Task: Plan a trip to Calpulalpan, Mexico from 15th January 2024 to 21st January 2024 for 5 adults. Place can be entire room with 3 bedrooms having 3 beds and 3 bathrooms. Property type can be house.
Action: Mouse moved to (431, 116)
Screenshot: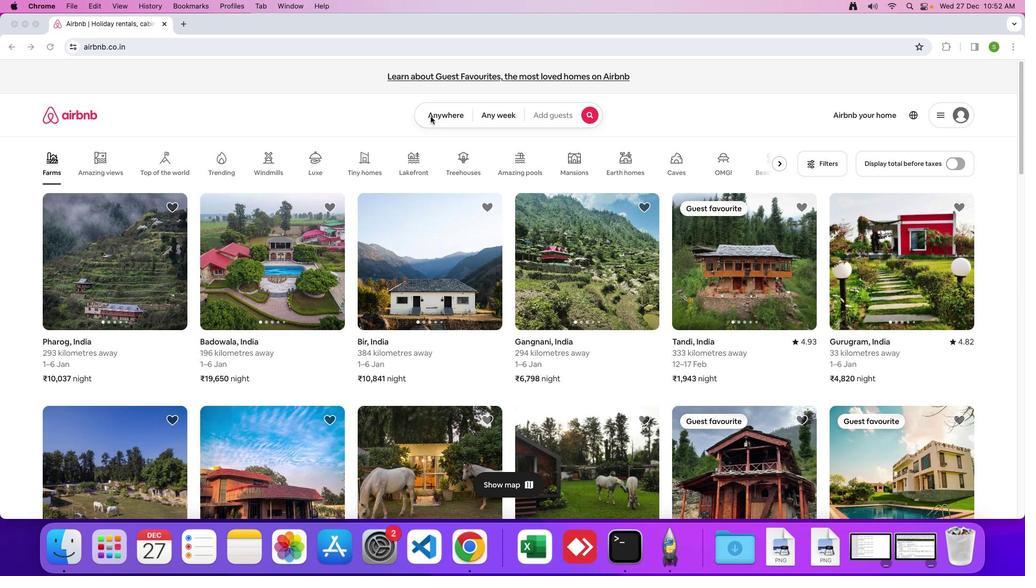 
Action: Mouse pressed left at (431, 116)
Screenshot: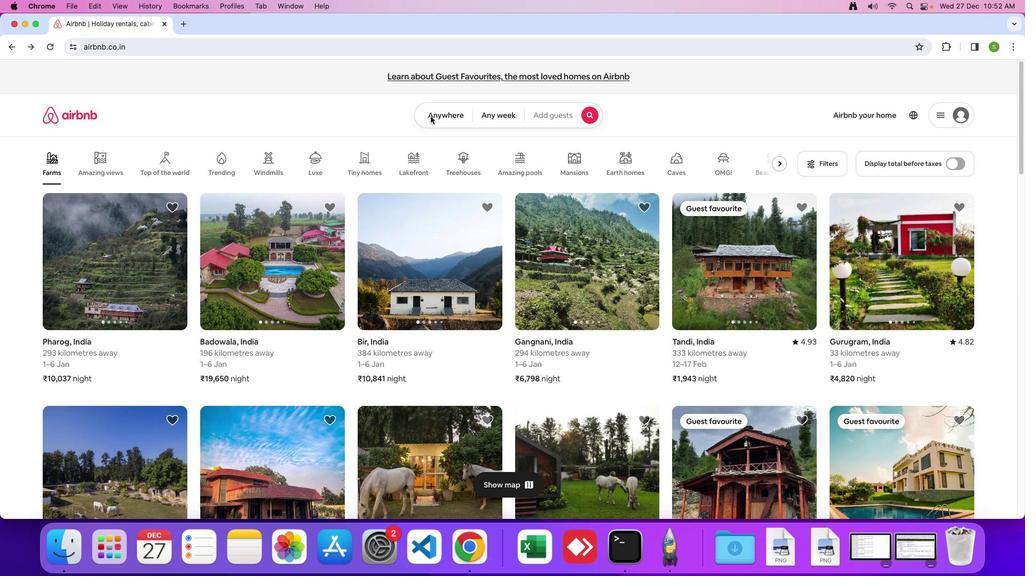 
Action: Mouse moved to (430, 114)
Screenshot: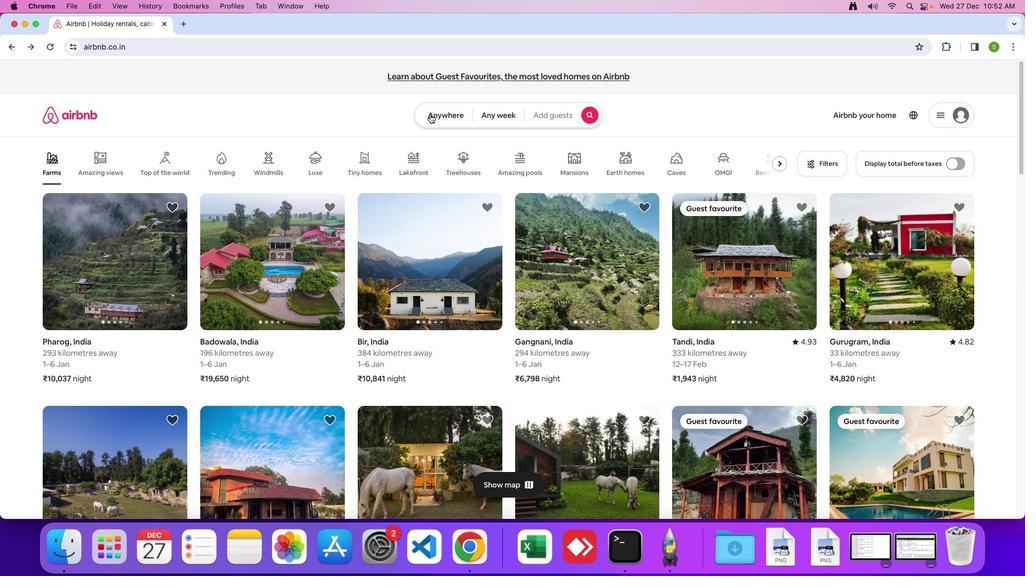 
Action: Mouse pressed left at (430, 114)
Screenshot: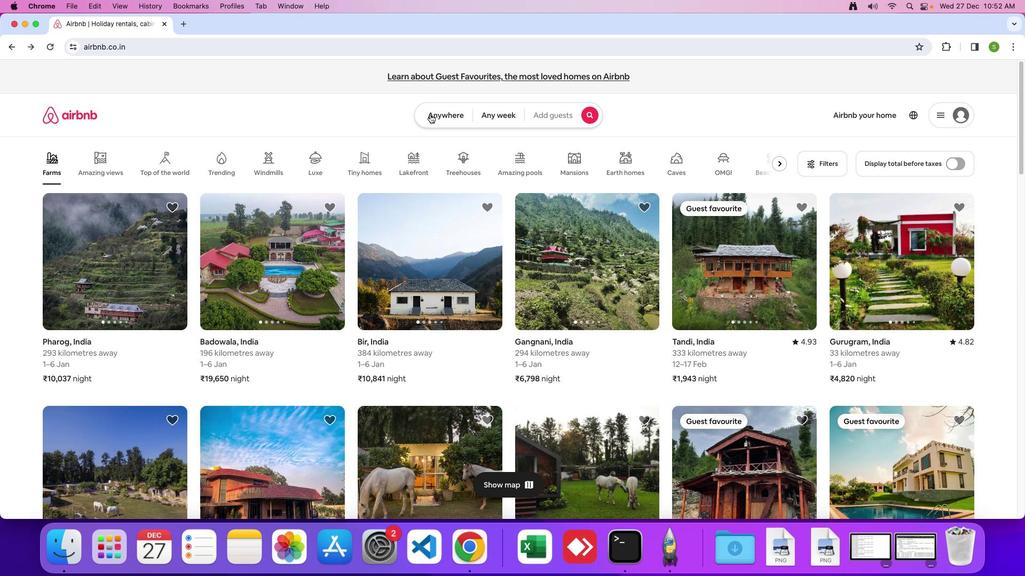 
Action: Mouse moved to (357, 158)
Screenshot: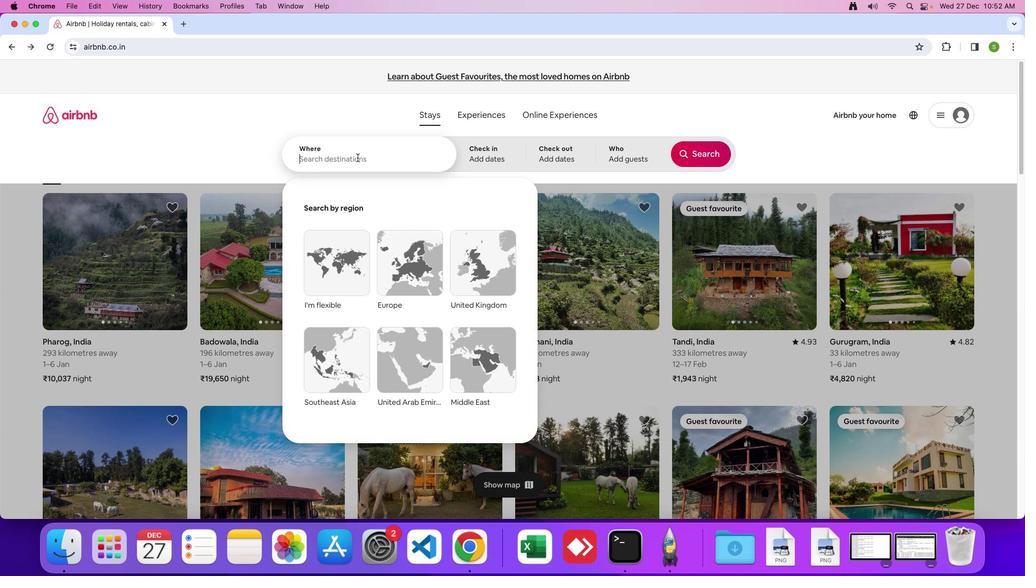 
Action: Mouse pressed left at (357, 158)
Screenshot: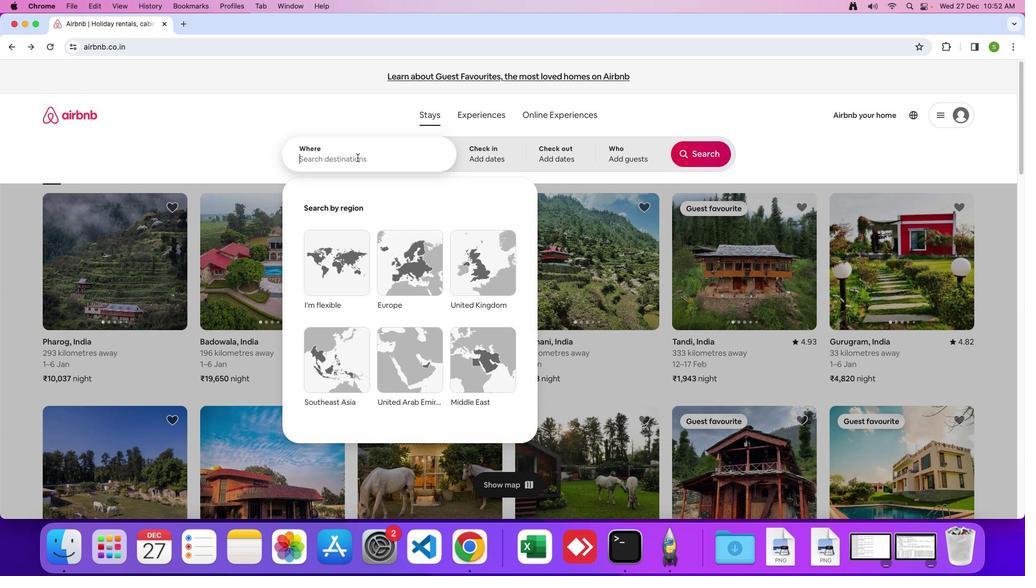 
Action: Key pressed 'C'Key.caps_lock'a''l''p''u''l''a''l''p''a''n'','Key.spaceKey.shift'M''e''x''i''c''o'Key.enter
Screenshot: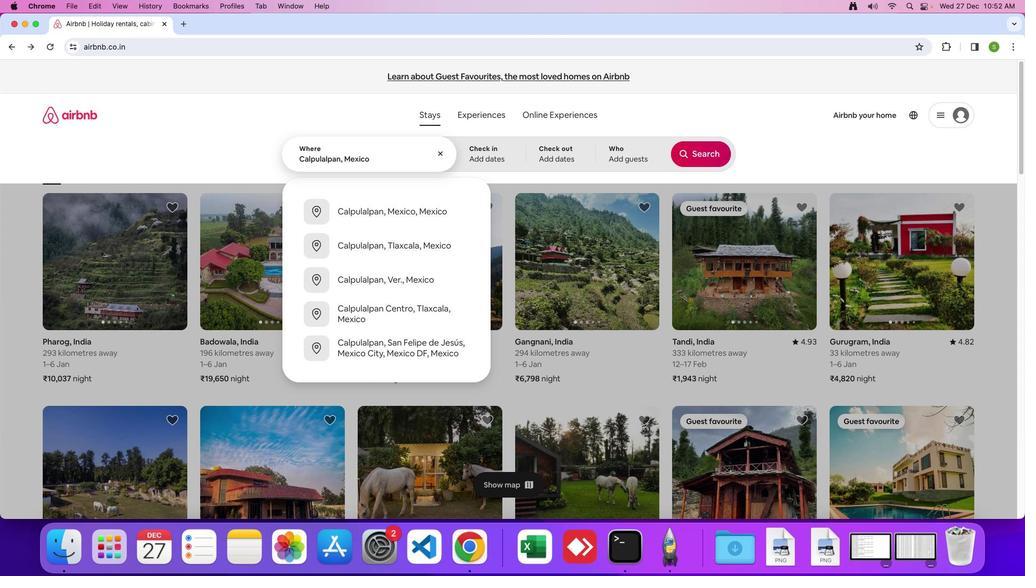 
Action: Mouse moved to (560, 336)
Screenshot: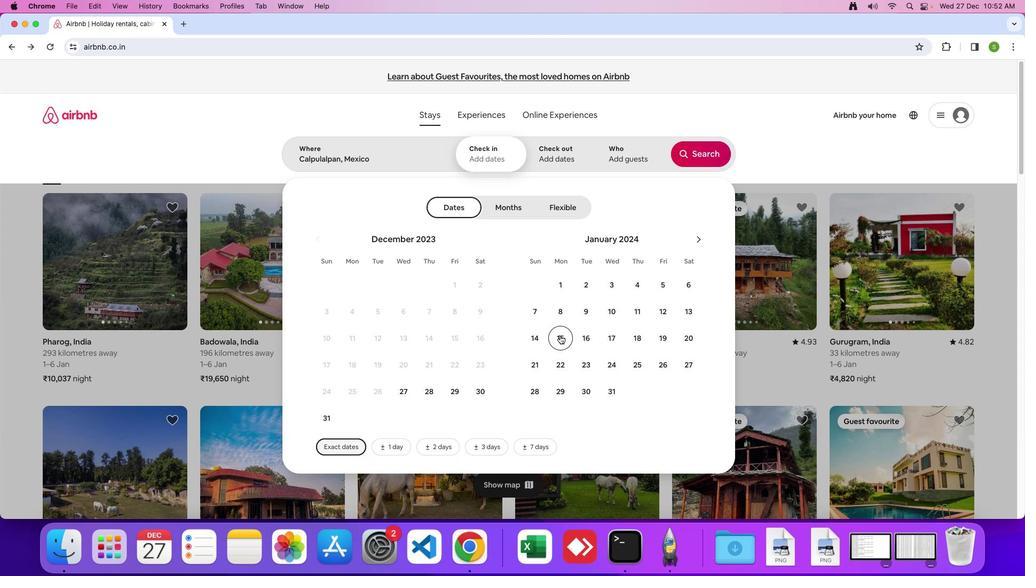 
Action: Mouse pressed left at (560, 336)
Screenshot: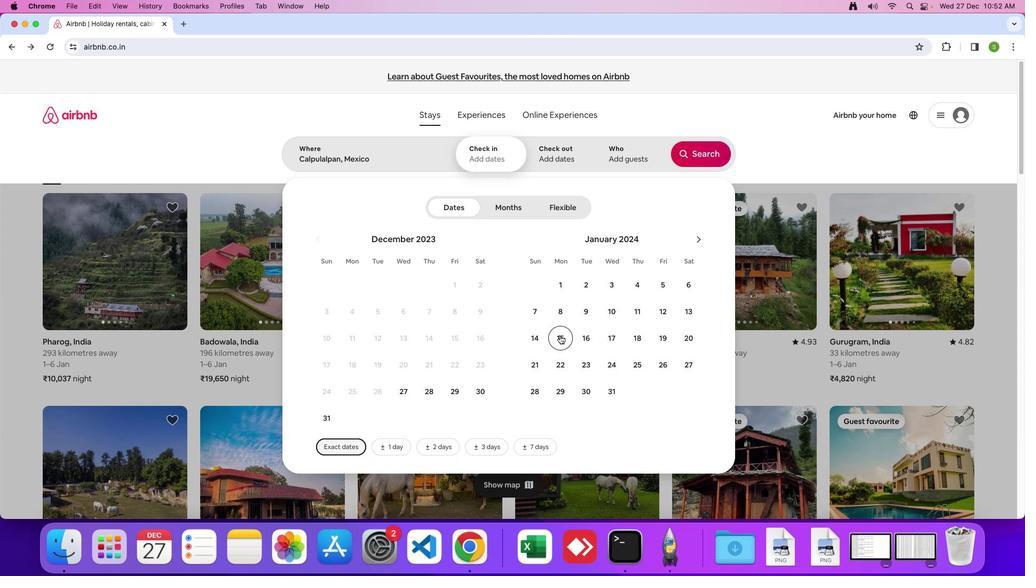 
Action: Mouse moved to (543, 364)
Screenshot: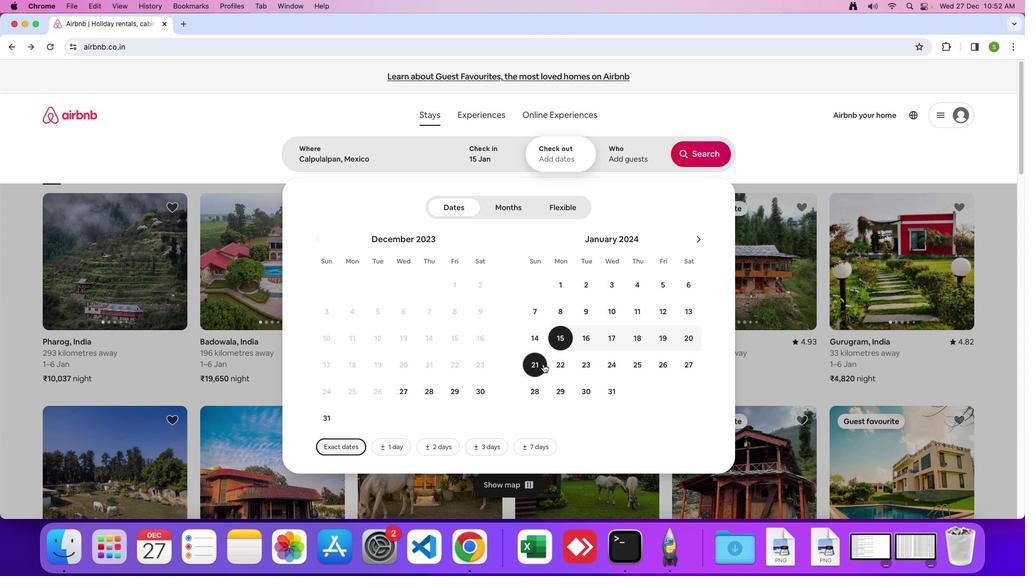 
Action: Mouse pressed left at (543, 364)
Screenshot: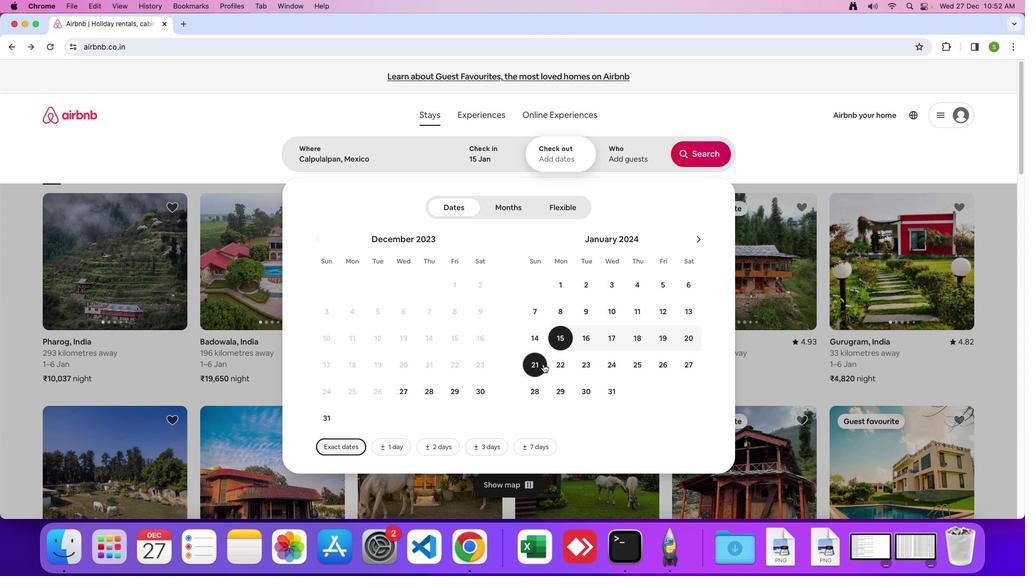 
Action: Mouse moved to (622, 162)
Screenshot: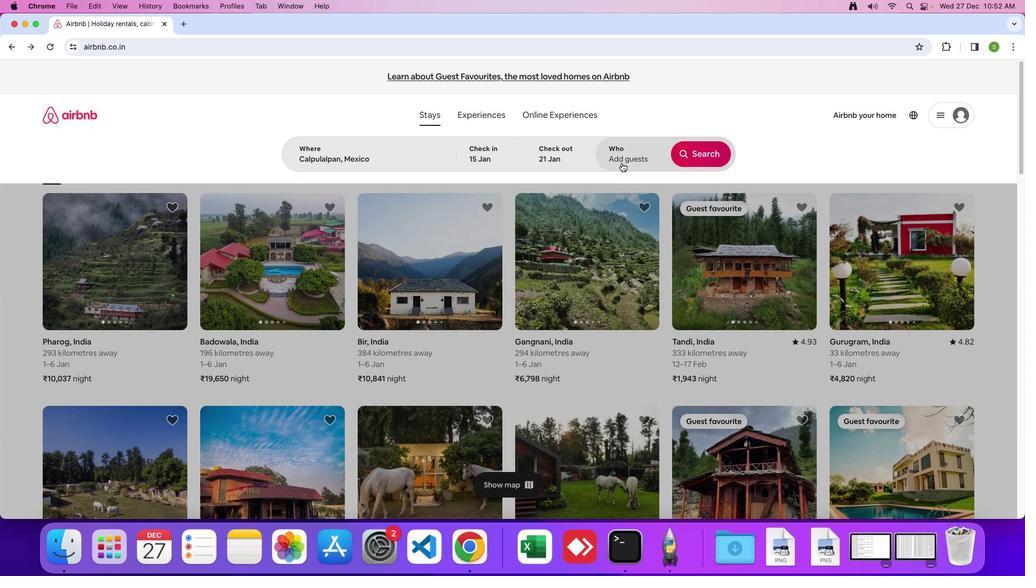 
Action: Mouse pressed left at (622, 162)
Screenshot: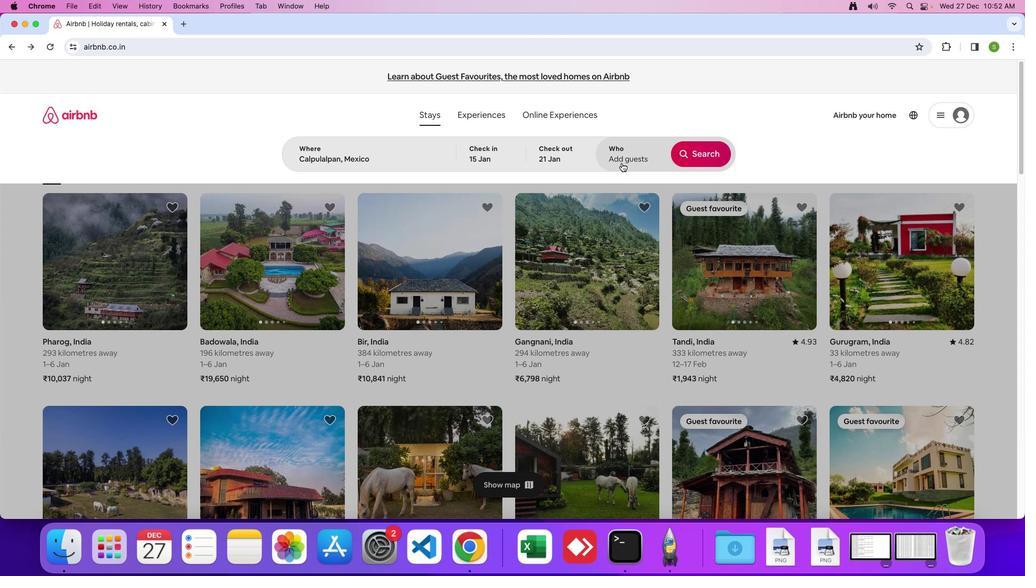 
Action: Mouse moved to (701, 207)
Screenshot: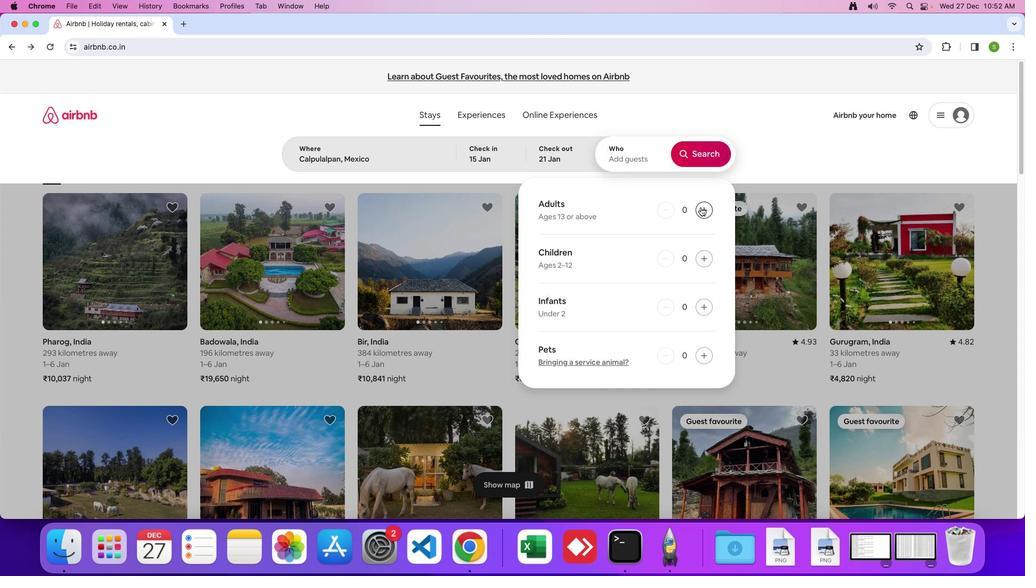 
Action: Mouse pressed left at (701, 207)
Screenshot: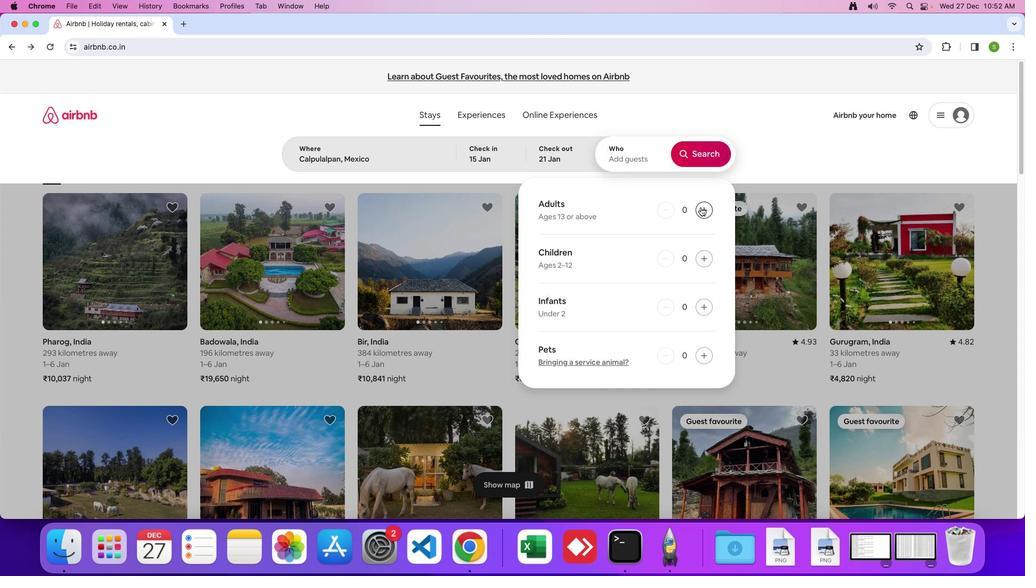 
Action: Mouse pressed left at (701, 207)
Screenshot: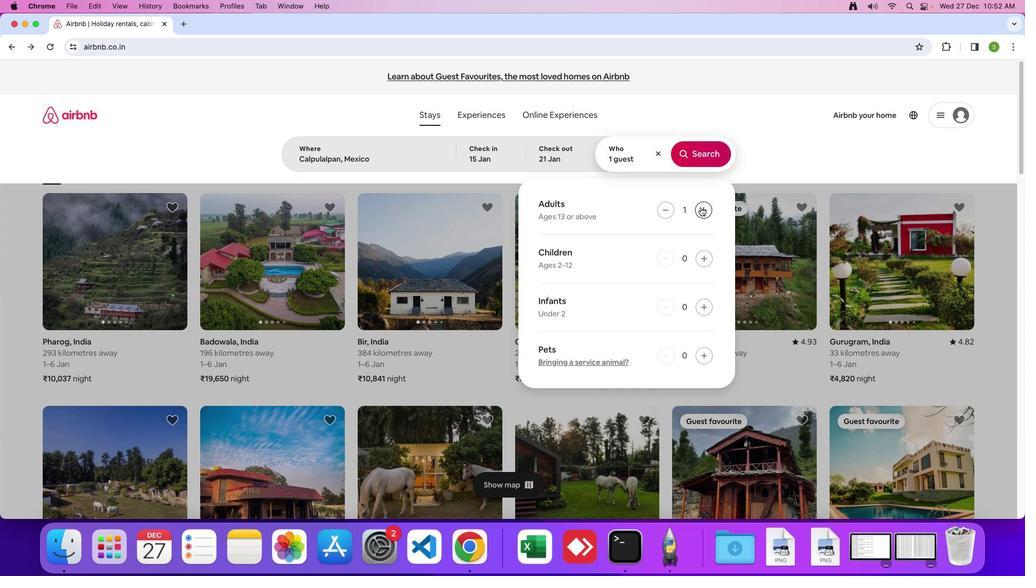 
Action: Mouse moved to (701, 207)
Screenshot: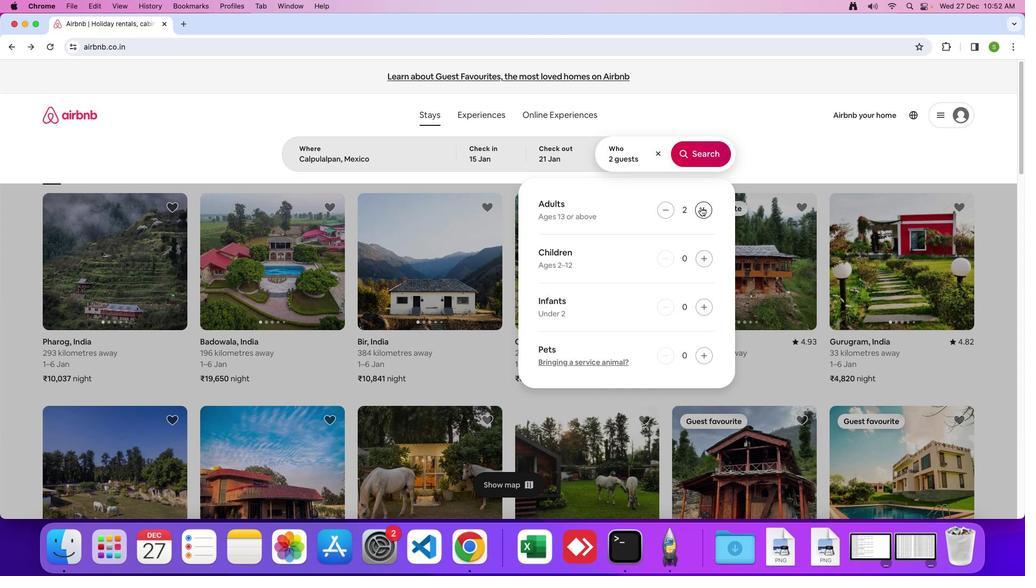 
Action: Mouse pressed left at (701, 207)
Screenshot: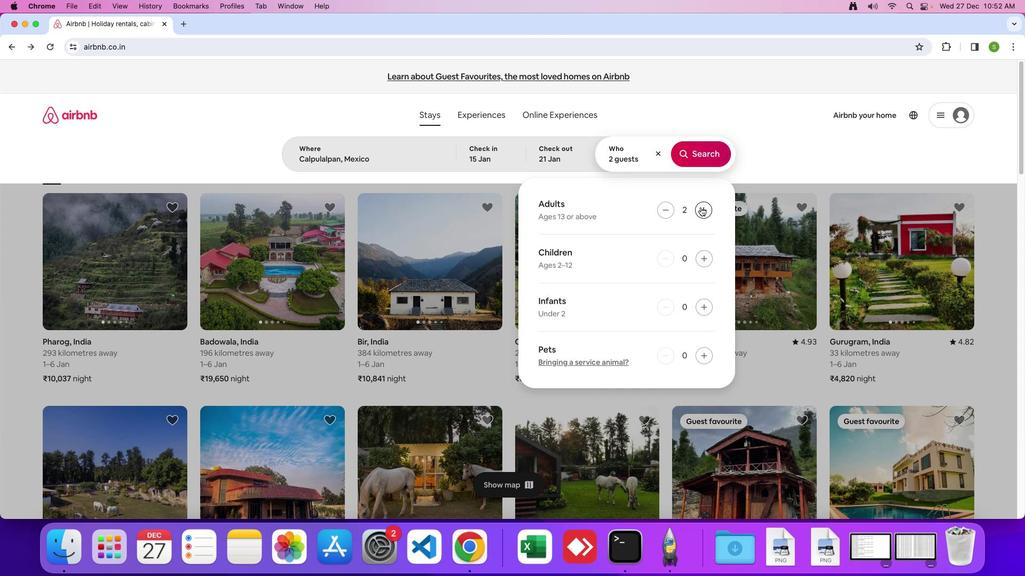 
Action: Mouse pressed left at (701, 207)
Screenshot: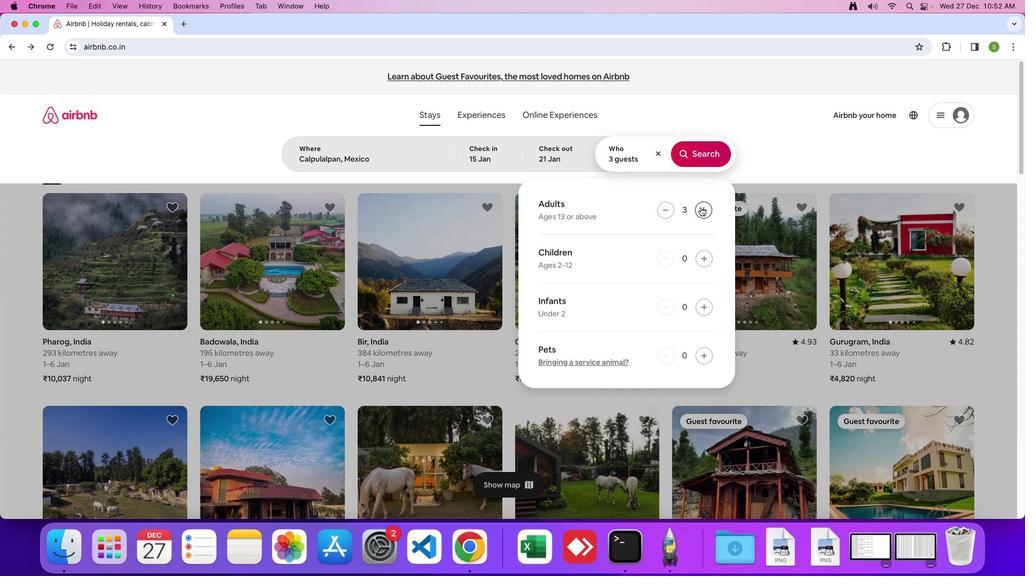 
Action: Mouse pressed left at (701, 207)
Screenshot: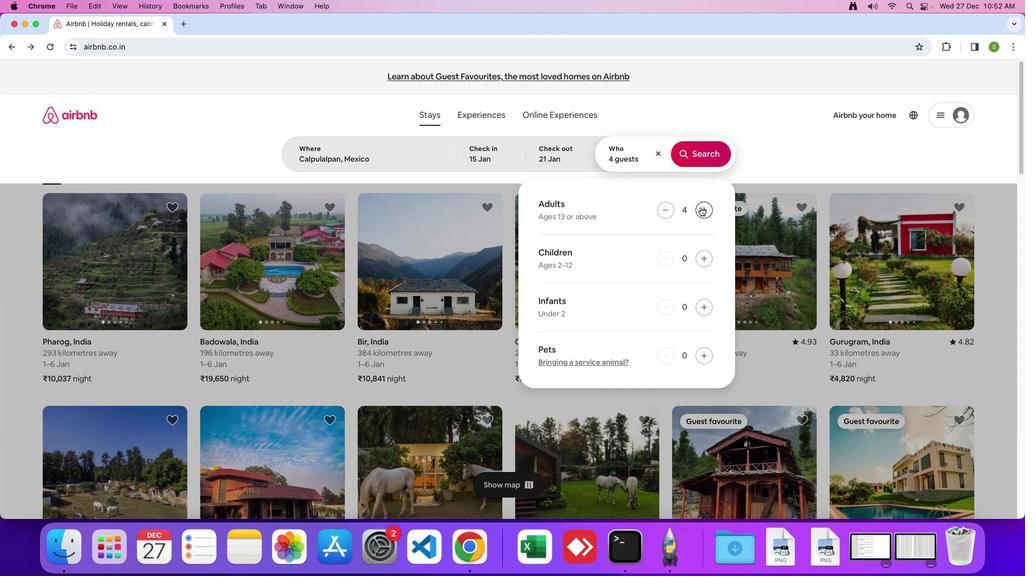 
Action: Mouse moved to (706, 159)
Screenshot: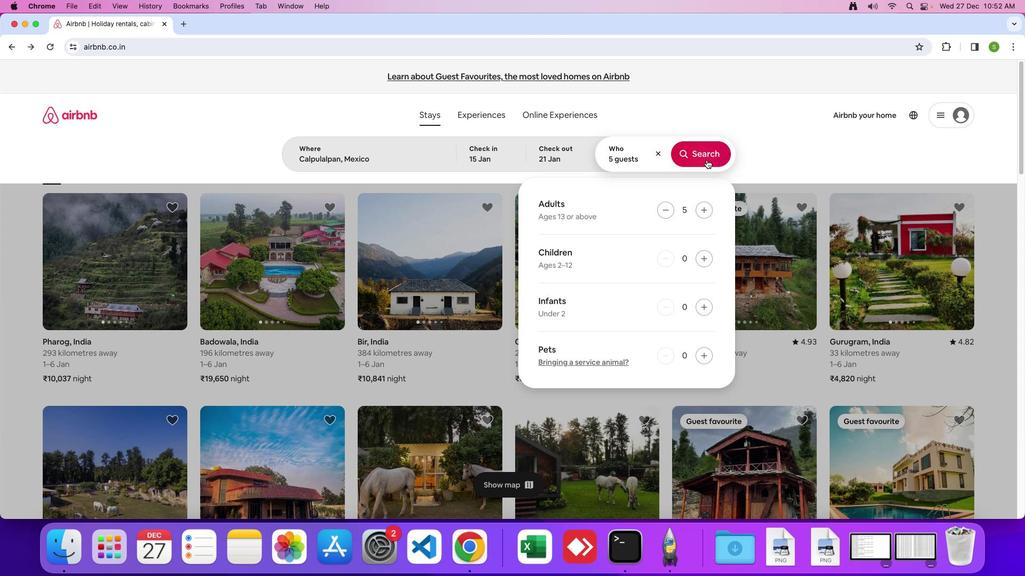 
Action: Mouse pressed left at (706, 159)
Screenshot: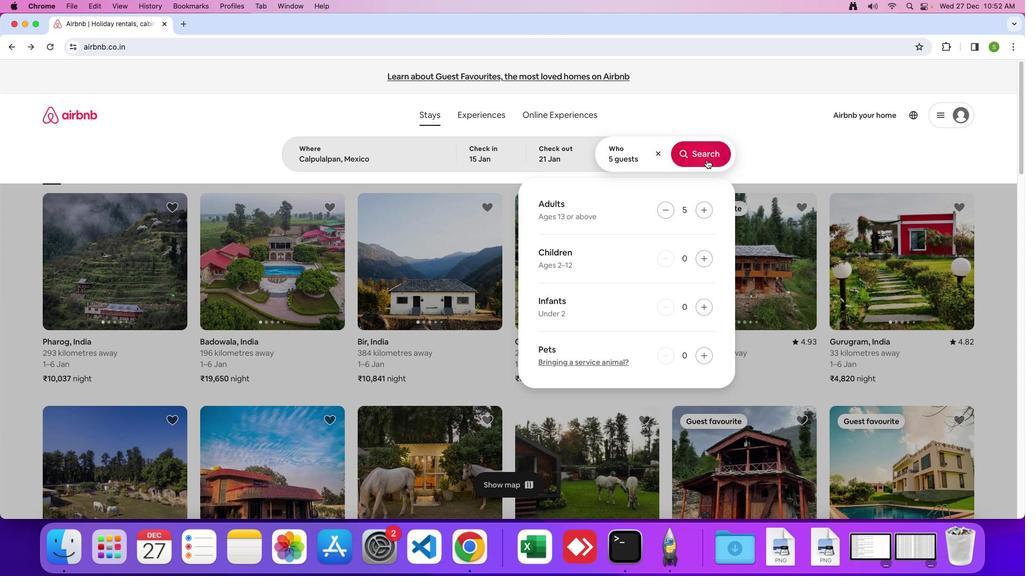 
Action: Mouse moved to (857, 127)
Screenshot: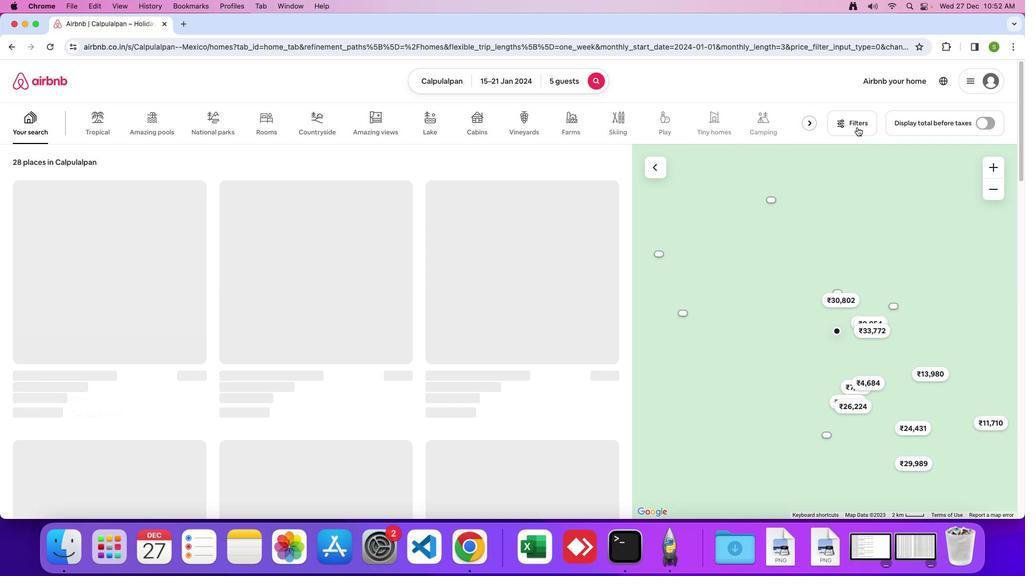 
Action: Mouse pressed left at (857, 127)
Screenshot: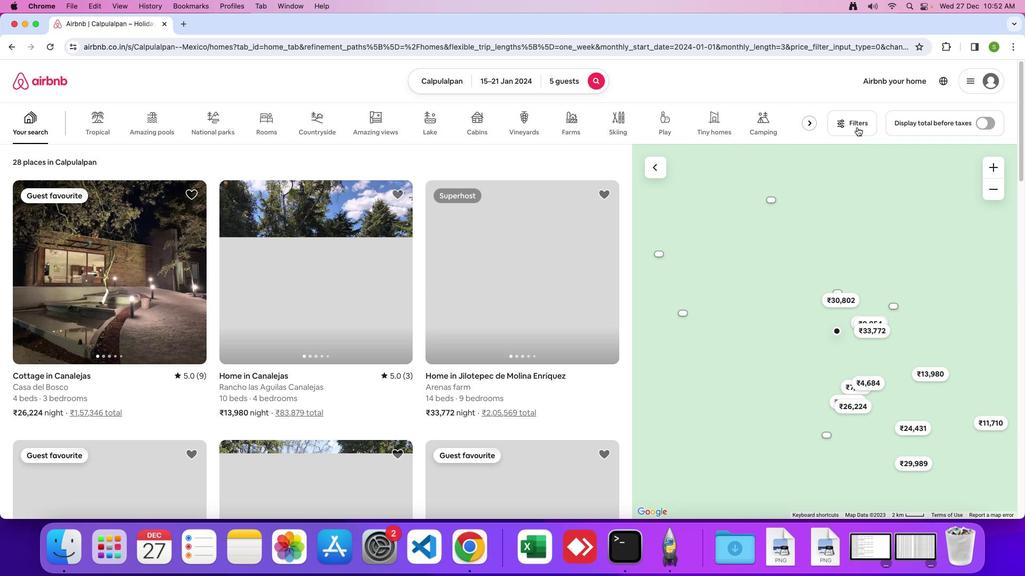 
Action: Mouse moved to (471, 365)
Screenshot: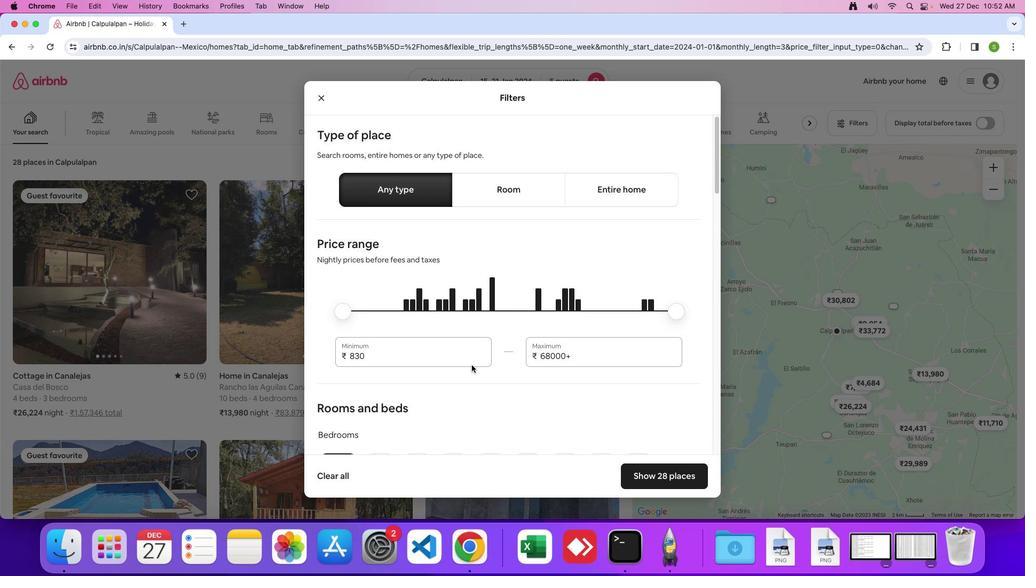 
Action: Mouse scrolled (471, 365) with delta (0, 0)
Screenshot: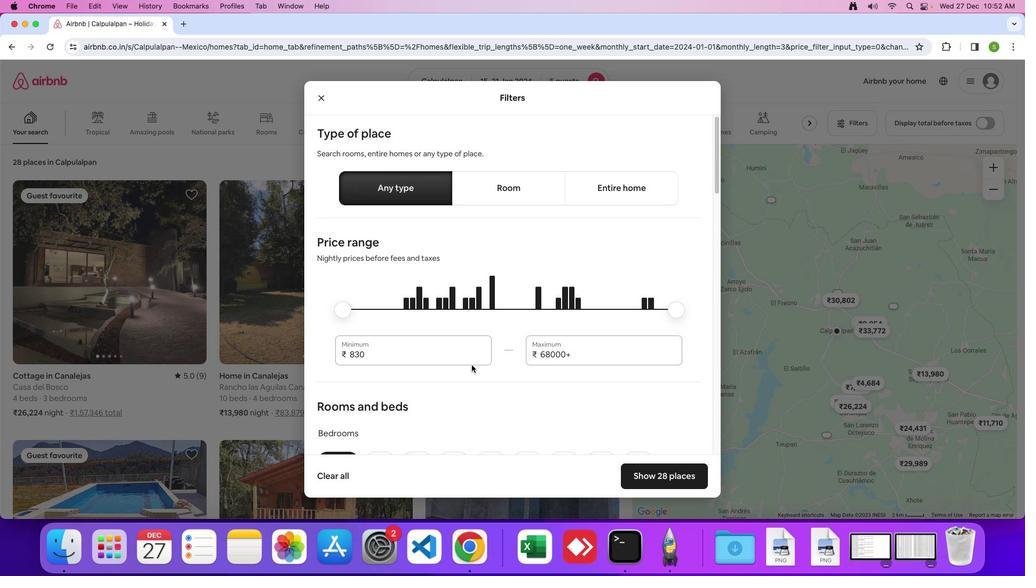 
Action: Mouse scrolled (471, 365) with delta (0, 0)
Screenshot: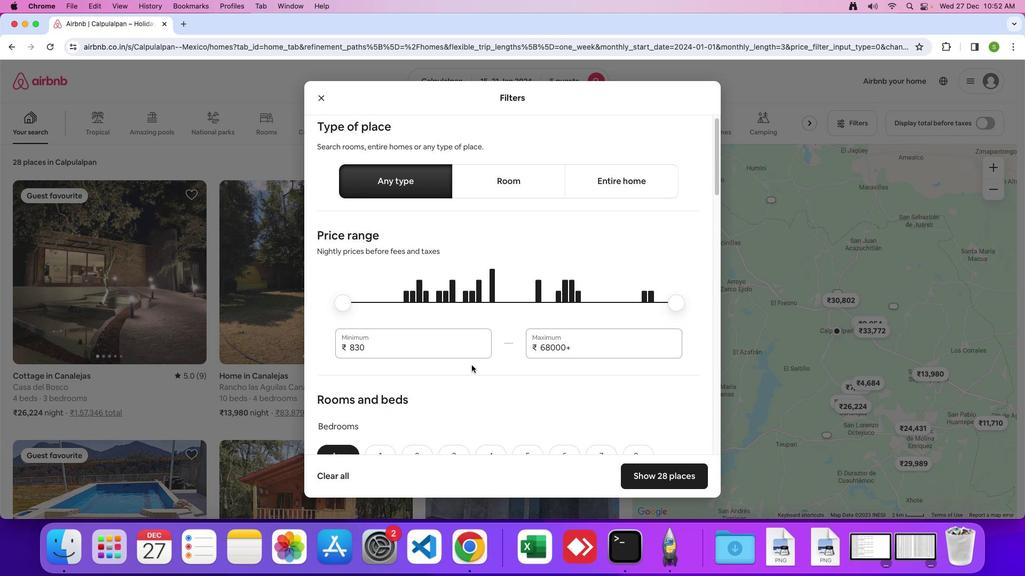 
Action: Mouse scrolled (471, 365) with delta (0, 0)
Screenshot: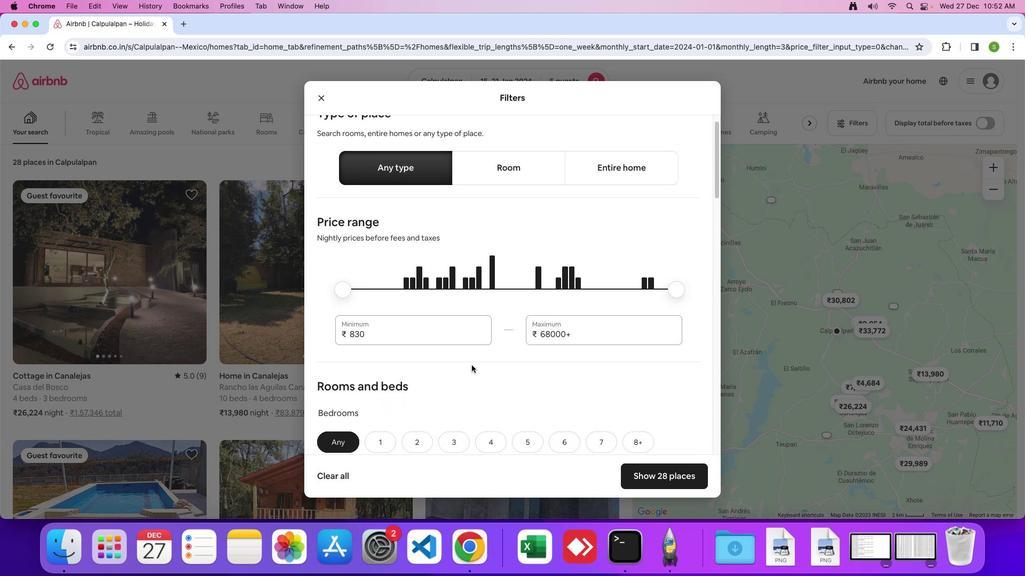
Action: Mouse scrolled (471, 365) with delta (0, 0)
Screenshot: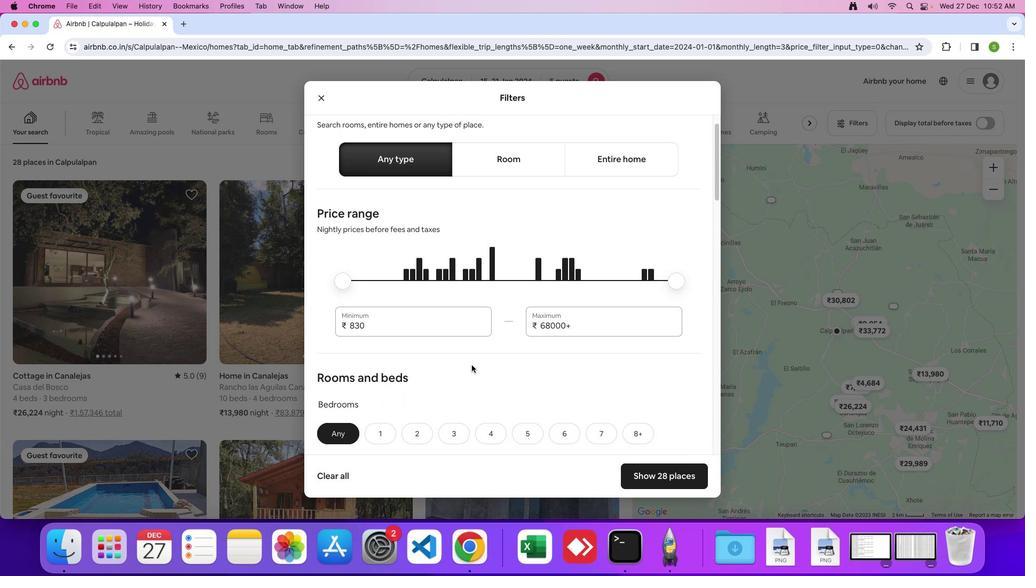 
Action: Mouse scrolled (471, 365) with delta (0, 0)
Screenshot: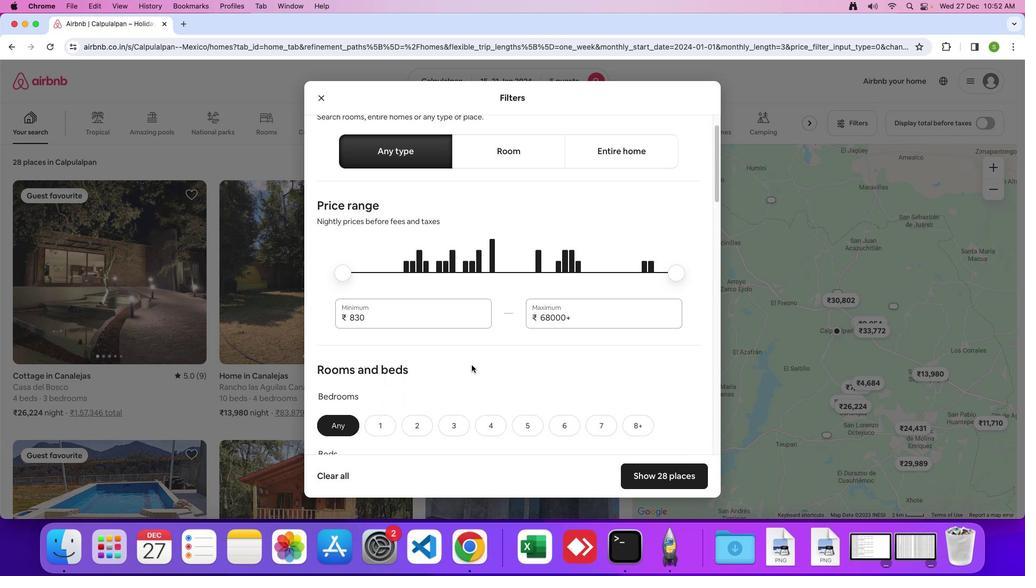 
Action: Mouse scrolled (471, 365) with delta (0, 0)
Screenshot: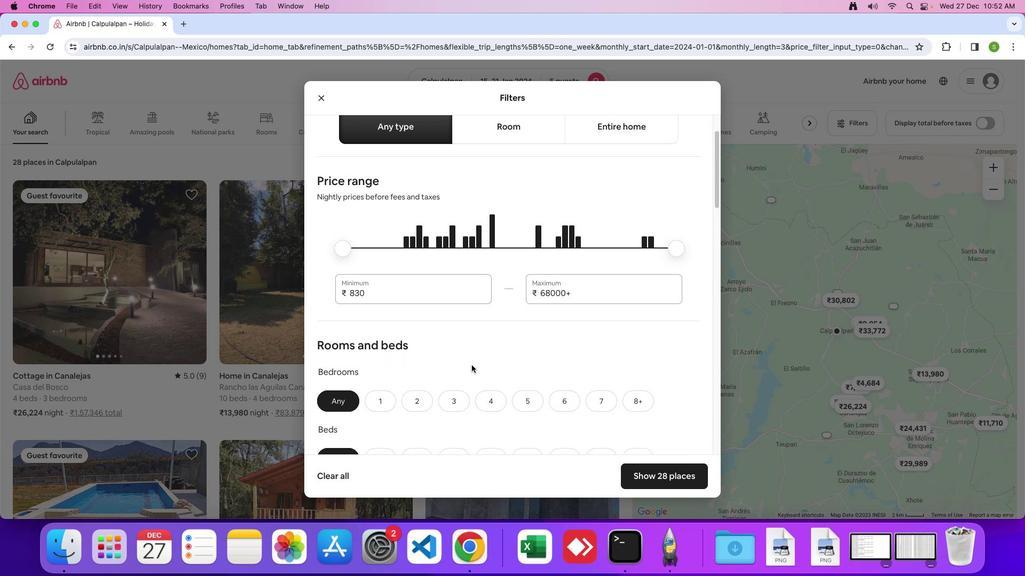 
Action: Mouse moved to (472, 364)
Screenshot: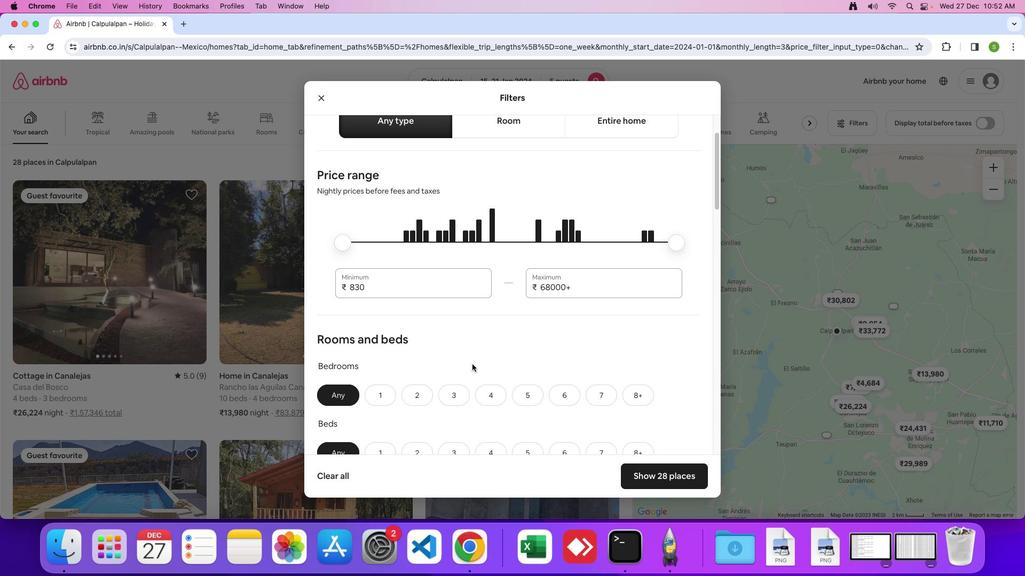 
Action: Mouse scrolled (472, 364) with delta (0, 0)
Screenshot: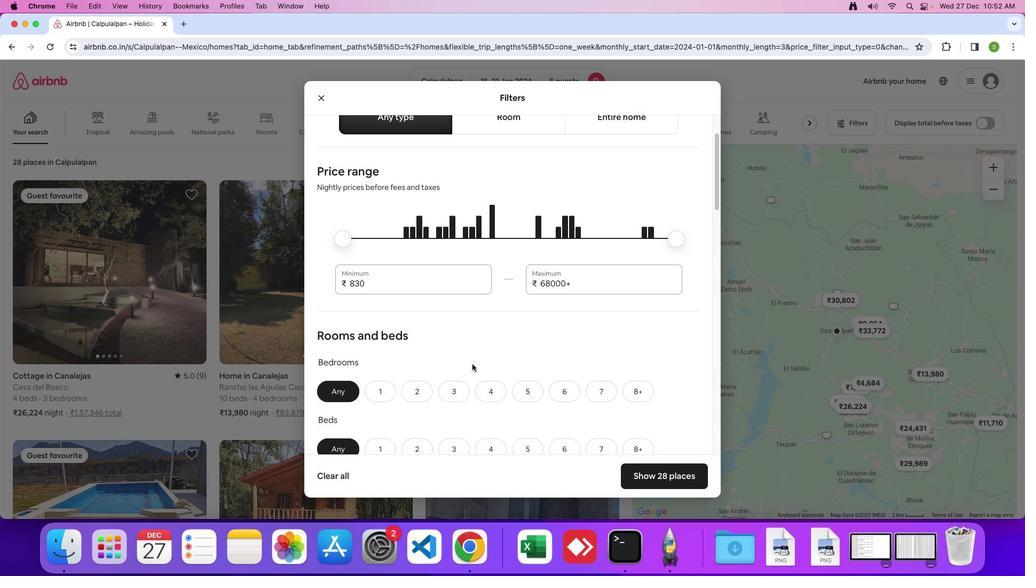 
Action: Mouse scrolled (472, 364) with delta (0, 0)
Screenshot: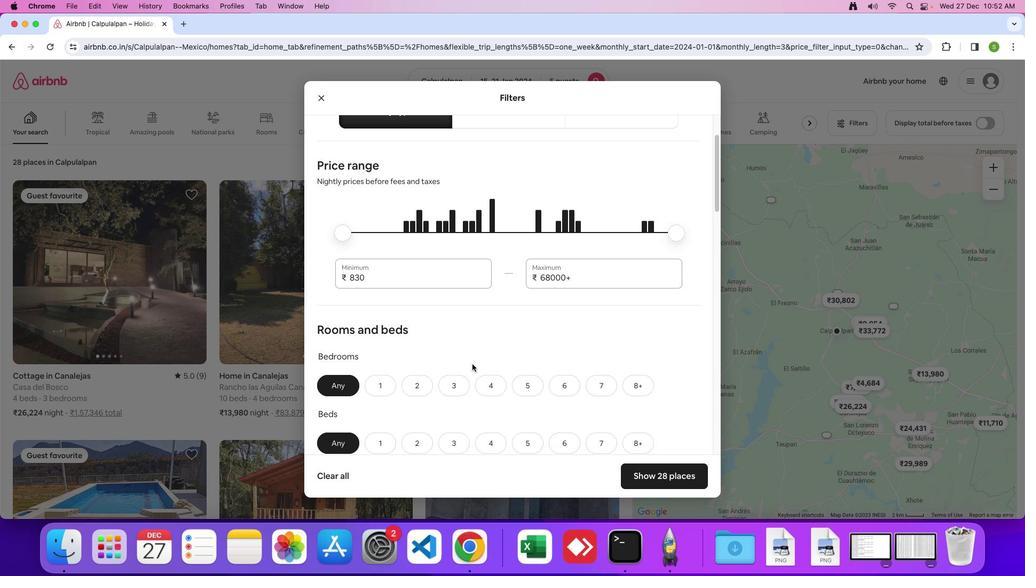 
Action: Mouse scrolled (472, 364) with delta (0, 0)
Screenshot: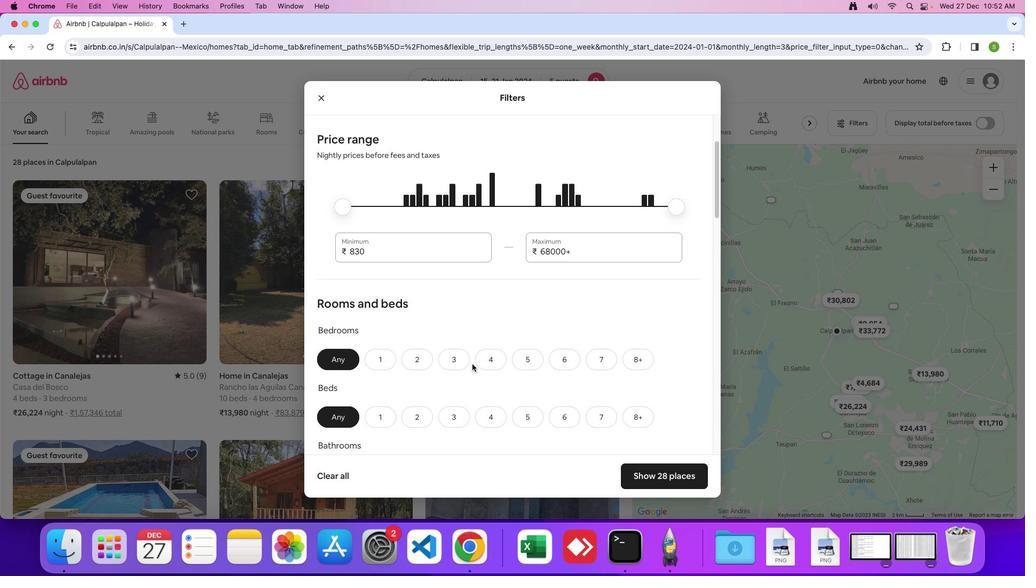 
Action: Mouse moved to (472, 364)
Screenshot: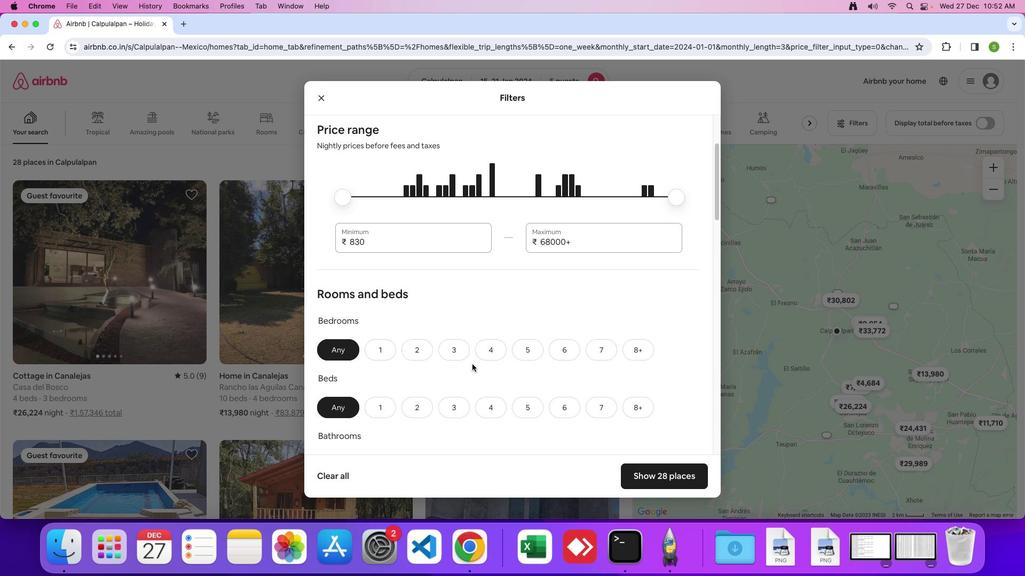 
Action: Mouse scrolled (472, 364) with delta (0, 0)
Screenshot: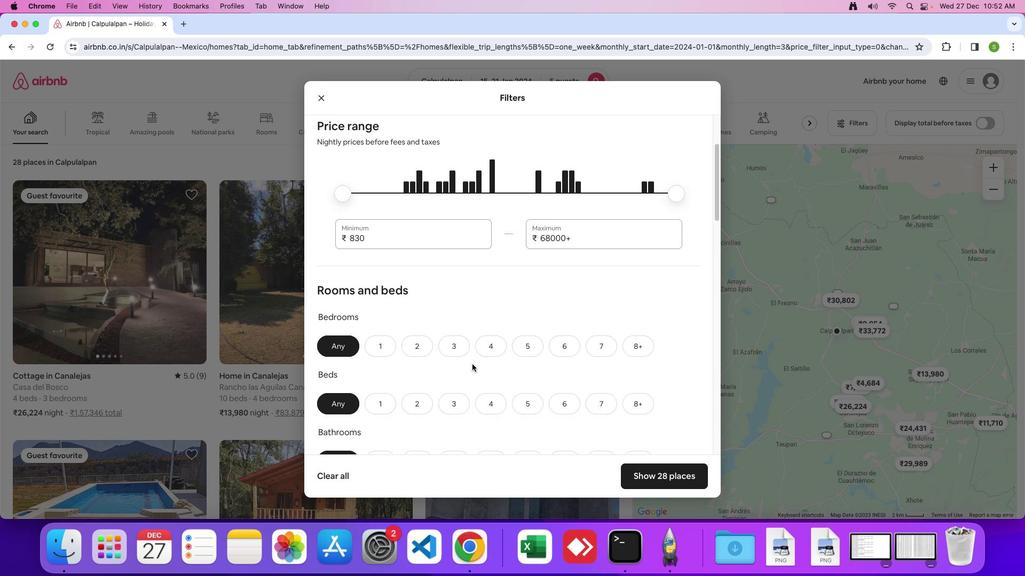 
Action: Mouse scrolled (472, 364) with delta (0, 0)
Screenshot: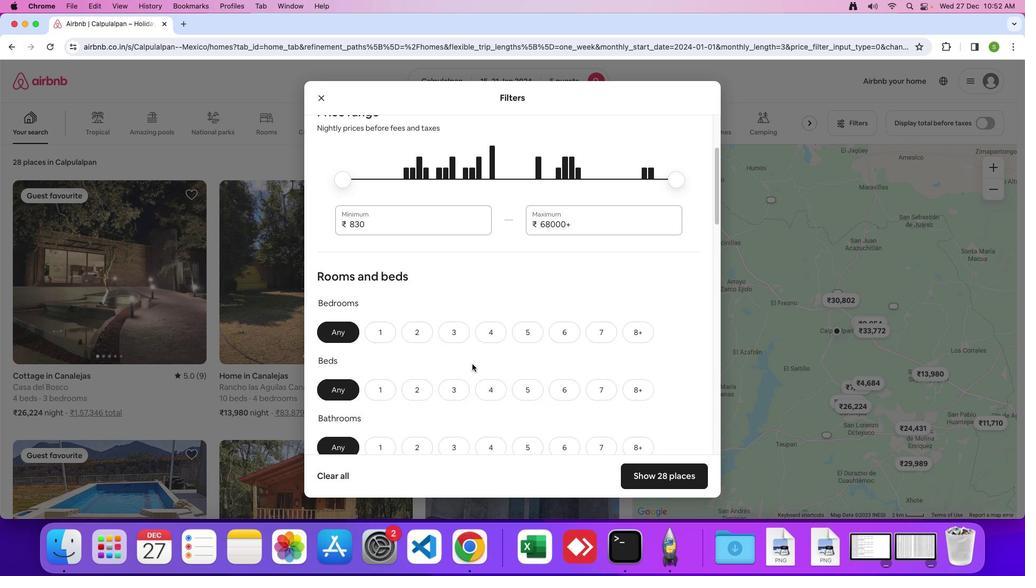 
Action: Mouse scrolled (472, 364) with delta (0, -1)
Screenshot: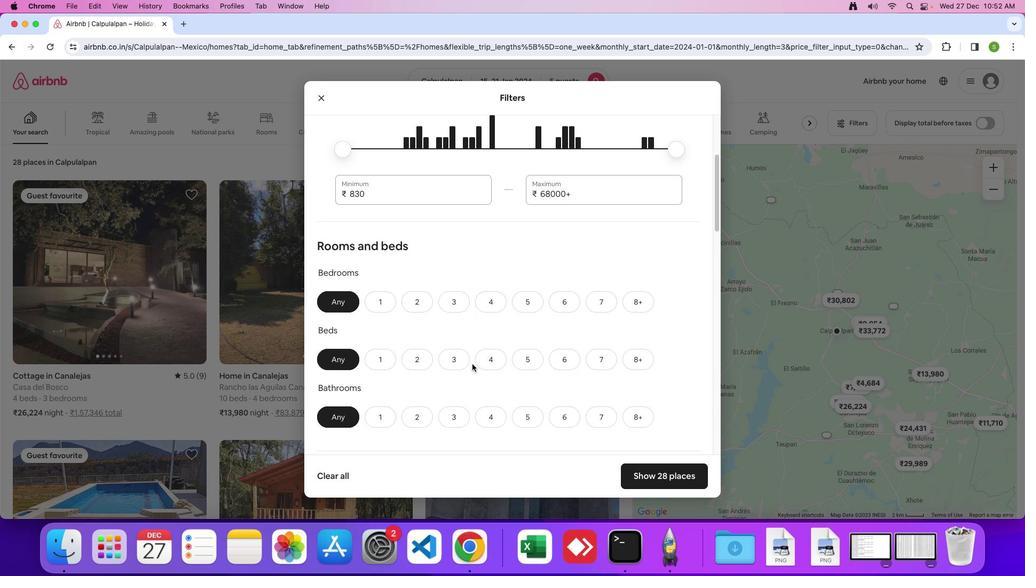 
Action: Mouse scrolled (472, 364) with delta (0, 0)
Screenshot: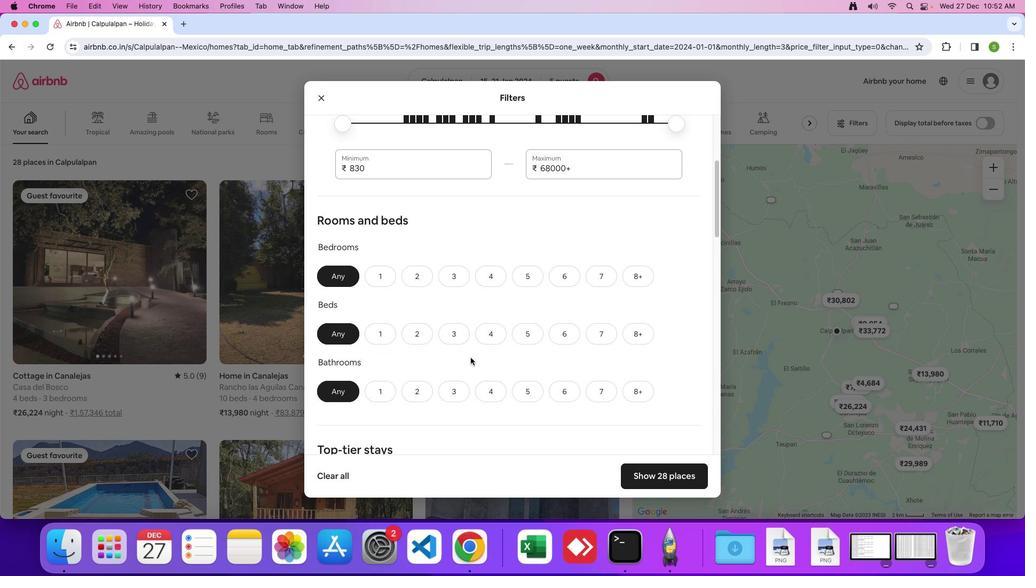 
Action: Mouse moved to (472, 364)
Screenshot: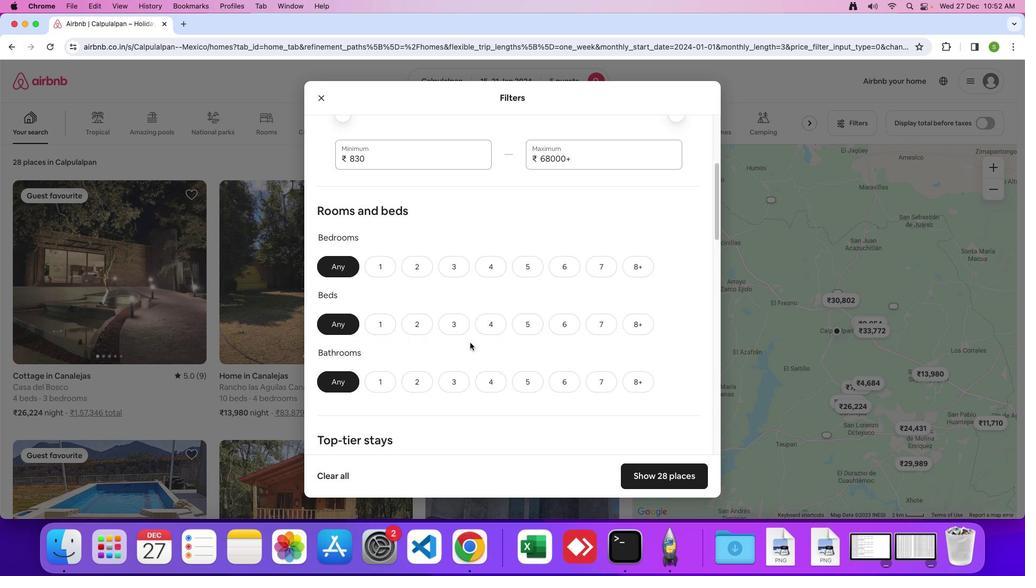
Action: Mouse scrolled (472, 364) with delta (0, 0)
Screenshot: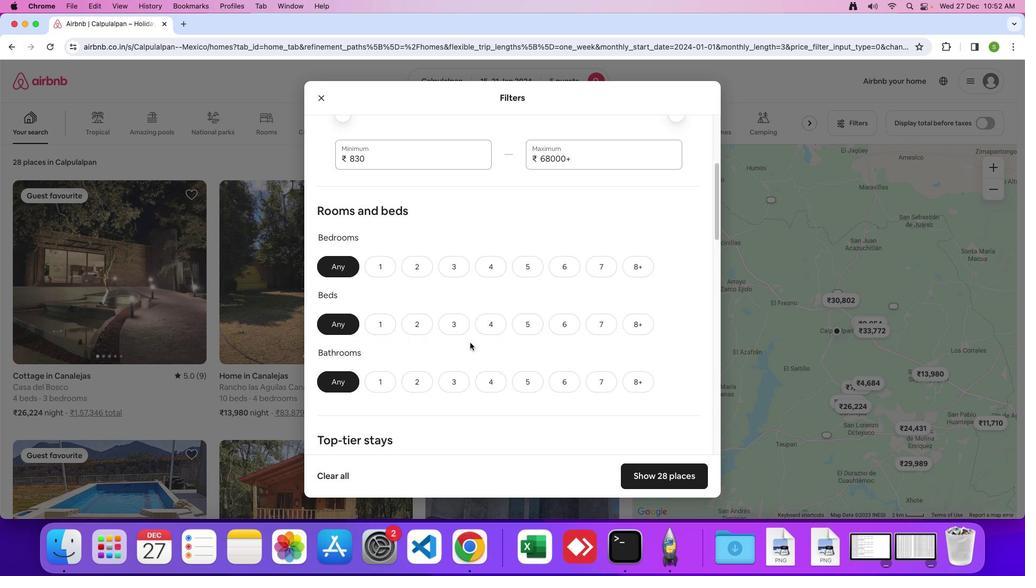 
Action: Mouse moved to (455, 267)
Screenshot: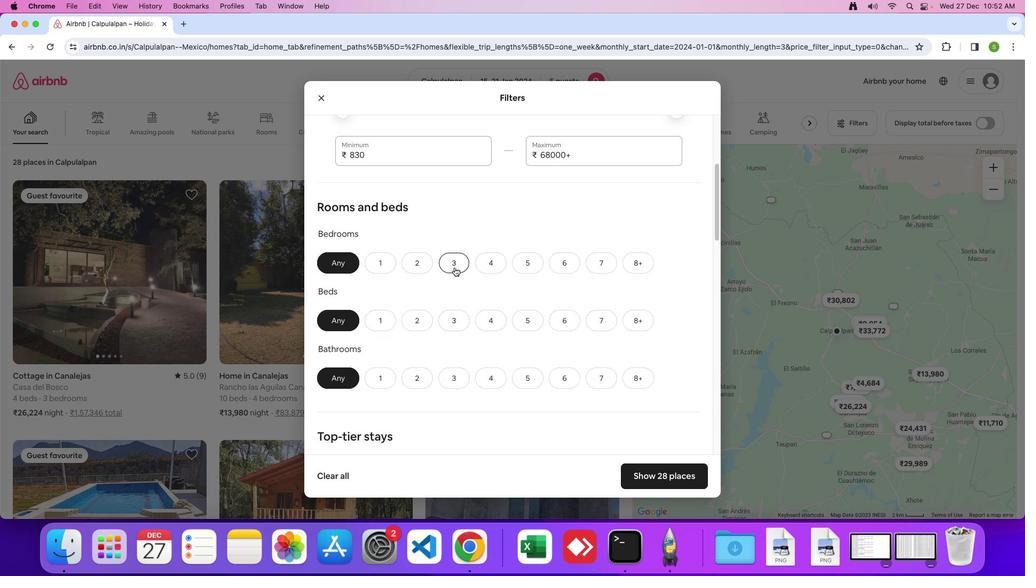 
Action: Mouse pressed left at (455, 267)
Screenshot: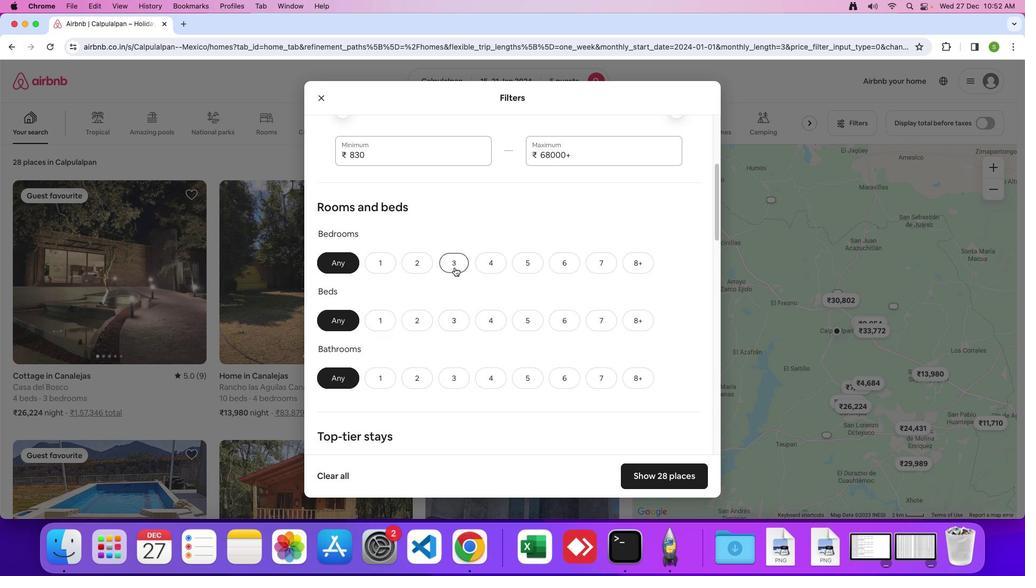 
Action: Mouse moved to (459, 324)
Screenshot: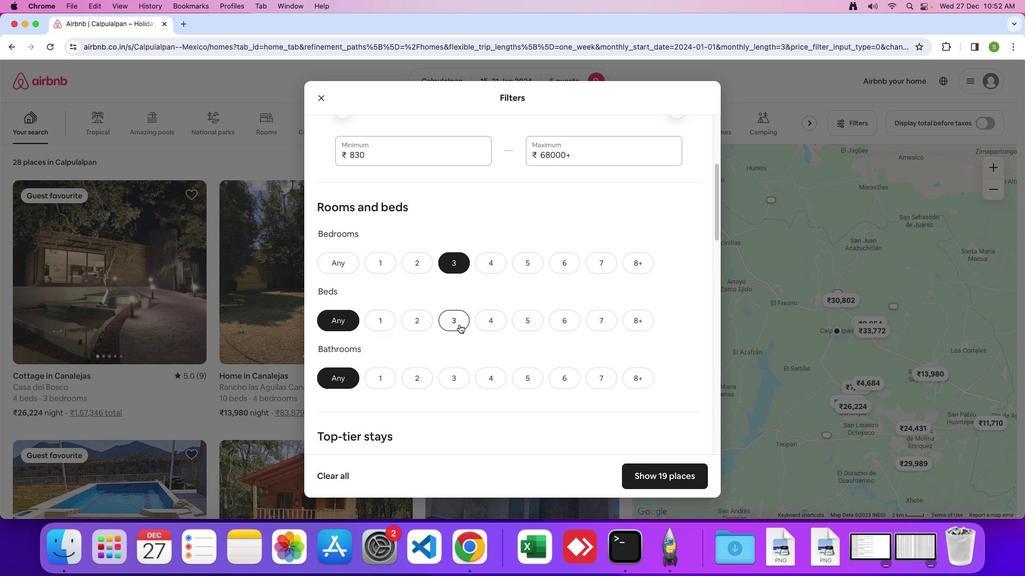 
Action: Mouse pressed left at (459, 324)
Screenshot: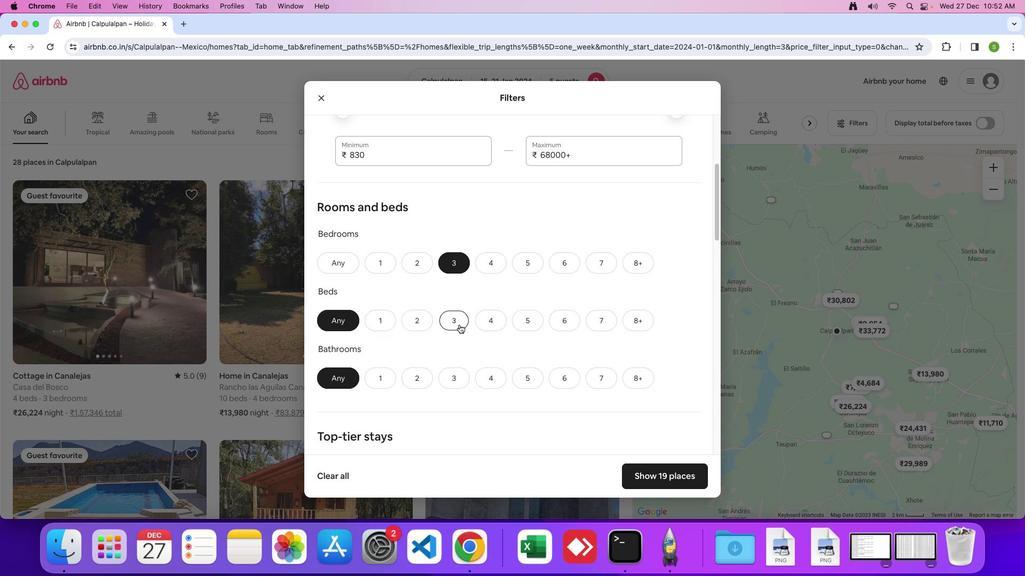 
Action: Mouse moved to (450, 371)
Screenshot: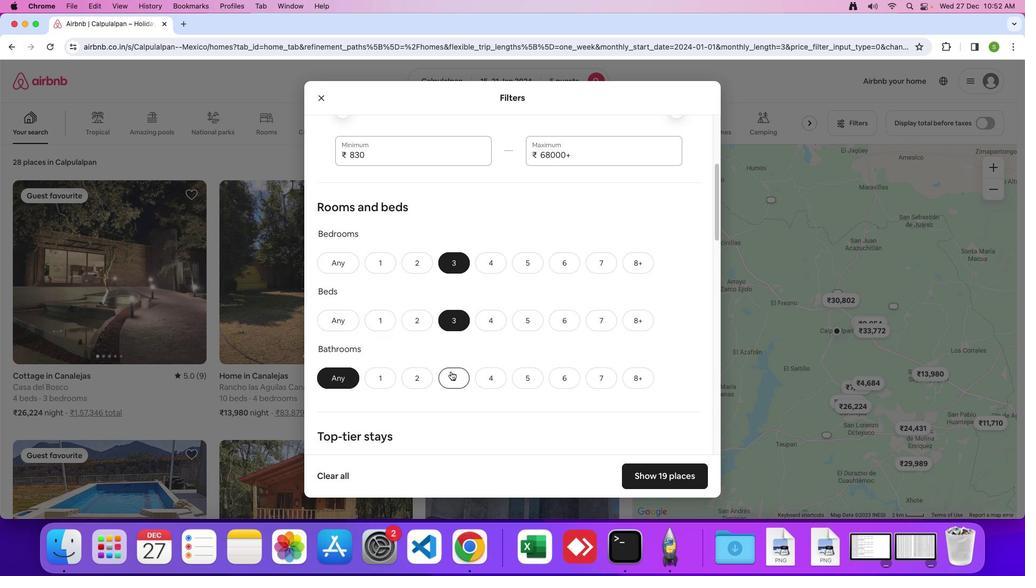 
Action: Mouse pressed left at (450, 371)
Screenshot: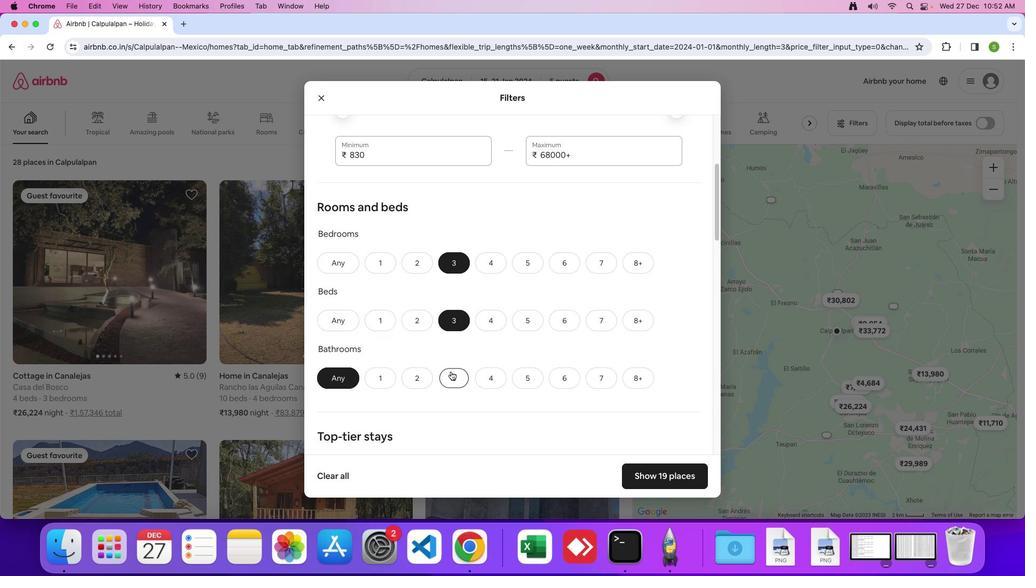 
Action: Mouse moved to (480, 354)
Screenshot: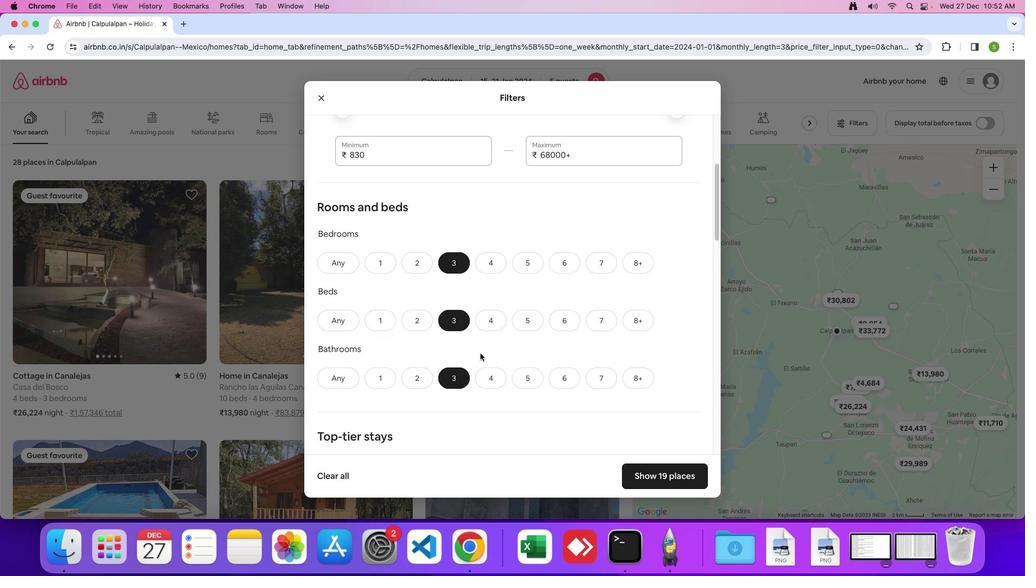 
Action: Mouse scrolled (480, 354) with delta (0, 0)
Screenshot: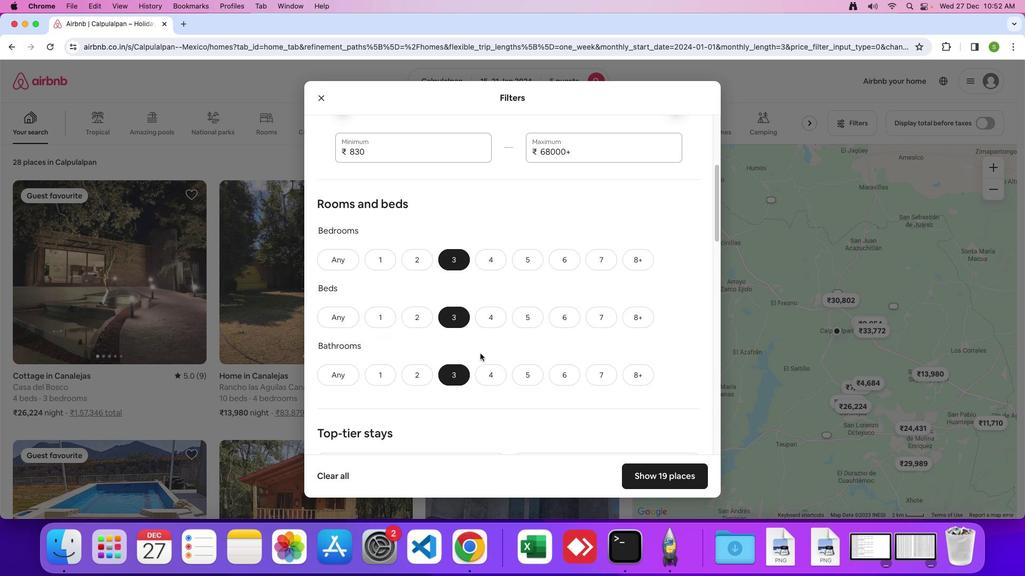 
Action: Mouse scrolled (480, 354) with delta (0, 0)
Screenshot: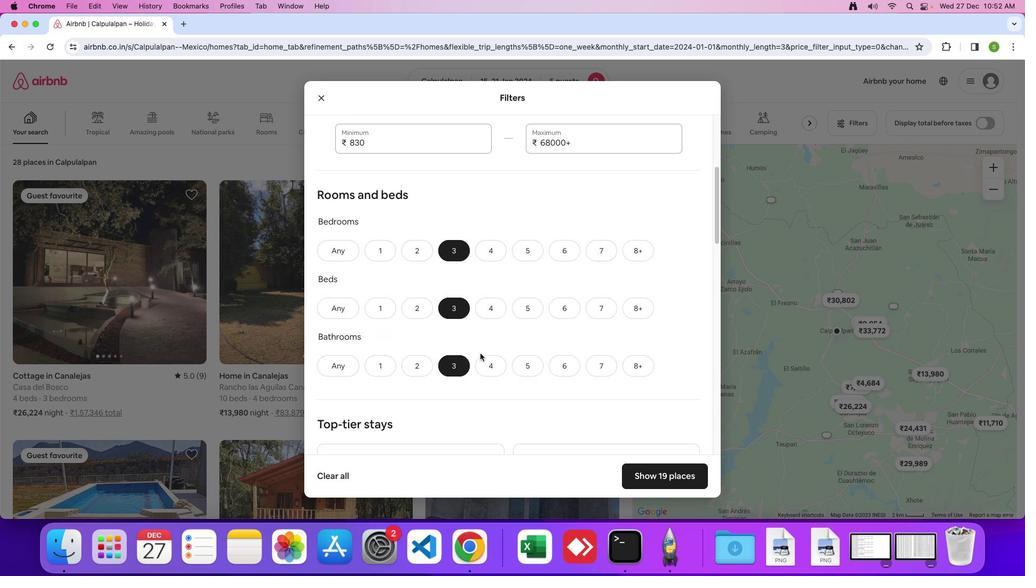 
Action: Mouse scrolled (480, 354) with delta (0, 0)
Screenshot: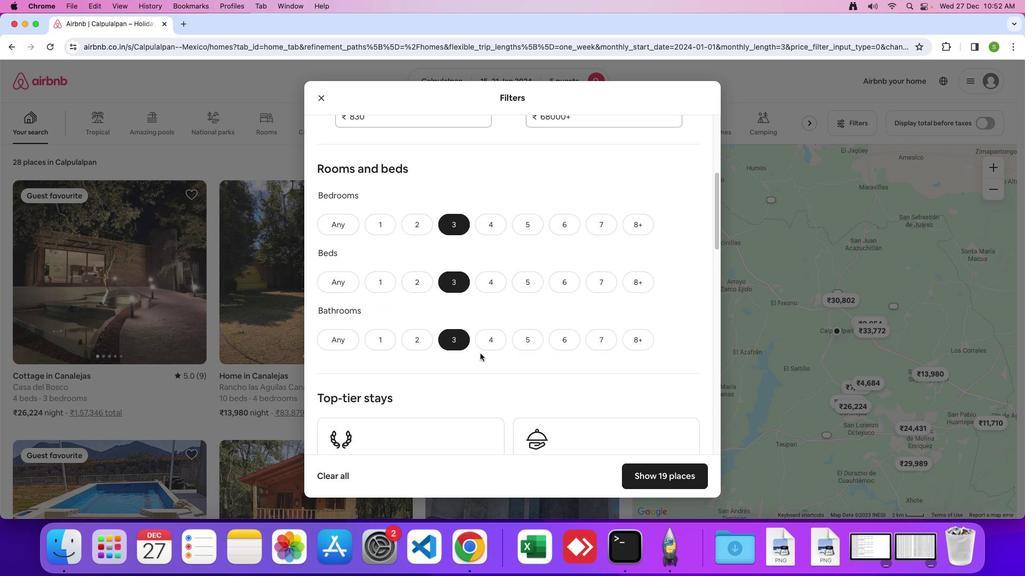 
Action: Mouse moved to (479, 354)
Screenshot: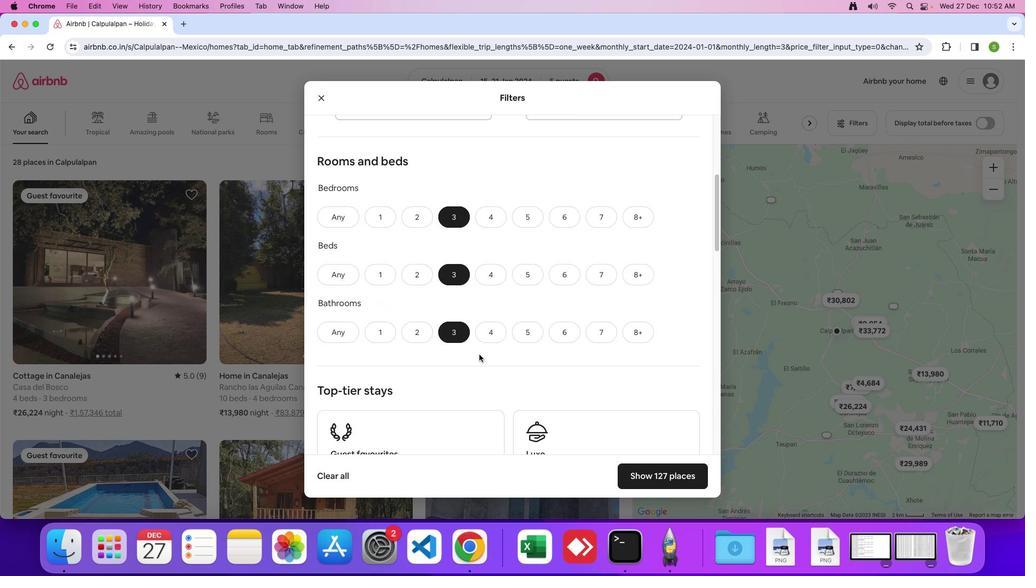 
Action: Mouse scrolled (479, 354) with delta (0, 0)
Screenshot: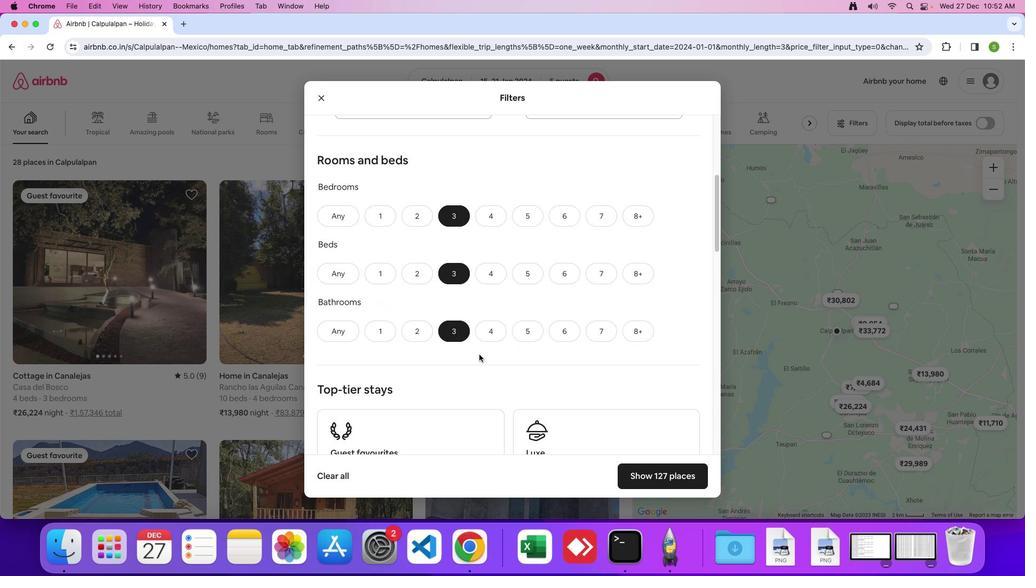 
Action: Mouse scrolled (479, 354) with delta (0, 0)
Screenshot: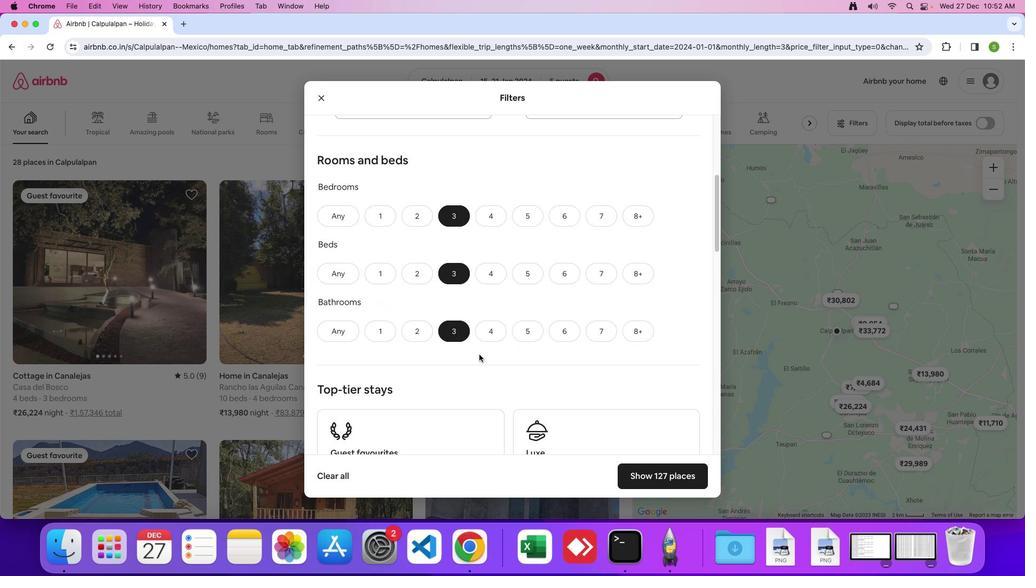 
Action: Mouse scrolled (479, 354) with delta (0, 0)
Screenshot: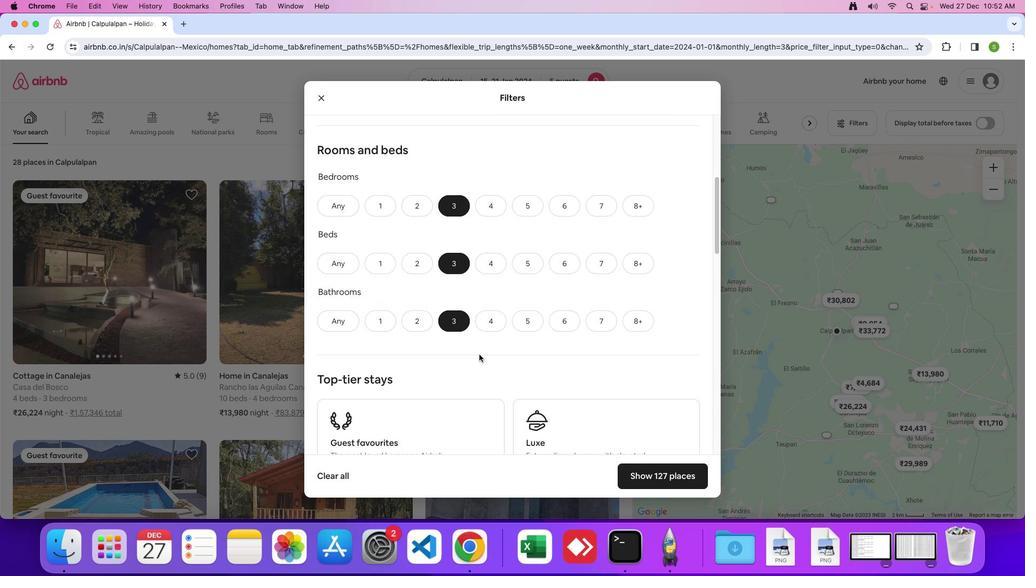 
Action: Mouse scrolled (479, 354) with delta (0, 0)
Screenshot: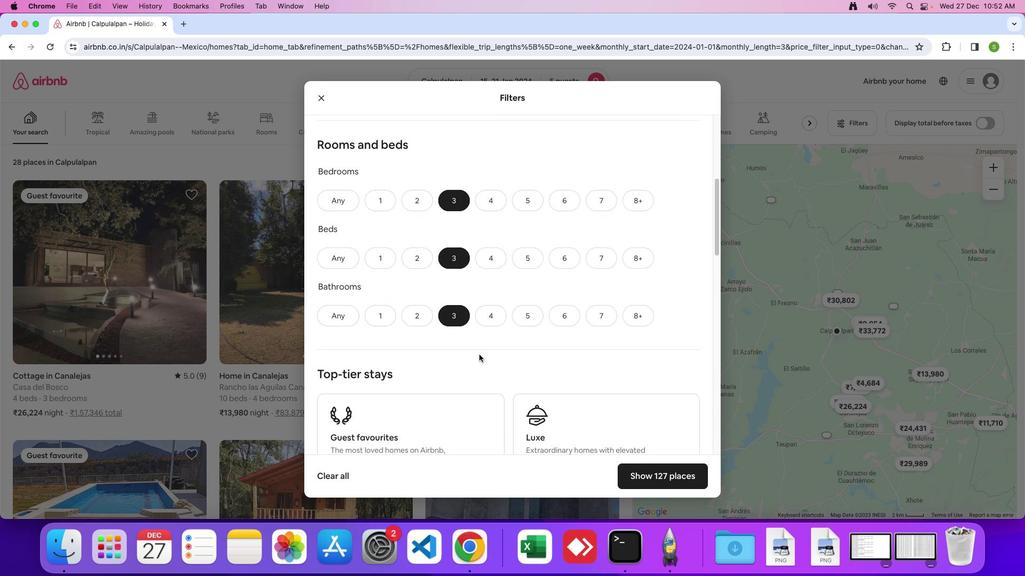
Action: Mouse scrolled (479, 354) with delta (0, 0)
Screenshot: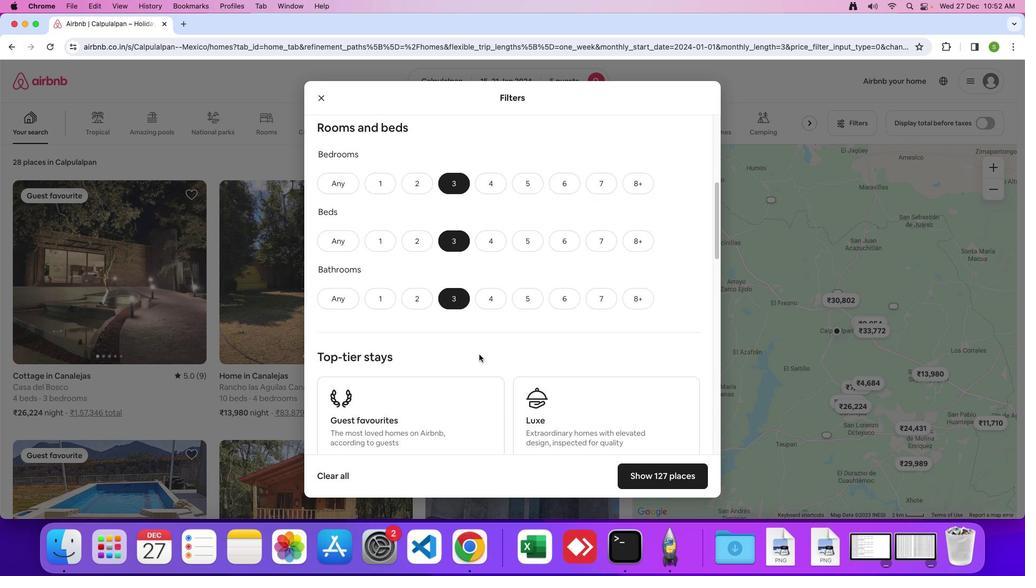 
Action: Mouse scrolled (479, 354) with delta (0, 0)
Screenshot: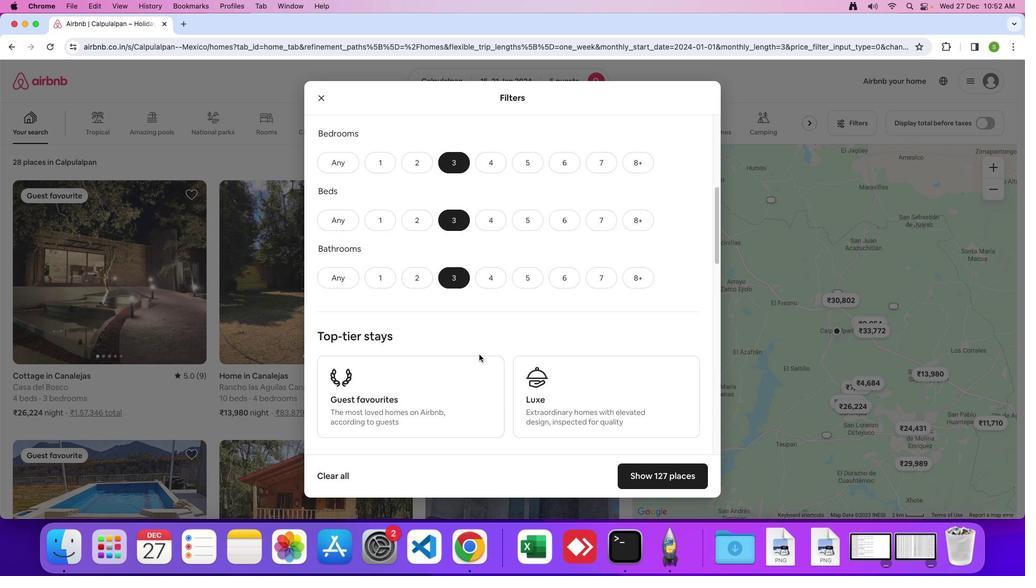 
Action: Mouse scrolled (479, 354) with delta (0, 0)
Screenshot: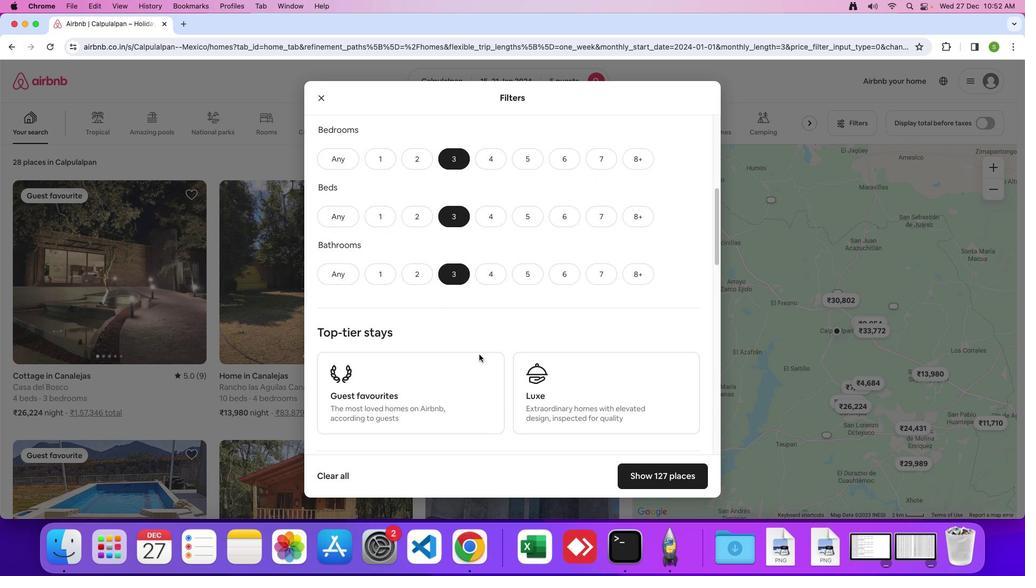 
Action: Mouse scrolled (479, 354) with delta (0, 0)
Screenshot: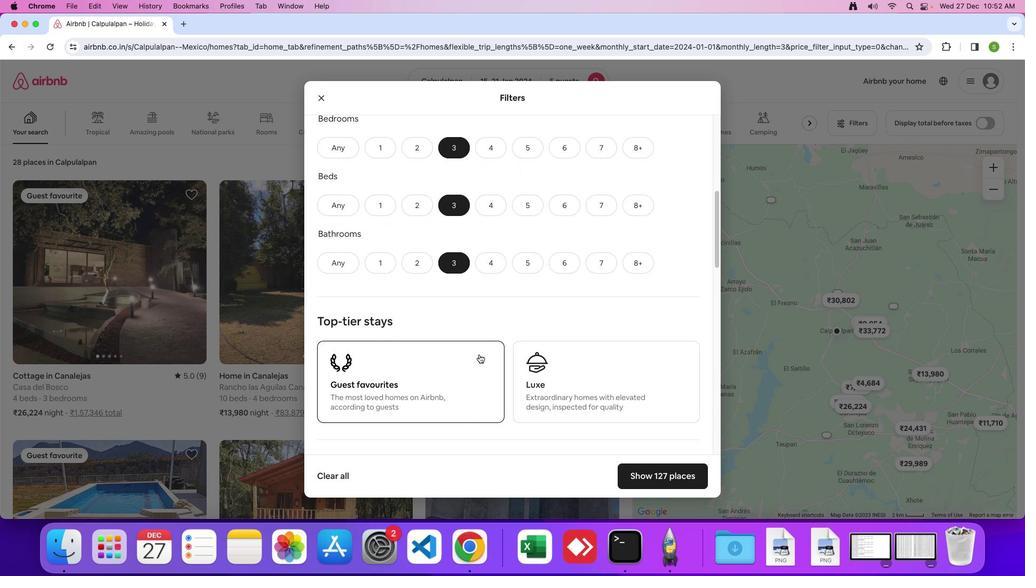 
Action: Mouse scrolled (479, 354) with delta (0, 0)
Screenshot: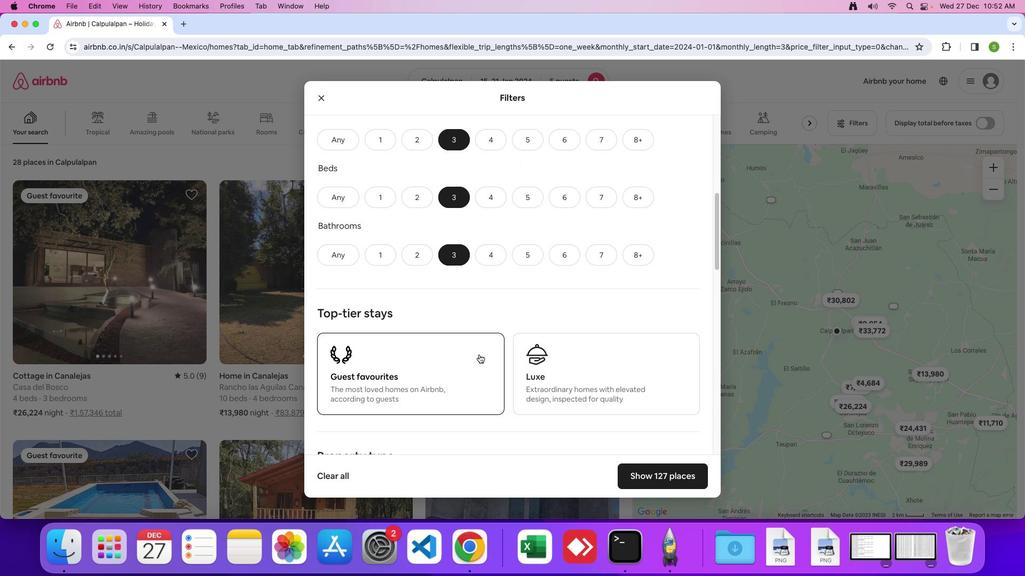 
Action: Mouse scrolled (479, 354) with delta (0, 0)
Screenshot: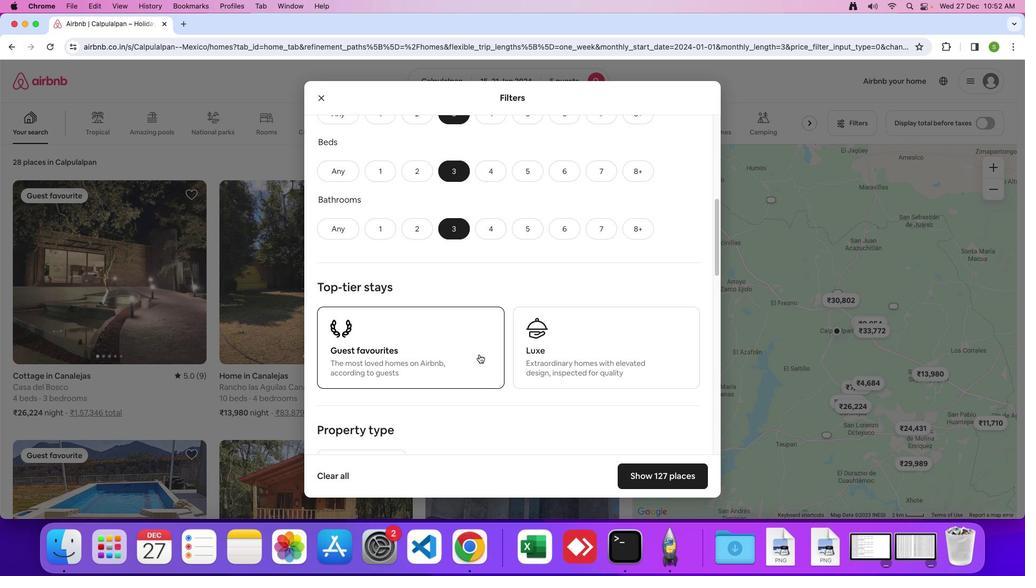 
Action: Mouse scrolled (479, 354) with delta (0, 0)
Screenshot: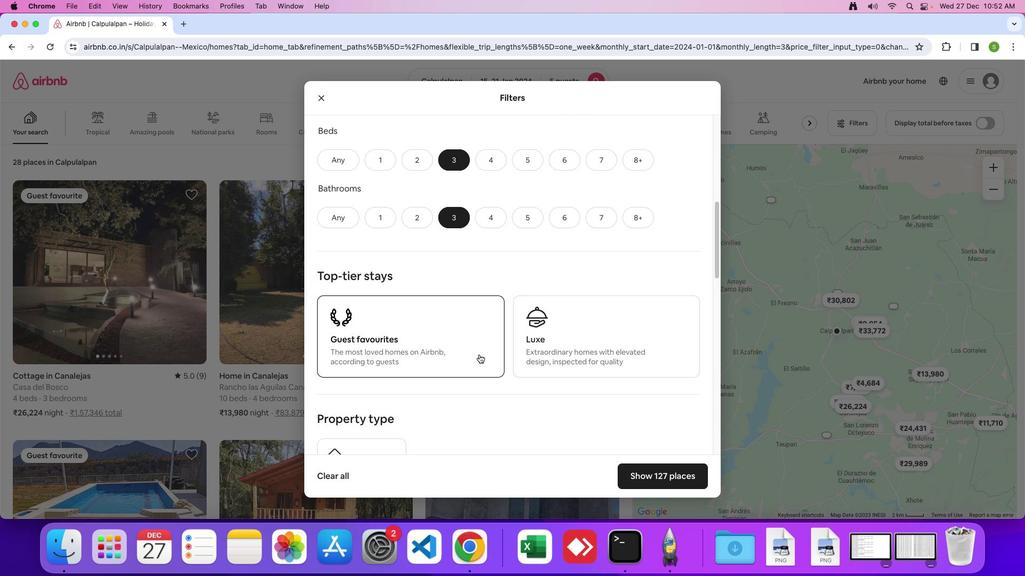 
Action: Mouse scrolled (479, 354) with delta (0, 0)
Screenshot: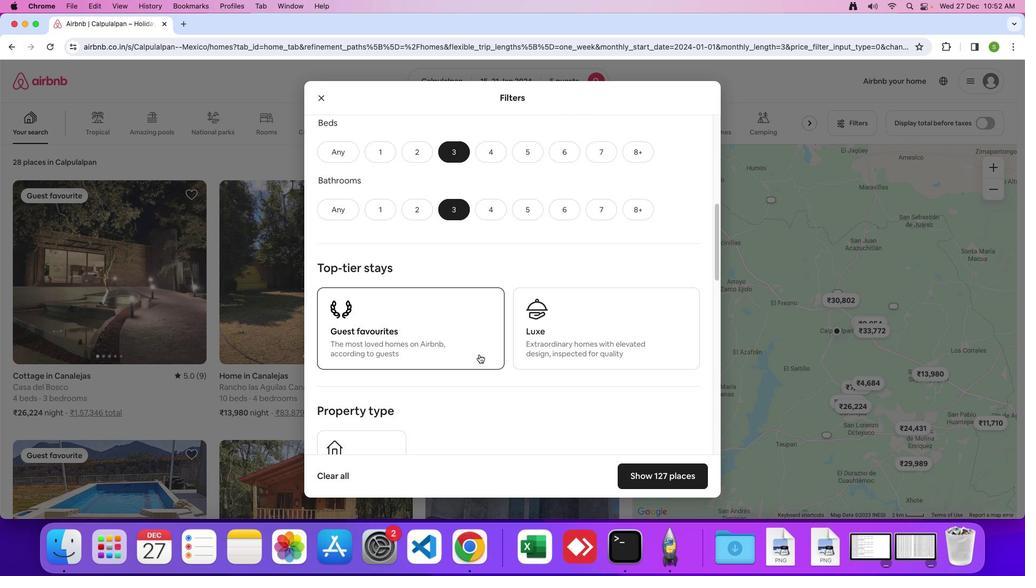 
Action: Mouse scrolled (479, 354) with delta (0, 0)
Screenshot: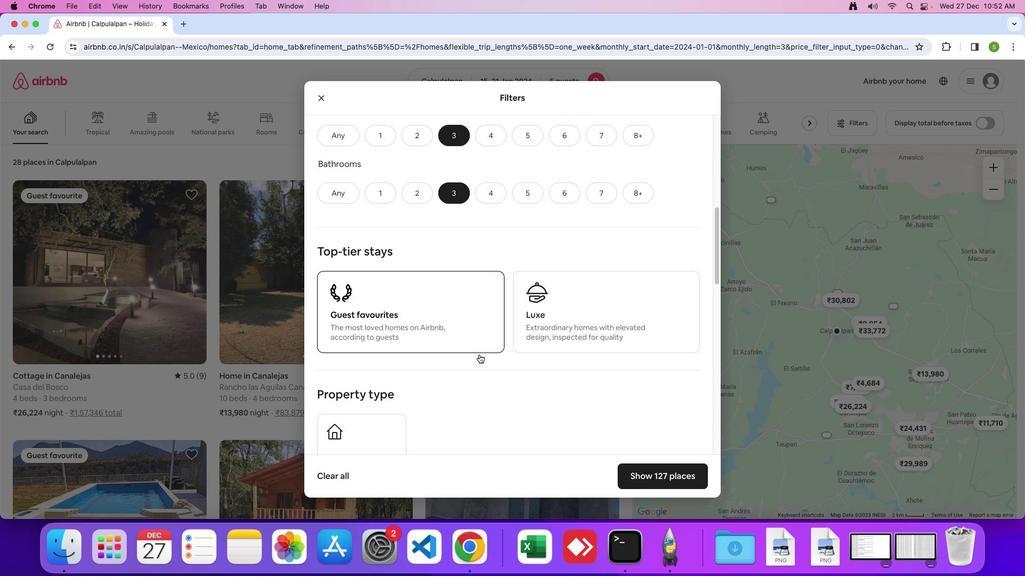 
Action: Mouse scrolled (479, 354) with delta (0, 0)
Screenshot: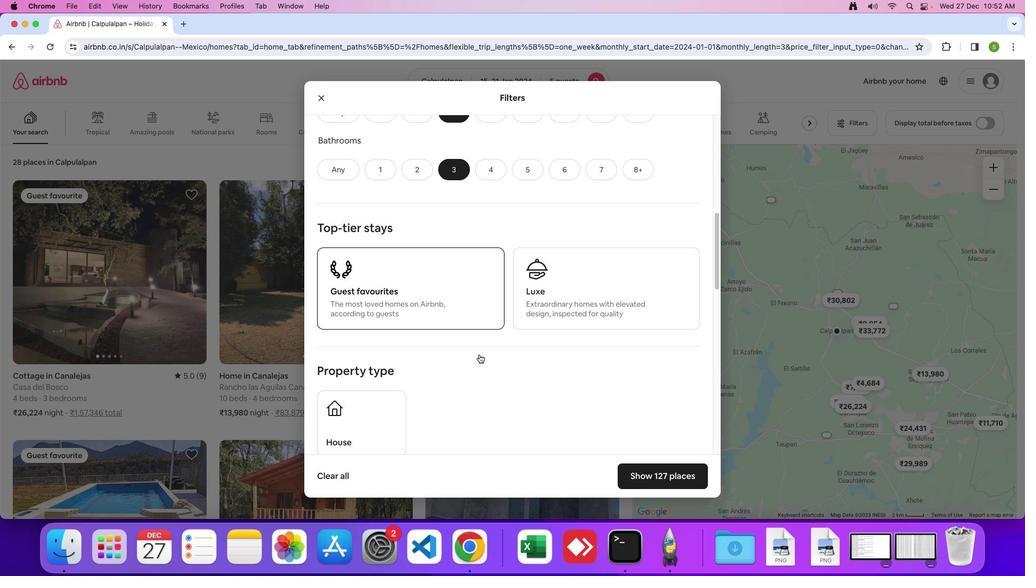 
Action: Mouse scrolled (479, 354) with delta (0, 0)
Screenshot: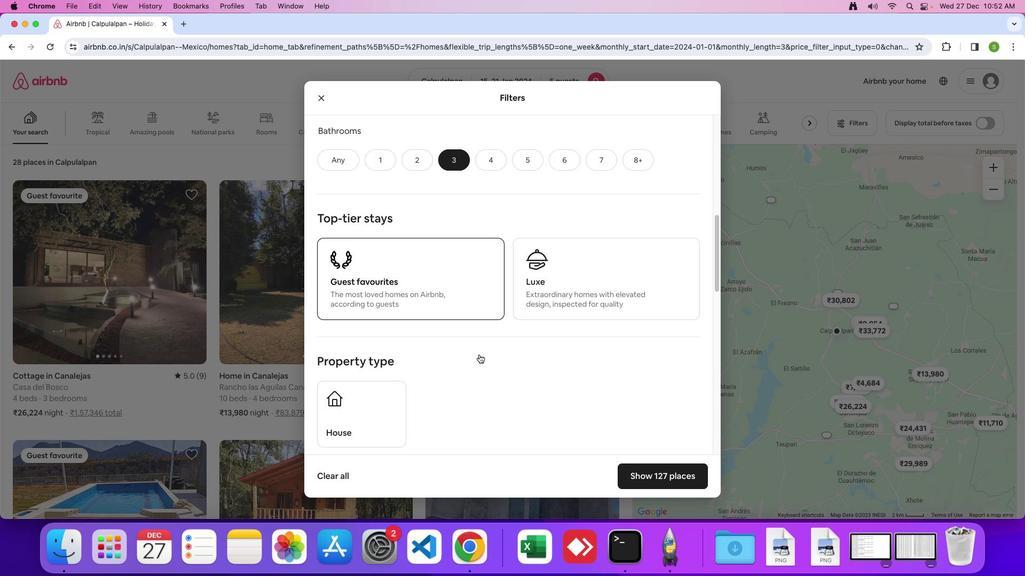 
Action: Mouse scrolled (479, 354) with delta (0, 0)
Screenshot: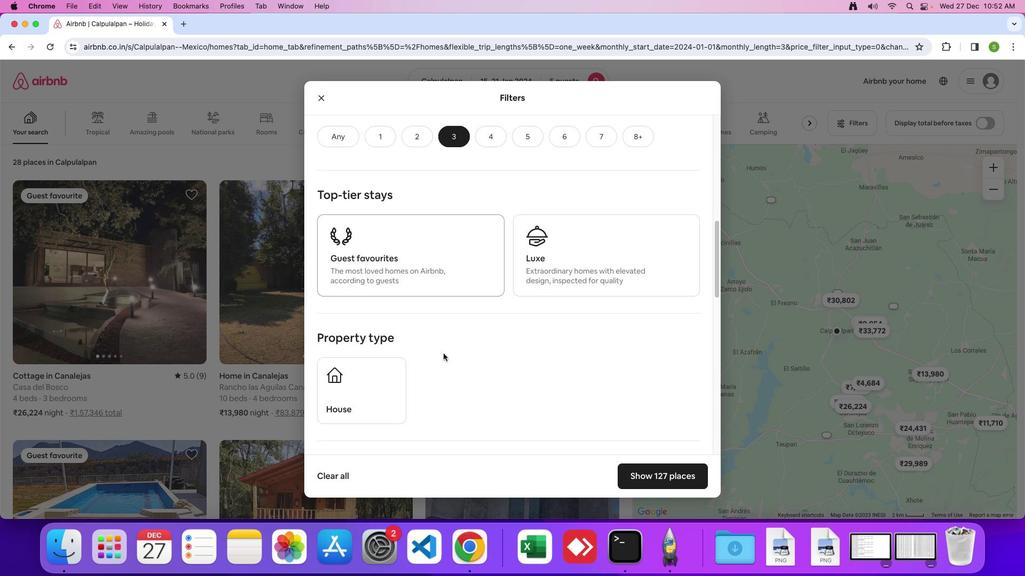 
Action: Mouse moved to (365, 371)
Screenshot: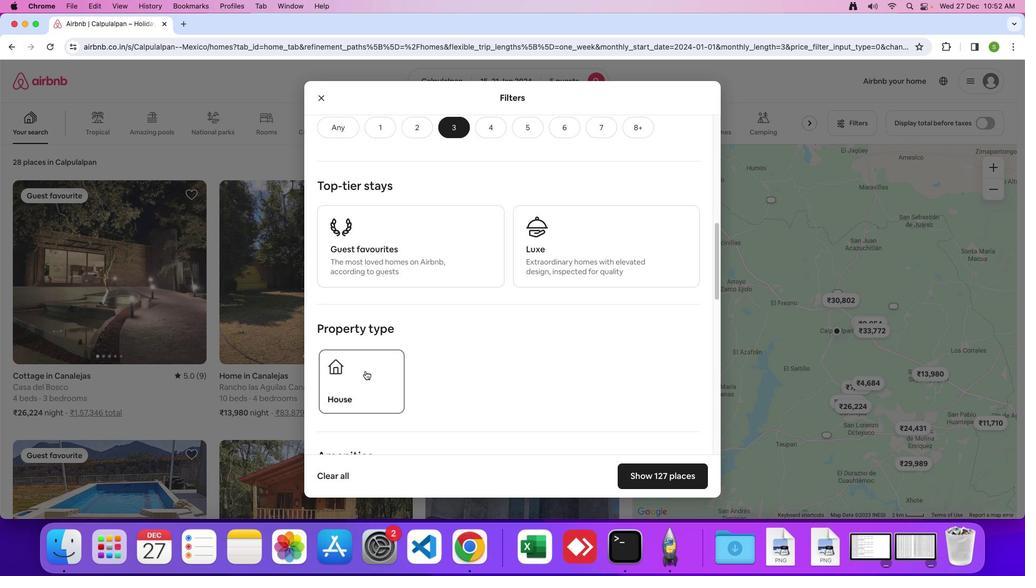 
Action: Mouse pressed left at (365, 371)
Screenshot: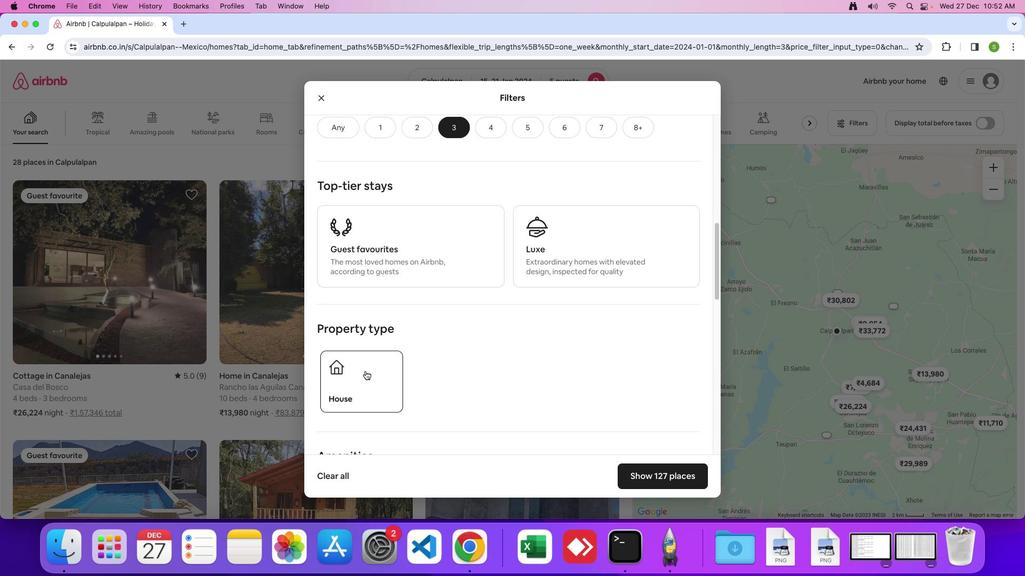 
Action: Mouse moved to (516, 389)
Screenshot: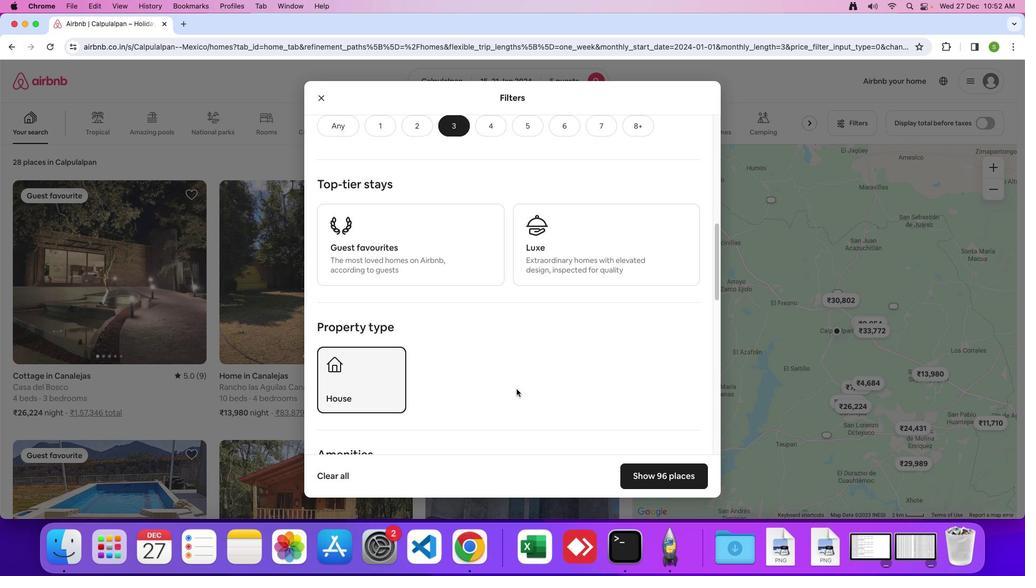 
Action: Mouse scrolled (516, 389) with delta (0, 0)
Screenshot: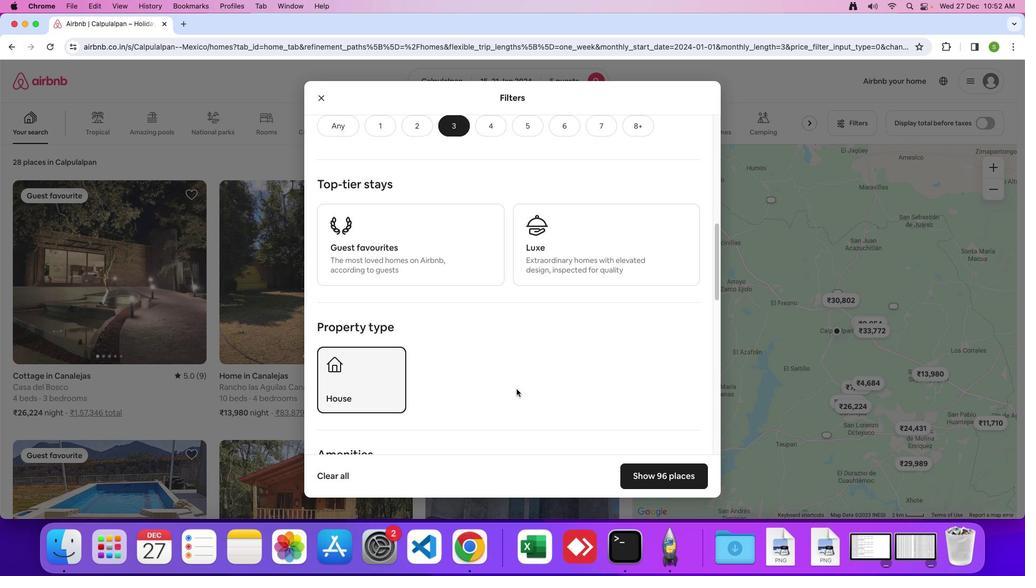 
Action: Mouse scrolled (516, 389) with delta (0, 0)
Screenshot: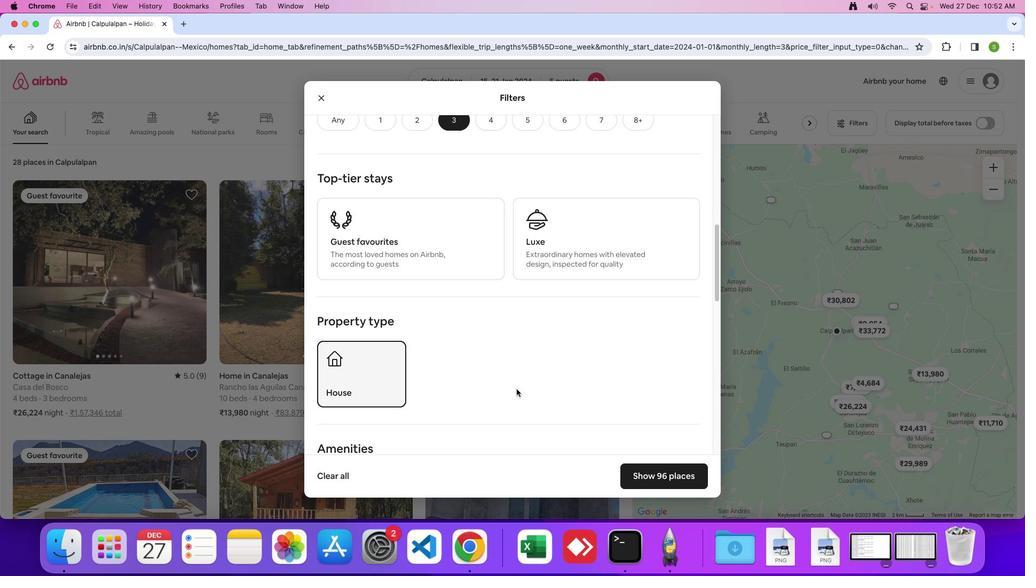 
Action: Mouse moved to (471, 382)
Screenshot: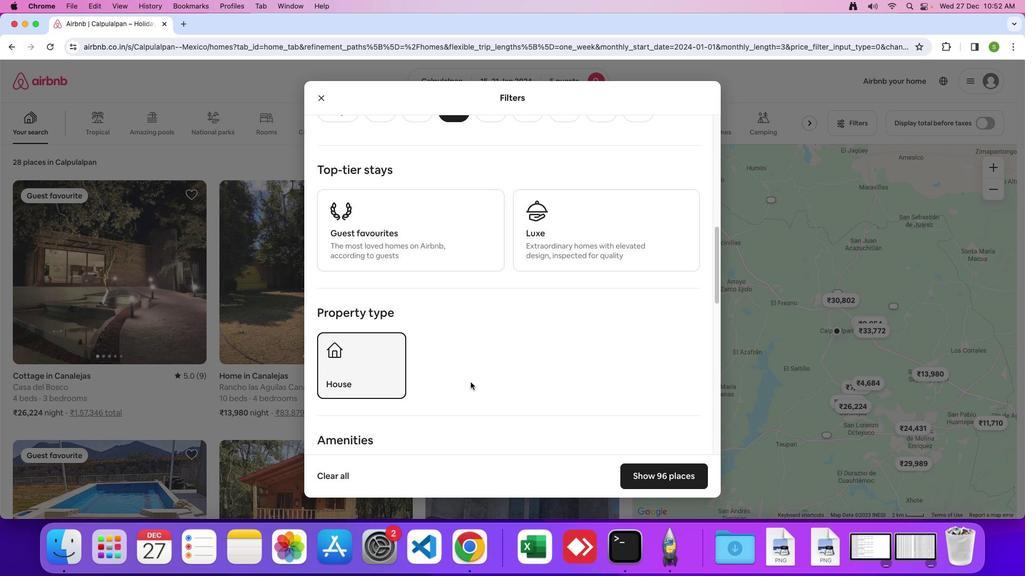 
Action: Mouse scrolled (471, 382) with delta (0, 0)
Screenshot: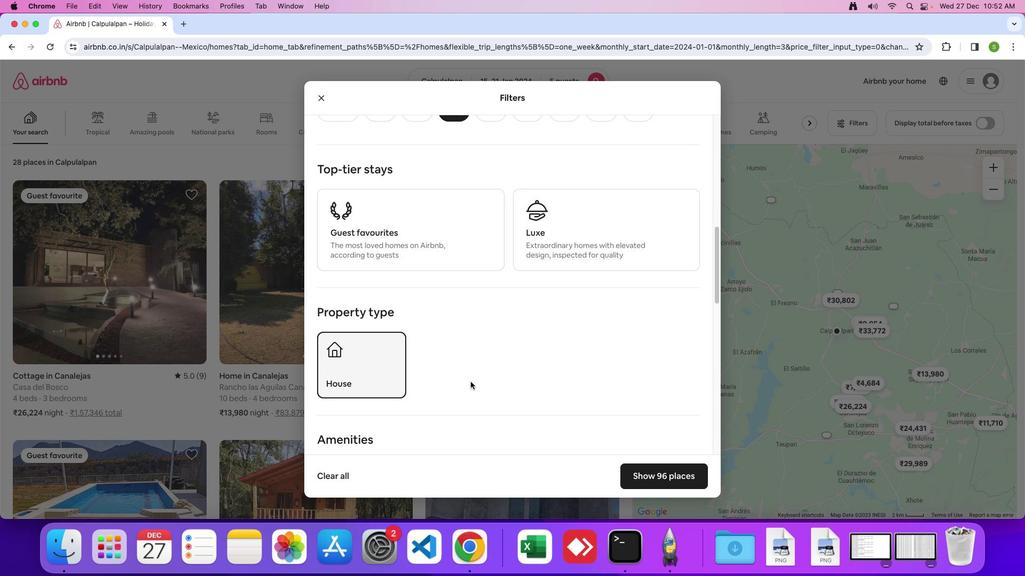 
Action: Mouse scrolled (471, 382) with delta (0, 0)
Screenshot: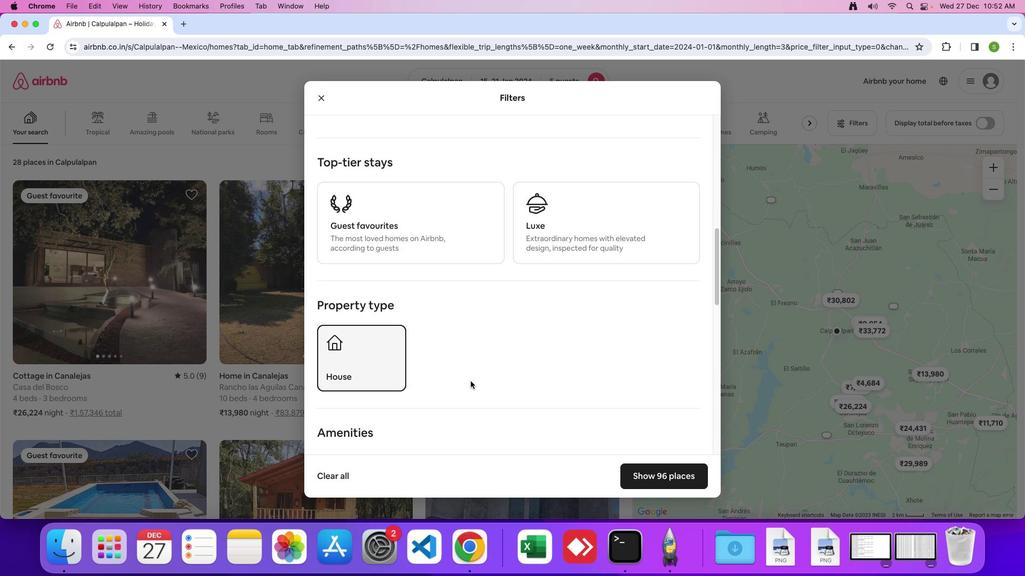 
Action: Mouse moved to (471, 381)
Screenshot: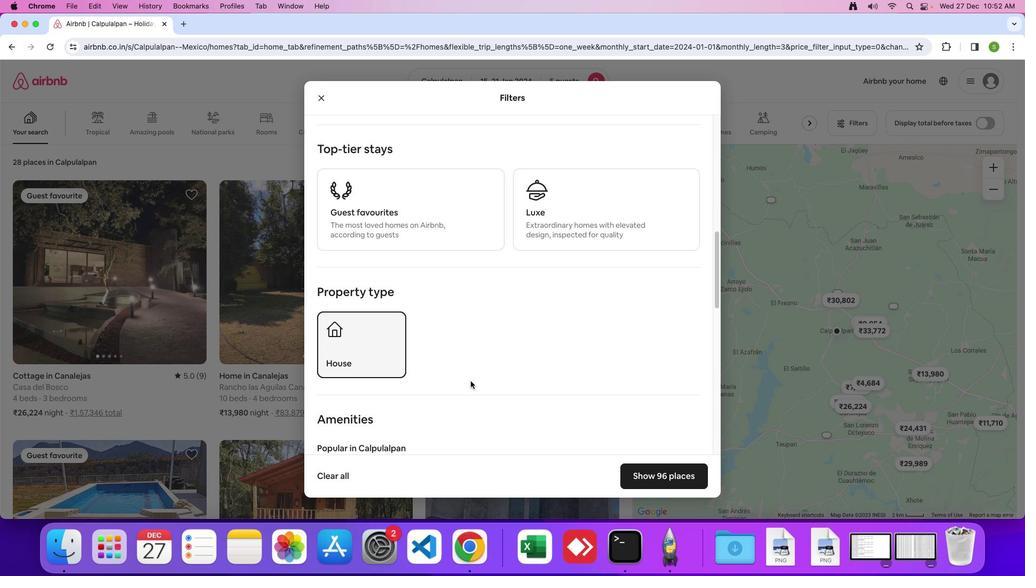 
Action: Mouse scrolled (471, 381) with delta (0, 0)
Screenshot: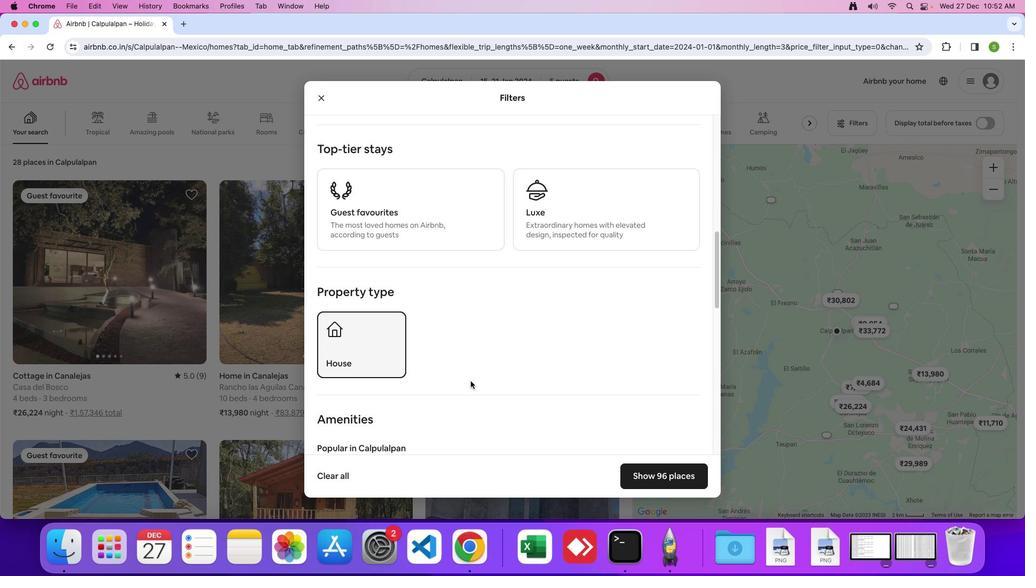
Action: Mouse moved to (471, 381)
Screenshot: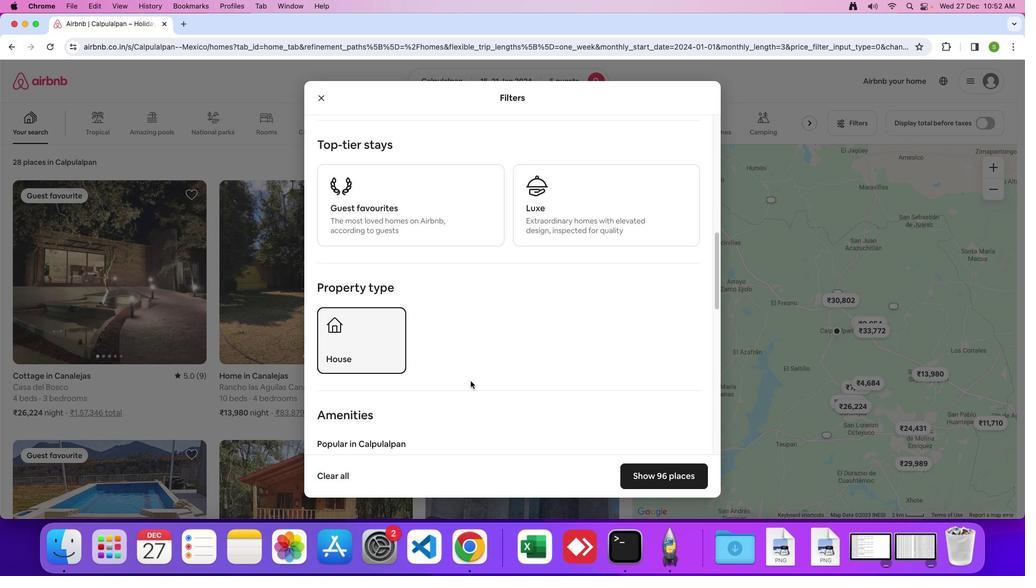 
Action: Mouse scrolled (471, 381) with delta (0, 0)
Screenshot: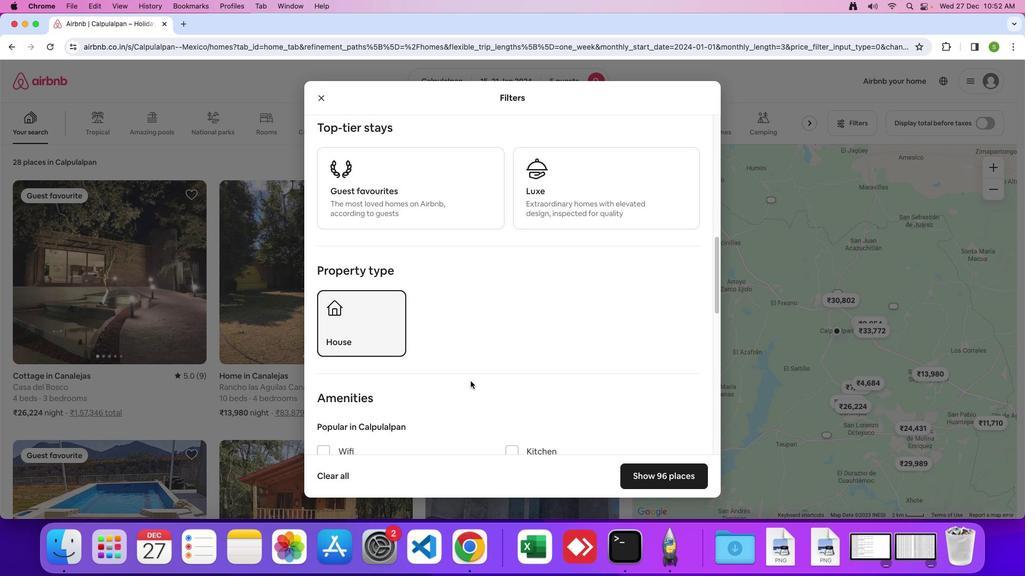 
Action: Mouse scrolled (471, 381) with delta (0, 0)
Screenshot: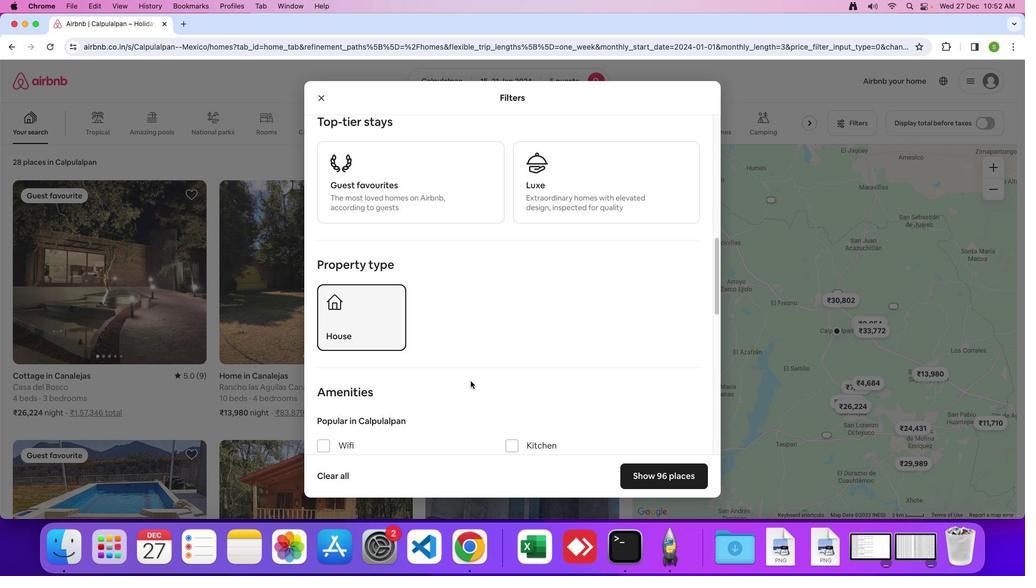 
Action: Mouse scrolled (471, 381) with delta (0, 0)
Screenshot: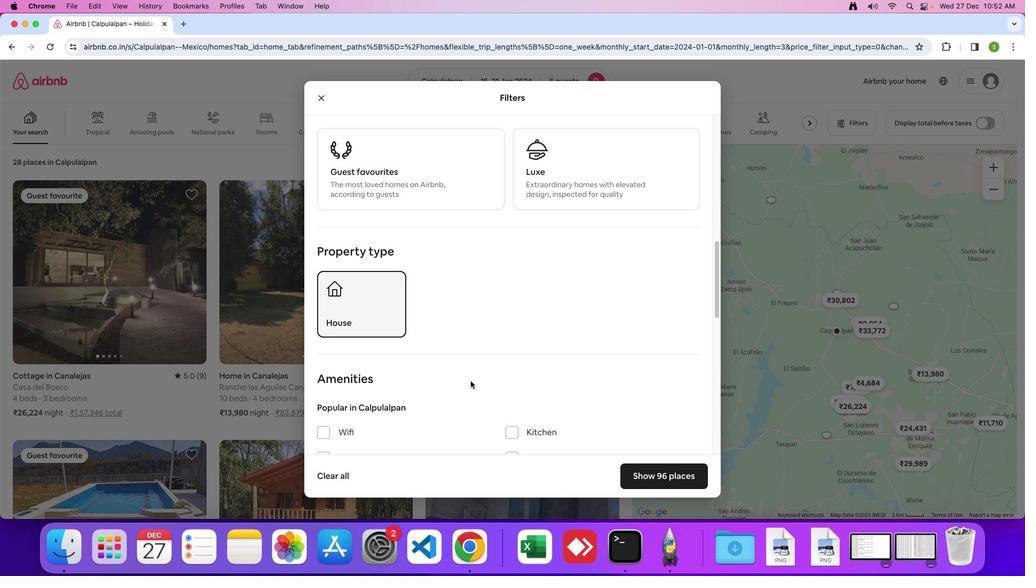
Action: Mouse scrolled (471, 381) with delta (0, 0)
Screenshot: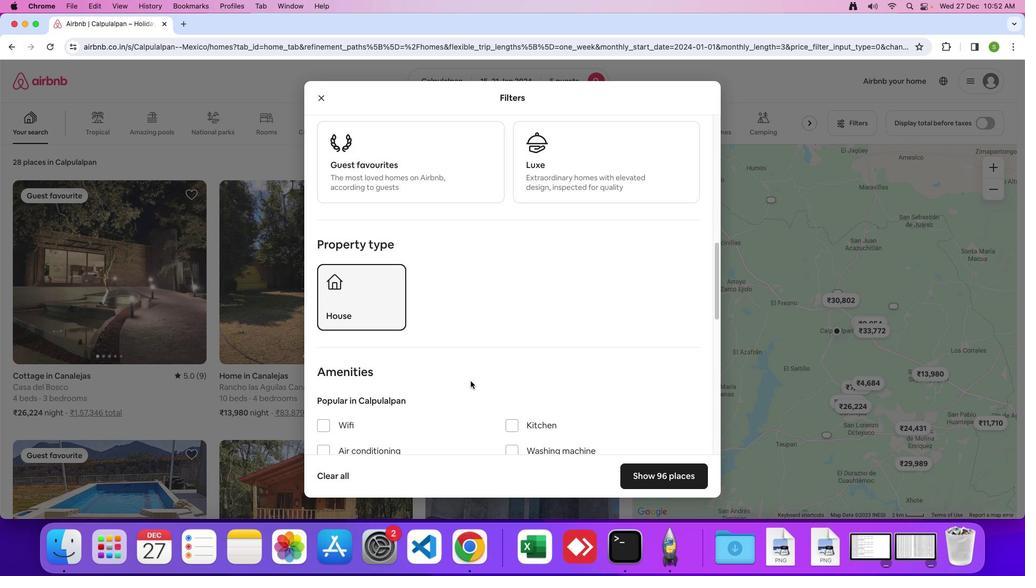 
Action: Mouse scrolled (471, 381) with delta (0, 0)
Screenshot: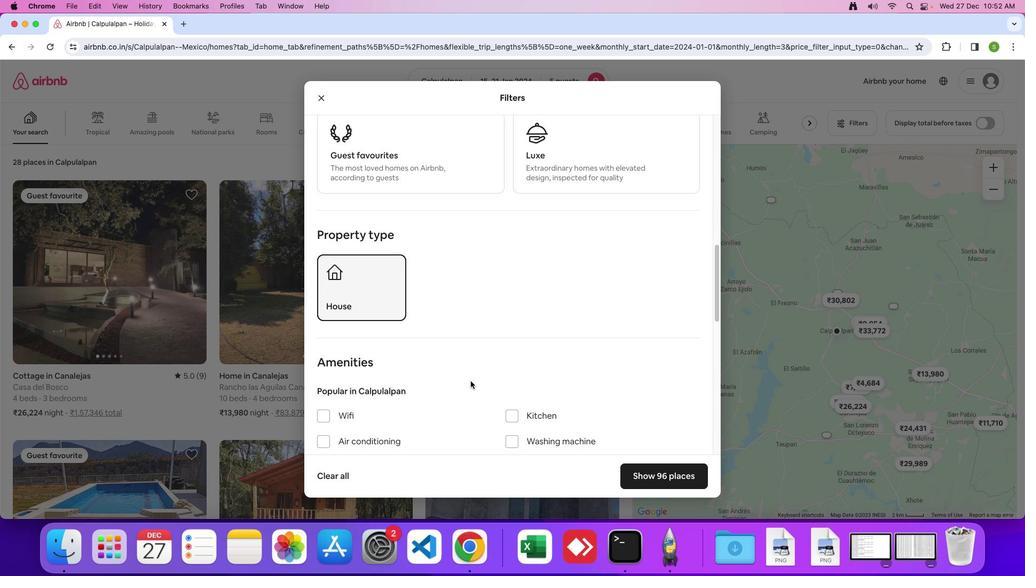 
Action: Mouse scrolled (471, 381) with delta (0, 0)
Screenshot: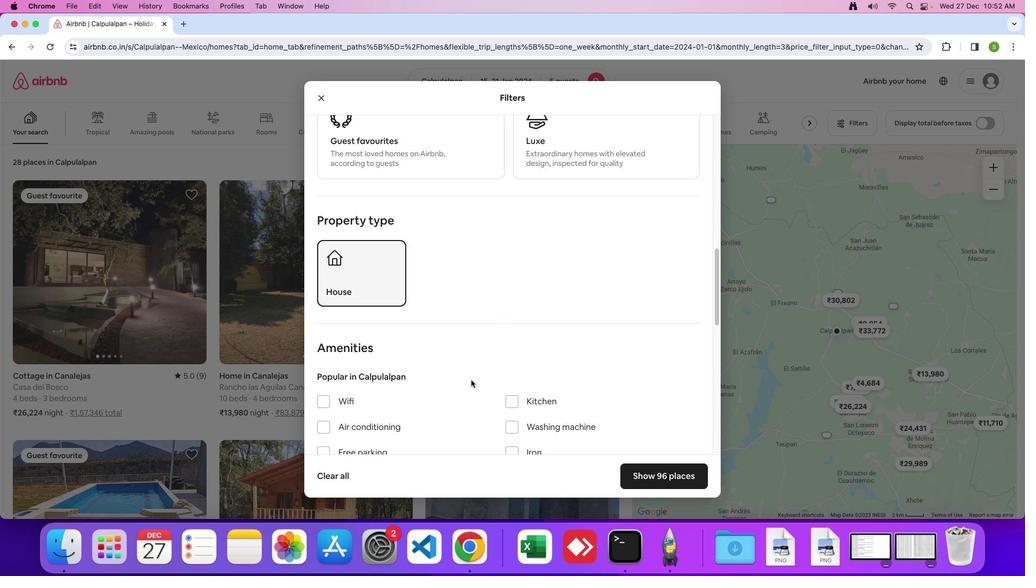 
Action: Mouse moved to (471, 381)
Screenshot: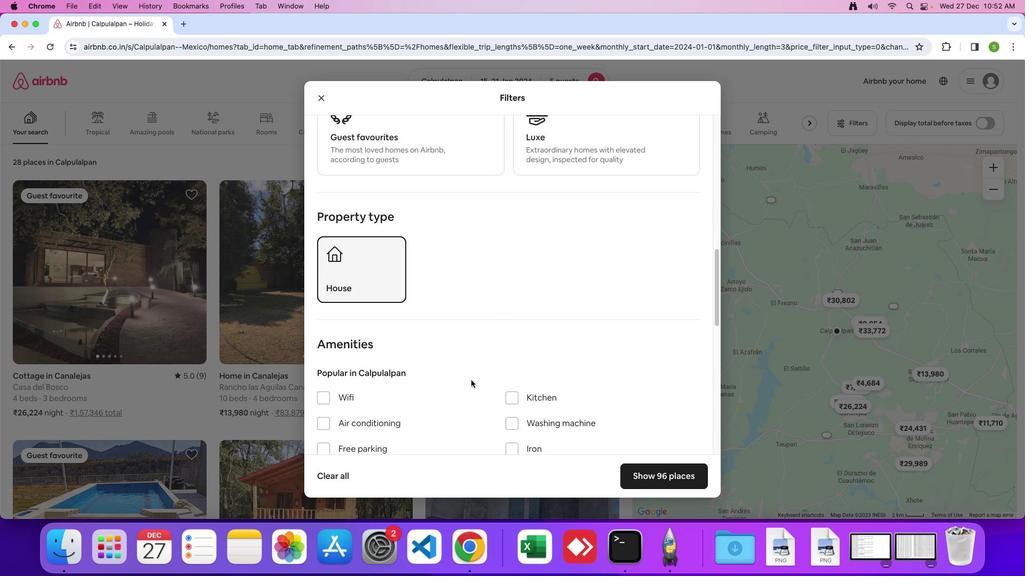 
Action: Mouse scrolled (471, 381) with delta (0, 0)
Screenshot: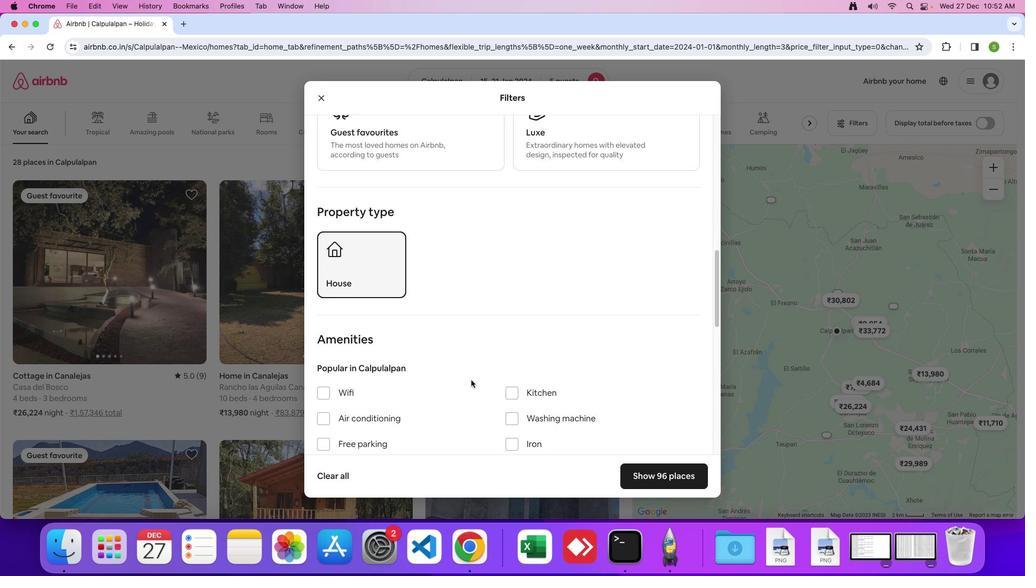 
Action: Mouse moved to (471, 380)
Screenshot: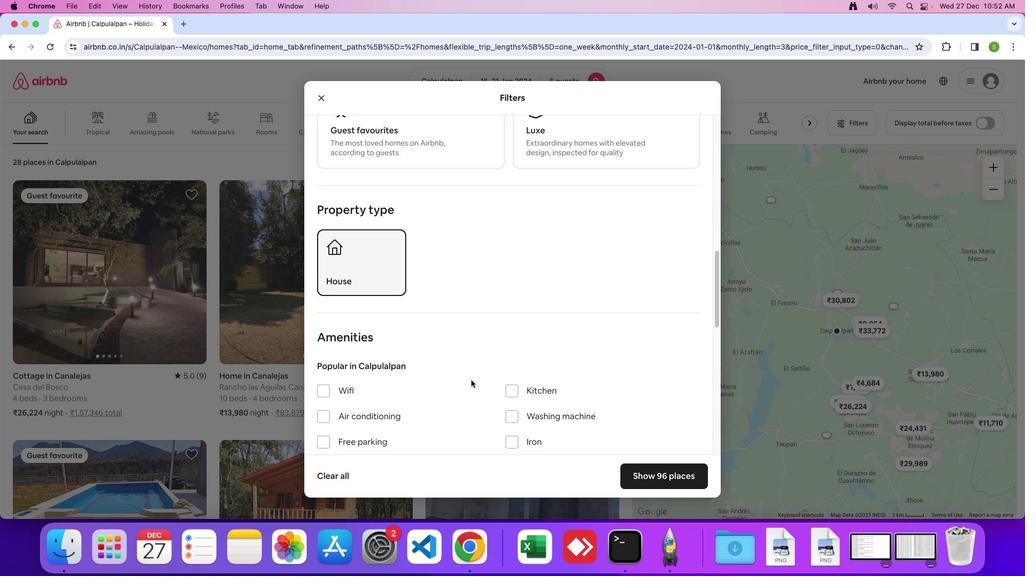
Action: Mouse scrolled (471, 380) with delta (0, 0)
Screenshot: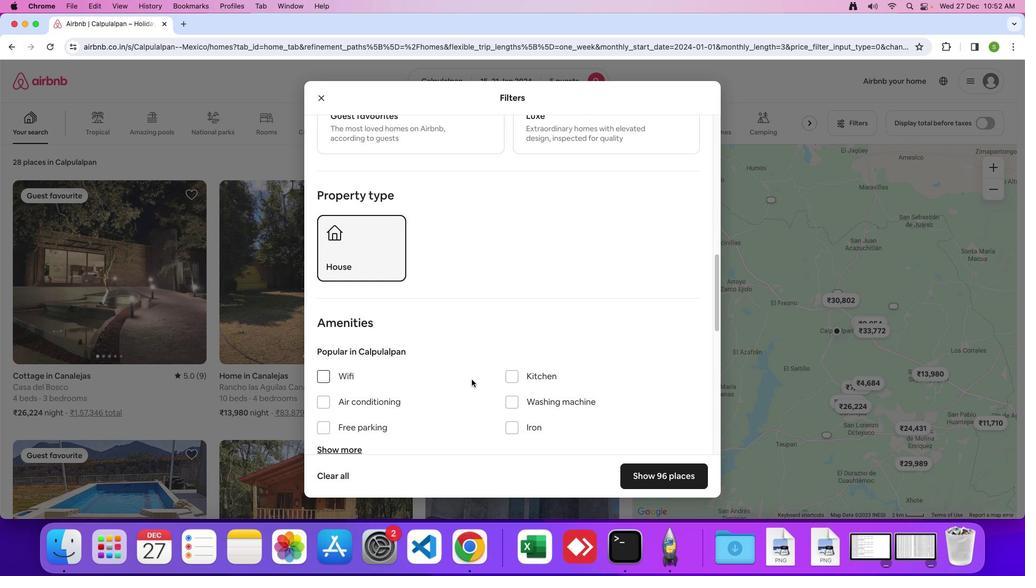
Action: Mouse moved to (471, 379)
Screenshot: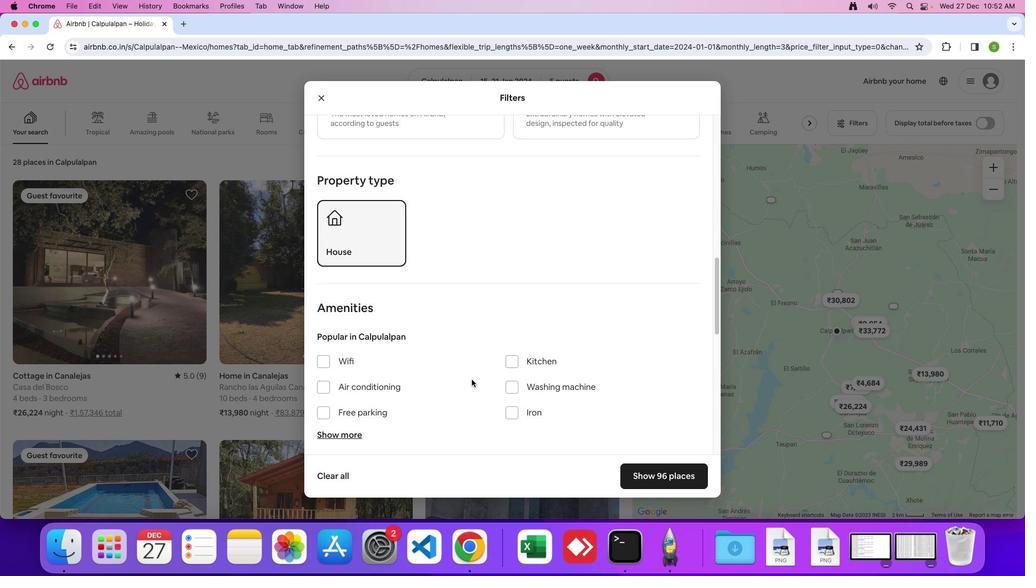 
Action: Mouse scrolled (471, 379) with delta (0, 0)
Screenshot: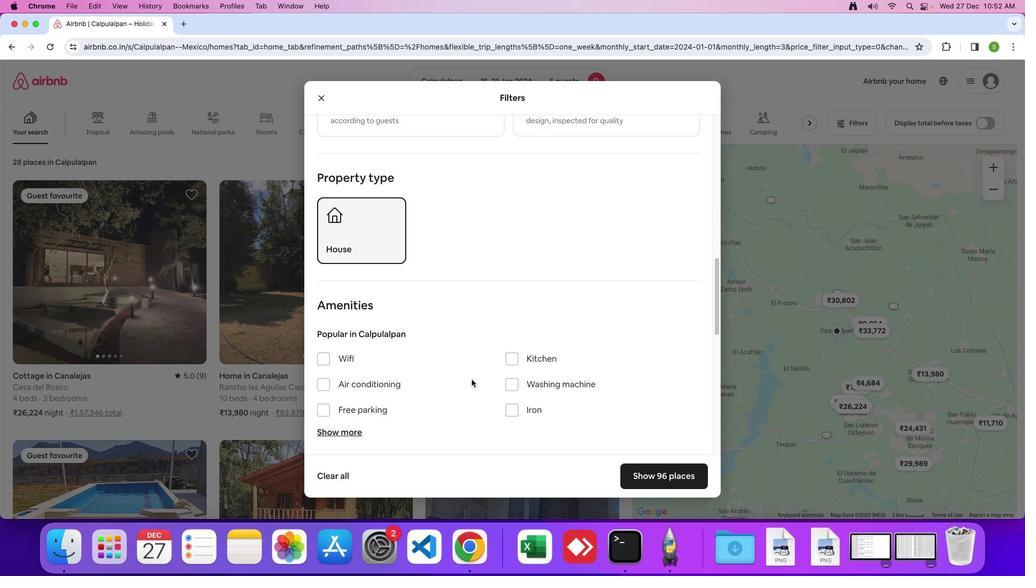 
Action: Mouse scrolled (471, 379) with delta (0, 0)
Screenshot: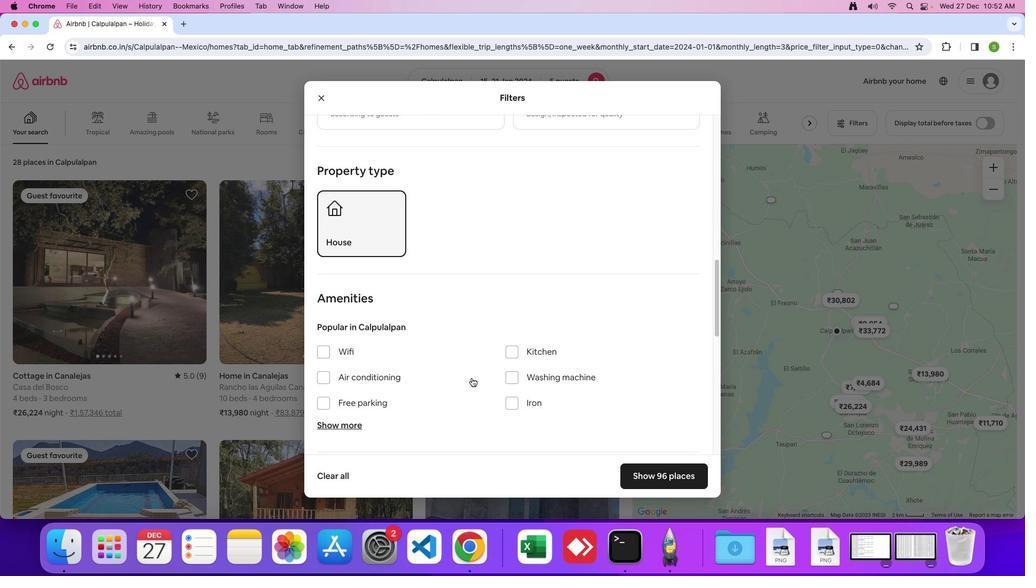 
Action: Mouse moved to (472, 378)
Screenshot: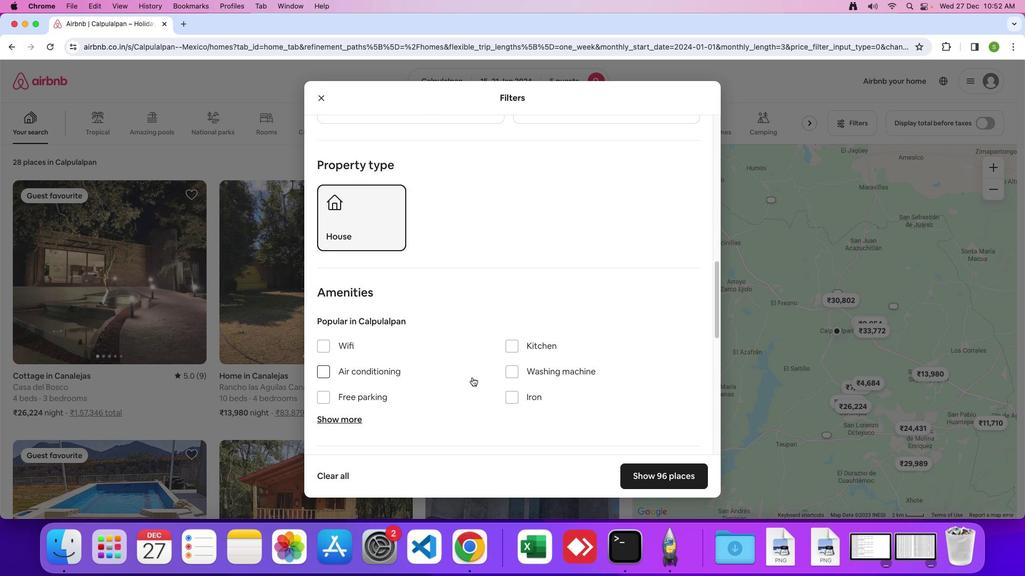 
Action: Mouse scrolled (472, 378) with delta (0, 0)
Screenshot: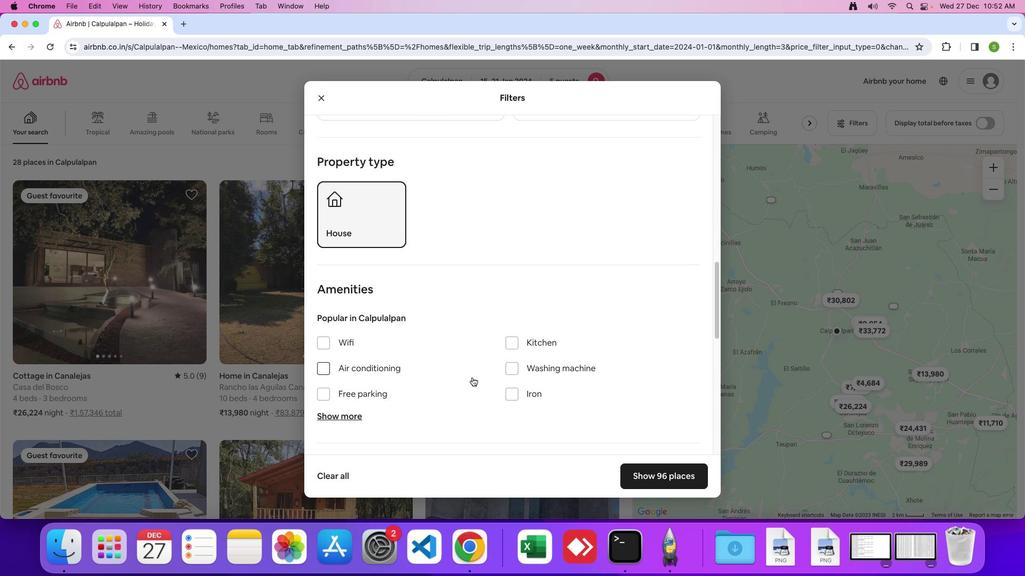 
Action: Mouse scrolled (472, 378) with delta (0, 0)
Screenshot: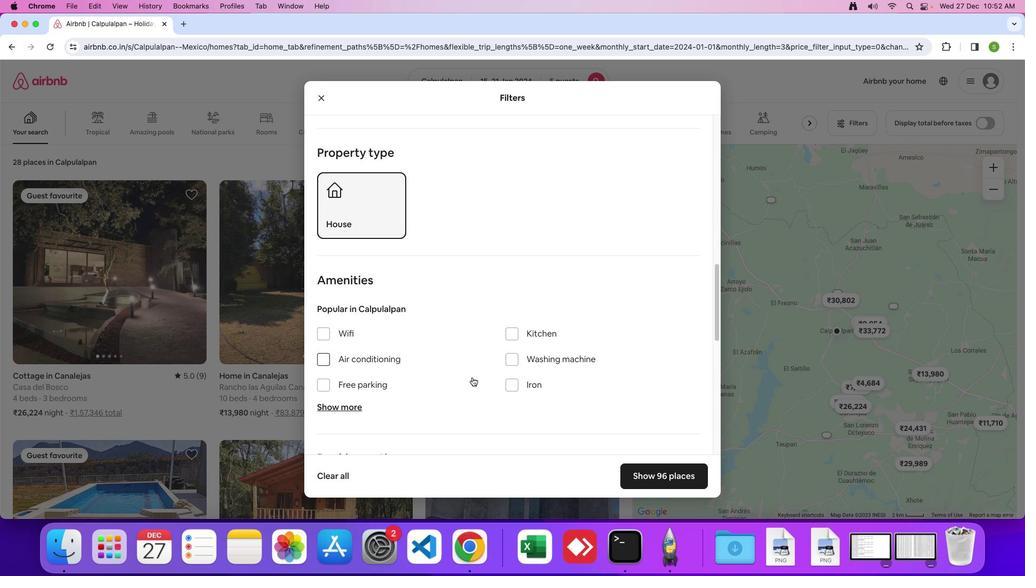 
Action: Mouse scrolled (472, 378) with delta (0, 0)
Screenshot: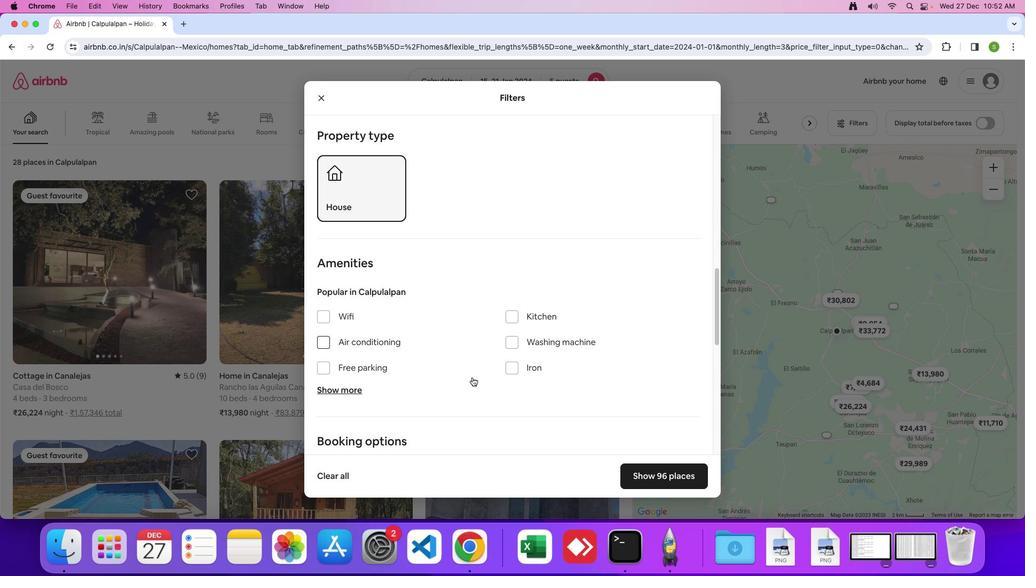 
Action: Mouse moved to (472, 378)
Screenshot: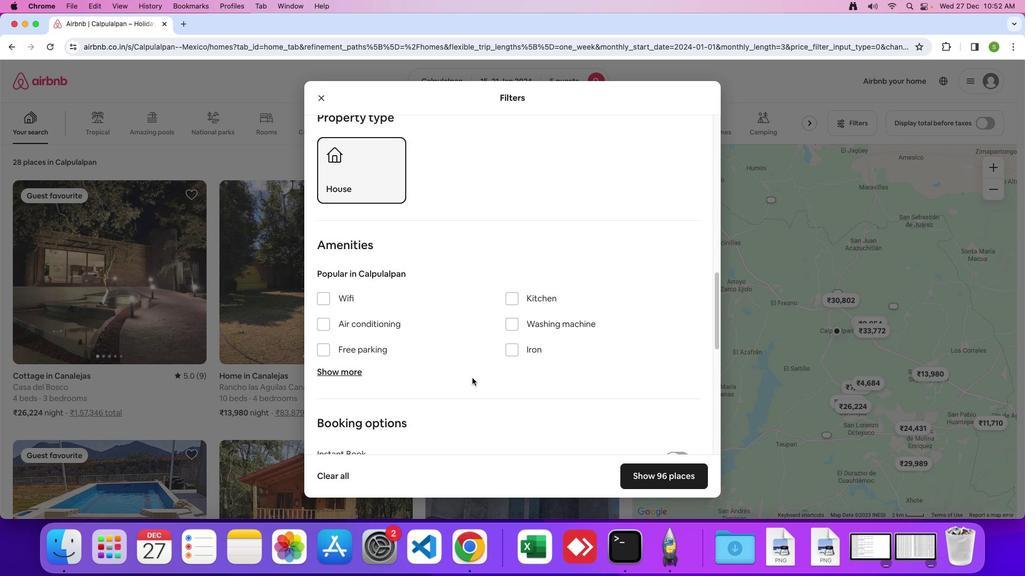 
Action: Mouse scrolled (472, 378) with delta (0, 0)
Screenshot: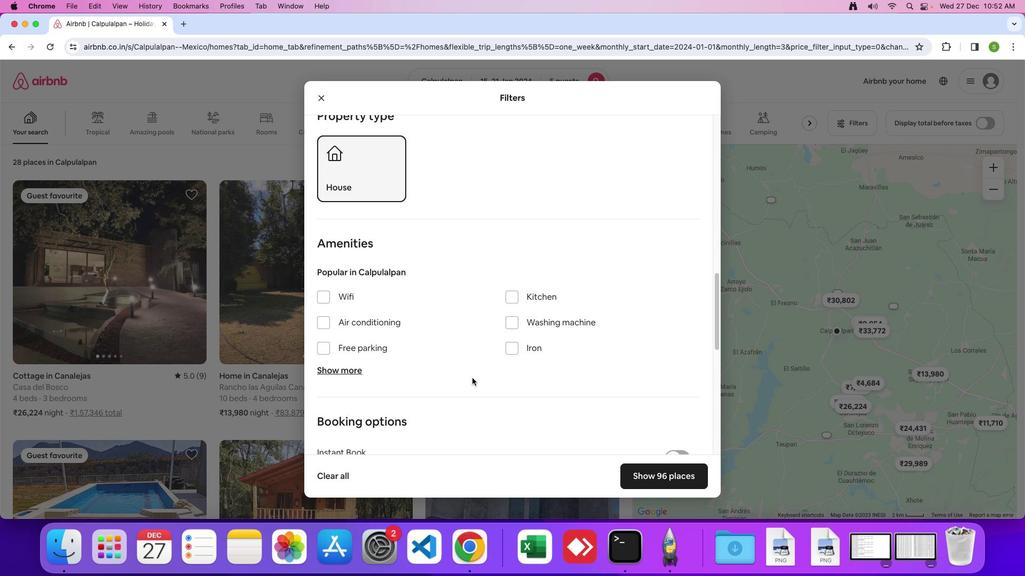 
Action: Mouse moved to (472, 378)
Screenshot: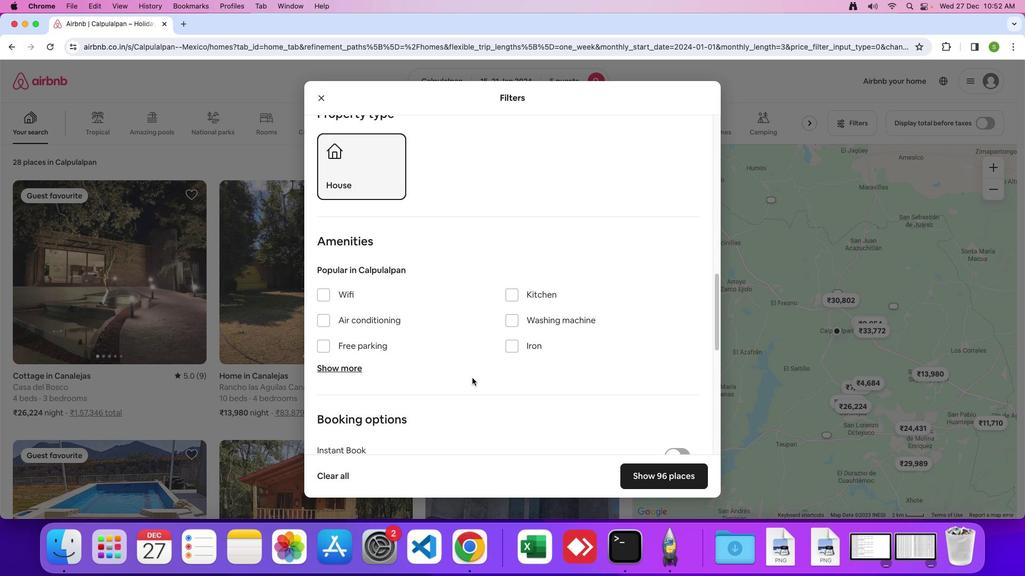 
Action: Mouse scrolled (472, 378) with delta (0, 0)
Screenshot: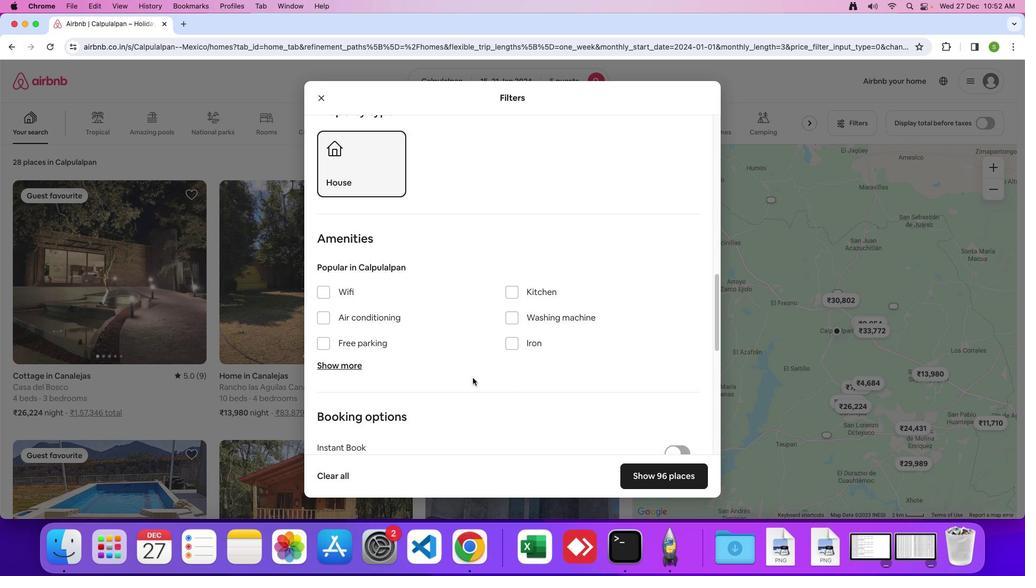 
Action: Mouse moved to (472, 378)
Screenshot: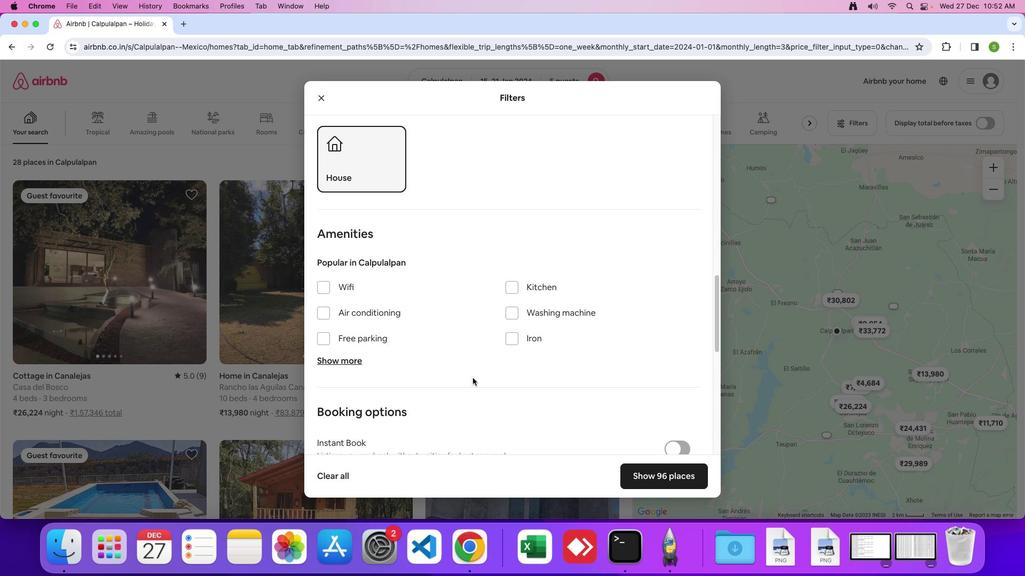 
Action: Mouse scrolled (472, 378) with delta (0, 0)
Screenshot: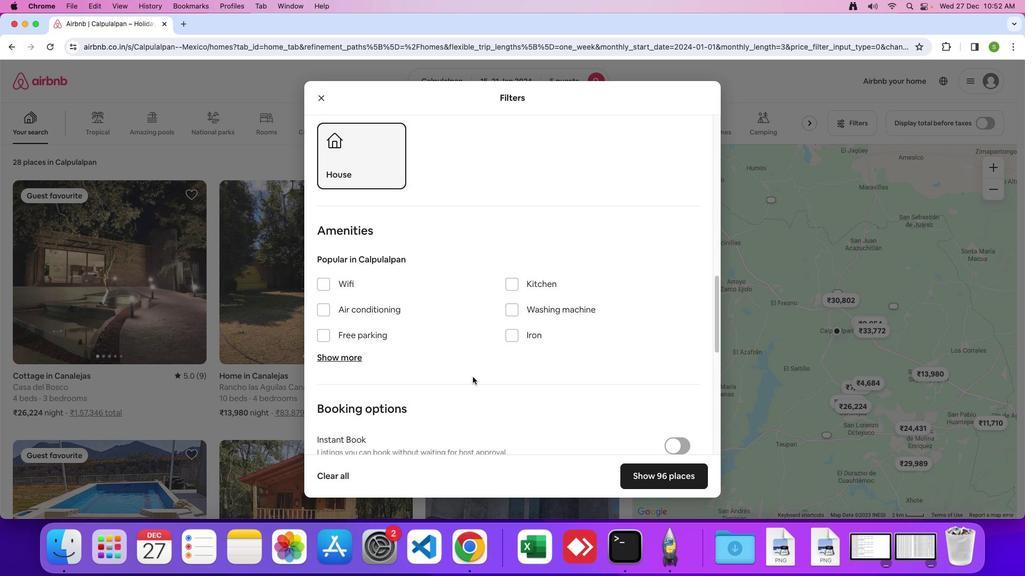 
Action: Mouse scrolled (472, 378) with delta (0, 0)
Screenshot: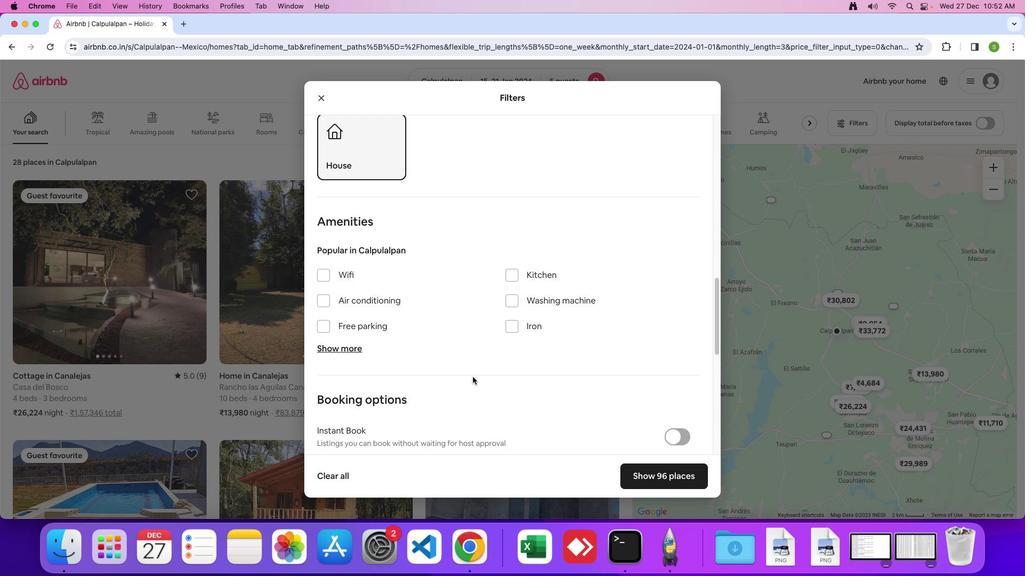 
Action: Mouse moved to (473, 377)
Screenshot: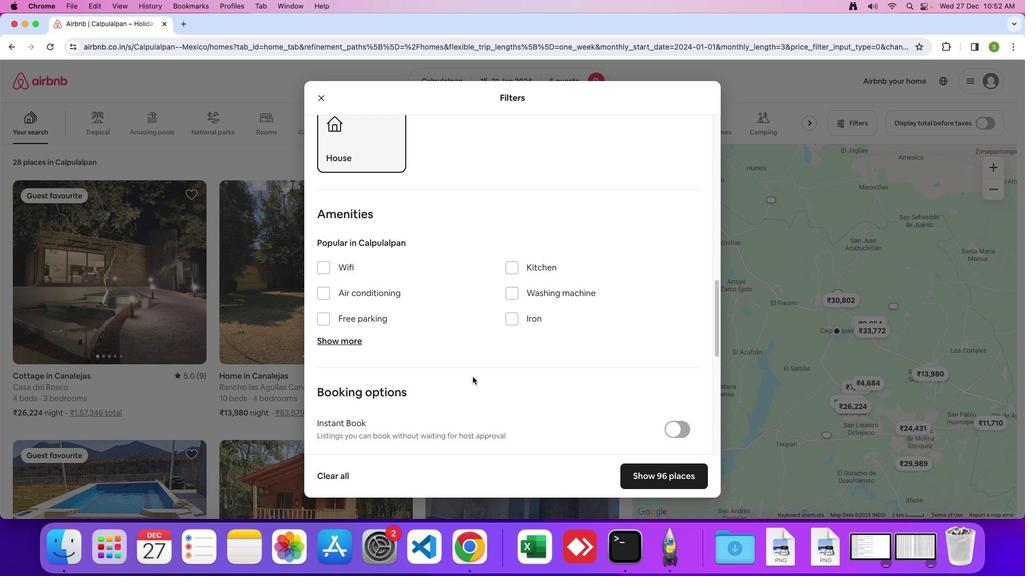 
Action: Mouse scrolled (473, 377) with delta (0, 0)
Screenshot: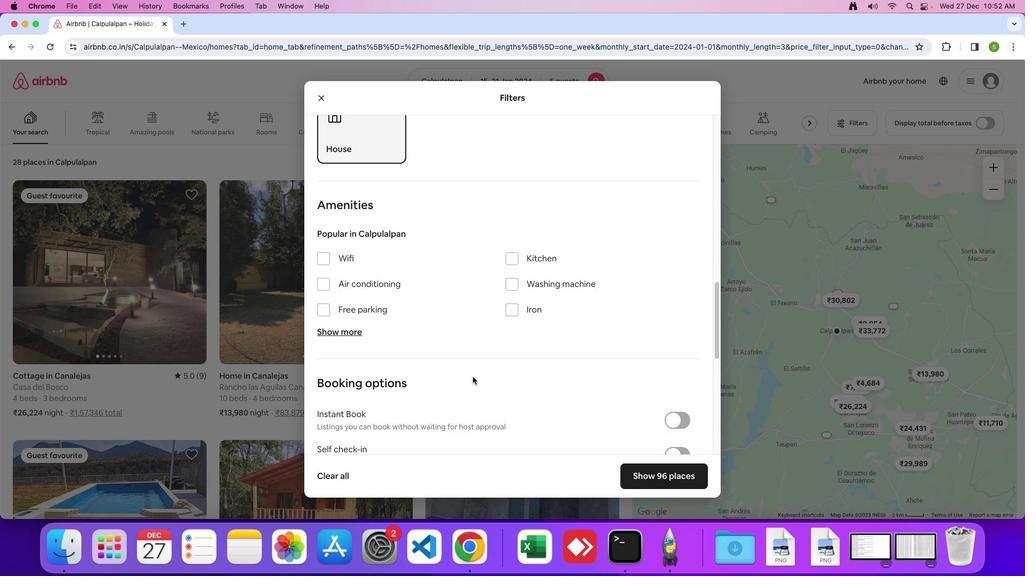 
Action: Mouse scrolled (473, 377) with delta (0, 0)
Screenshot: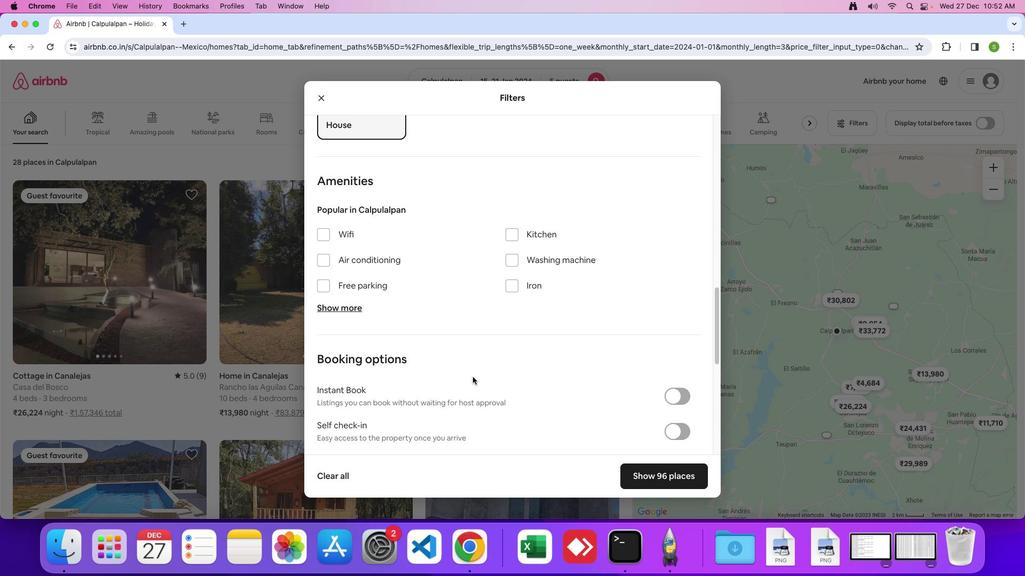 
Action: Mouse scrolled (473, 377) with delta (0, 0)
Screenshot: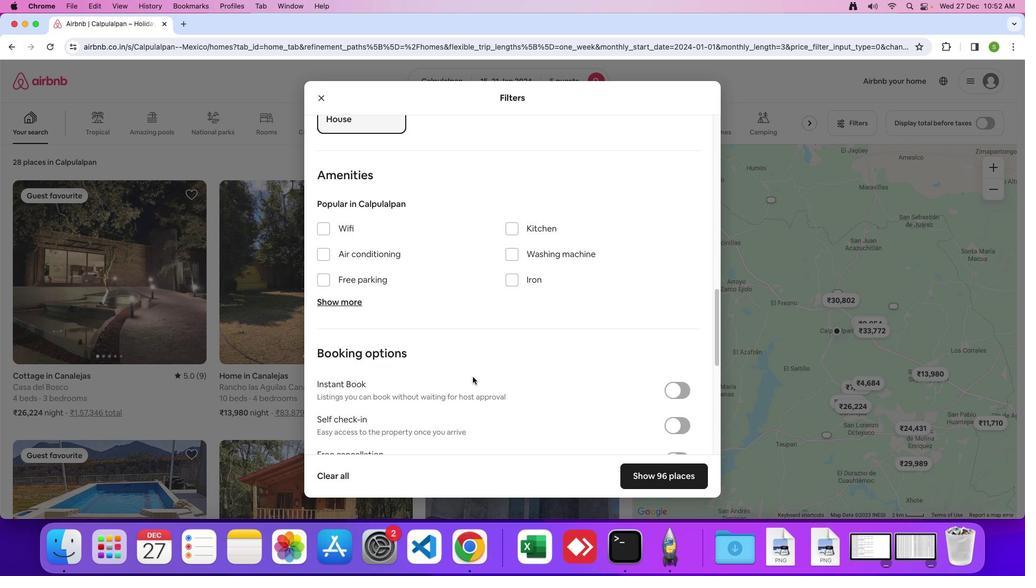 
Action: Mouse scrolled (473, 377) with delta (0, 0)
Screenshot: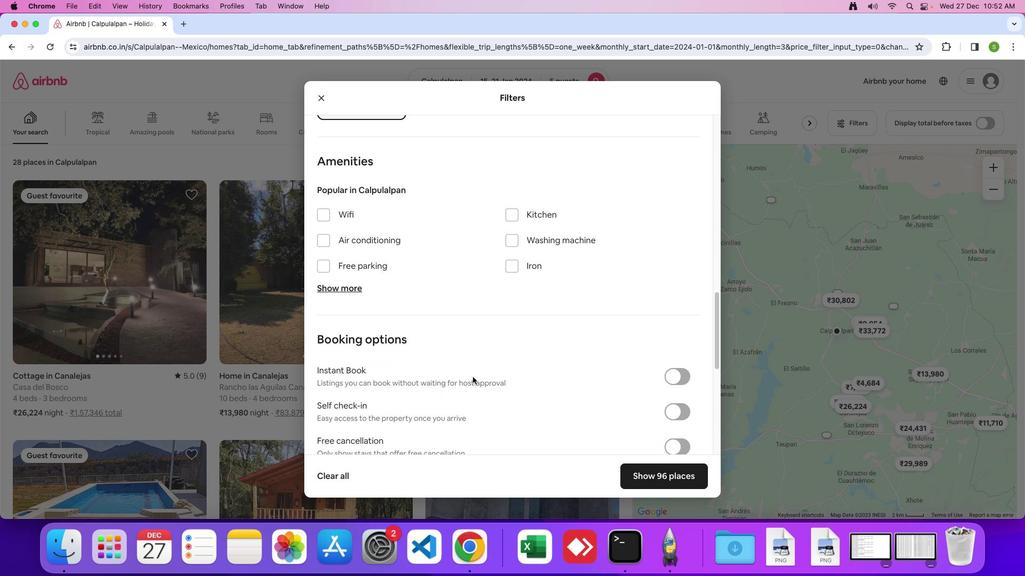 
Action: Mouse scrolled (473, 377) with delta (0, 0)
Screenshot: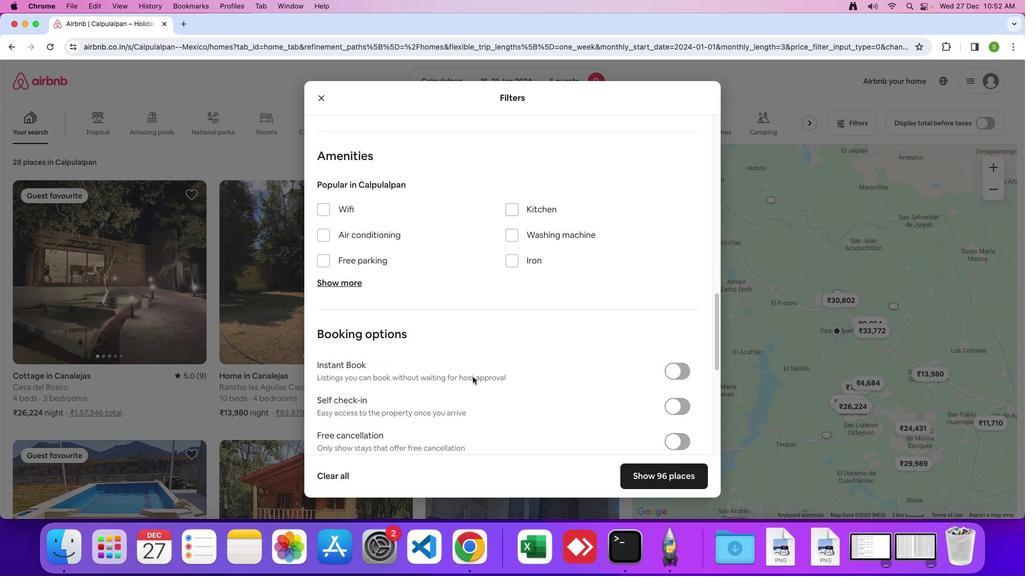 
Action: Mouse scrolled (473, 377) with delta (0, -1)
Screenshot: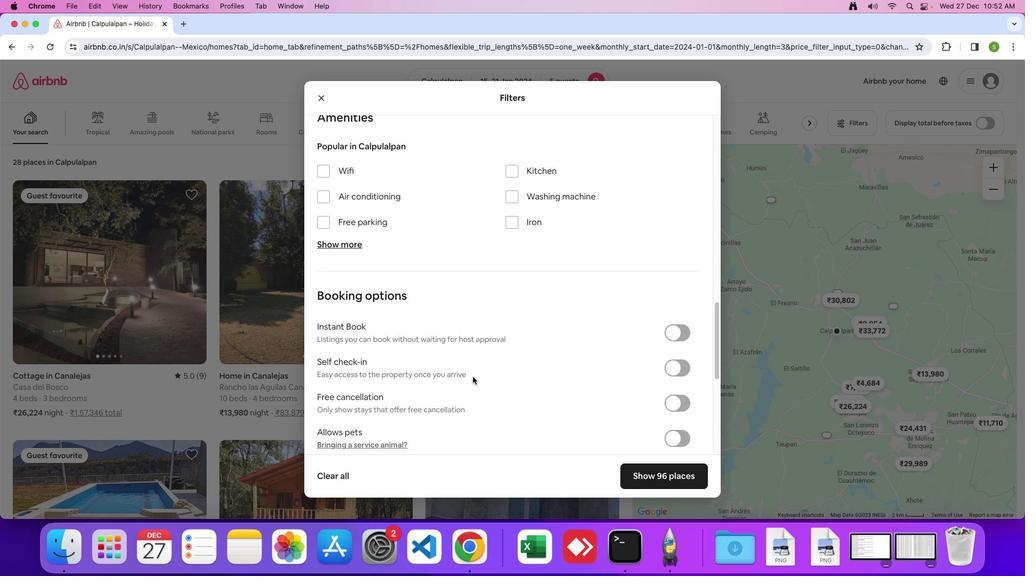 
Action: Mouse scrolled (473, 377) with delta (0, 0)
Screenshot: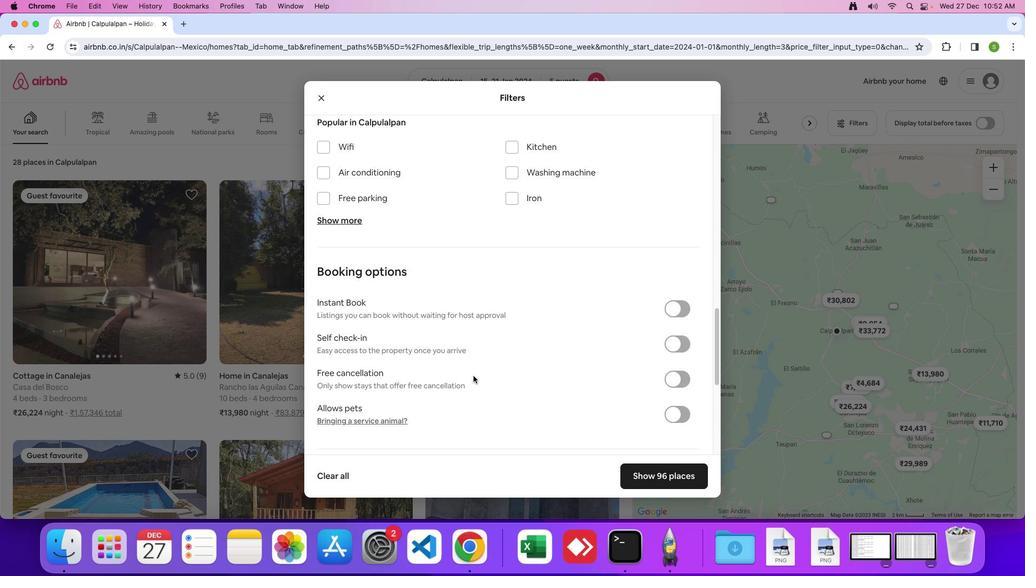 
Action: Mouse moved to (473, 376)
Screenshot: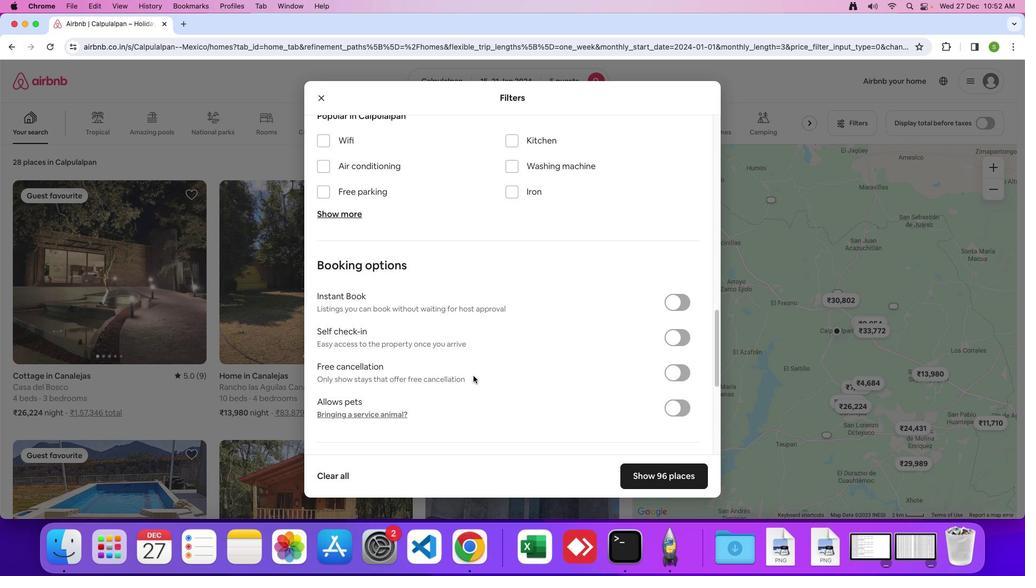 
Action: Mouse scrolled (473, 376) with delta (0, 0)
Screenshot: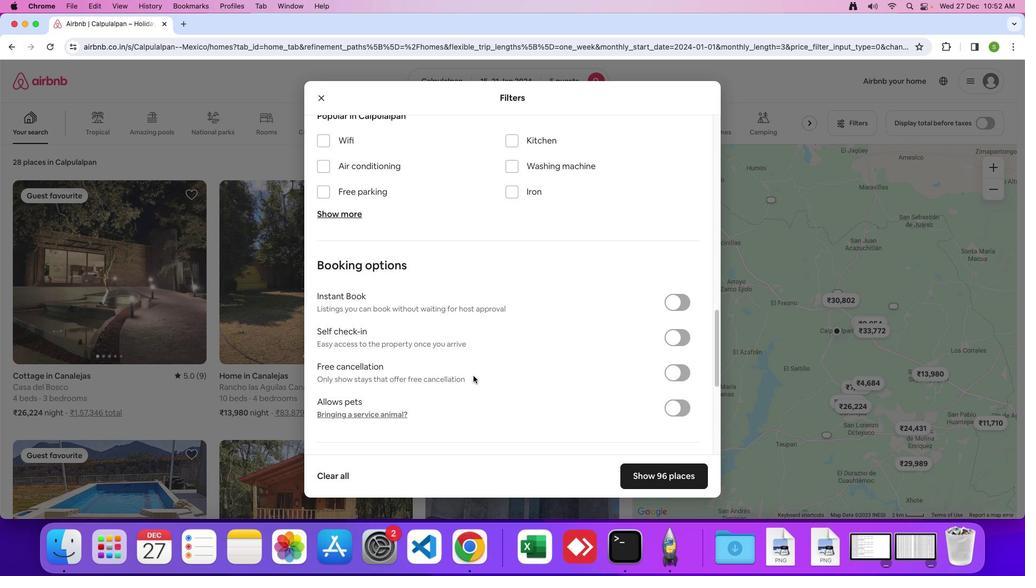 
Action: Mouse scrolled (473, 376) with delta (0, 0)
Screenshot: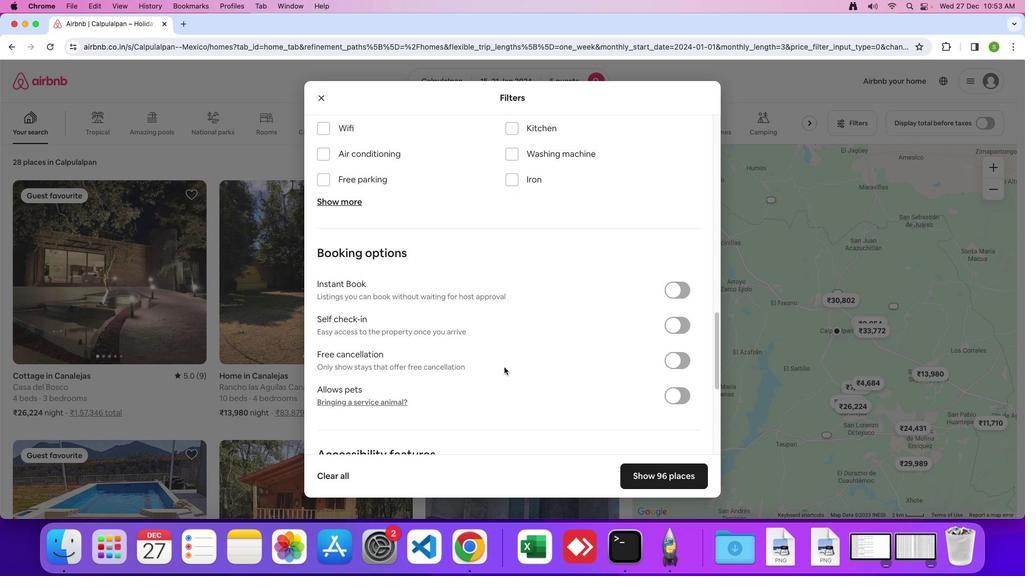 
Action: Mouse moved to (486, 372)
Screenshot: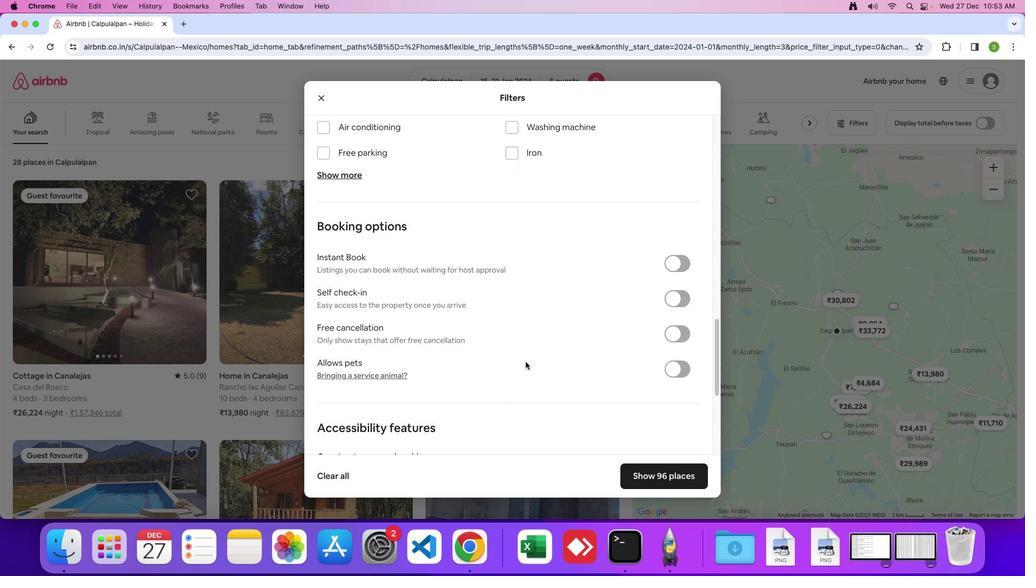 
Action: Mouse scrolled (486, 372) with delta (0, 0)
Screenshot: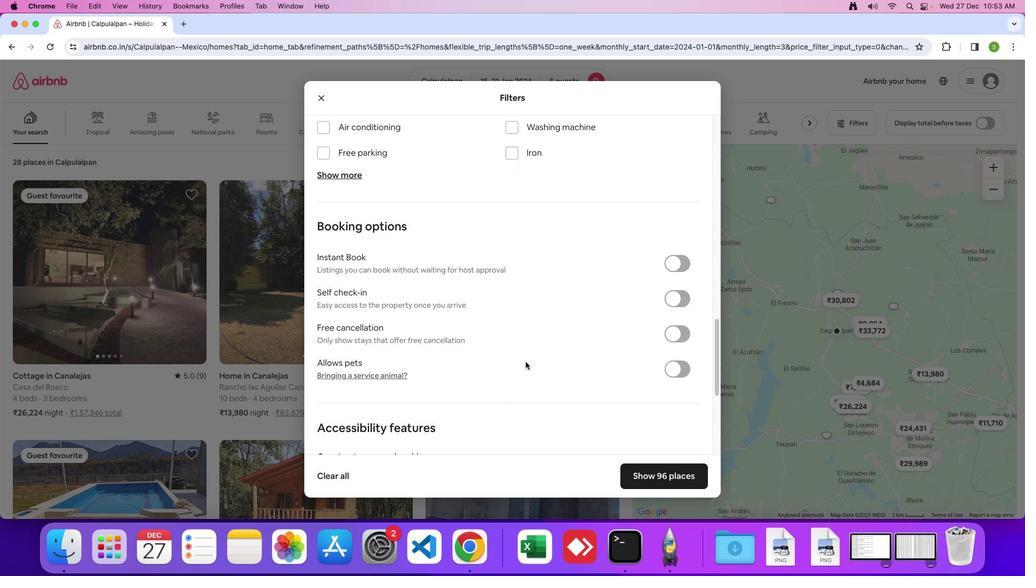 
Action: Mouse moved to (501, 369)
Screenshot: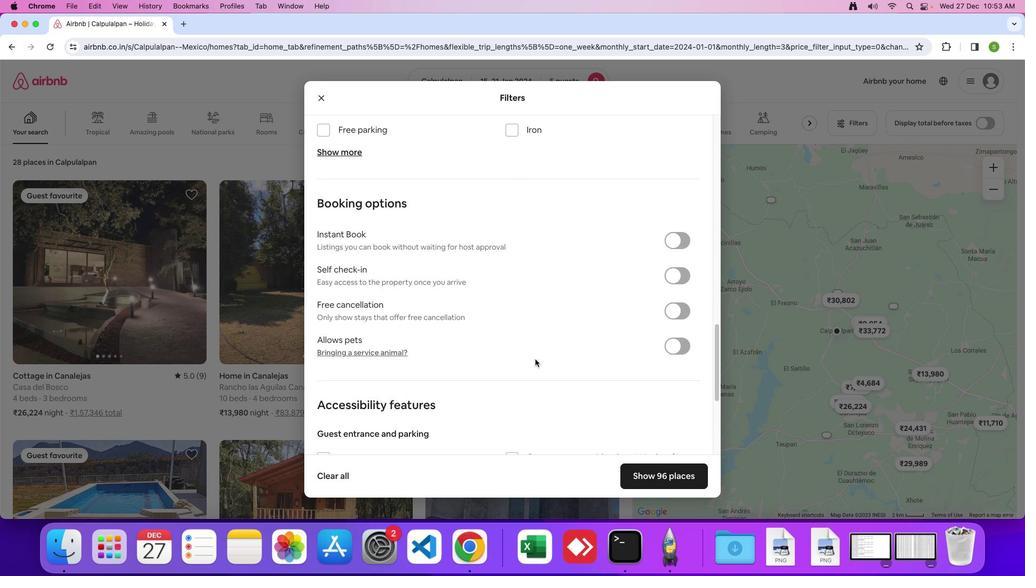 
Action: Mouse scrolled (501, 369) with delta (0, -1)
Screenshot: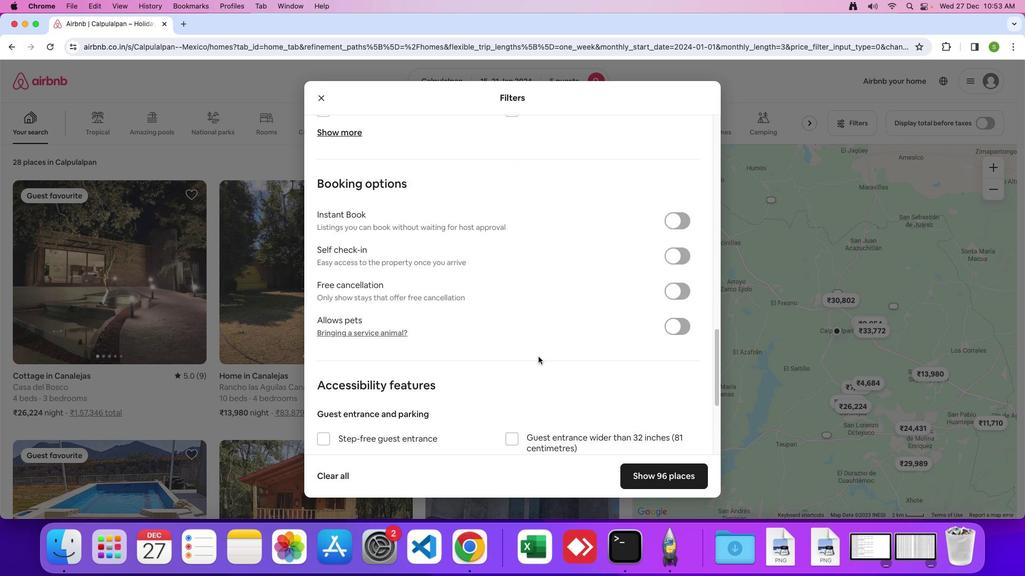 
Action: Mouse moved to (498, 337)
Screenshot: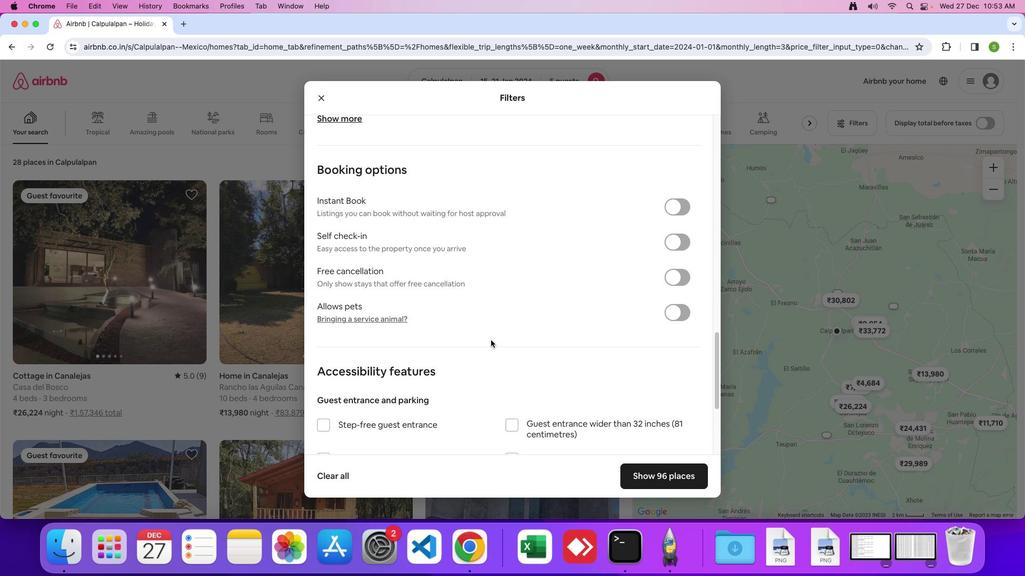 
Action: Mouse scrolled (498, 337) with delta (0, 0)
Screenshot: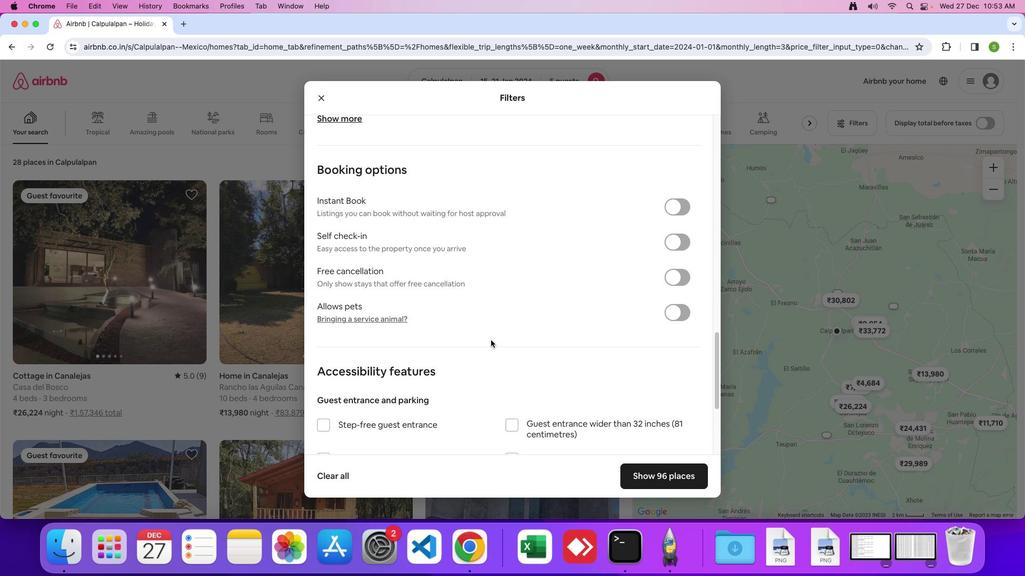 
Action: Mouse moved to (494, 339)
Screenshot: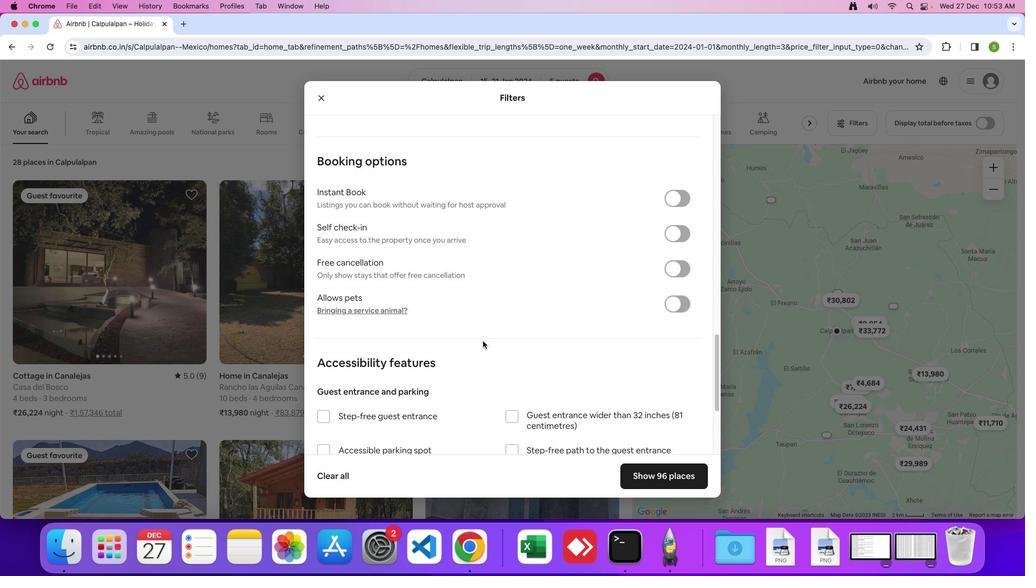 
Action: Mouse scrolled (494, 339) with delta (0, 0)
Screenshot: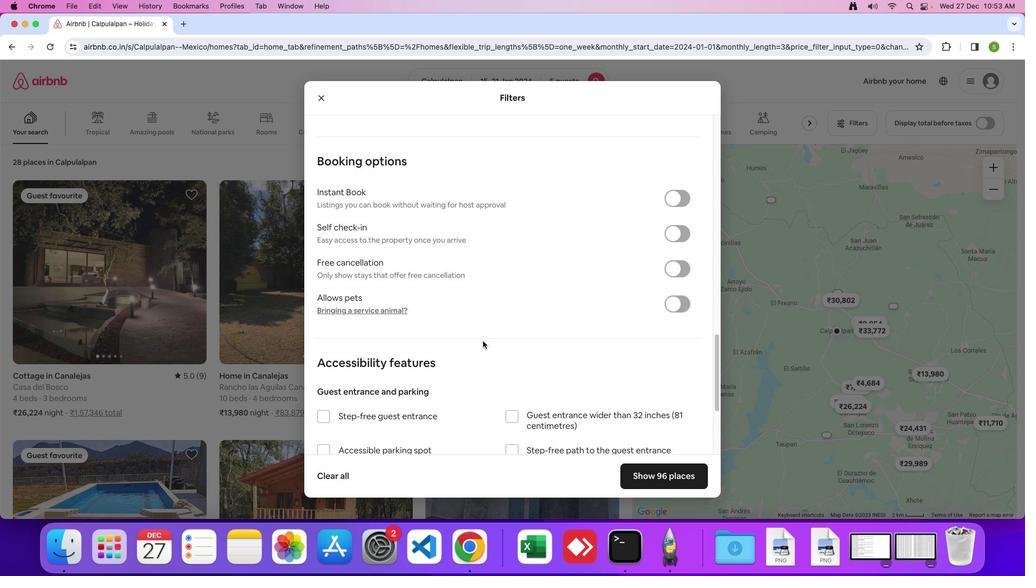 
Action: Mouse moved to (488, 341)
Screenshot: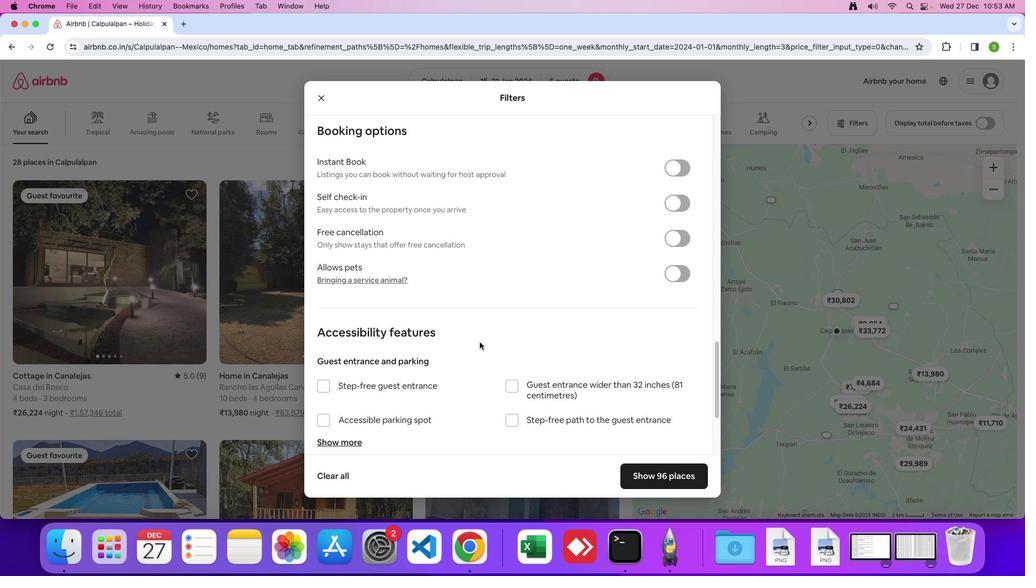 
Action: Mouse scrolled (488, 341) with delta (0, 0)
Screenshot: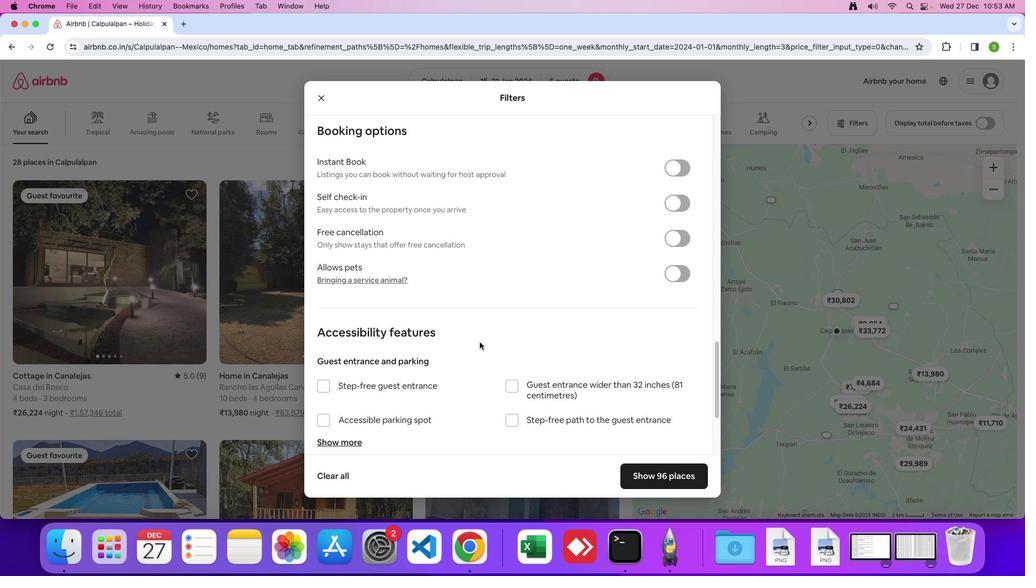 
Action: Mouse moved to (478, 342)
Screenshot: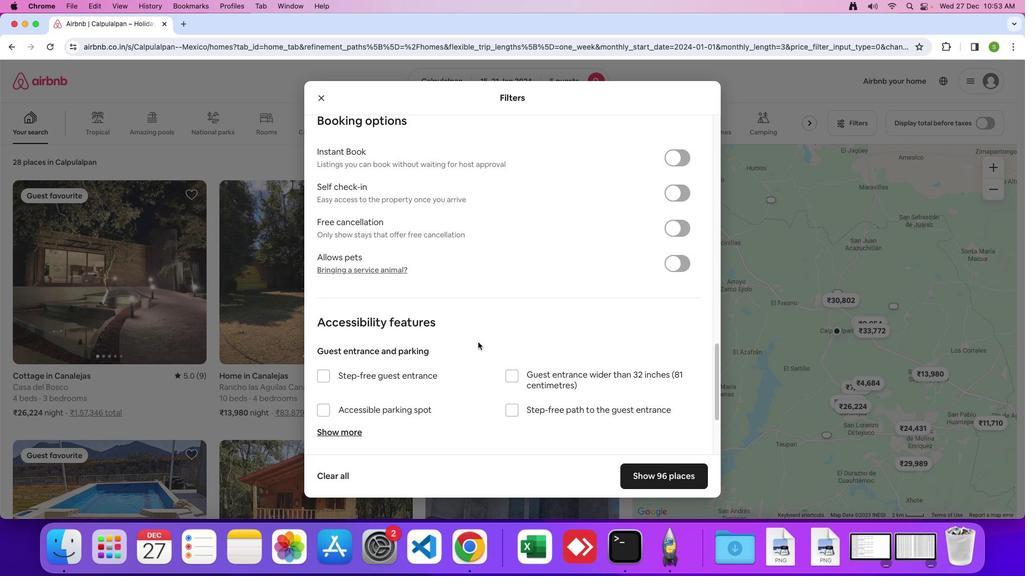 
Action: Mouse scrolled (478, 342) with delta (0, 0)
Screenshot: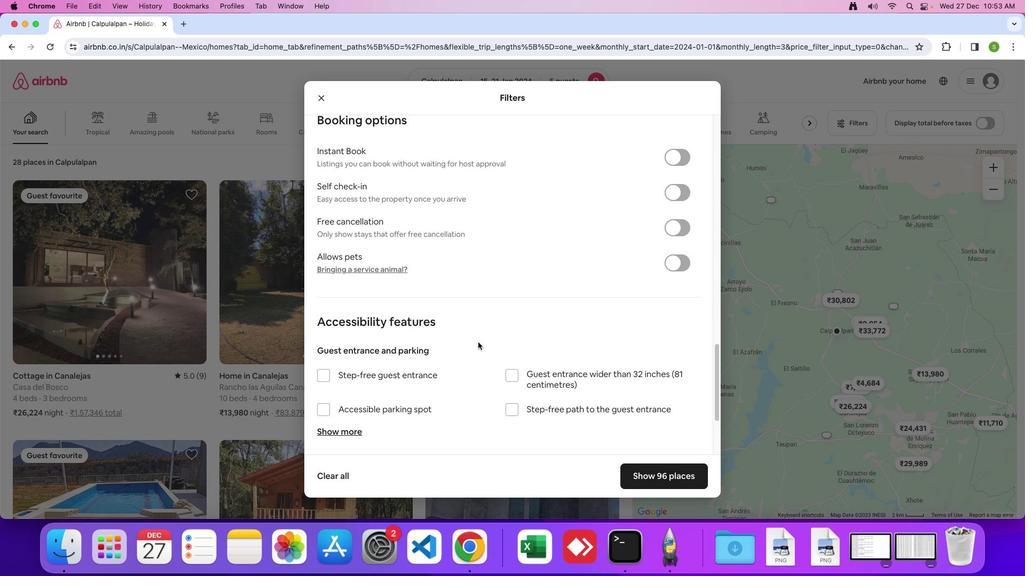 
Action: Mouse scrolled (478, 342) with delta (0, 0)
Screenshot: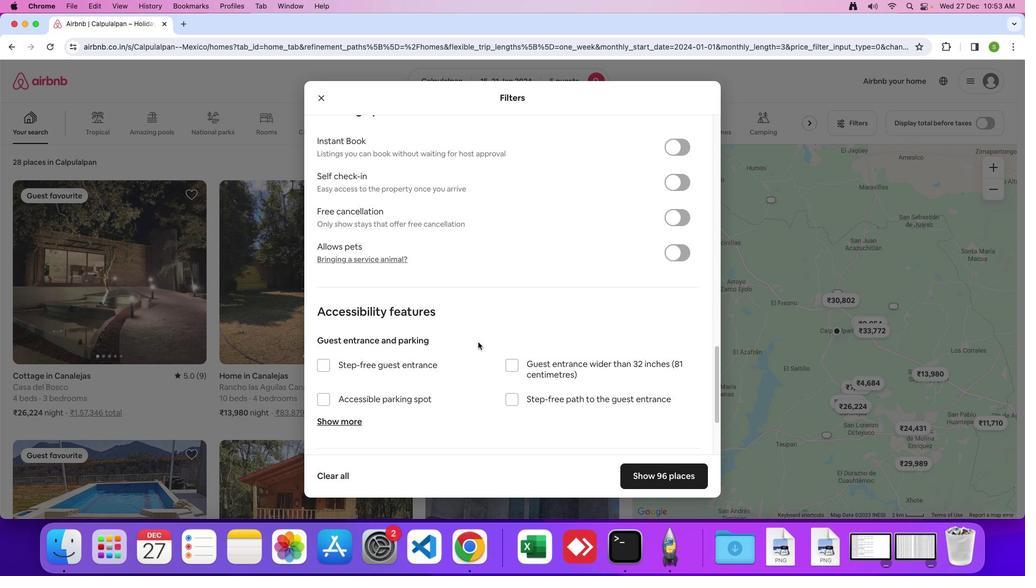 
Action: Mouse scrolled (478, 342) with delta (0, 0)
Screenshot: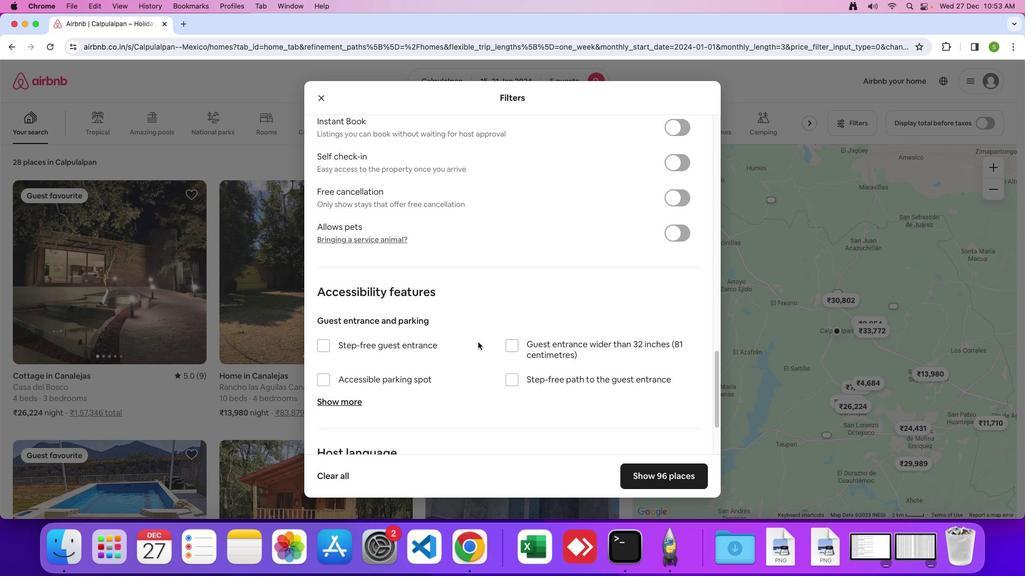 
Action: Mouse moved to (478, 342)
Screenshot: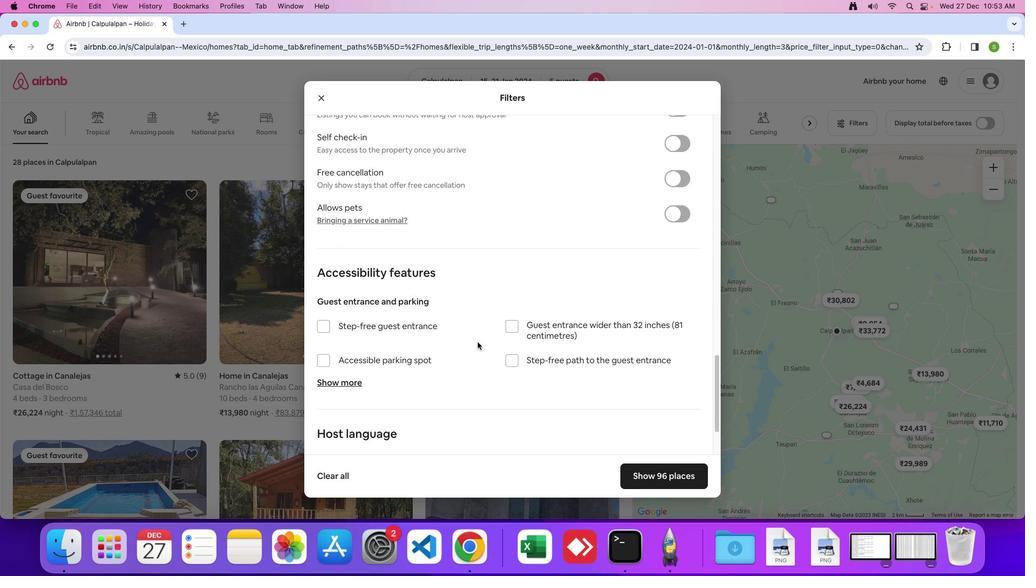 
Action: Mouse scrolled (478, 342) with delta (0, 0)
Screenshot: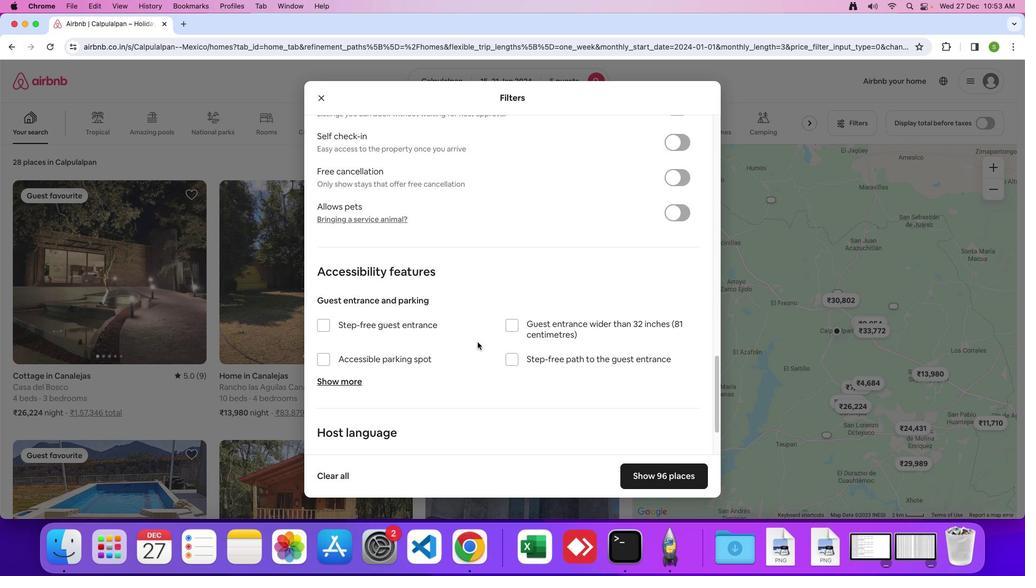 
Action: Mouse scrolled (478, 342) with delta (0, 0)
Screenshot: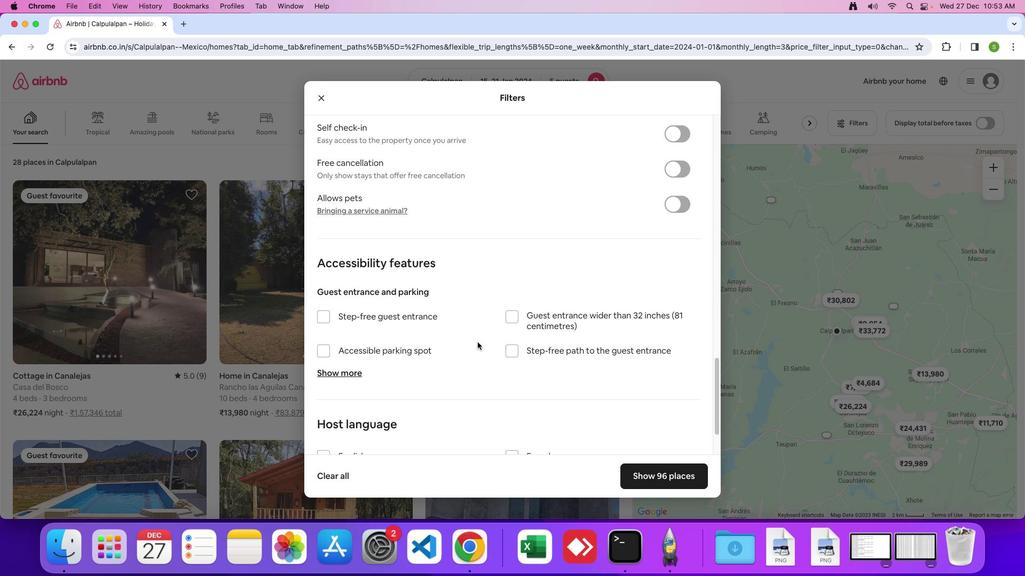
Action: Mouse scrolled (478, 342) with delta (0, 0)
Screenshot: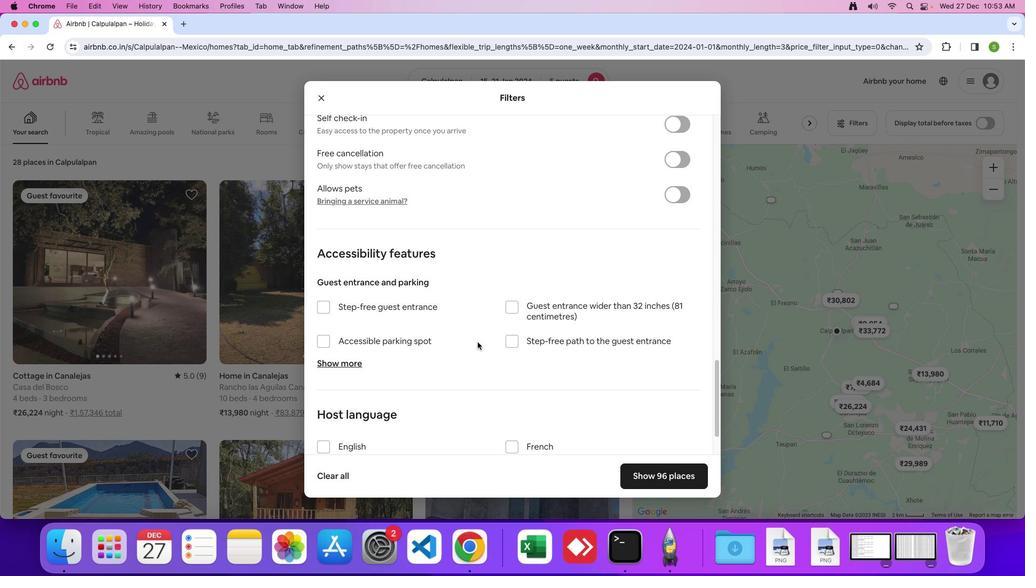 
Action: Mouse scrolled (478, 342) with delta (0, 0)
Screenshot: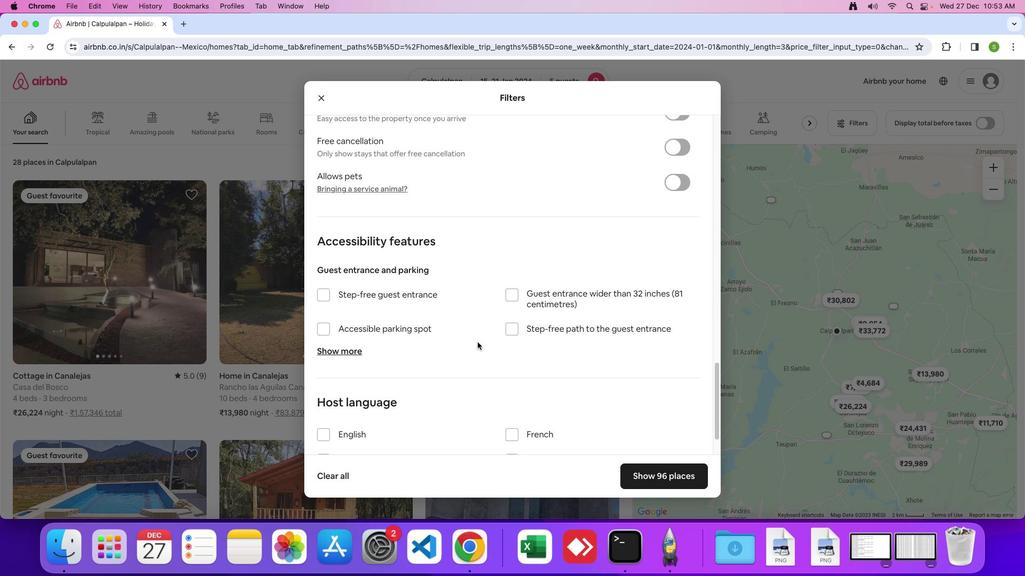 
Action: Mouse scrolled (478, 342) with delta (0, -1)
Screenshot: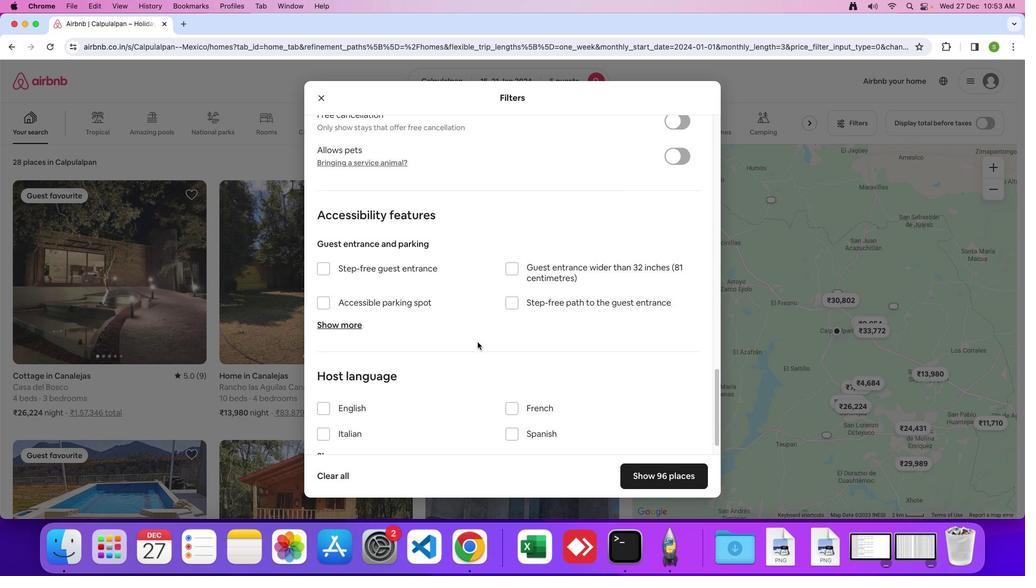 
Action: Mouse scrolled (478, 342) with delta (0, -1)
Screenshot: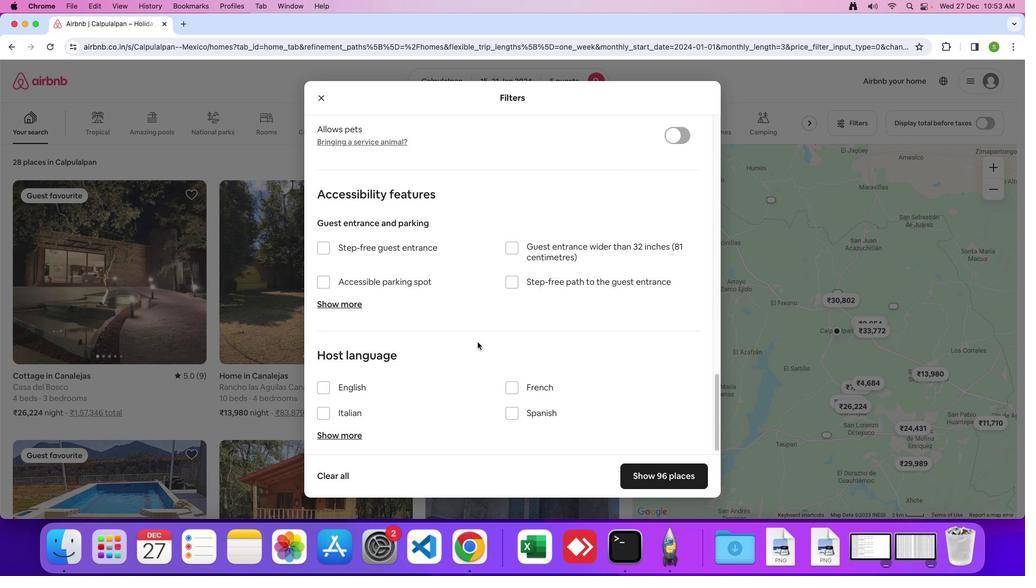 
Action: Mouse scrolled (478, 342) with delta (0, 0)
Screenshot: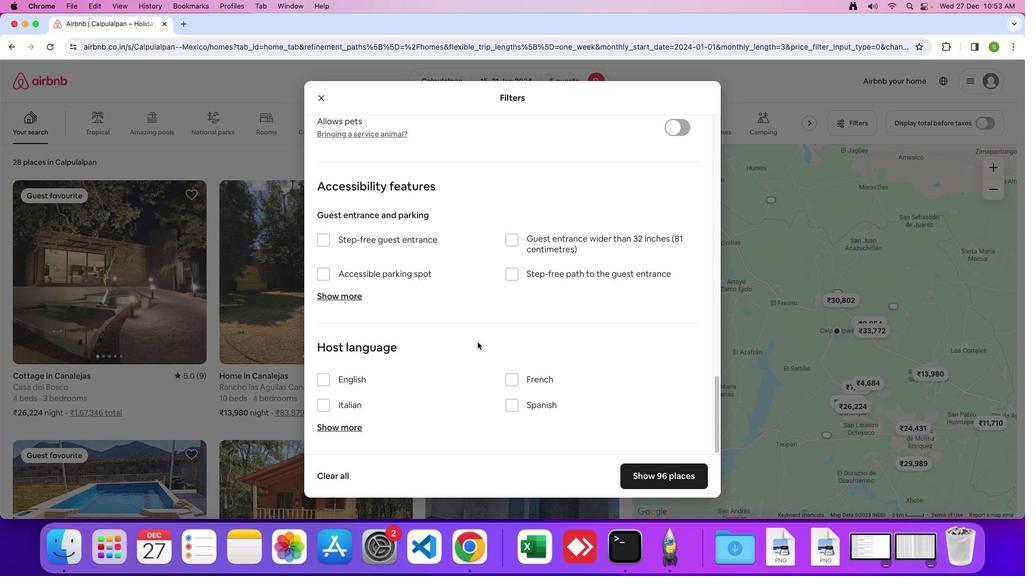 
Action: Mouse scrolled (478, 342) with delta (0, 0)
Screenshot: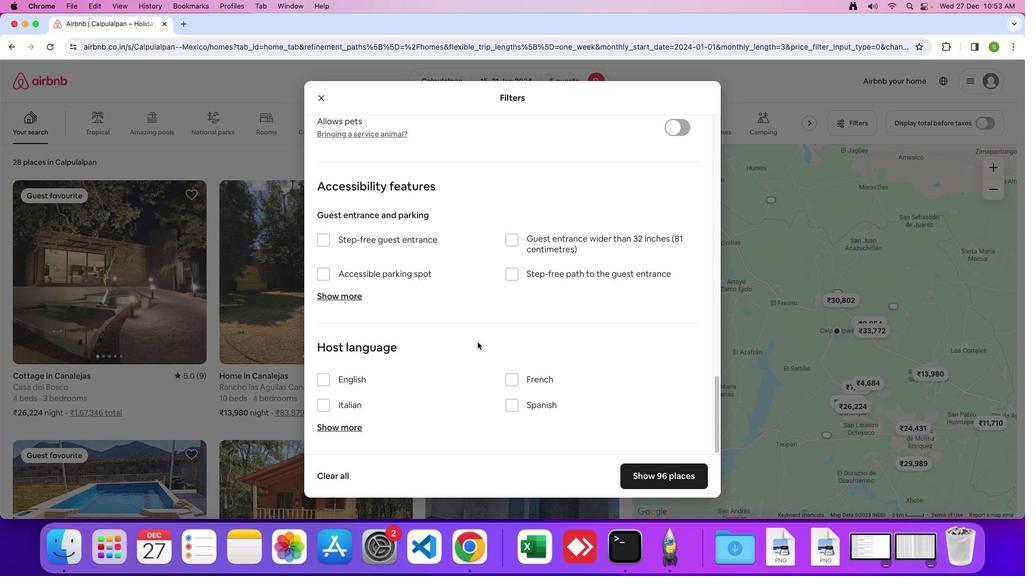 
Action: Mouse scrolled (478, 342) with delta (0, -1)
Screenshot: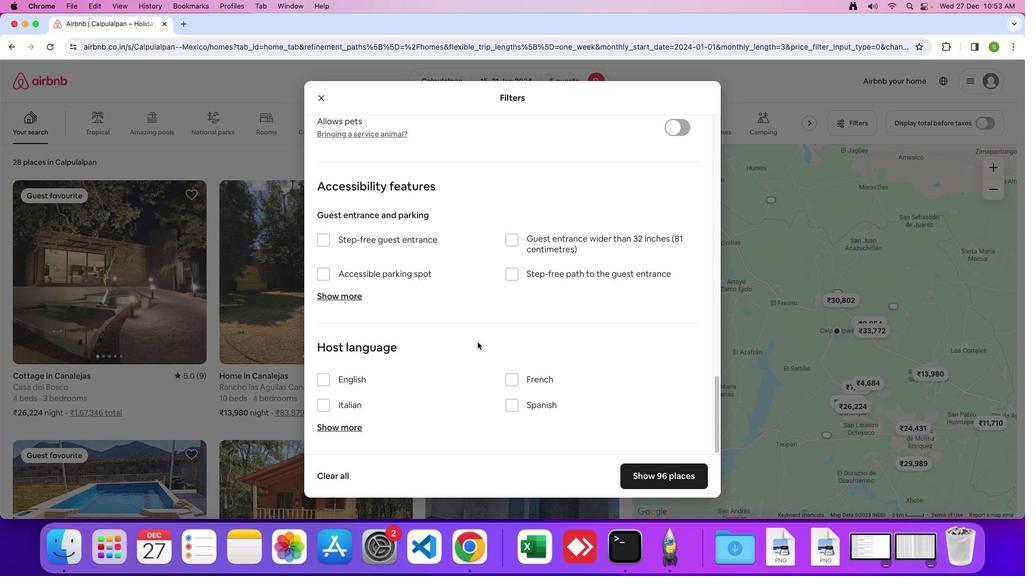 
Action: Mouse moved to (666, 472)
Screenshot: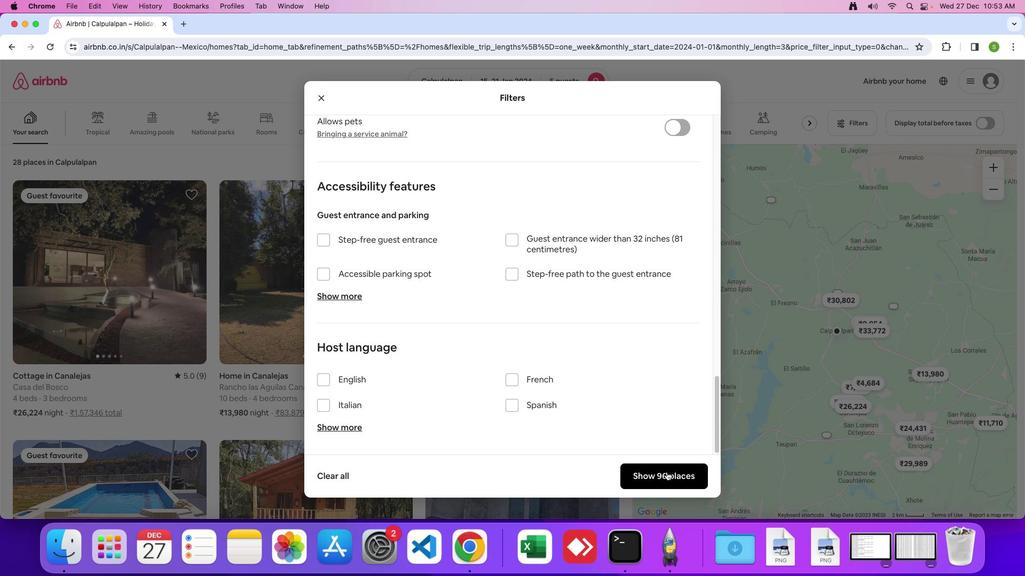 
Action: Mouse pressed left at (666, 472)
Screenshot: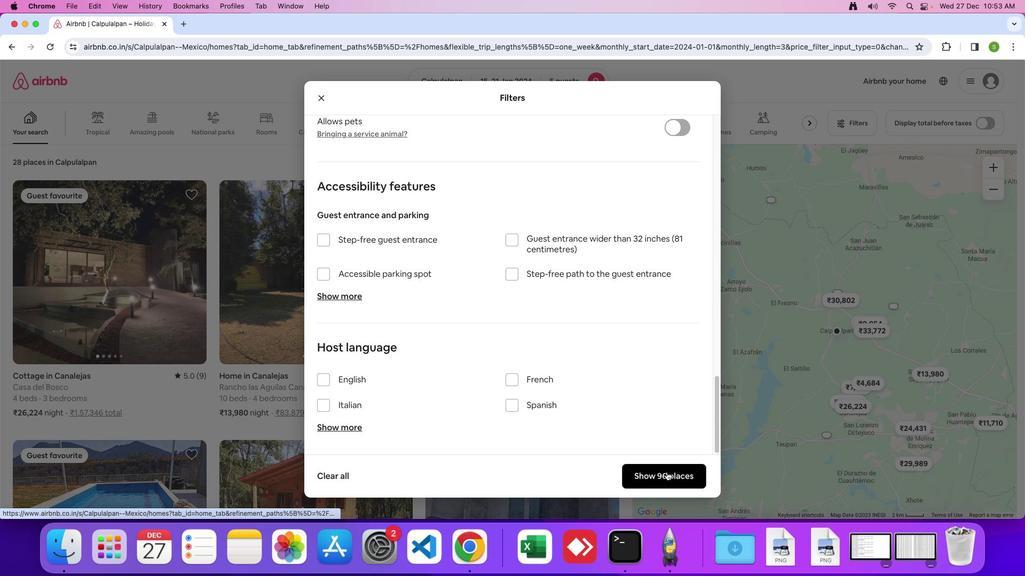 
Action: Mouse moved to (127, 280)
Screenshot: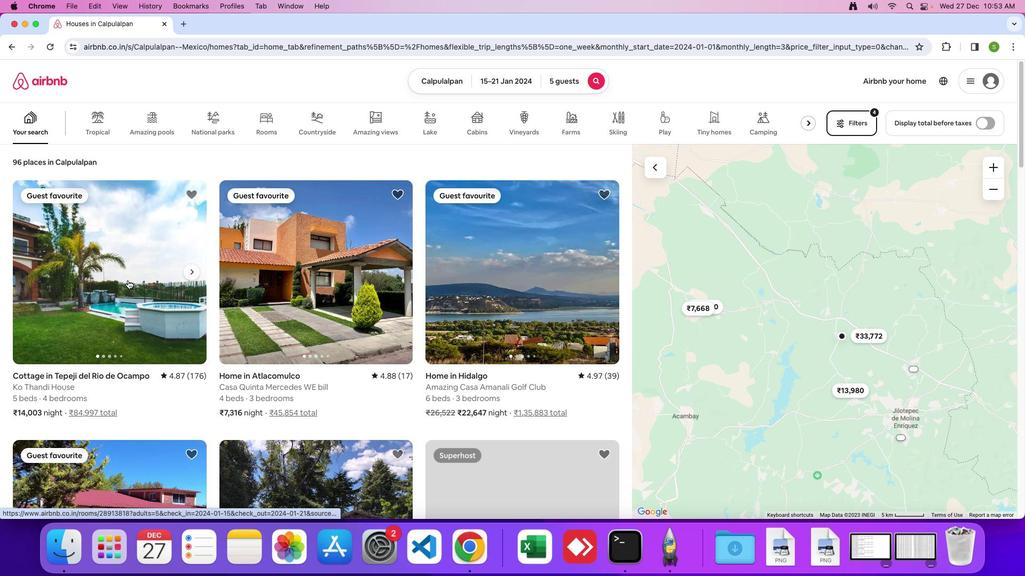 
Action: Mouse pressed left at (127, 280)
Screenshot: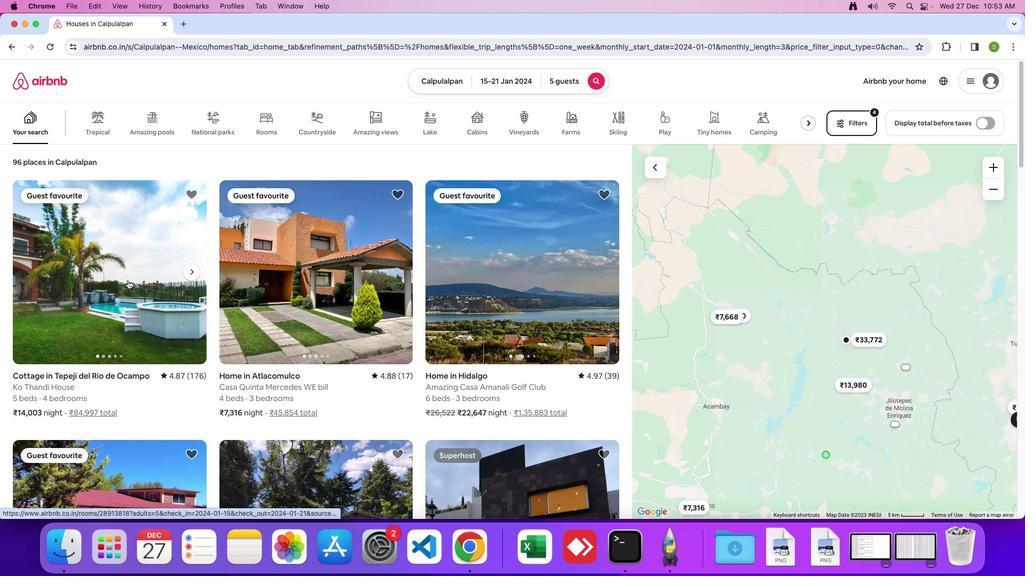 
Action: Mouse moved to (375, 299)
Screenshot: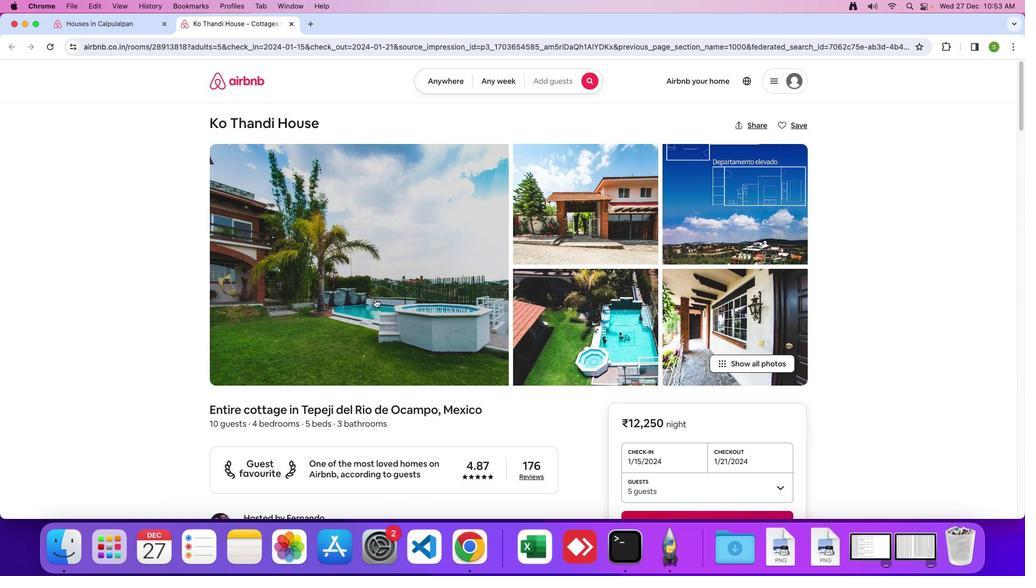 
Action: Mouse pressed left at (375, 299)
Screenshot: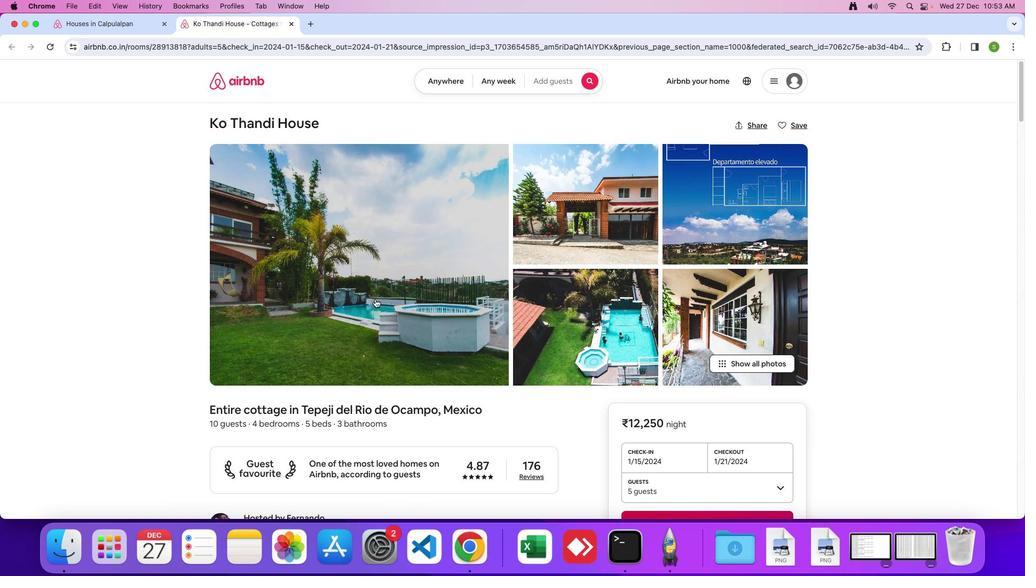
Action: Mouse moved to (489, 347)
Screenshot: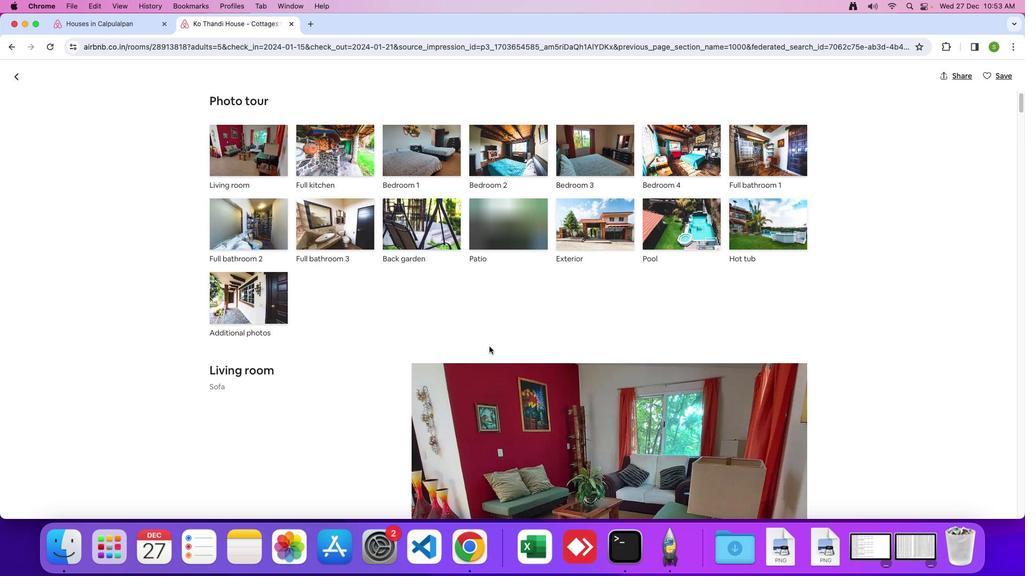 
Action: Mouse scrolled (489, 347) with delta (0, 0)
Screenshot: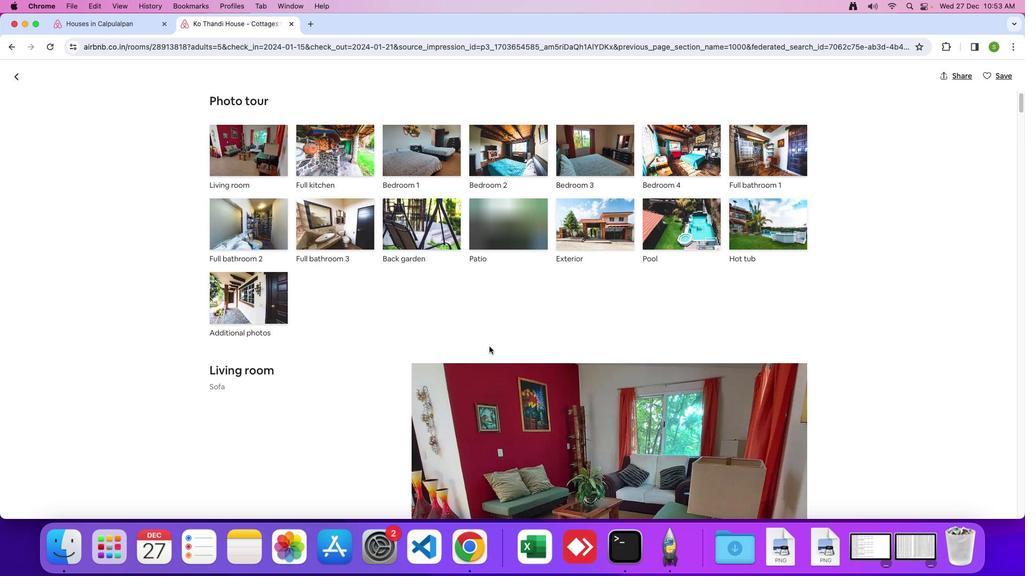 
Action: Mouse moved to (489, 347)
Screenshot: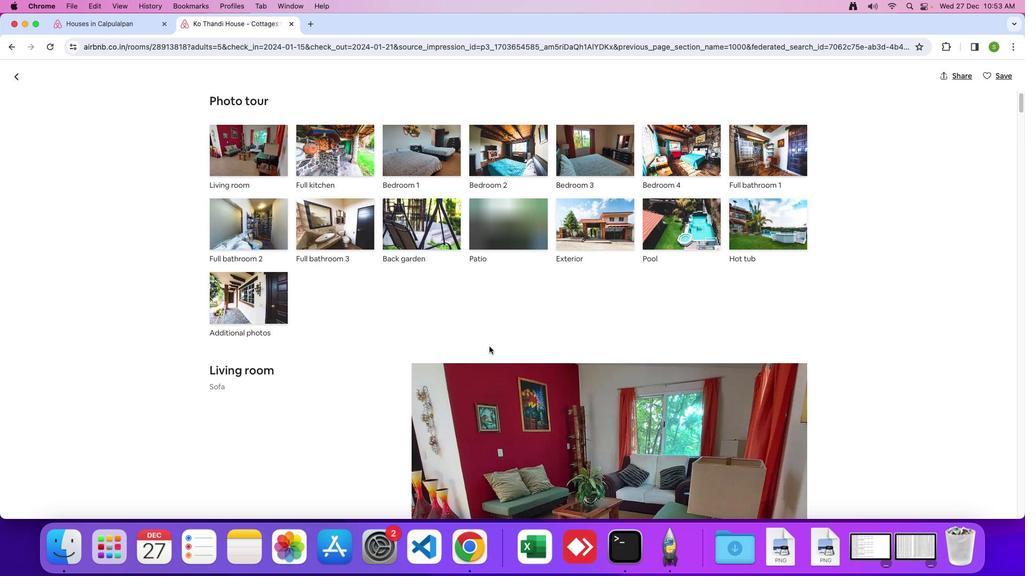 
Action: Mouse scrolled (489, 347) with delta (0, 0)
Screenshot: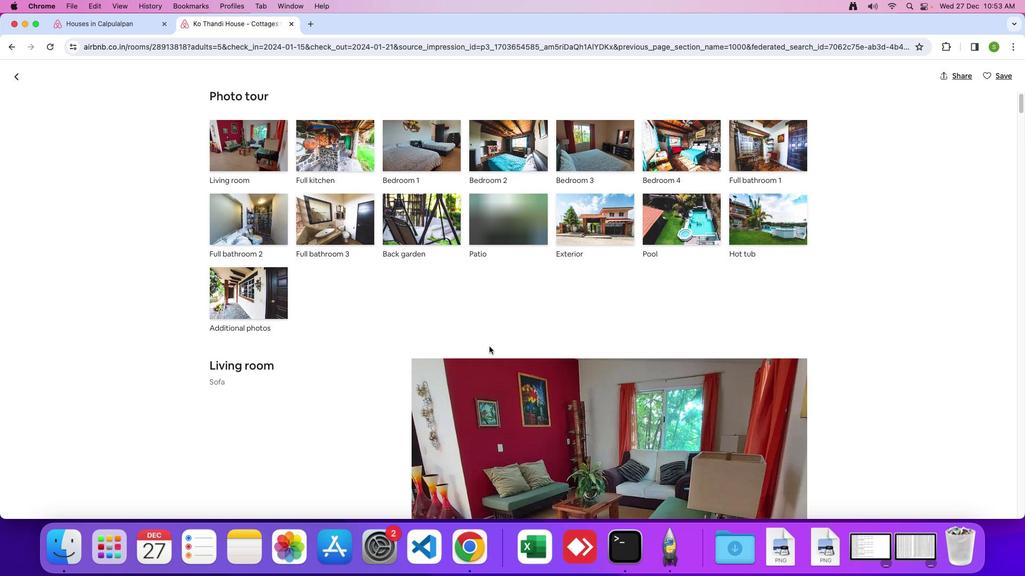 
Action: Mouse scrolled (489, 347) with delta (0, 0)
Screenshot: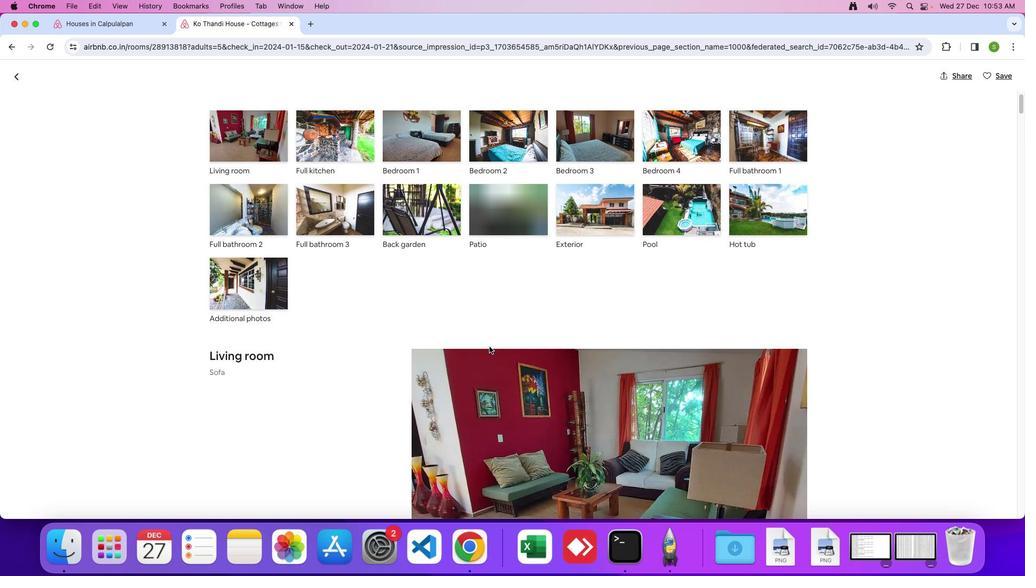 
Action: Mouse scrolled (489, 347) with delta (0, 0)
Screenshot: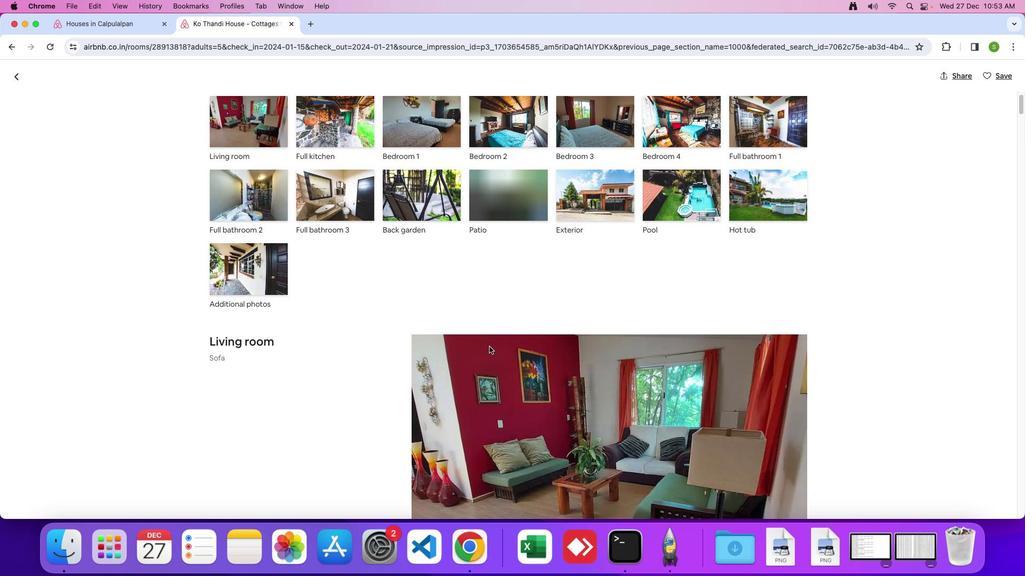 
Action: Mouse scrolled (489, 347) with delta (0, 0)
Screenshot: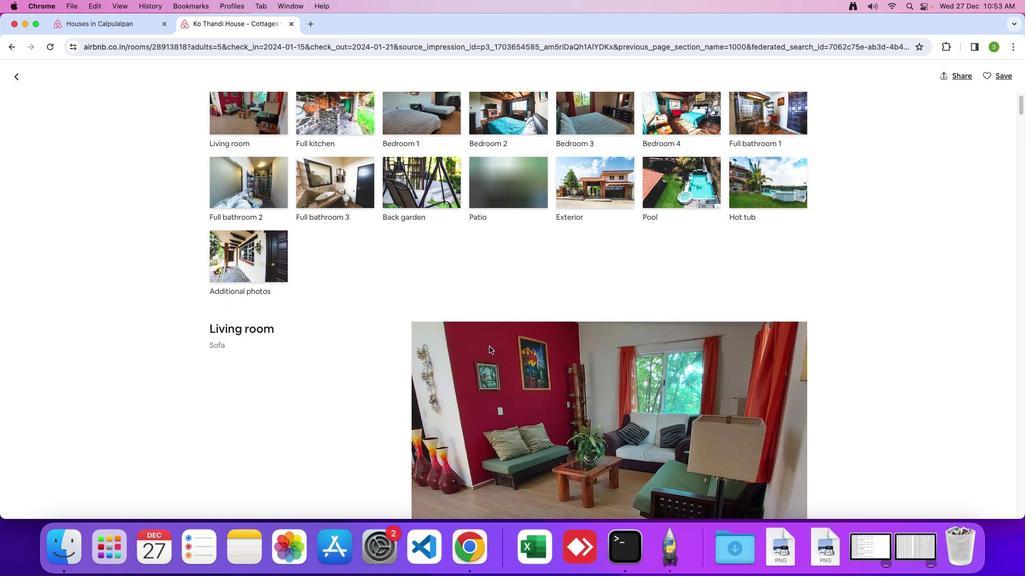 
Action: Mouse scrolled (489, 347) with delta (0, 0)
Screenshot: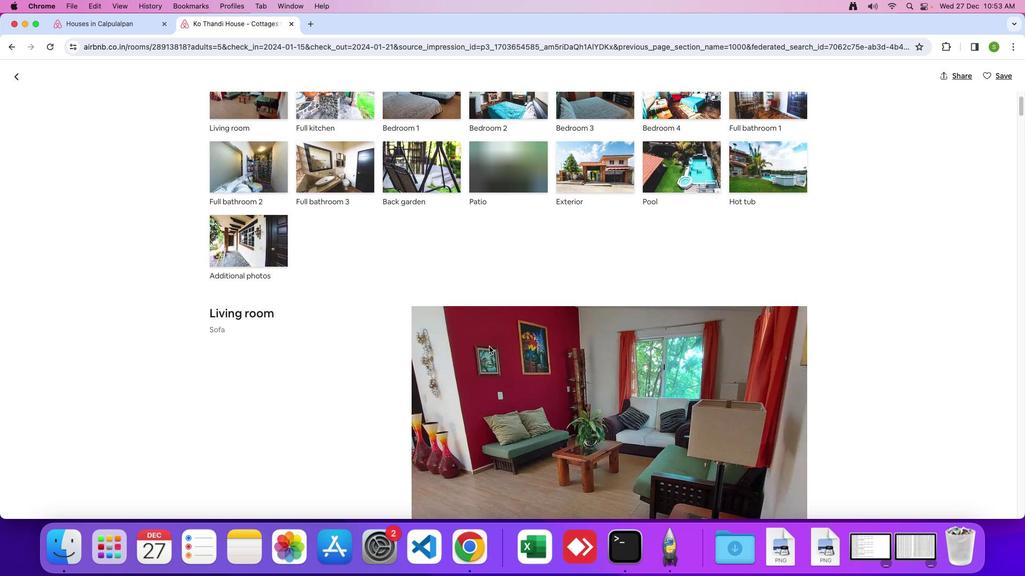 
Action: Mouse scrolled (489, 347) with delta (0, 0)
Screenshot: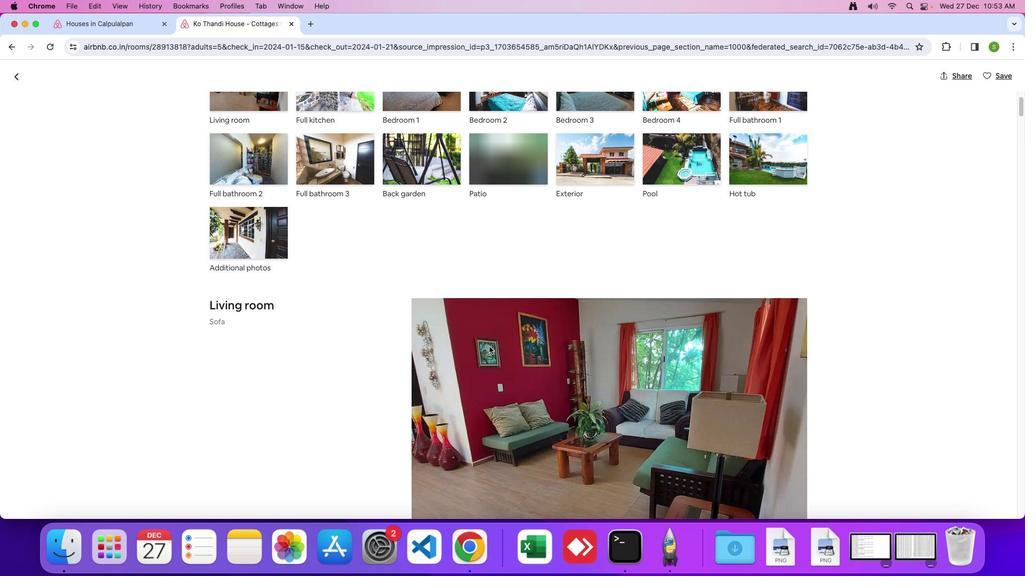 
Action: Mouse scrolled (489, 347) with delta (0, 0)
Screenshot: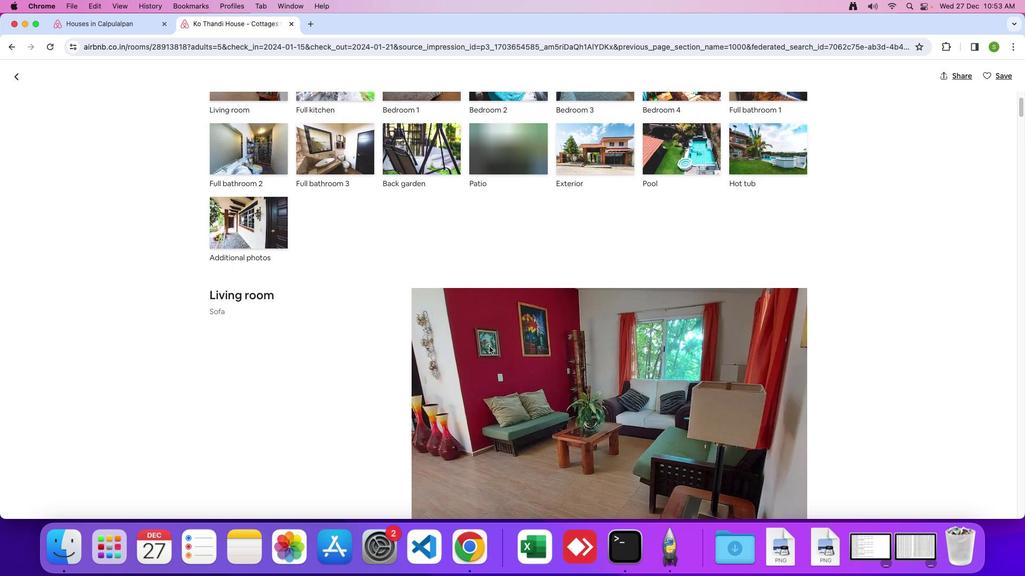 
Action: Mouse scrolled (489, 347) with delta (0, 0)
Screenshot: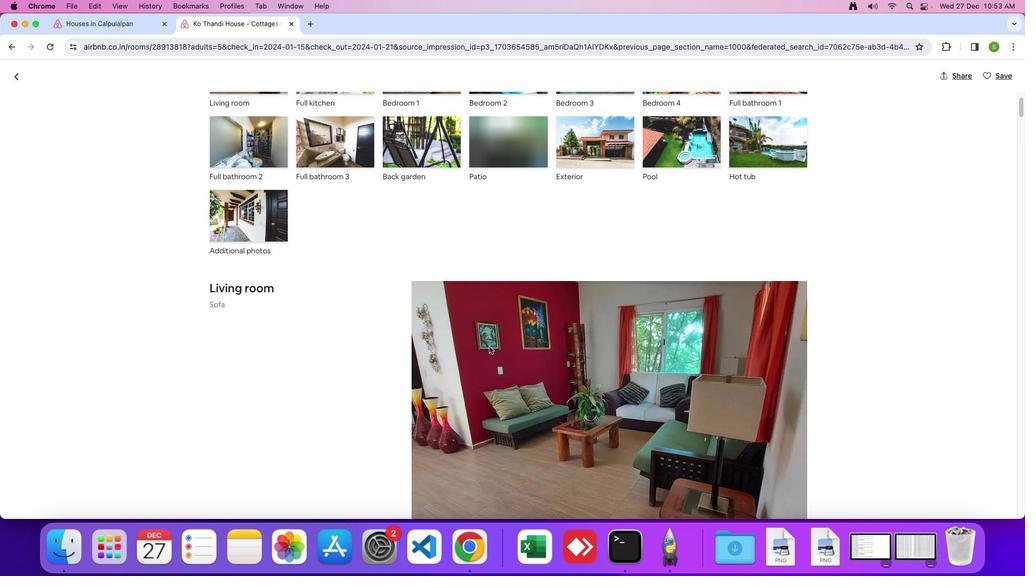 
Action: Mouse scrolled (489, 347) with delta (0, 0)
Screenshot: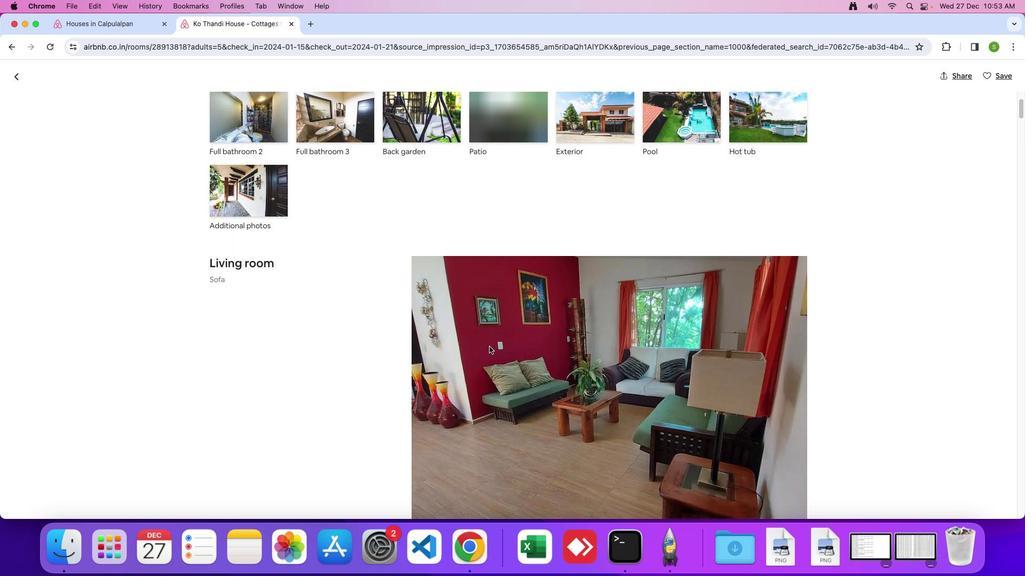 
Action: Mouse scrolled (489, 347) with delta (0, 0)
Screenshot: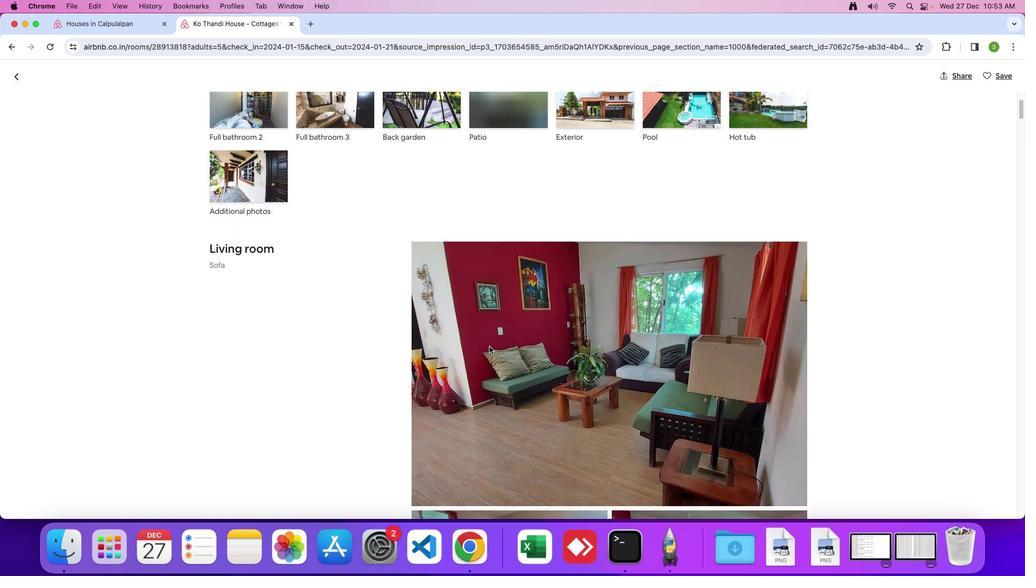 
Action: Mouse scrolled (489, 347) with delta (0, 0)
Screenshot: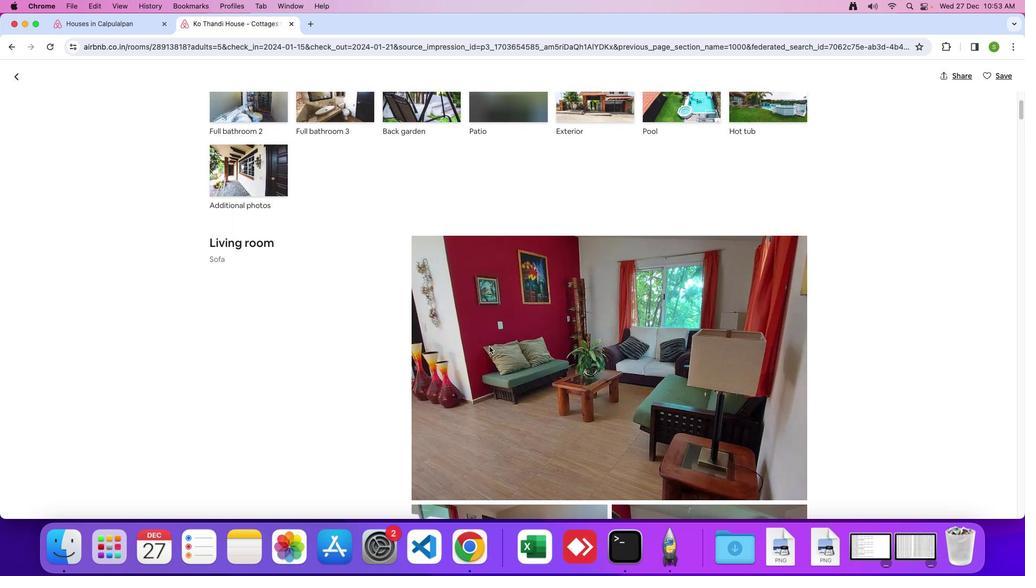 
Action: Mouse moved to (489, 347)
Screenshot: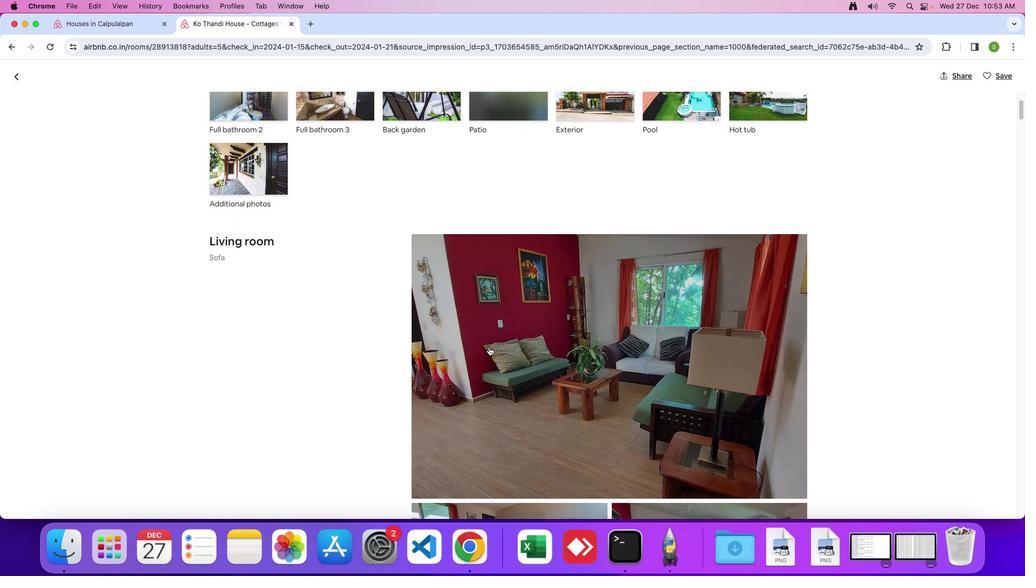 
Action: Mouse scrolled (489, 347) with delta (0, 0)
Screenshot: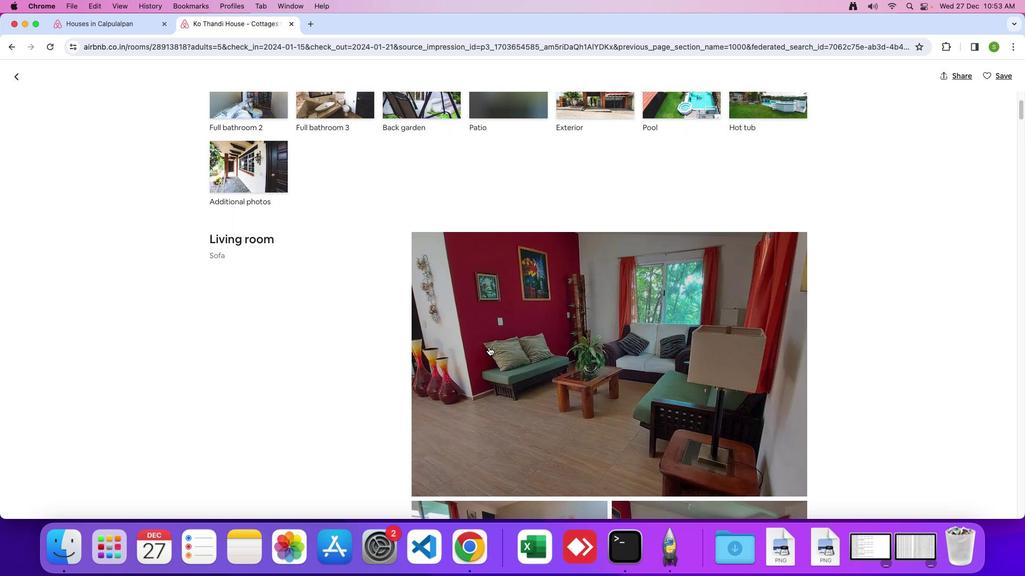 
Action: Mouse scrolled (489, 347) with delta (0, 0)
Screenshot: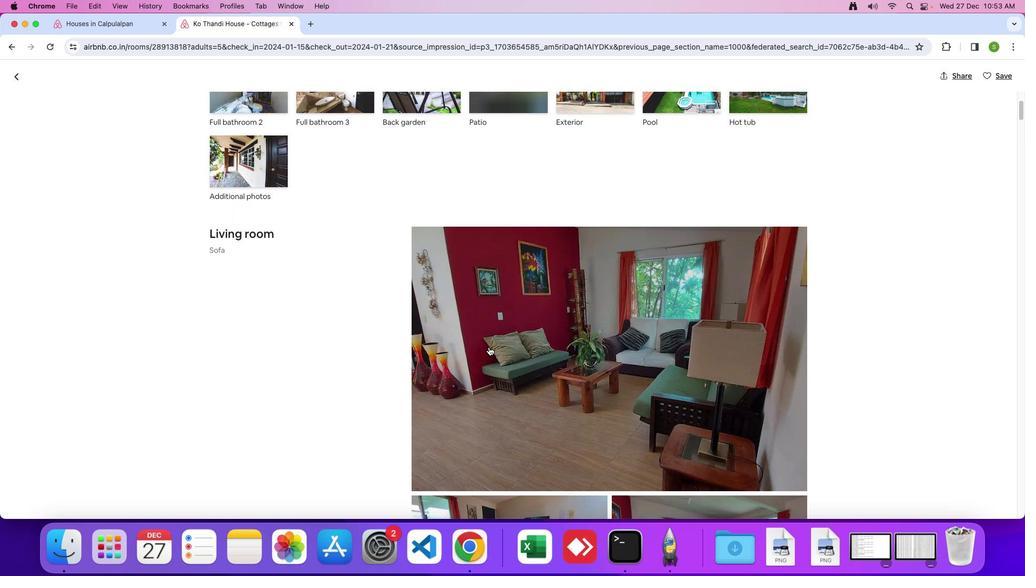 
Action: Mouse scrolled (489, 347) with delta (0, 0)
Screenshot: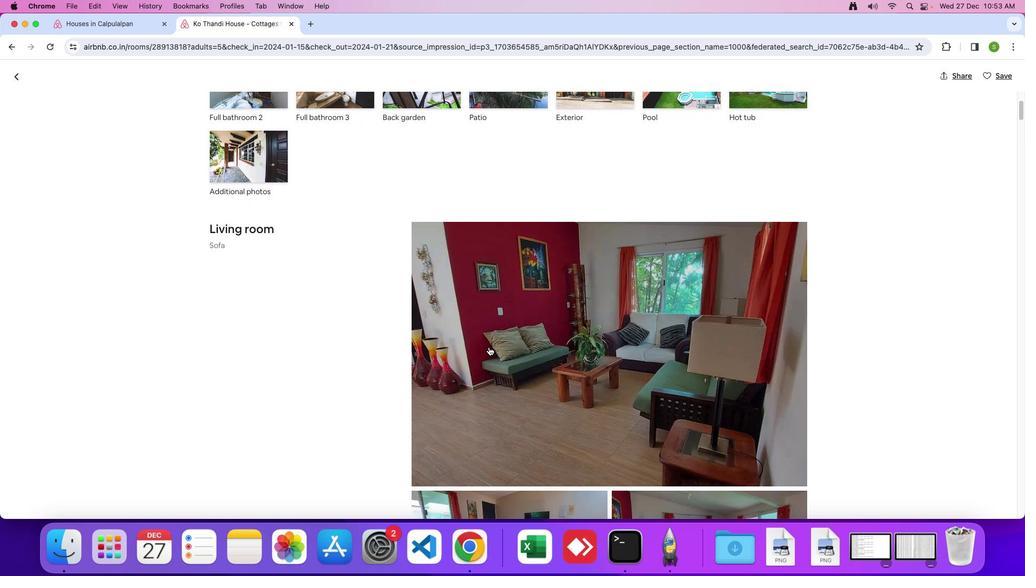 
Action: Mouse scrolled (489, 347) with delta (0, 0)
Screenshot: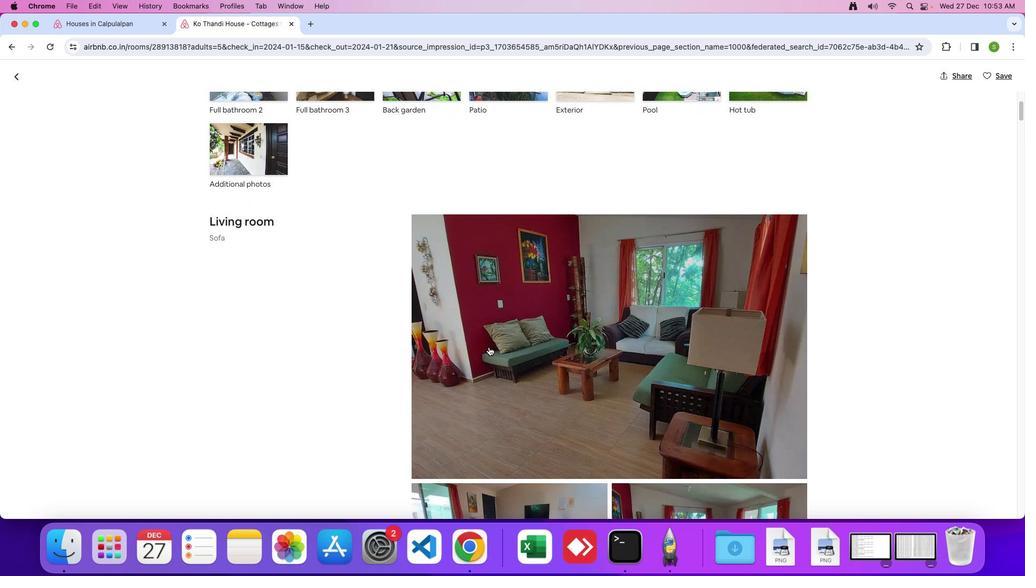 
Action: Mouse scrolled (489, 347) with delta (0, 0)
Screenshot: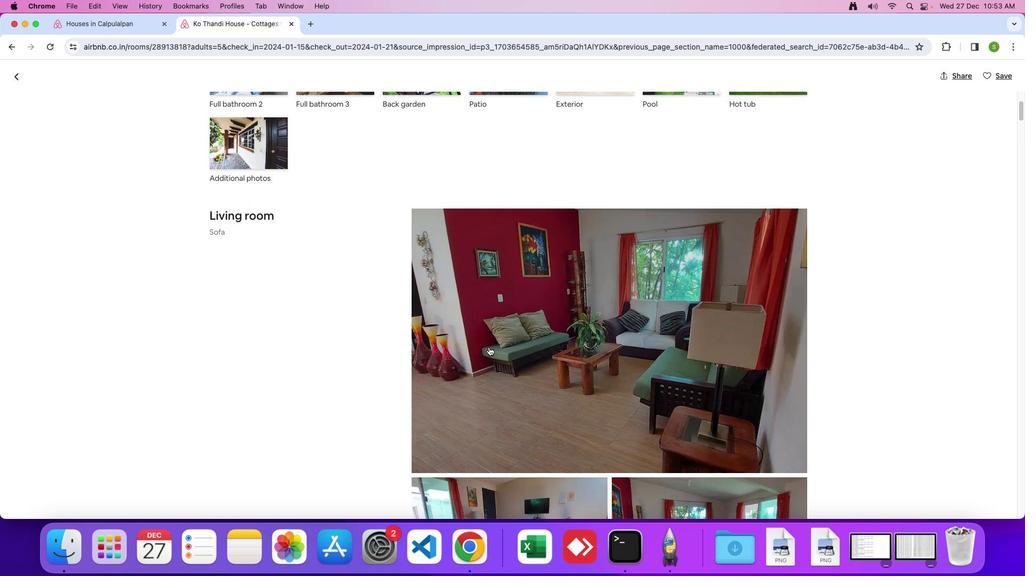 
Action: Mouse scrolled (489, 347) with delta (0, 0)
Screenshot: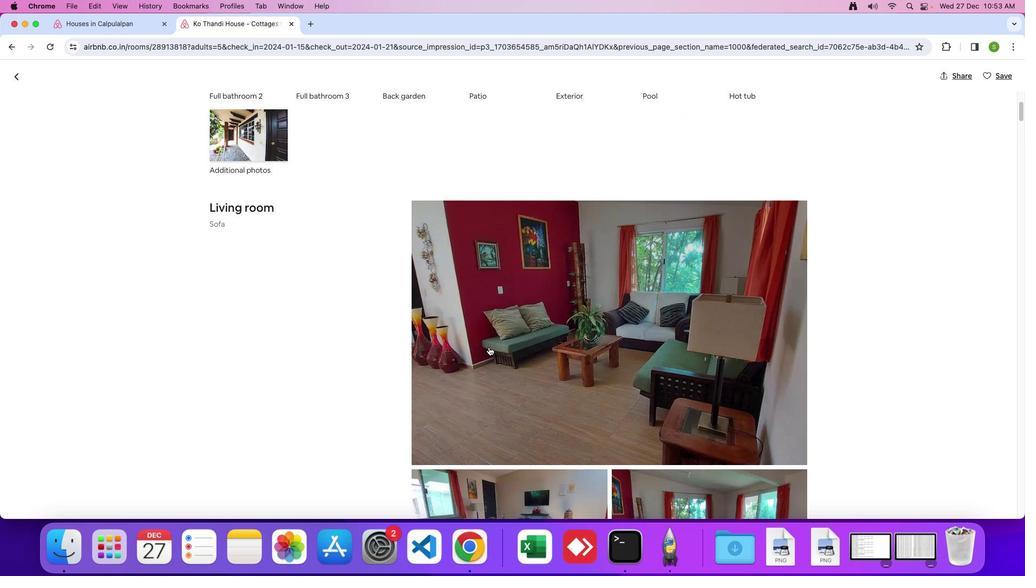 
Action: Mouse scrolled (489, 347) with delta (0, 0)
Screenshot: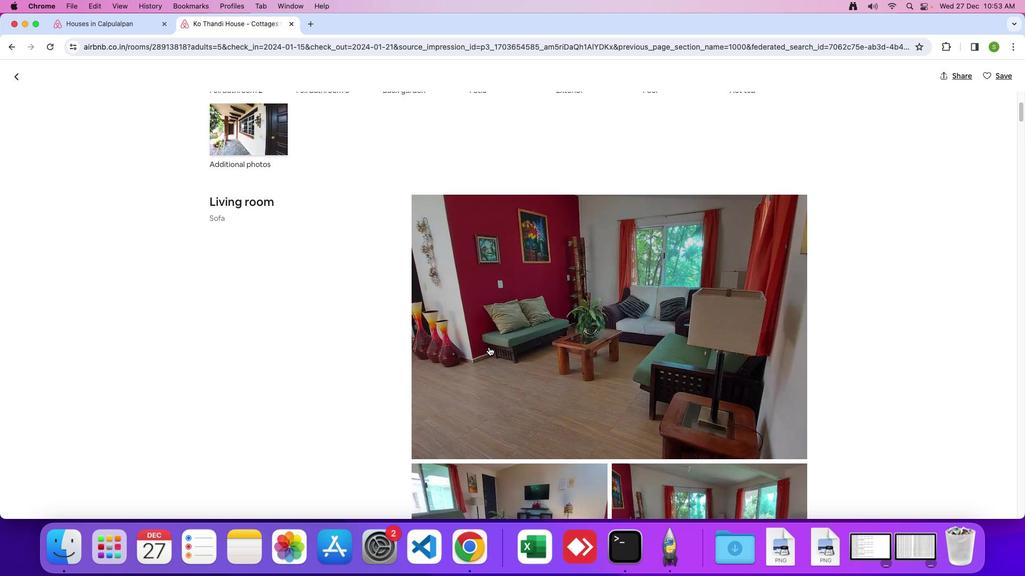 
Action: Mouse scrolled (489, 347) with delta (0, 0)
Screenshot: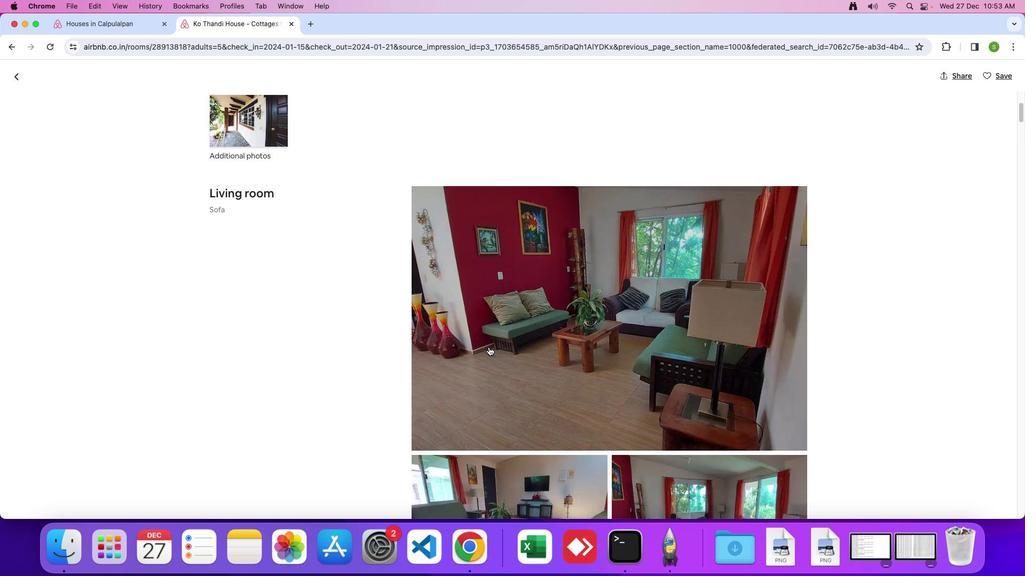 
Action: Mouse scrolled (489, 347) with delta (0, 0)
Screenshot: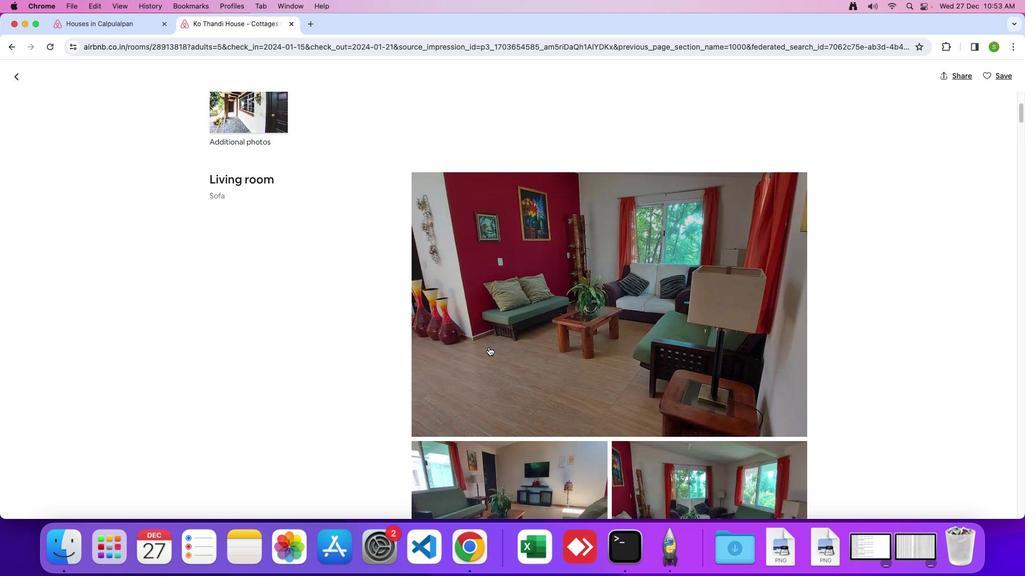 
Action: Mouse scrolled (489, 347) with delta (0, 0)
Screenshot: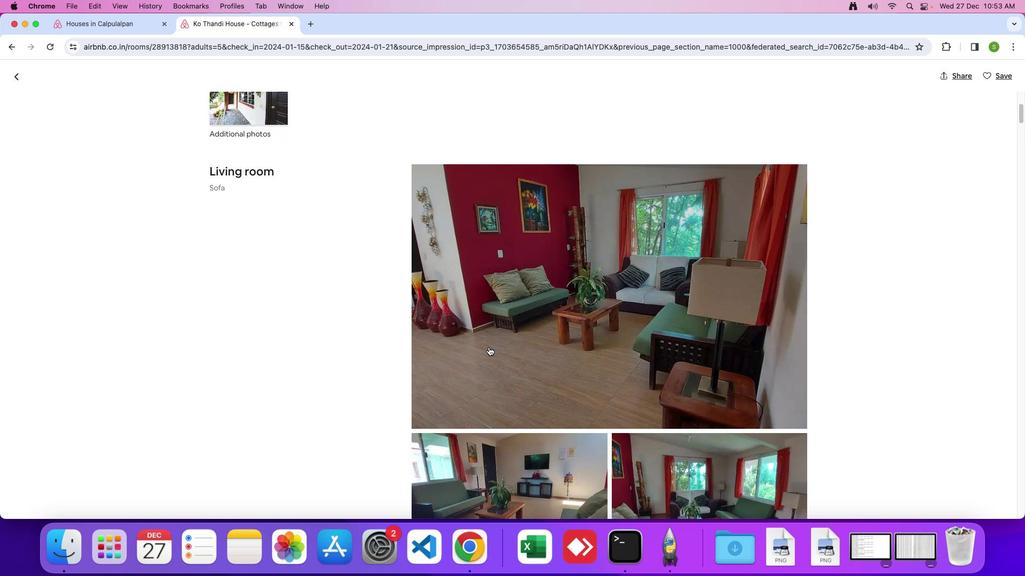 
Action: Mouse scrolled (489, 347) with delta (0, -1)
Screenshot: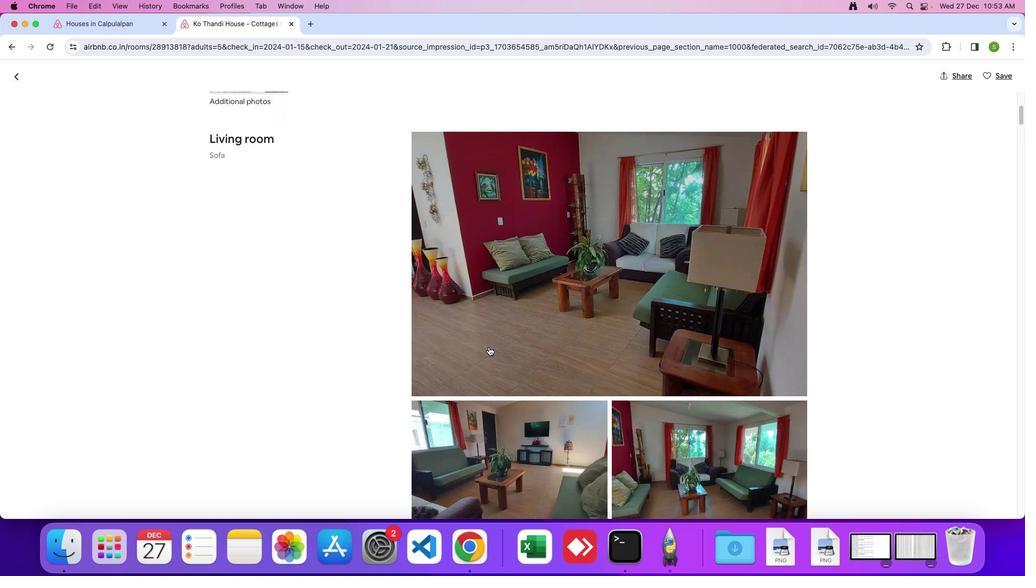 
Action: Mouse moved to (599, 370)
Screenshot: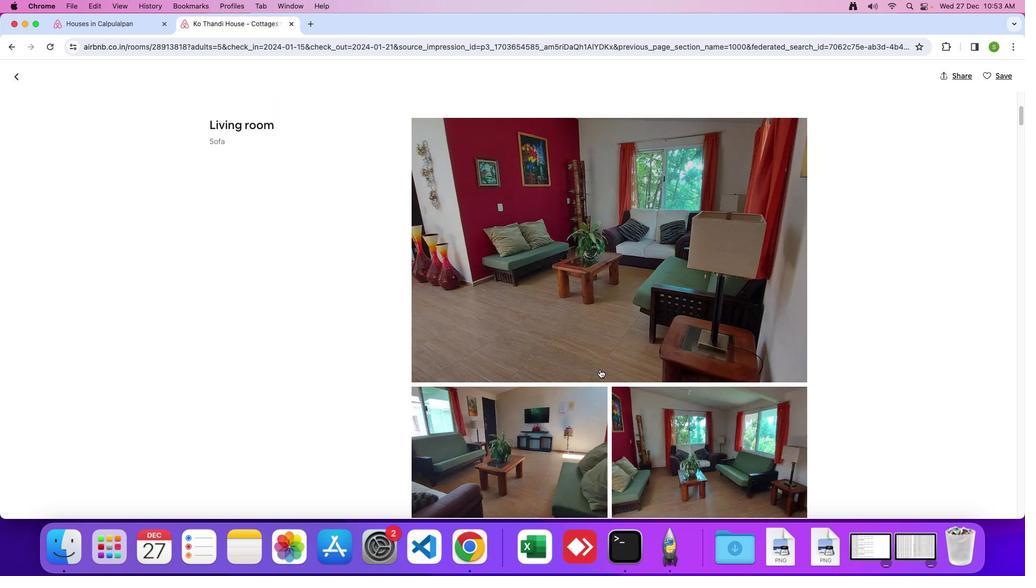 
Action: Mouse scrolled (599, 370) with delta (0, 0)
Screenshot: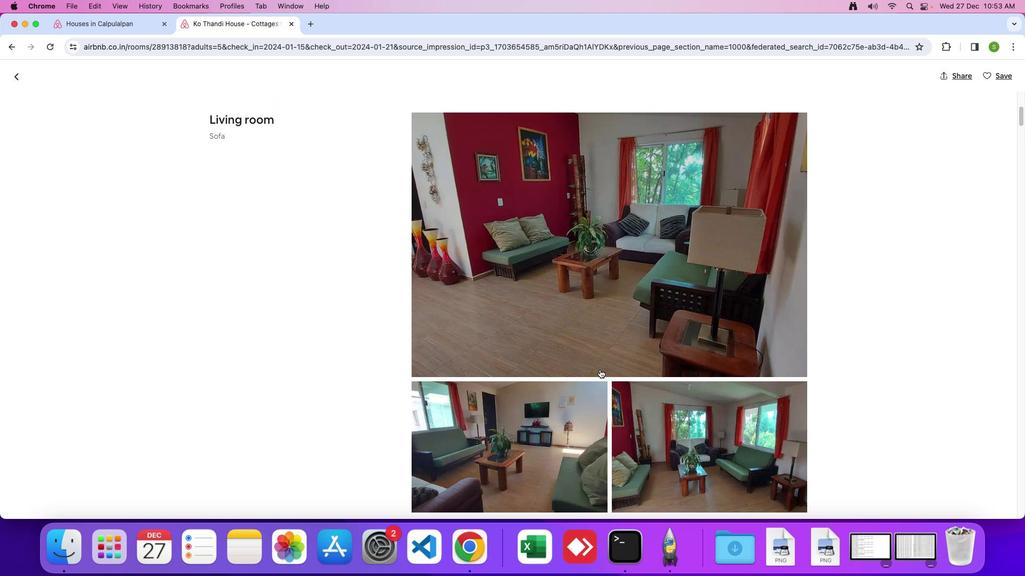 
Action: Mouse scrolled (599, 370) with delta (0, 0)
Screenshot: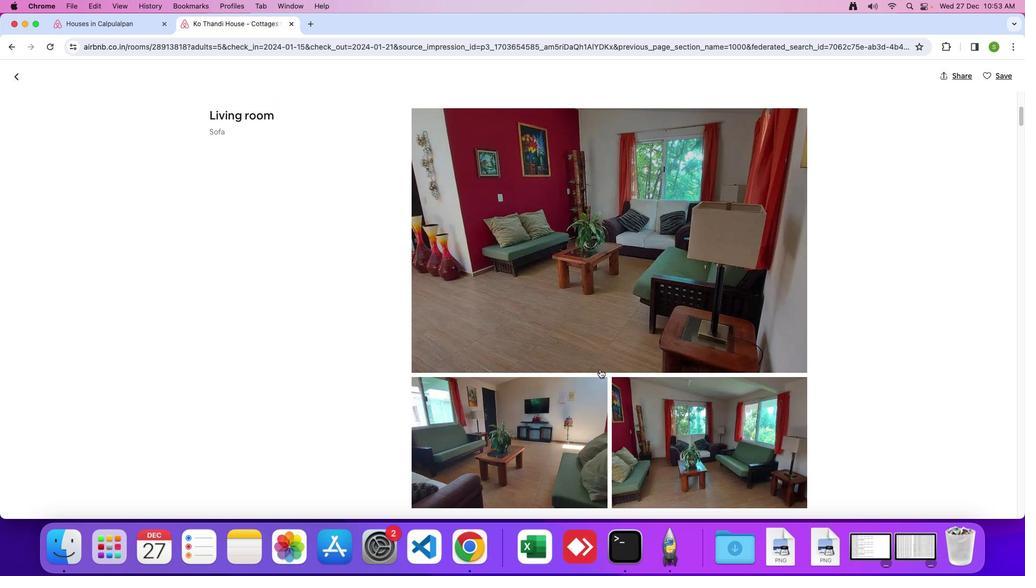 
Action: Mouse moved to (599, 370)
Screenshot: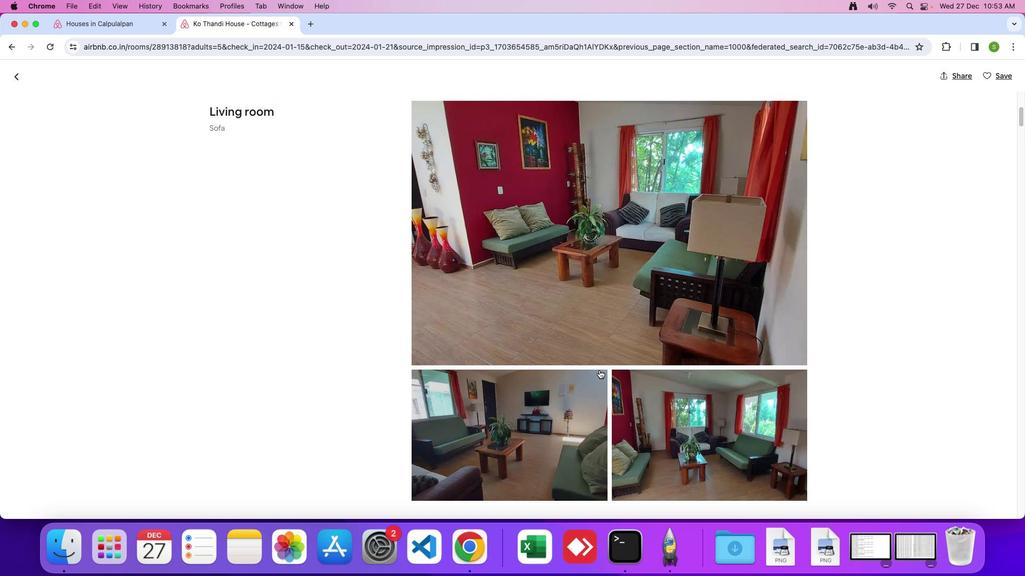 
Action: Mouse scrolled (599, 370) with delta (0, 0)
Screenshot: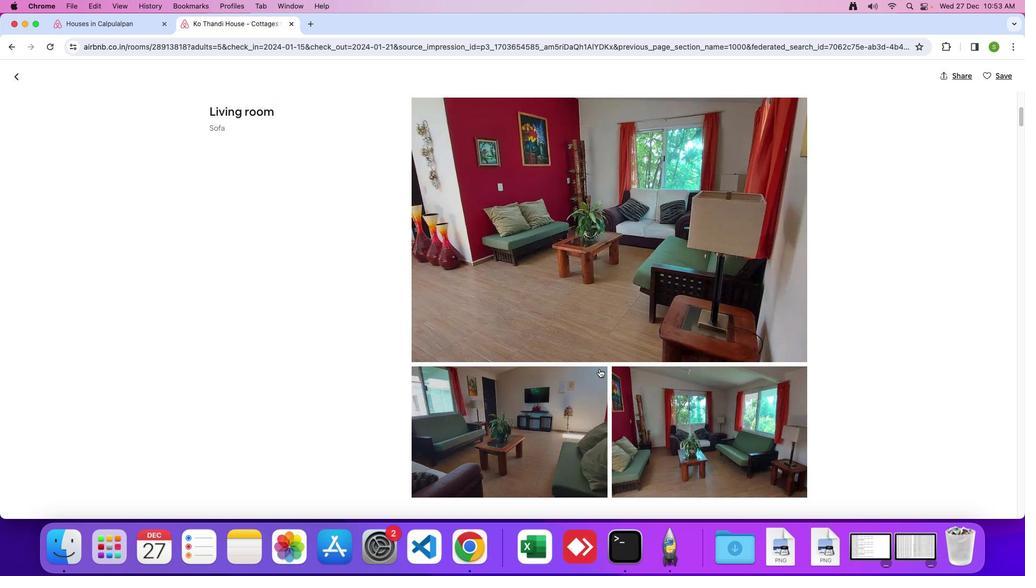 
Action: Mouse moved to (599, 369)
Screenshot: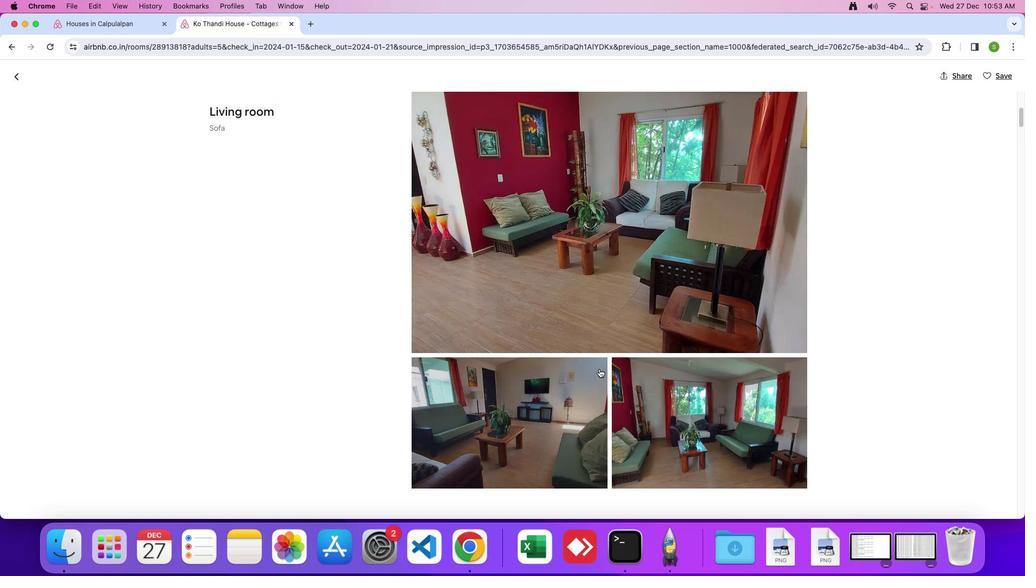
Action: Mouse scrolled (599, 369) with delta (0, 0)
Screenshot: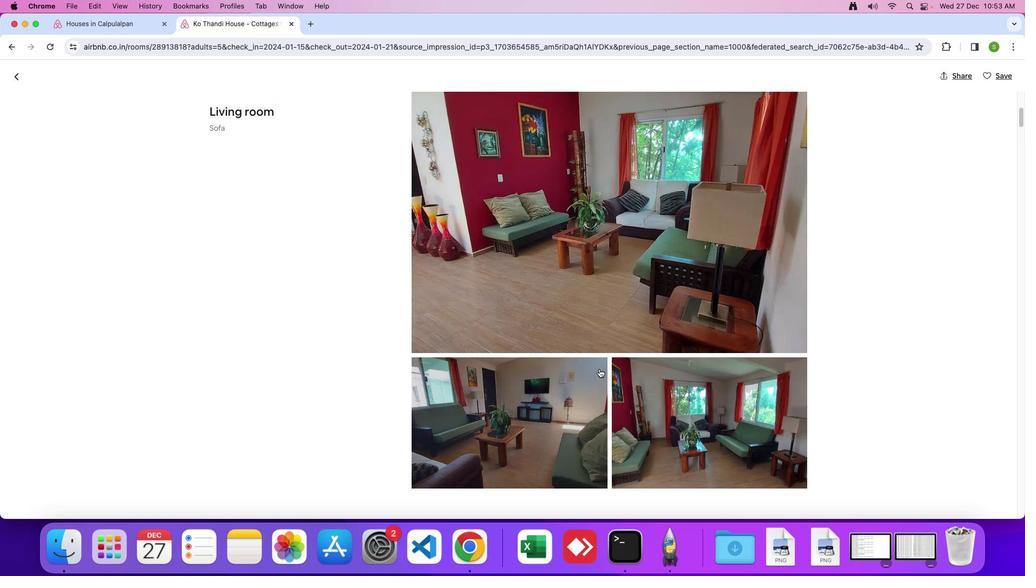 
Action: Mouse moved to (599, 369)
Screenshot: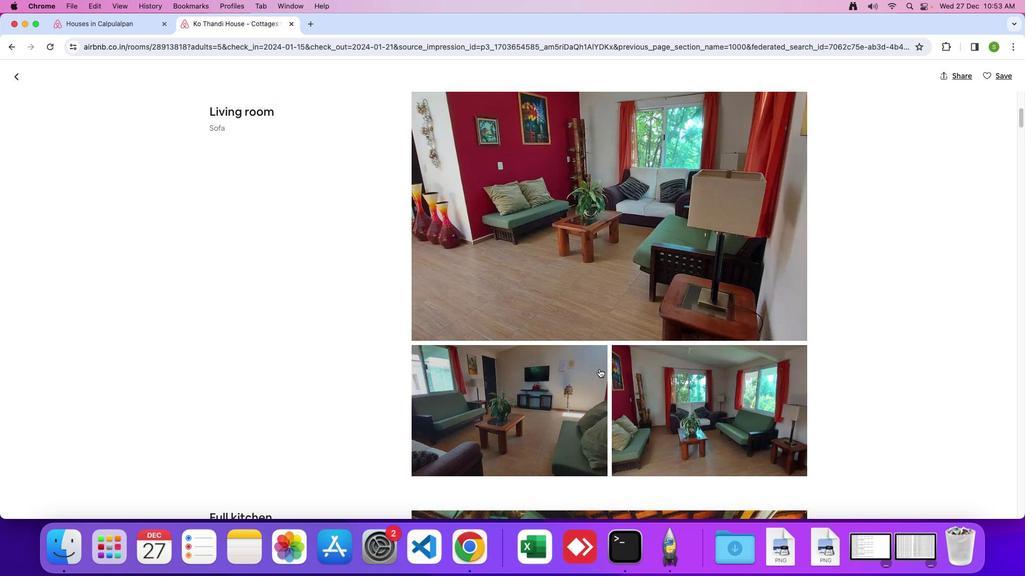 
Action: Mouse scrolled (599, 369) with delta (0, 0)
Screenshot: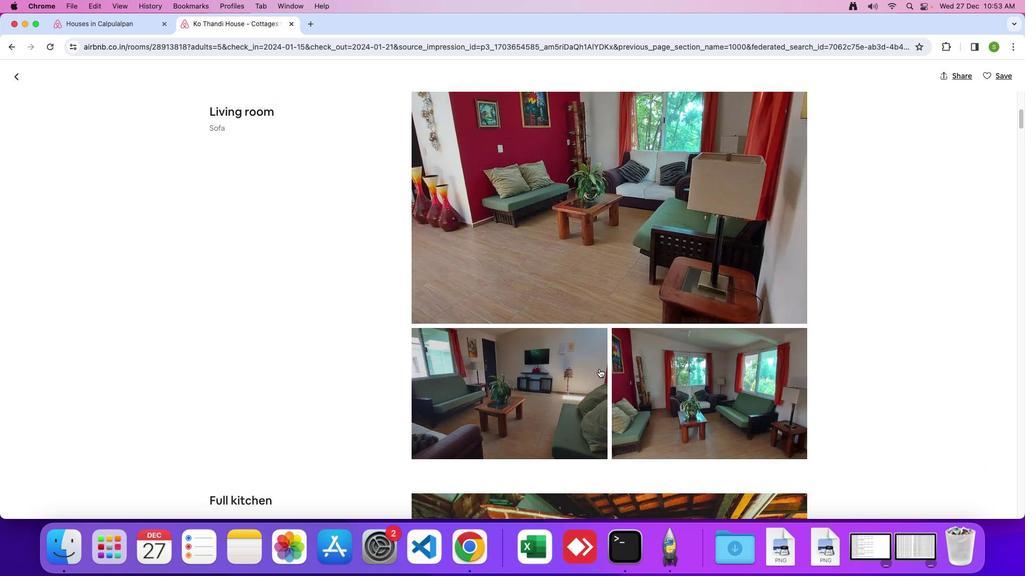 
Action: Mouse moved to (599, 369)
Screenshot: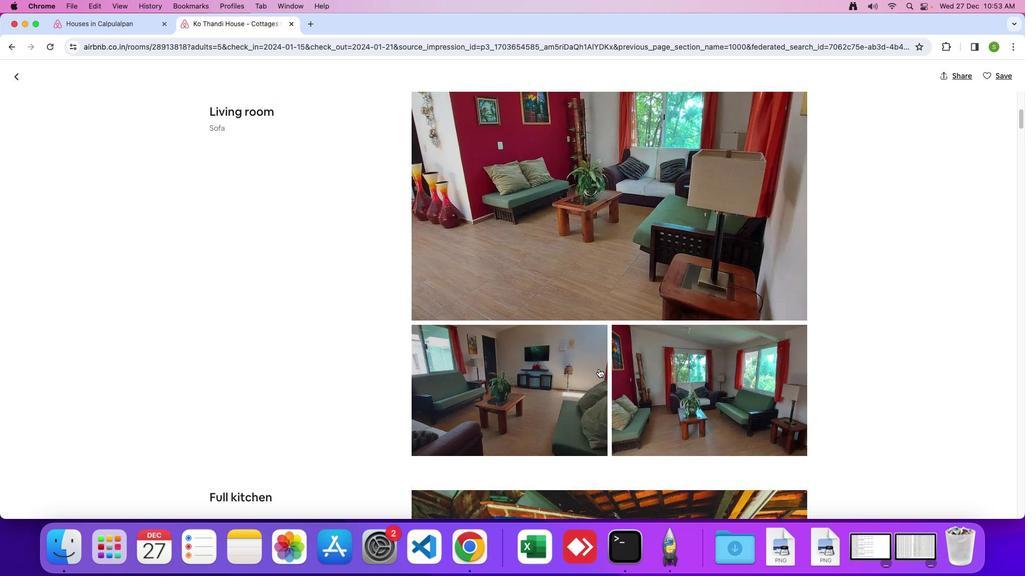 
Action: Mouse scrolled (599, 369) with delta (0, 0)
Screenshot: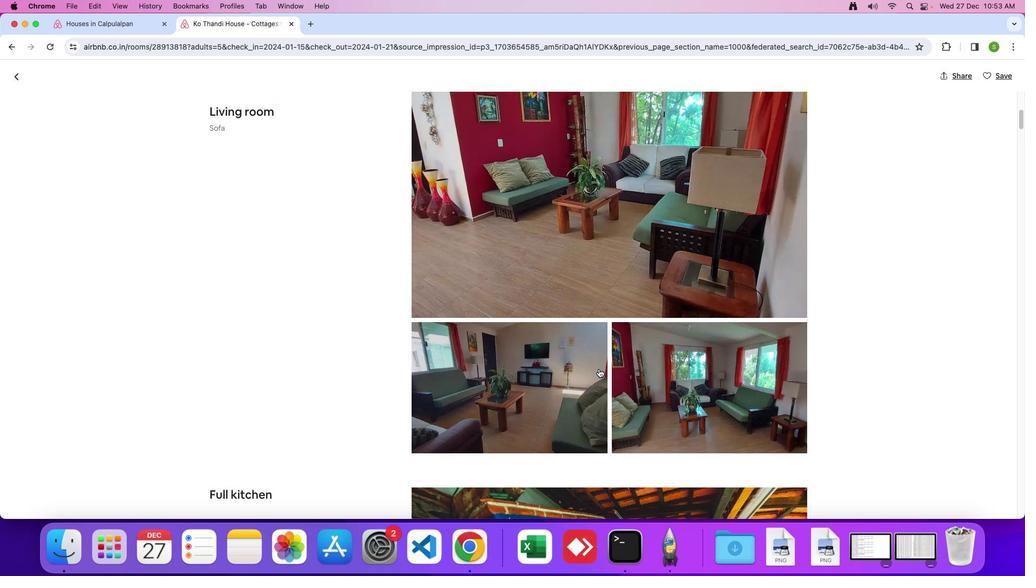 
Action: Mouse scrolled (599, 369) with delta (0, 0)
Screenshot: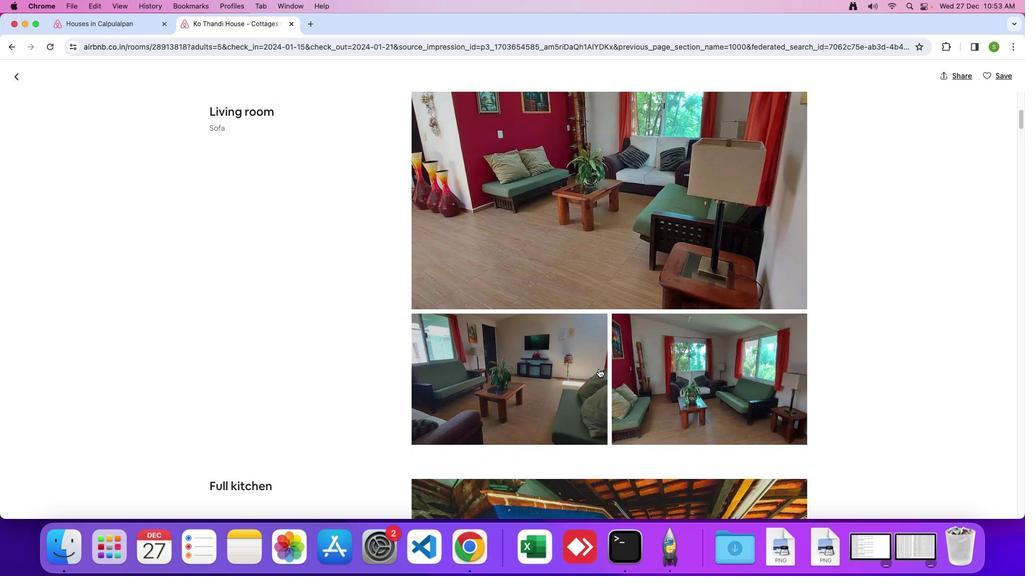 
Action: Mouse moved to (598, 369)
Screenshot: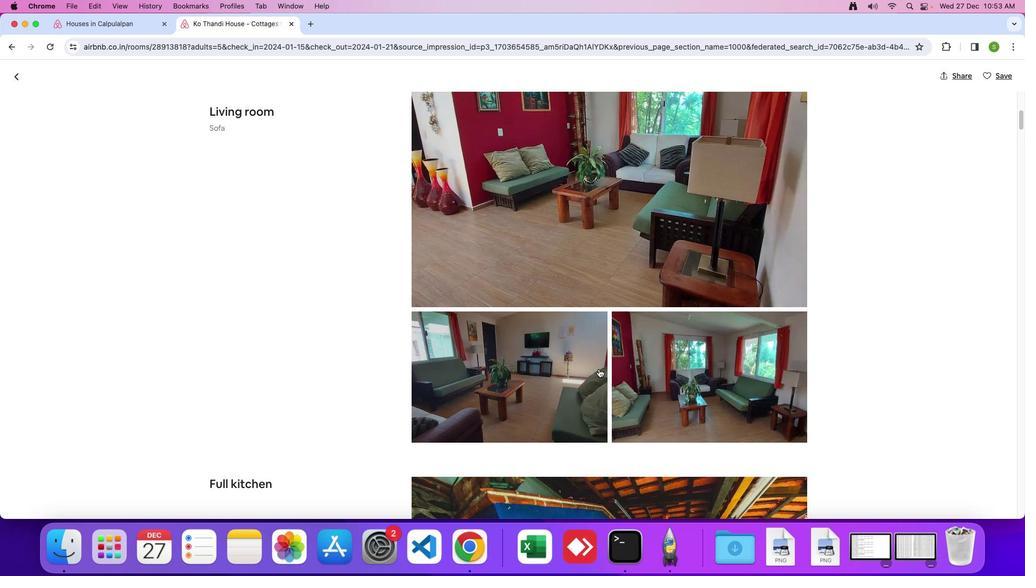 
Action: Mouse scrolled (598, 369) with delta (0, 0)
Screenshot: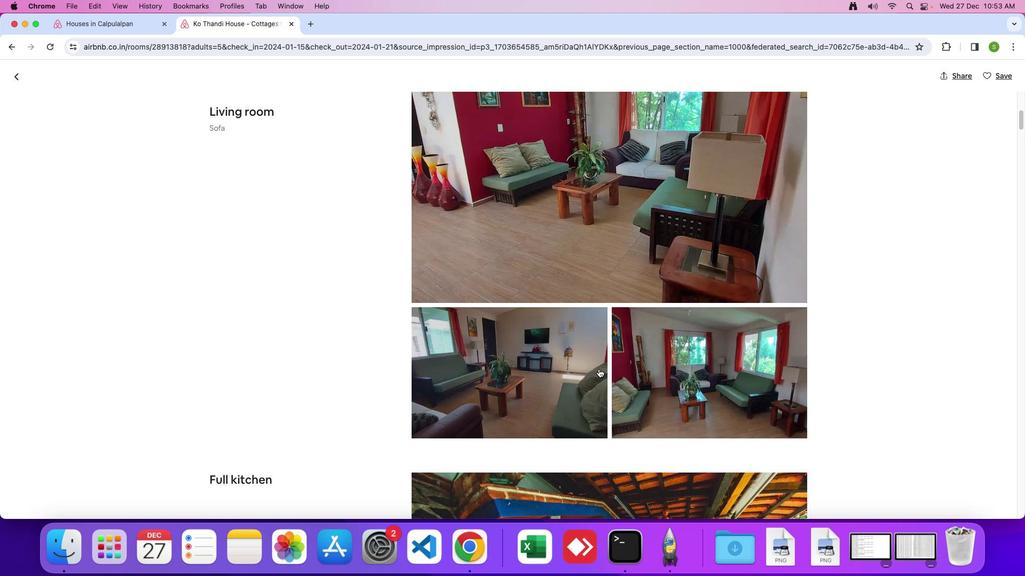 
Action: Mouse scrolled (598, 369) with delta (0, 0)
Screenshot: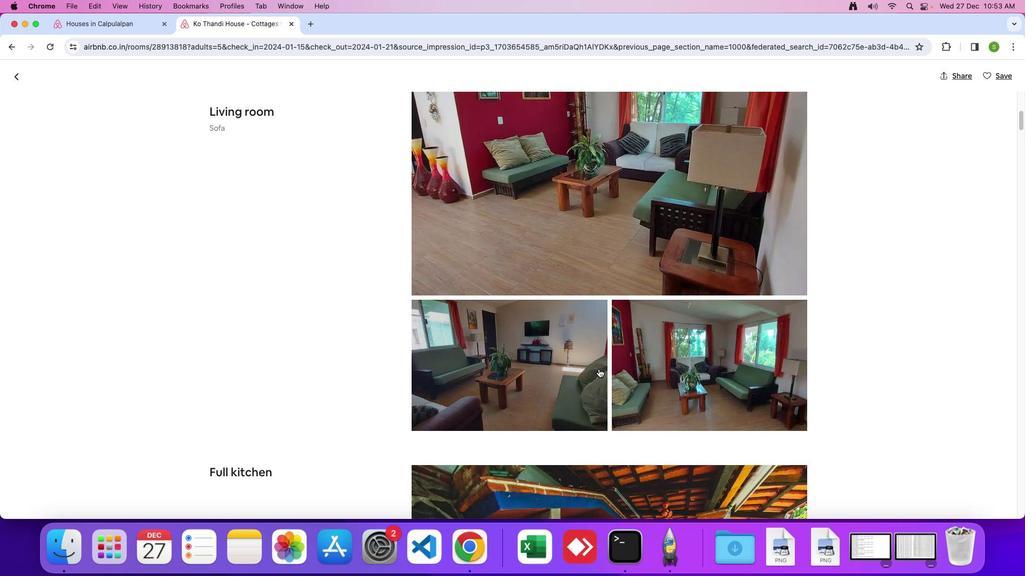 
Action: Mouse scrolled (598, 369) with delta (0, 0)
Screenshot: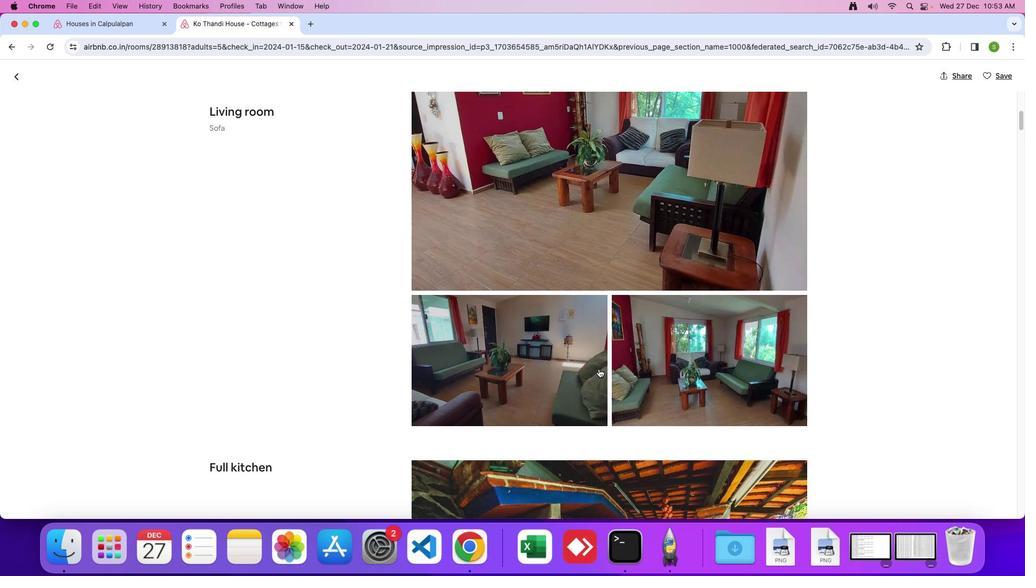 
Action: Mouse scrolled (598, 369) with delta (0, 0)
Screenshot: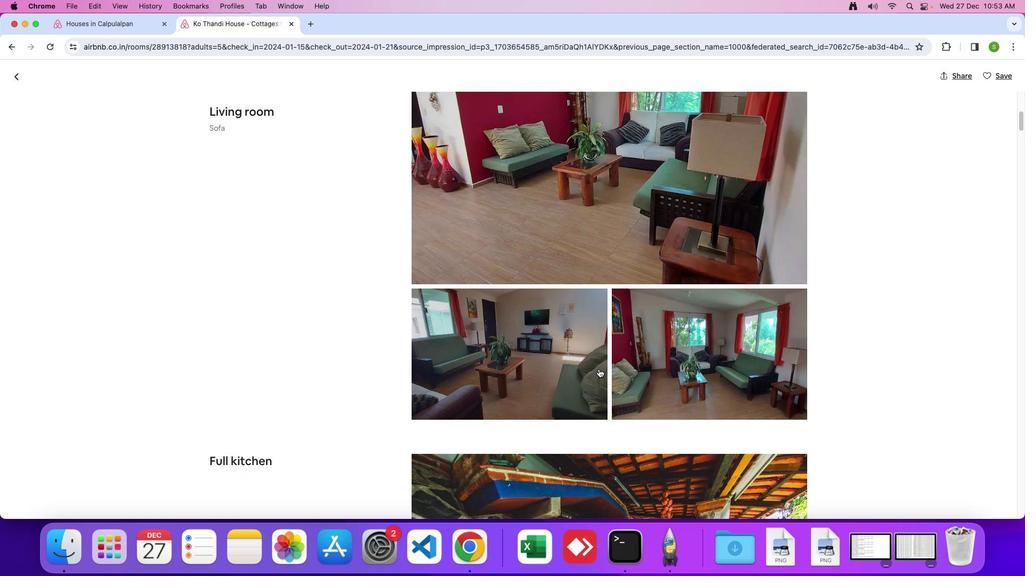 
Action: Mouse scrolled (598, 369) with delta (0, 0)
Screenshot: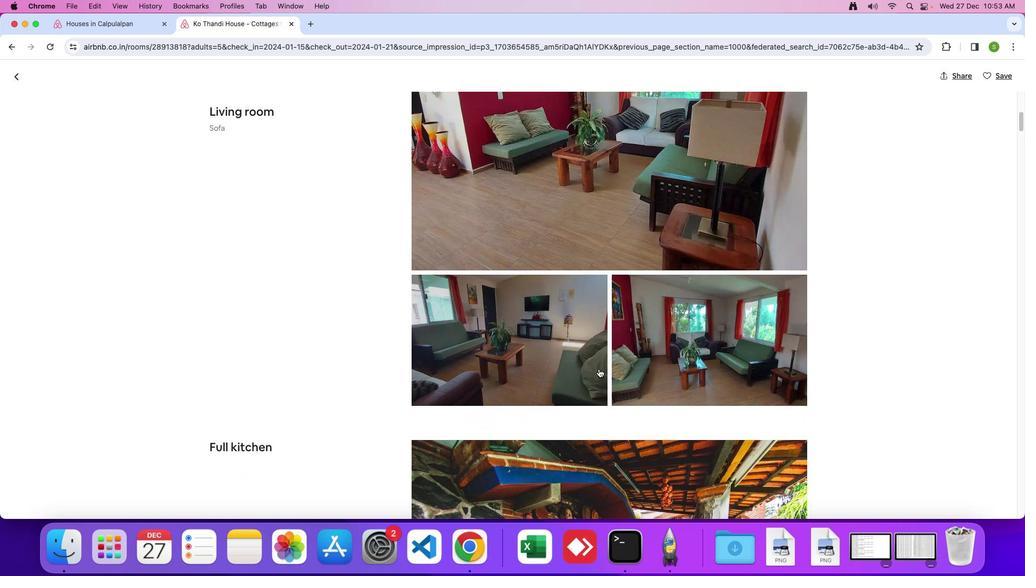 
Action: Mouse scrolled (598, 369) with delta (0, 0)
Screenshot: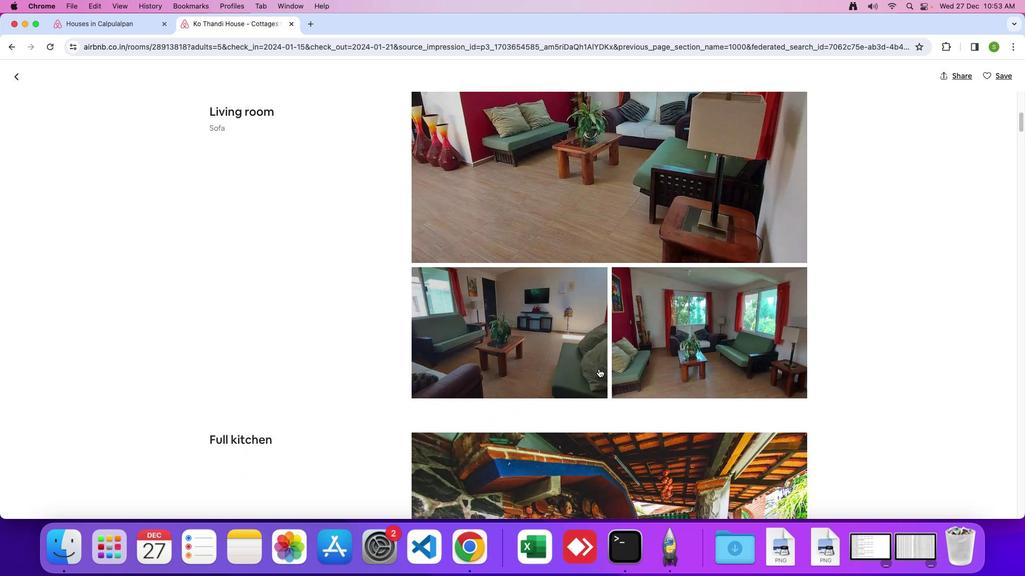 
Action: Mouse scrolled (598, 369) with delta (0, 0)
Screenshot: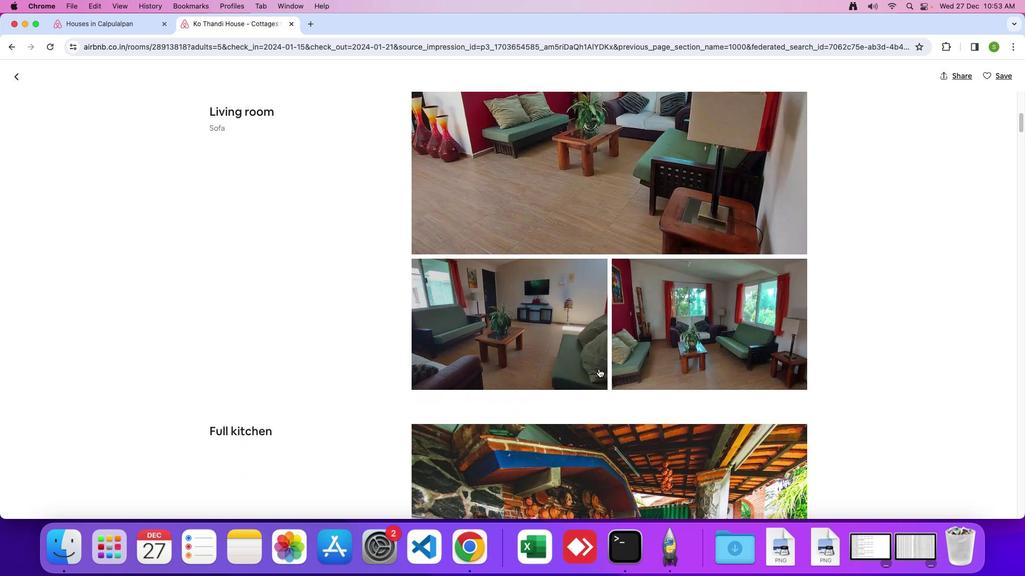
Action: Mouse scrolled (598, 369) with delta (0, 0)
Screenshot: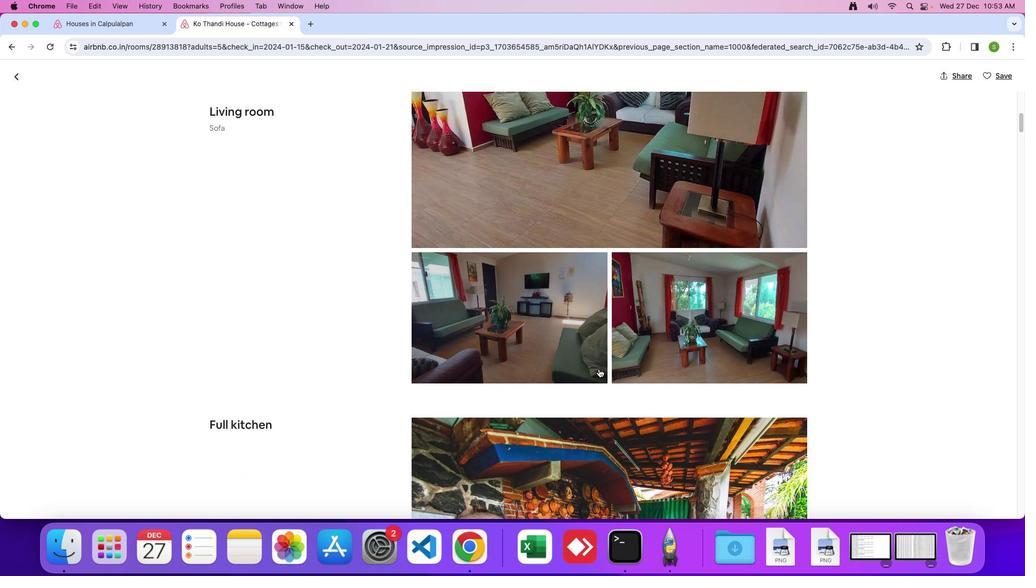 
Action: Mouse scrolled (598, 369) with delta (0, 0)
Screenshot: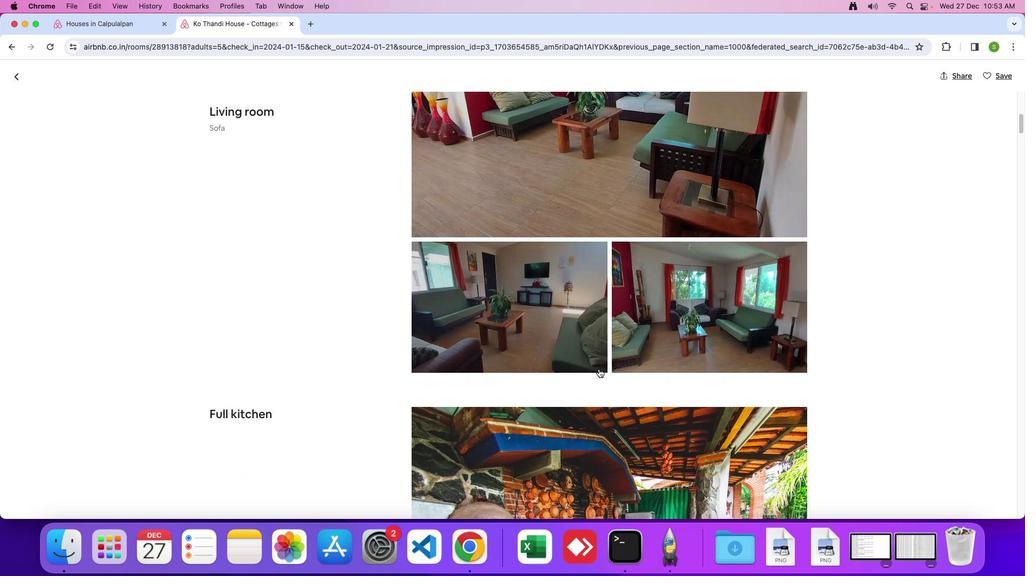 
Action: Mouse scrolled (598, 369) with delta (0, 0)
Screenshot: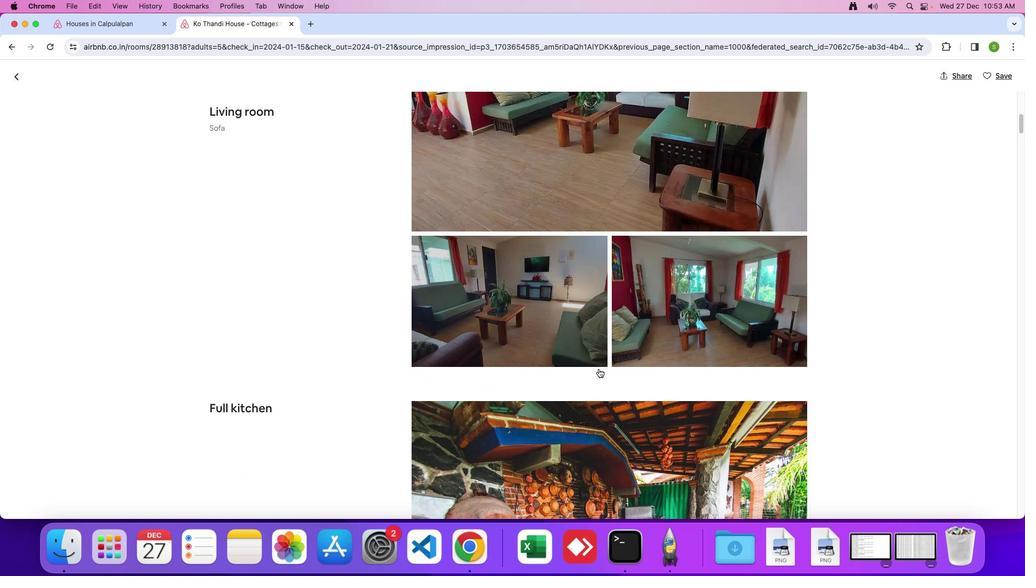 
Action: Mouse scrolled (598, 369) with delta (0, 0)
Screenshot: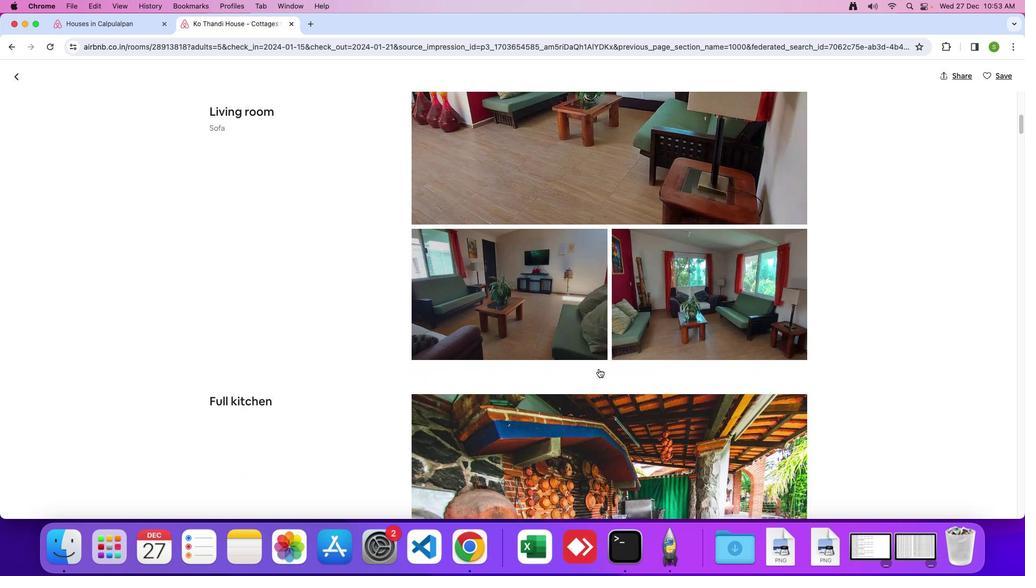 
Action: Mouse scrolled (598, 369) with delta (0, 0)
Screenshot: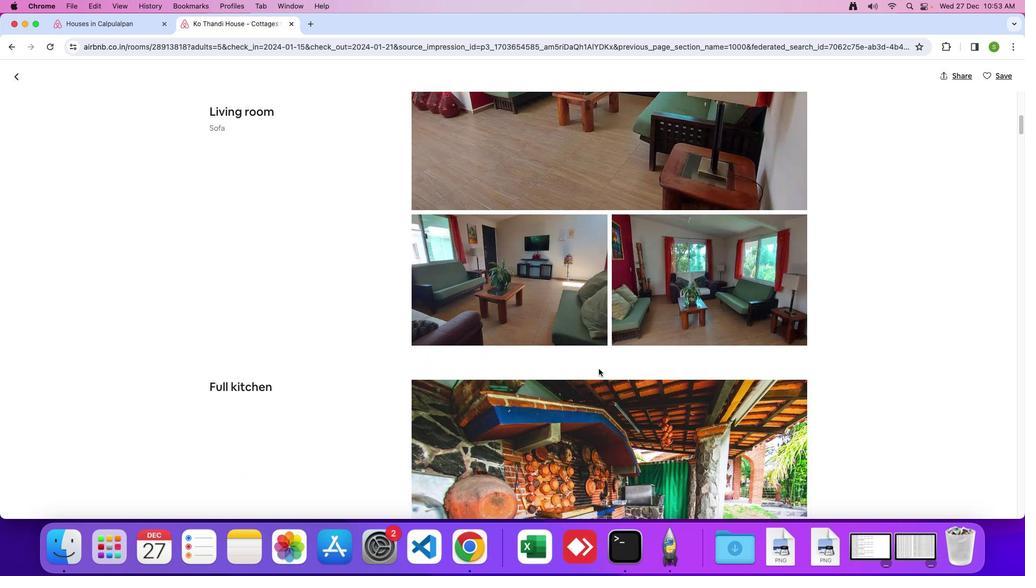 
Action: Mouse scrolled (598, 369) with delta (0, 0)
Screenshot: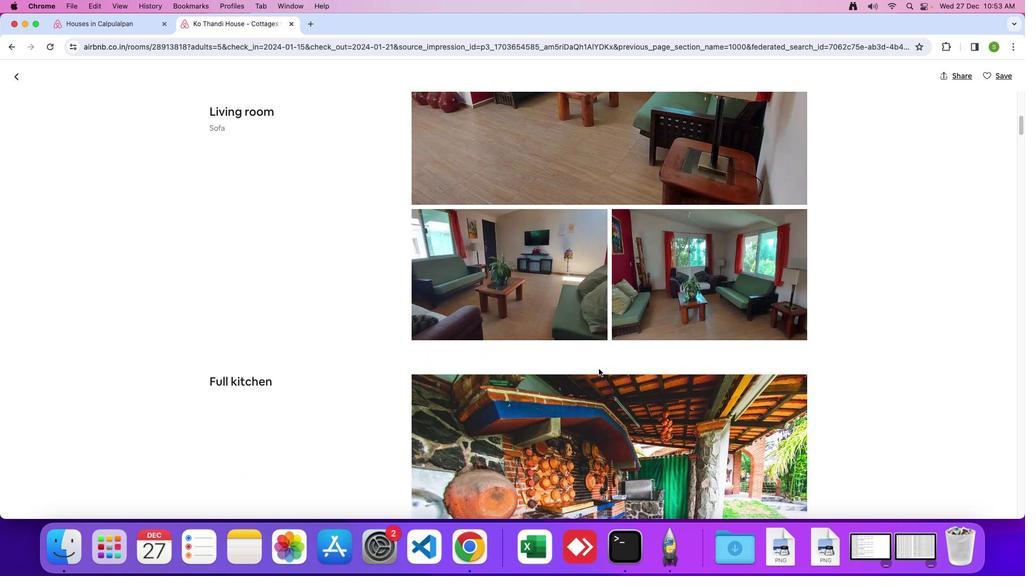
Action: Mouse scrolled (598, 369) with delta (0, 0)
Screenshot: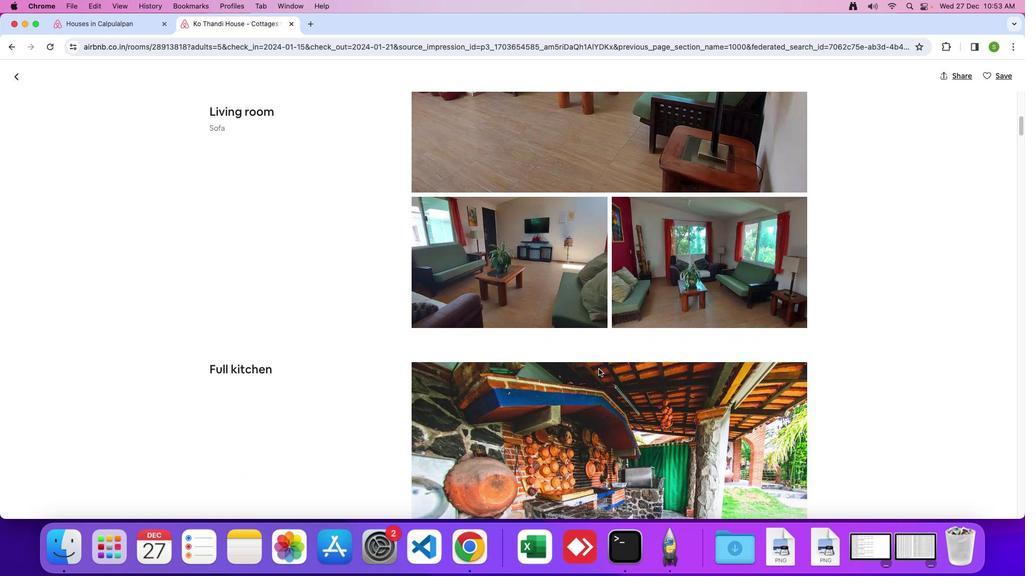 
Action: Mouse scrolled (598, 369) with delta (0, 0)
Screenshot: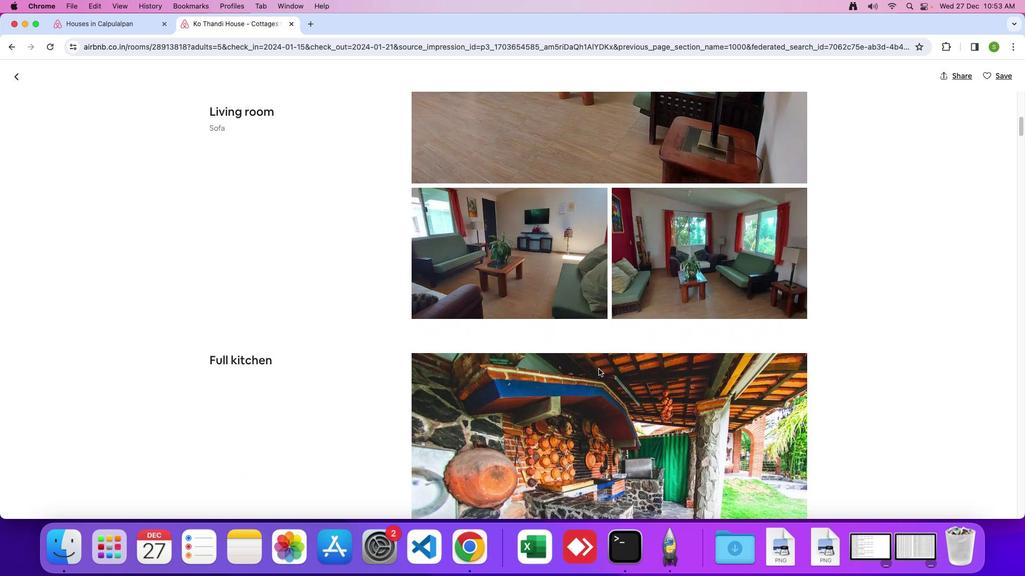 
Action: Mouse scrolled (598, 369) with delta (0, 0)
Screenshot: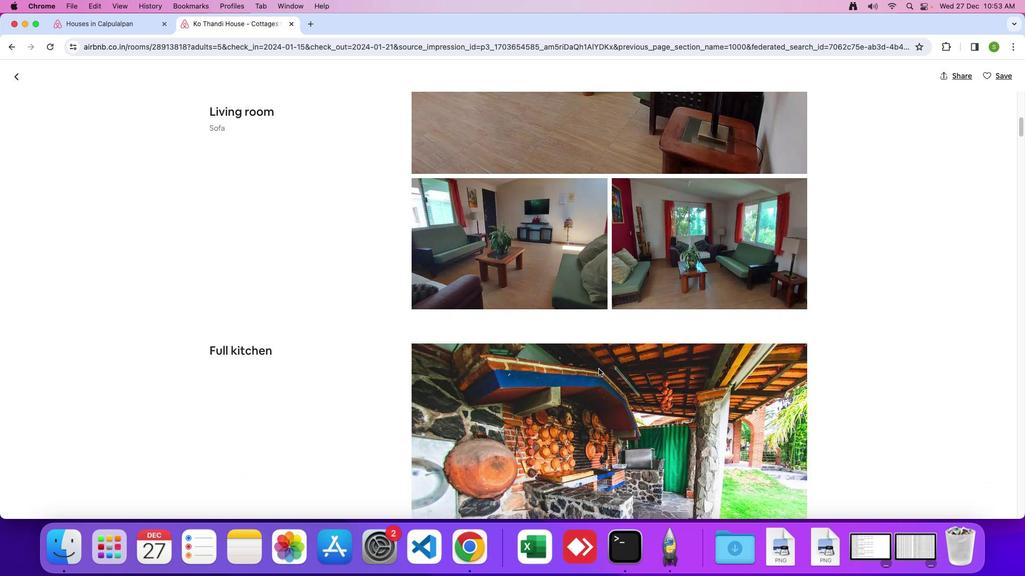 
Action: Mouse scrolled (598, 369) with delta (0, 0)
Screenshot: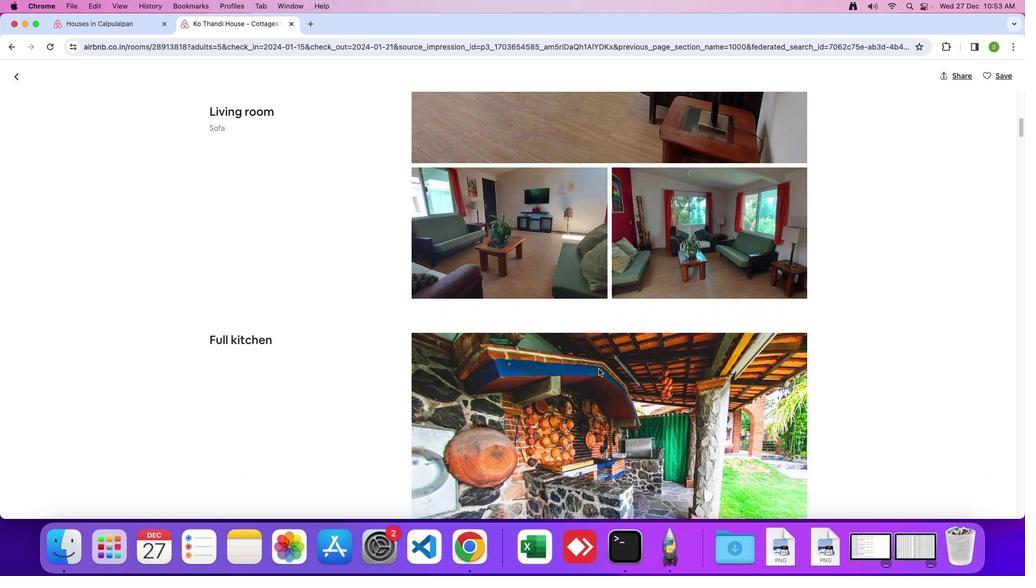 
Action: Mouse scrolled (598, 369) with delta (0, 0)
Screenshot: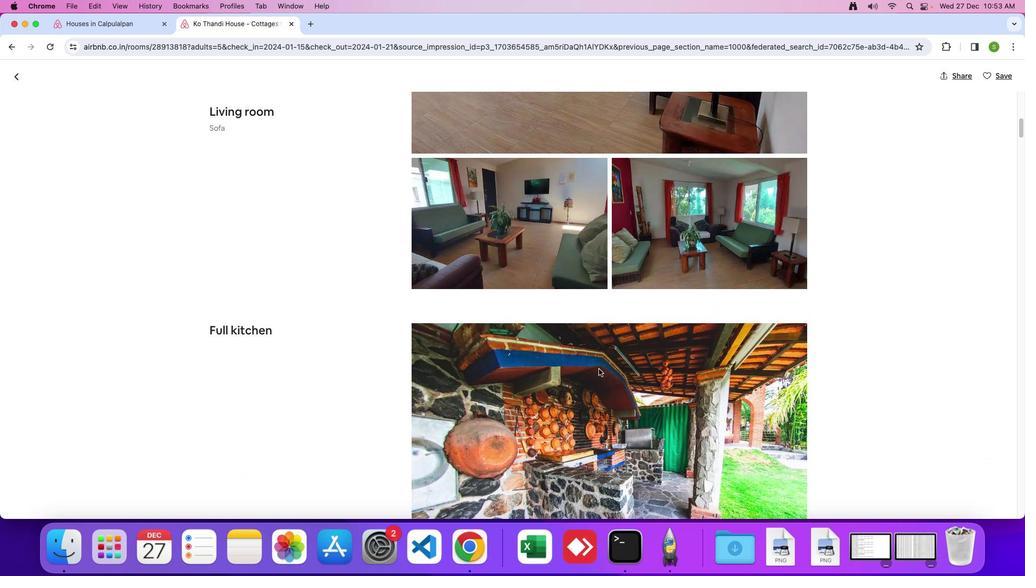 
Action: Mouse scrolled (598, 369) with delta (0, 0)
Screenshot: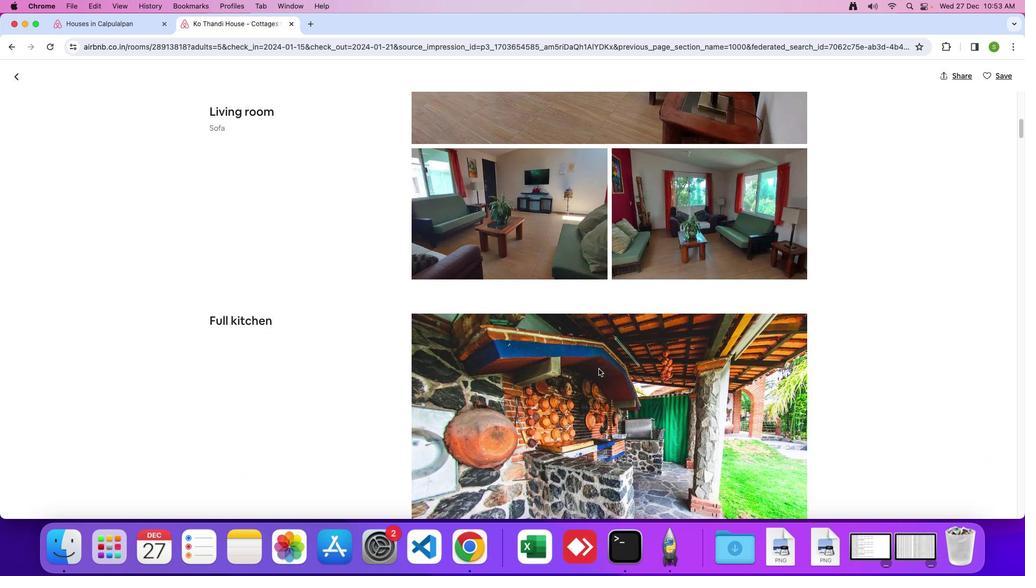
Action: Mouse scrolled (598, 369) with delta (0, 0)
Screenshot: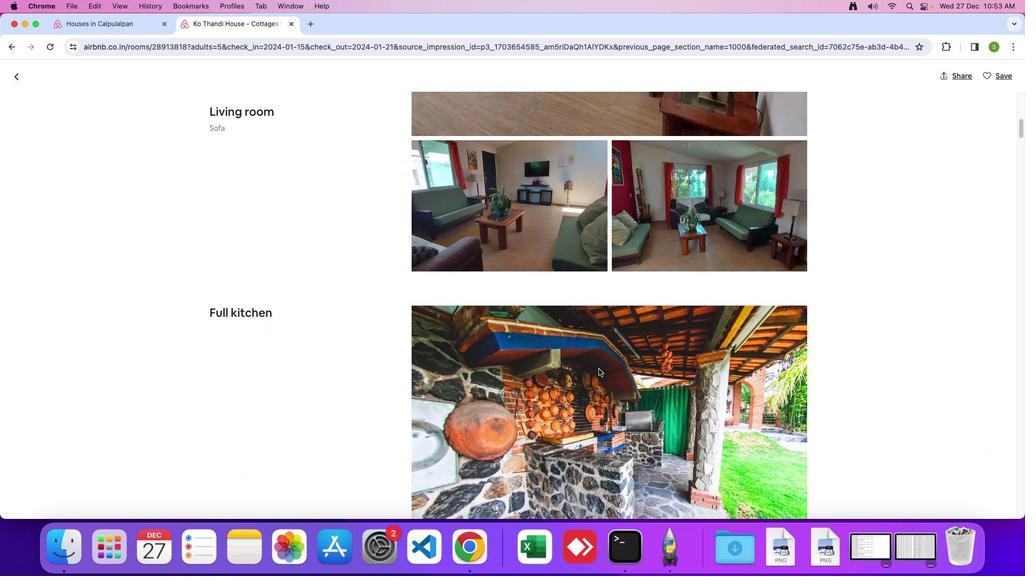 
Action: Mouse scrolled (598, 369) with delta (0, 0)
Screenshot: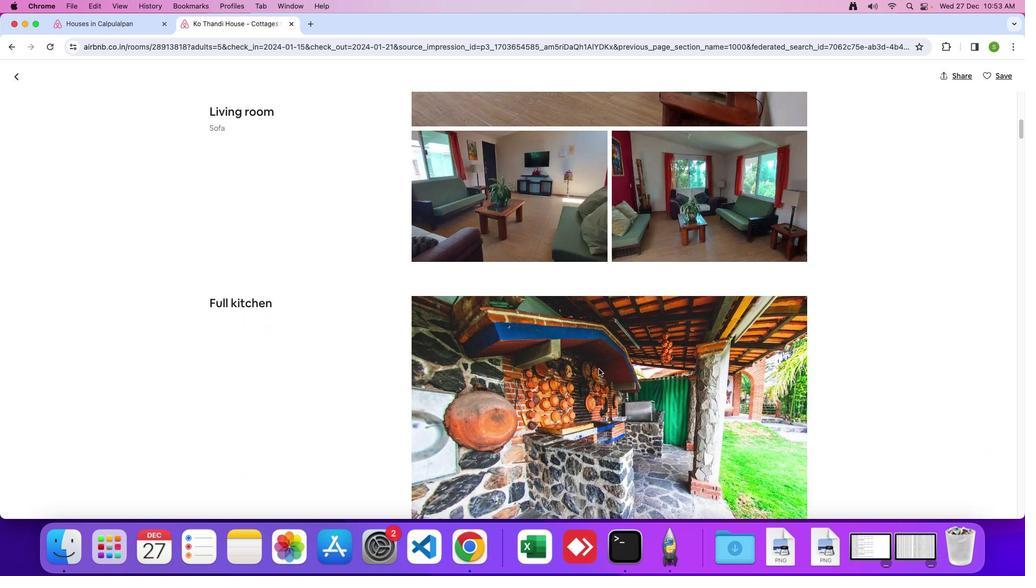 
Action: Mouse scrolled (598, 369) with delta (0, 0)
Screenshot: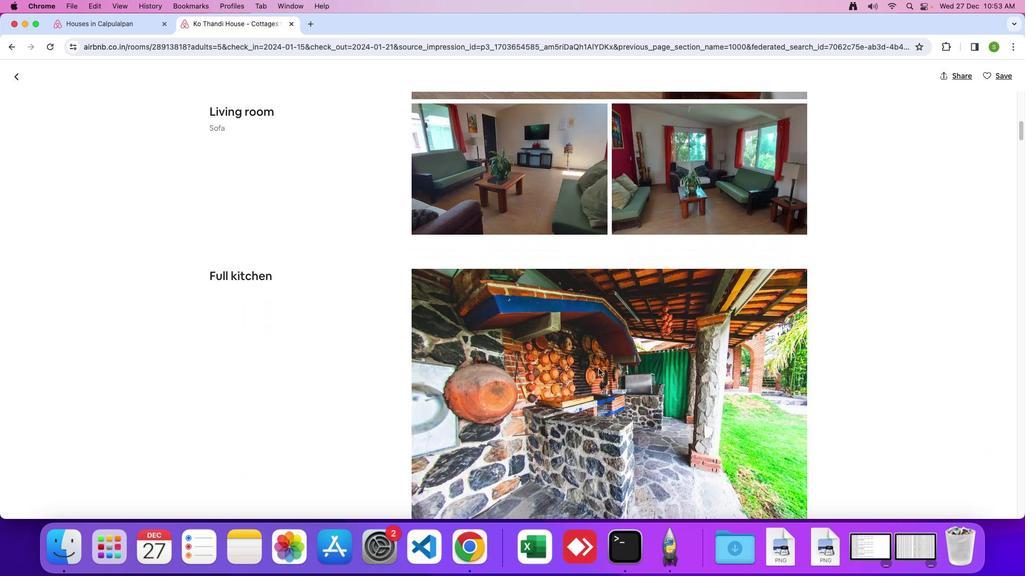 
Action: Mouse scrolled (598, 369) with delta (0, 0)
Screenshot: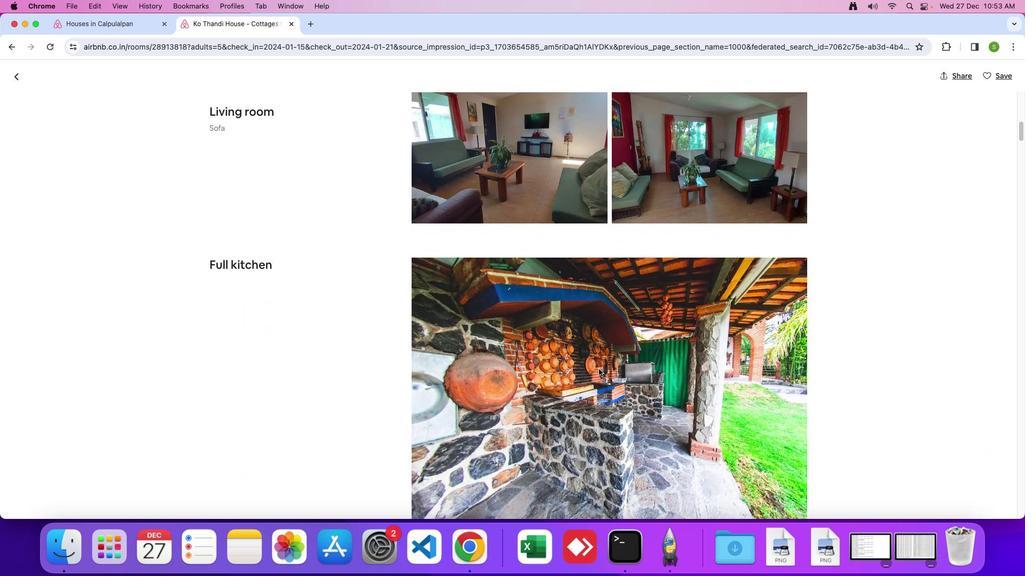 
Action: Mouse scrolled (598, 369) with delta (0, 0)
Screenshot: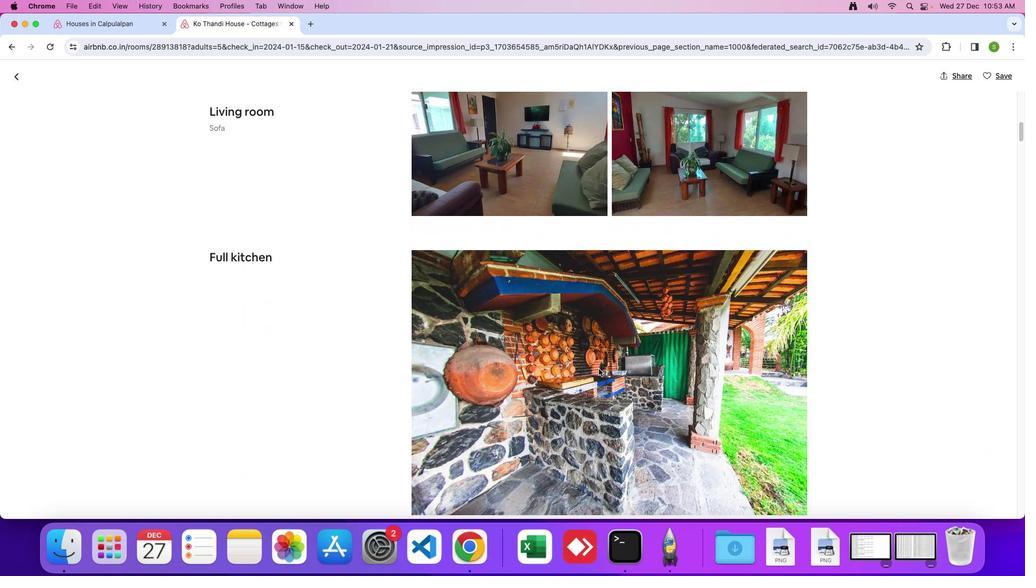 
Action: Mouse scrolled (598, 369) with delta (0, 0)
Screenshot: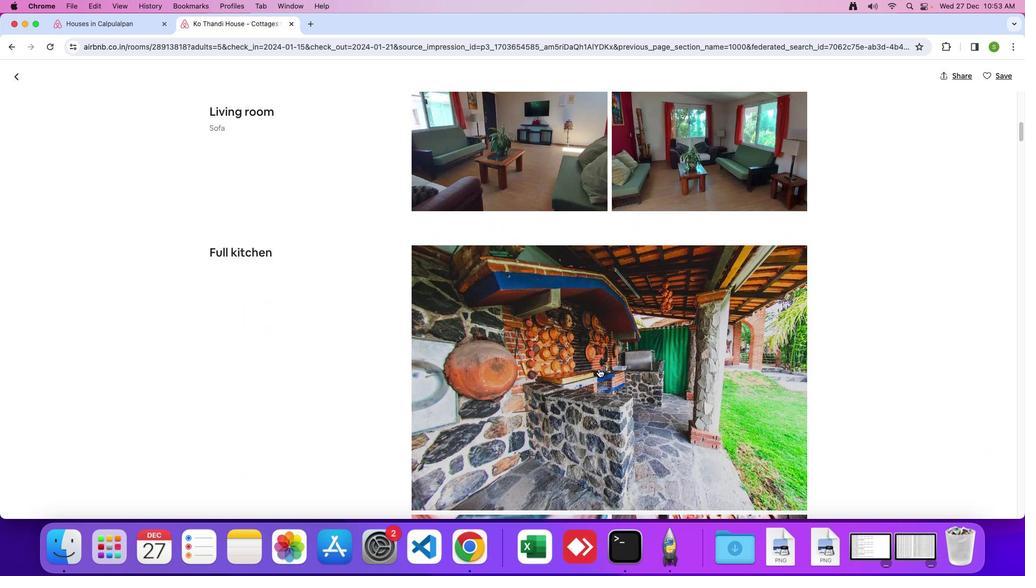 
Action: Mouse scrolled (598, 369) with delta (0, 0)
Screenshot: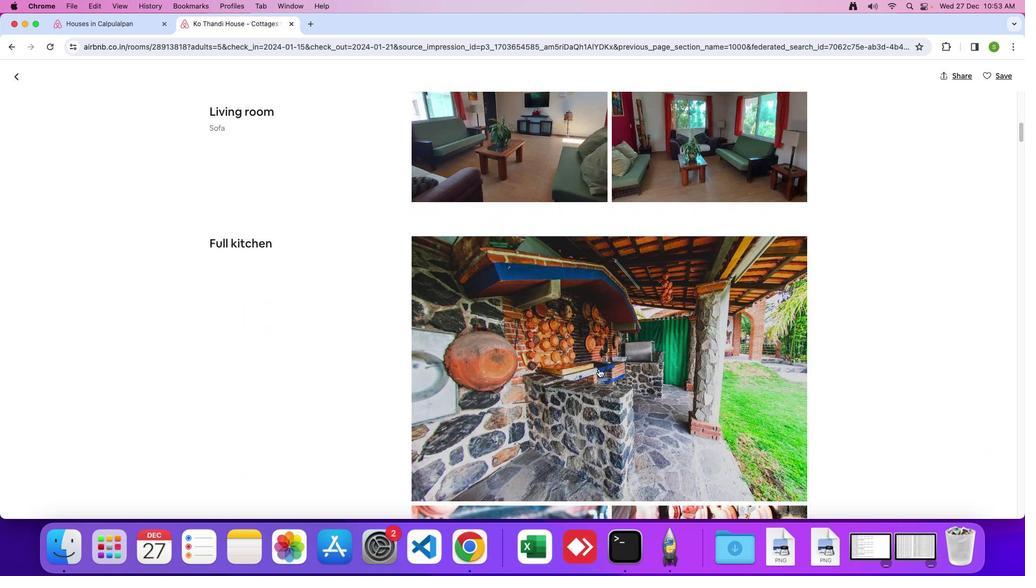 
Action: Mouse scrolled (598, 369) with delta (0, 0)
Screenshot: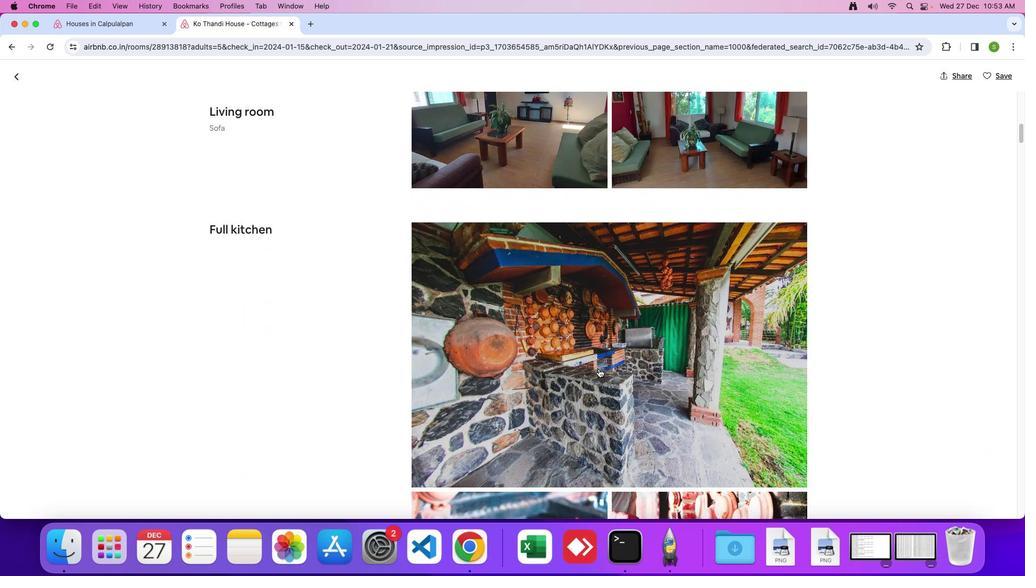 
Action: Mouse scrolled (598, 369) with delta (0, 0)
Screenshot: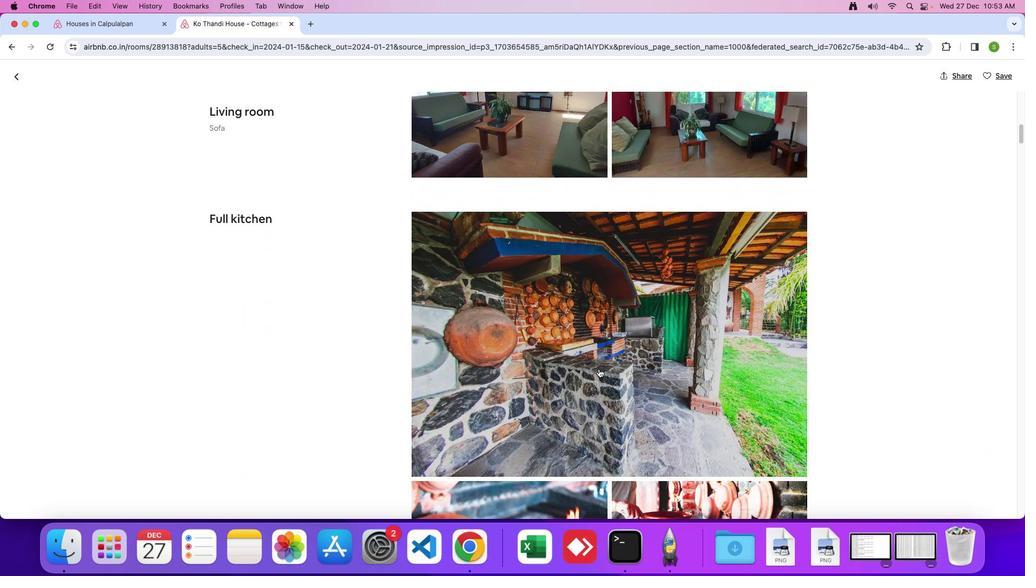 
Action: Mouse scrolled (598, 369) with delta (0, -1)
Screenshot: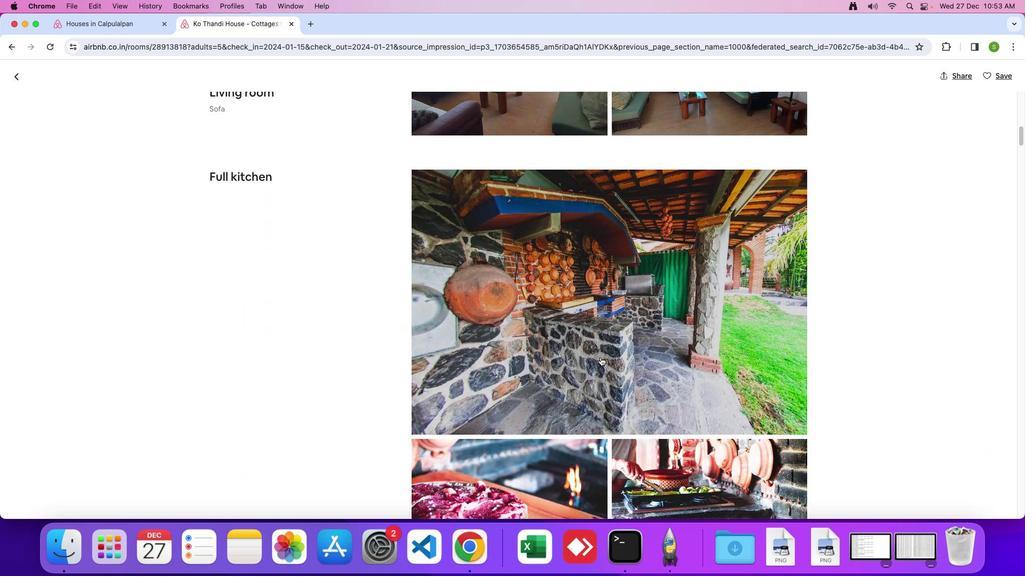 
Action: Mouse moved to (604, 341)
Screenshot: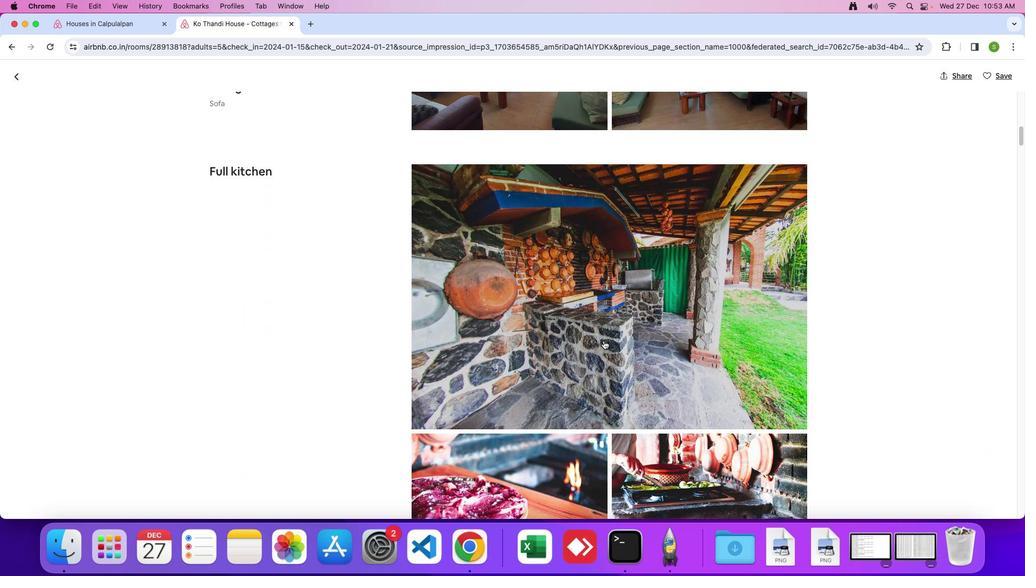 
Action: Mouse scrolled (604, 341) with delta (0, 0)
Screenshot: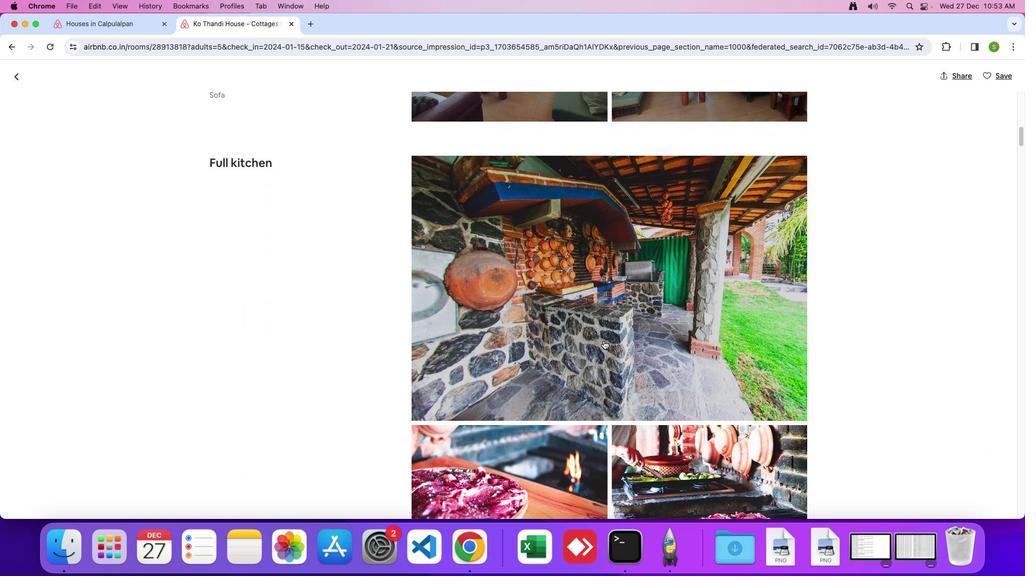 
Action: Mouse scrolled (604, 341) with delta (0, 0)
Screenshot: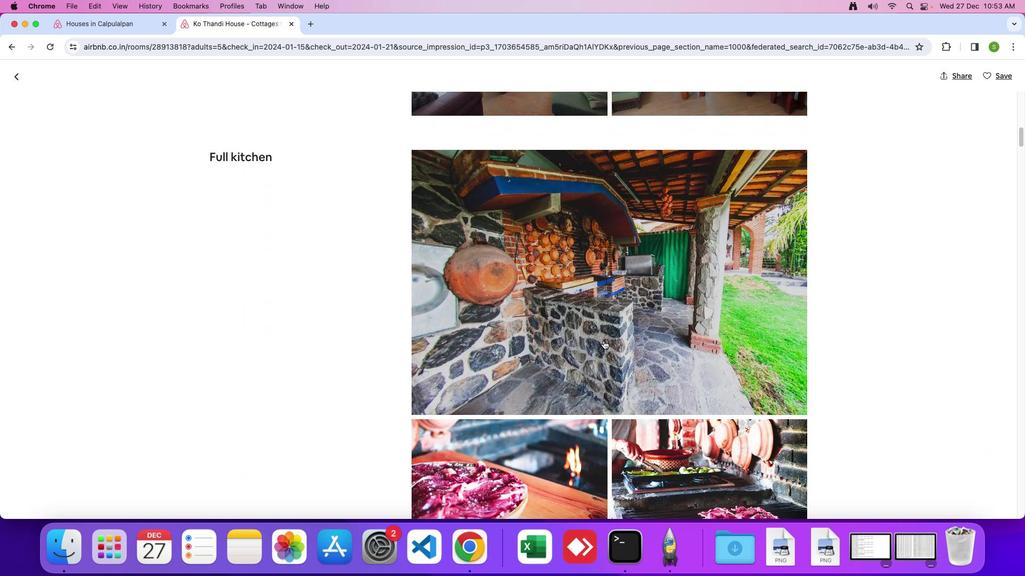 
Action: Mouse moved to (590, 348)
Screenshot: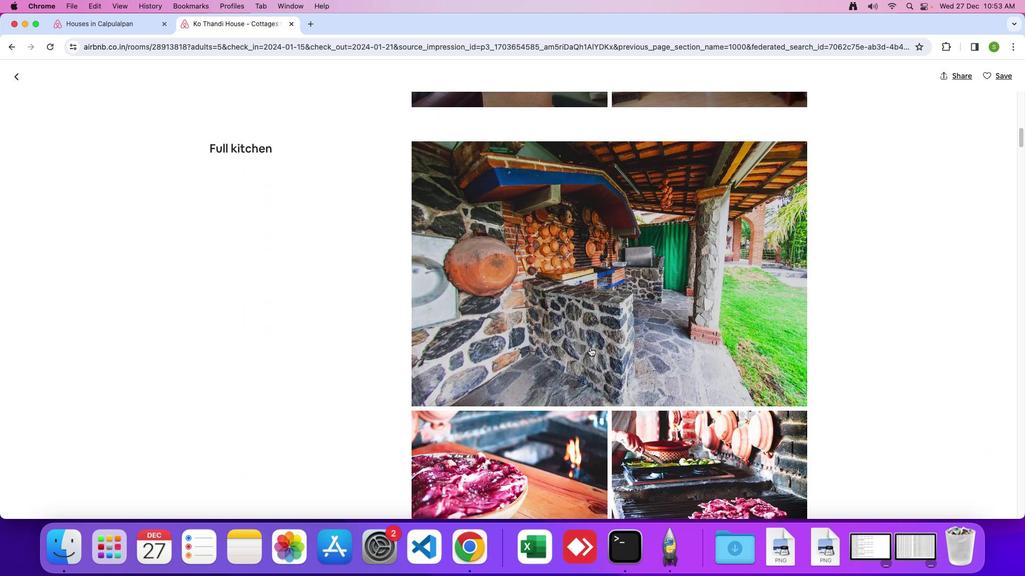 
Action: Mouse scrolled (590, 348) with delta (0, 0)
Screenshot: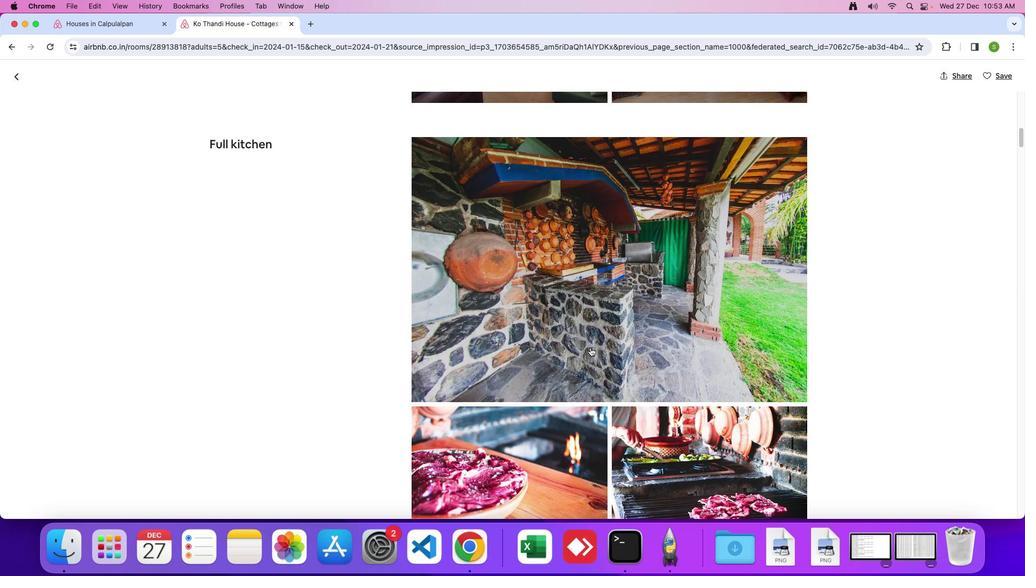 
Action: Mouse moved to (590, 348)
Screenshot: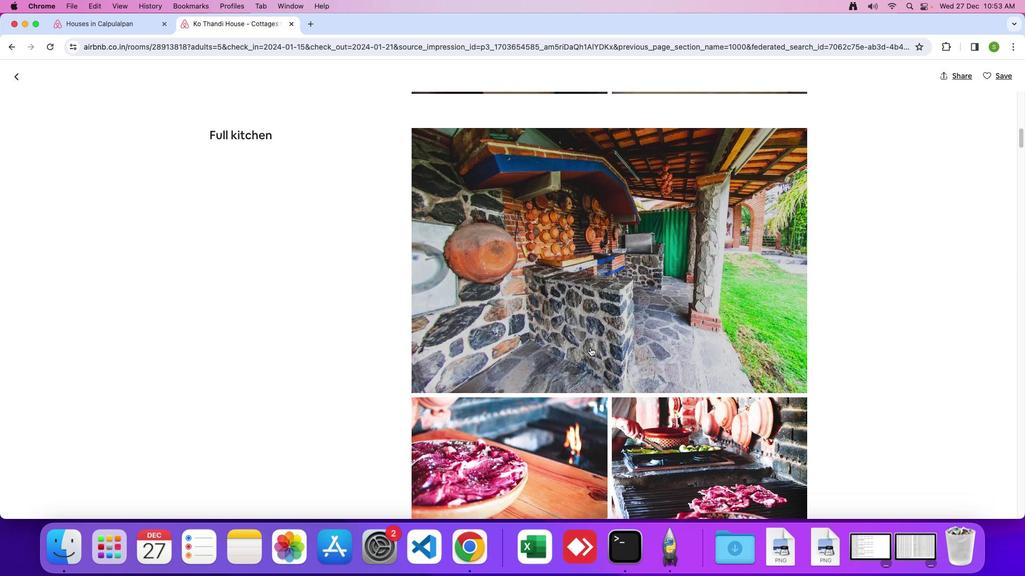 
Action: Mouse scrolled (590, 348) with delta (0, 0)
Screenshot: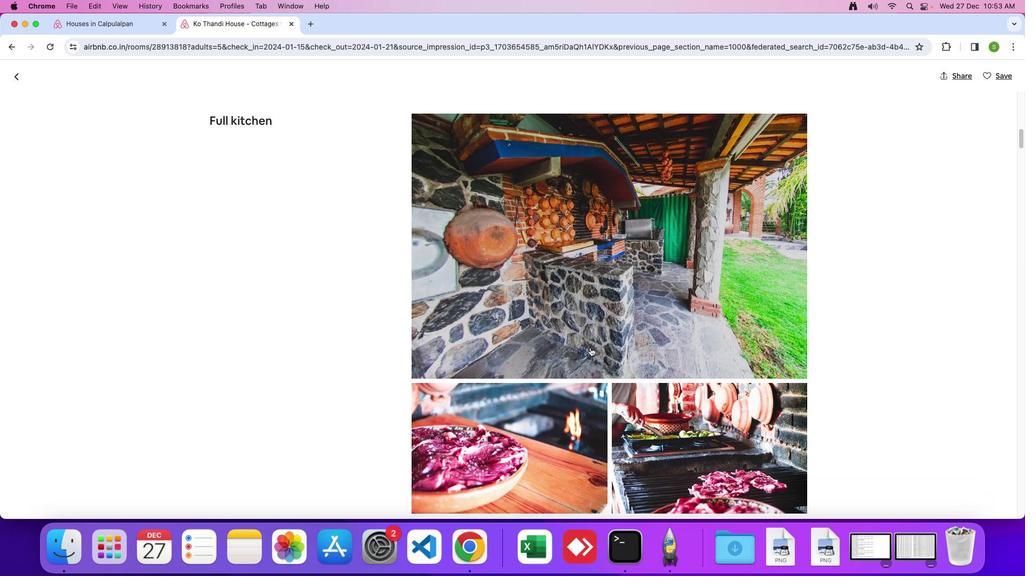 
Action: Mouse scrolled (590, 348) with delta (0, -1)
Screenshot: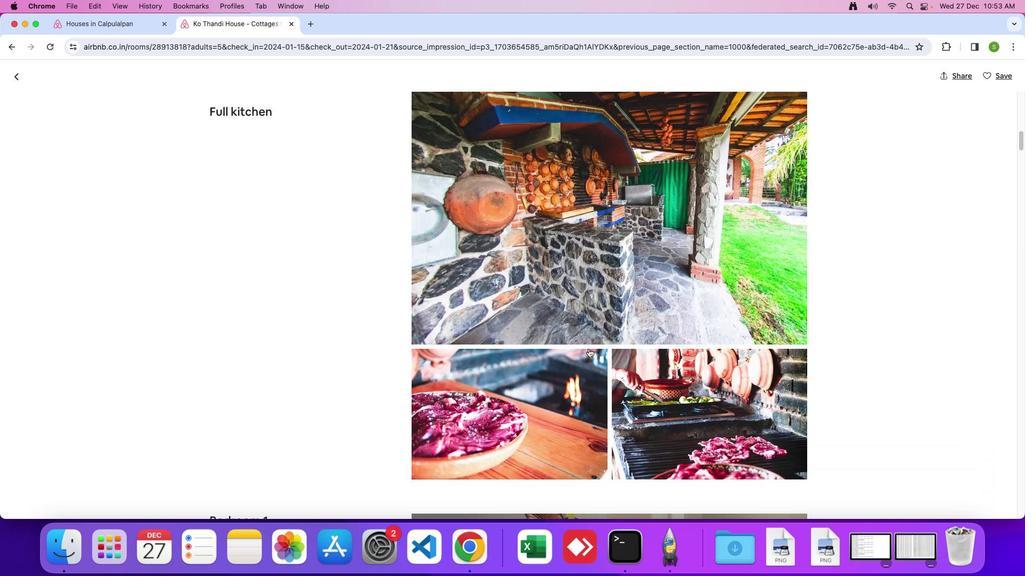 
Action: Mouse moved to (582, 356)
Screenshot: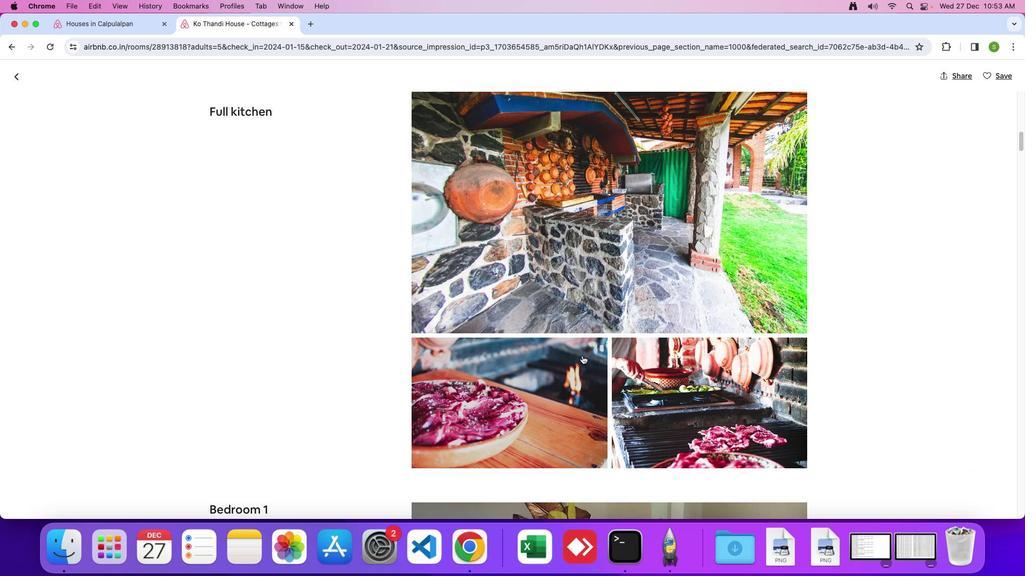 
Action: Mouse scrolled (582, 356) with delta (0, 0)
Screenshot: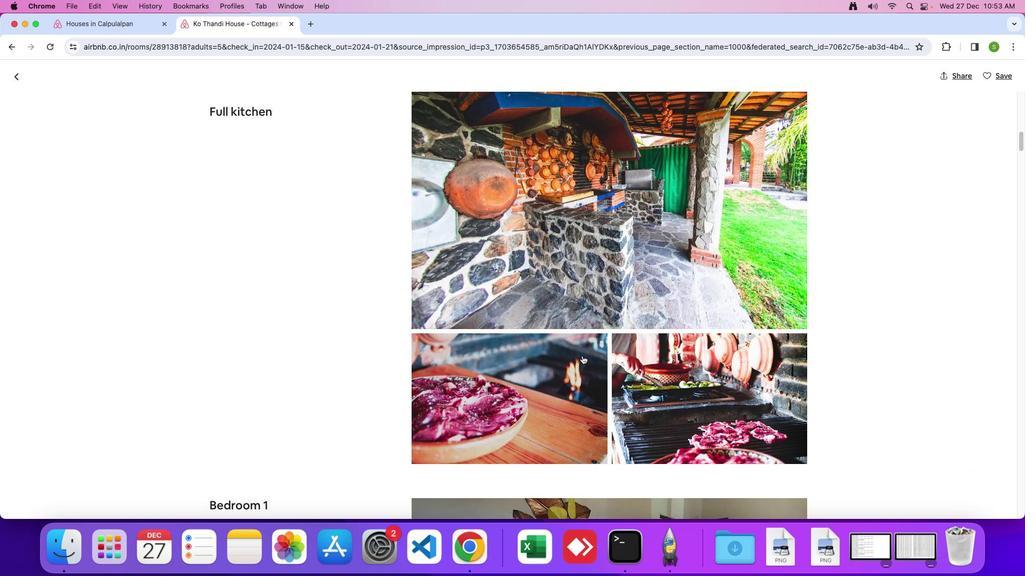 
Action: Mouse scrolled (582, 356) with delta (0, 0)
Screenshot: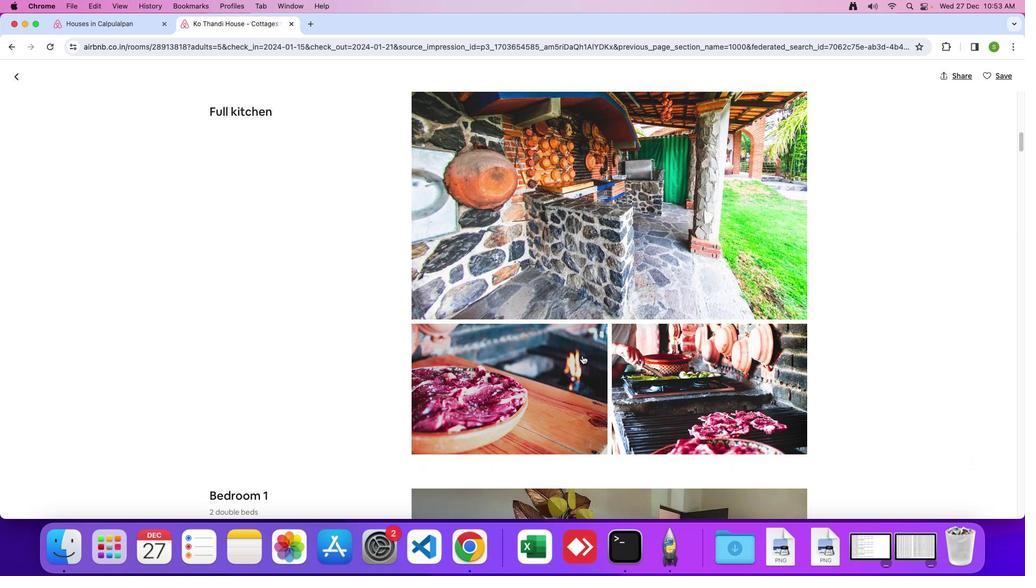 
Action: Mouse scrolled (582, 356) with delta (0, 0)
Screenshot: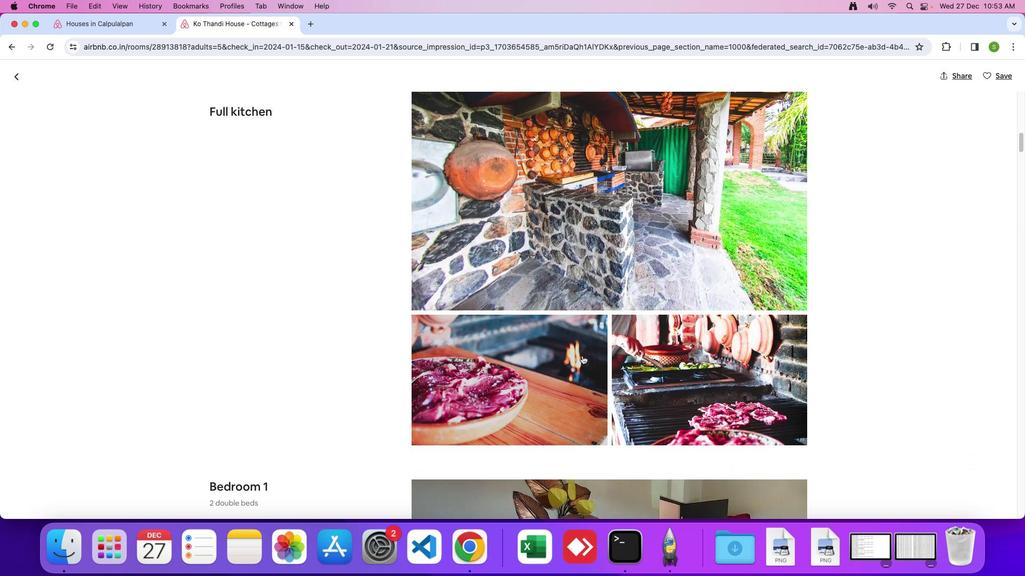 
Action: Mouse scrolled (582, 356) with delta (0, 0)
Screenshot: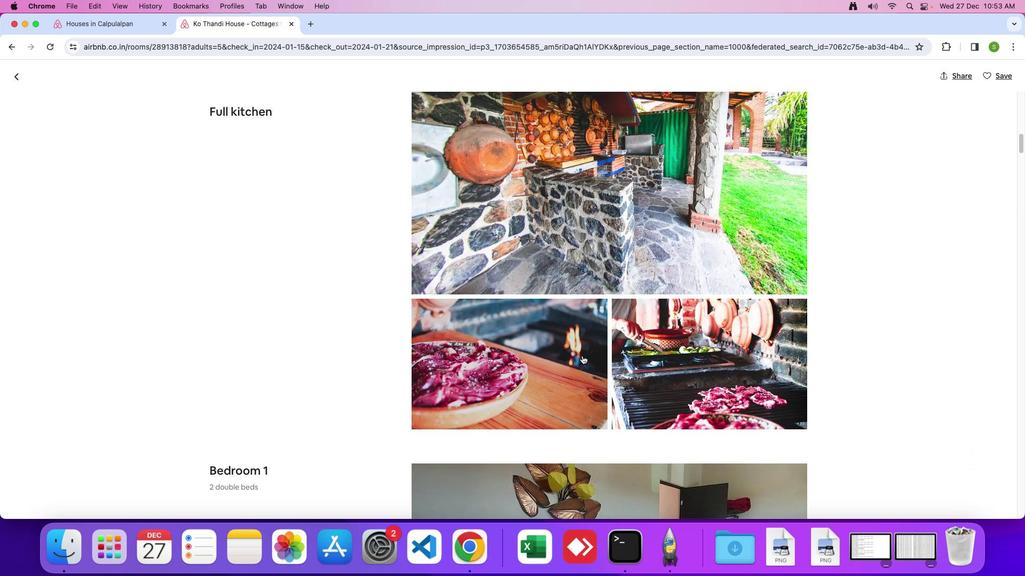 
Action: Mouse scrolled (582, 356) with delta (0, -1)
Screenshot: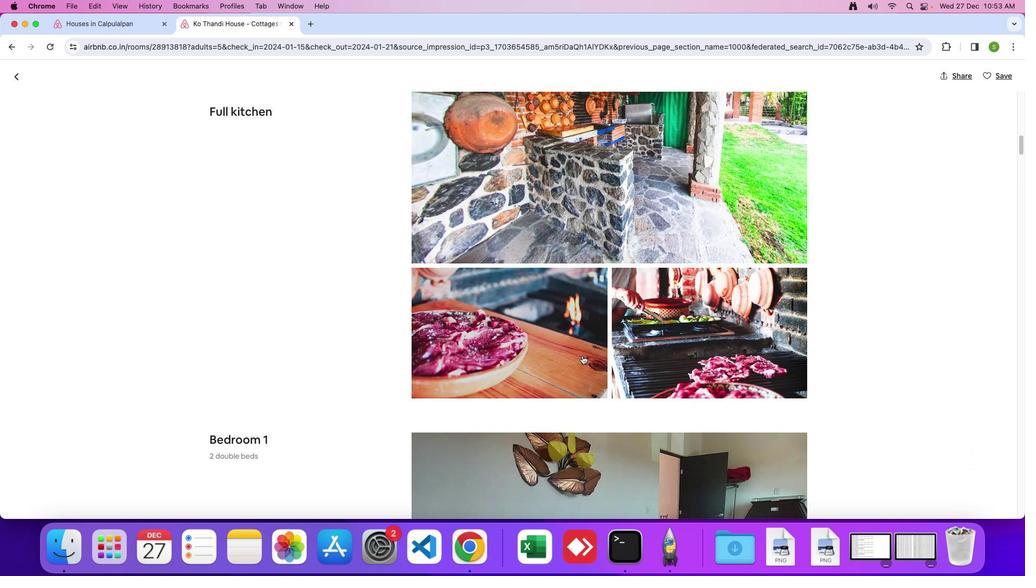 
Action: Mouse scrolled (582, 356) with delta (0, 0)
Screenshot: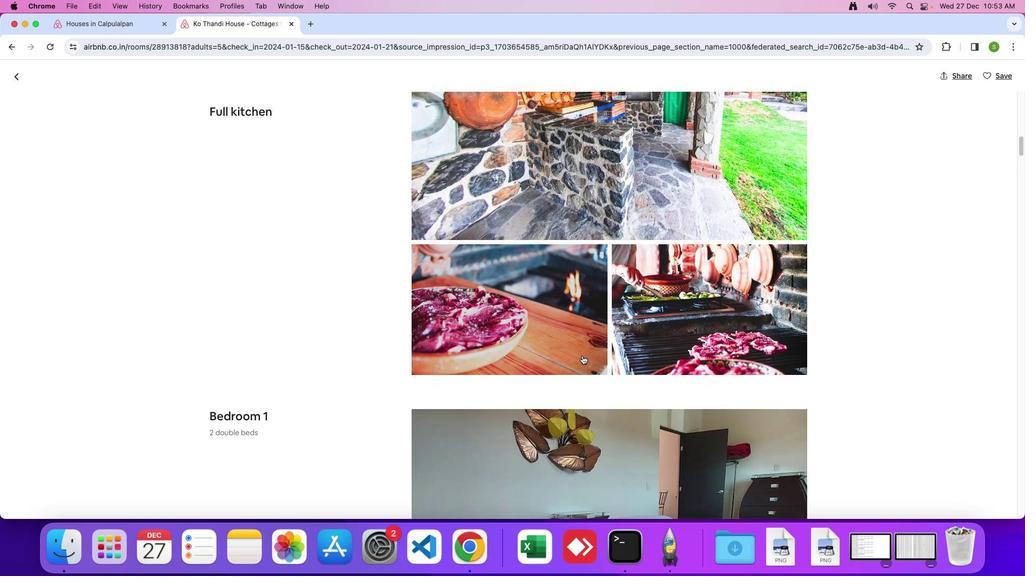 
Action: Mouse scrolled (582, 356) with delta (0, 0)
Screenshot: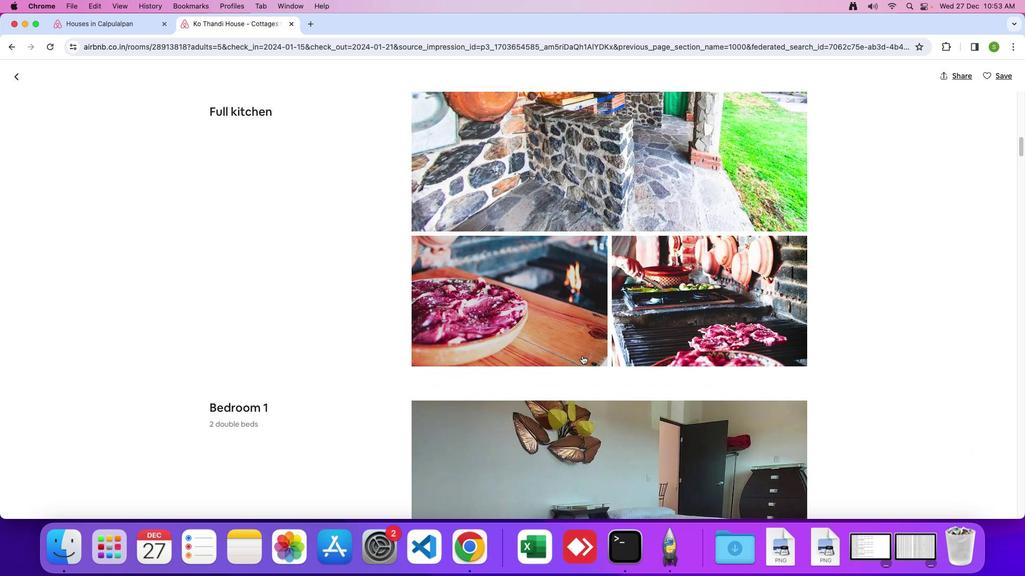 
Action: Mouse scrolled (582, 356) with delta (0, 0)
Screenshot: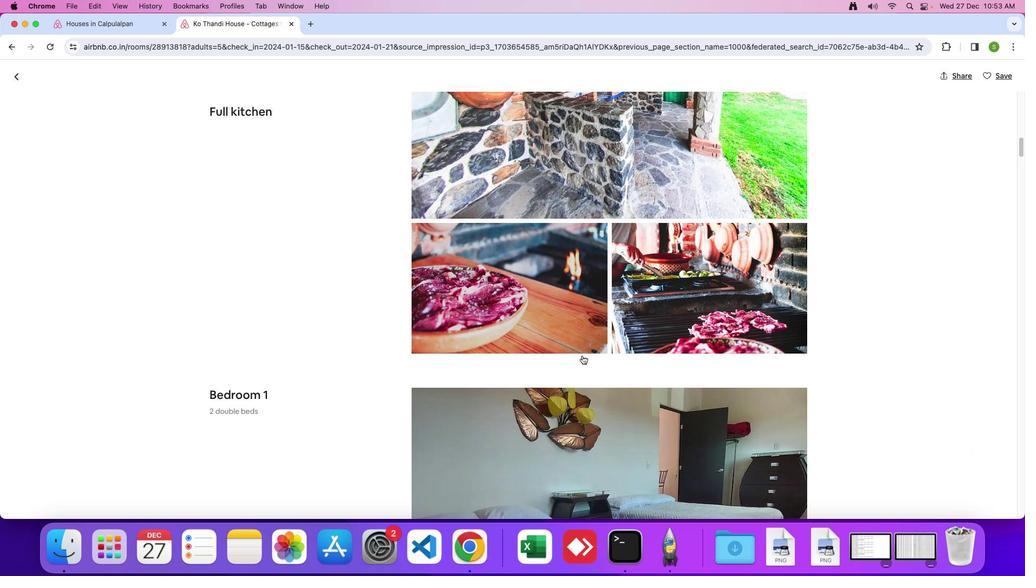 
Action: Mouse scrolled (582, 356) with delta (0, 0)
Screenshot: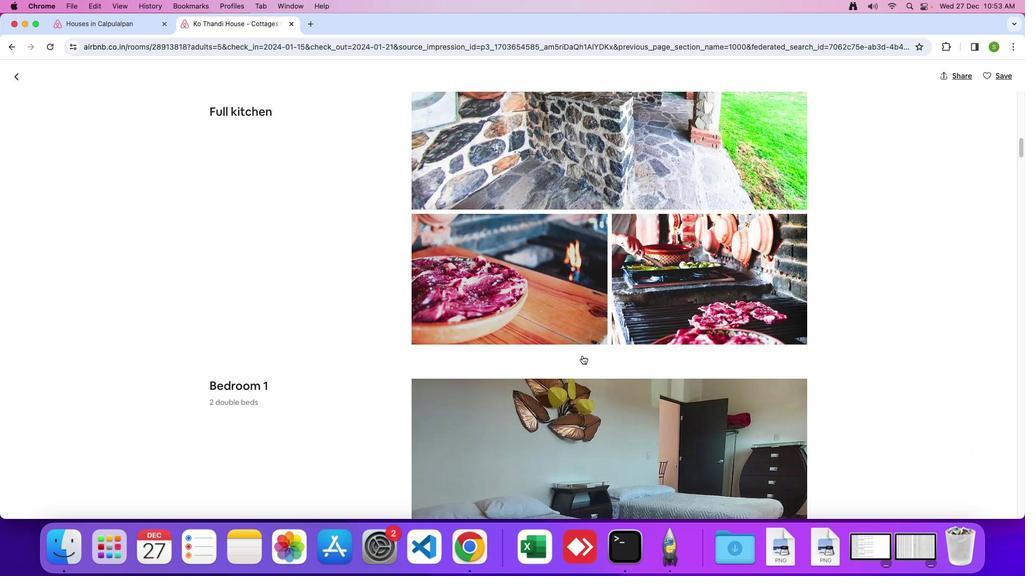 
Action: Mouse scrolled (582, 356) with delta (0, -1)
Screenshot: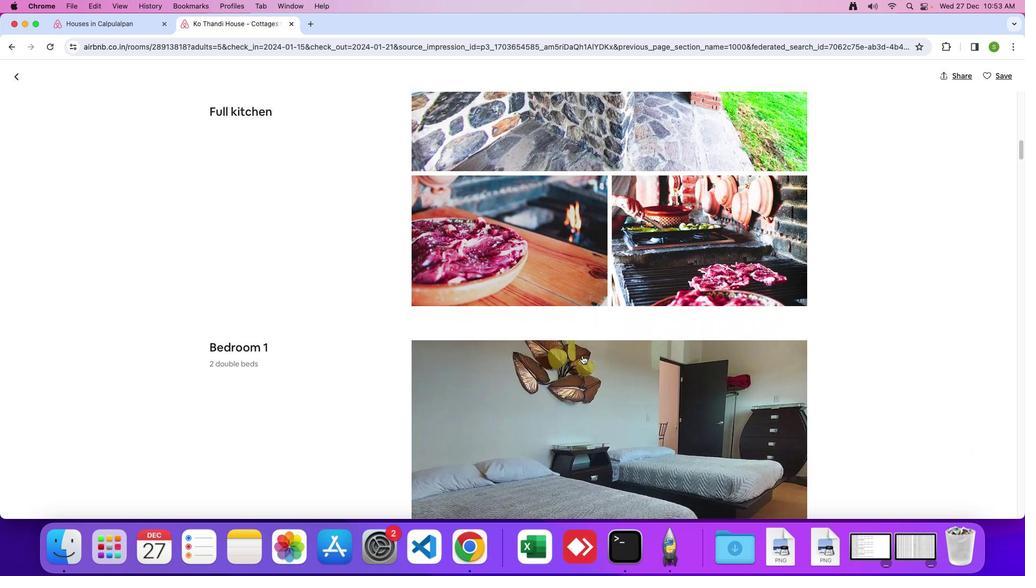 
Action: Mouse scrolled (582, 356) with delta (0, 0)
Screenshot: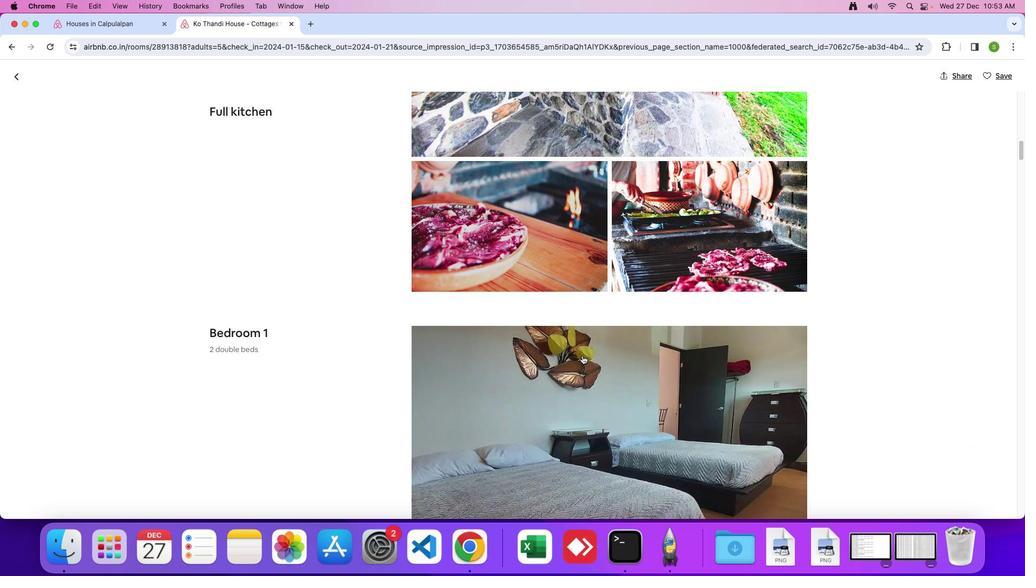 
Action: Mouse scrolled (582, 356) with delta (0, 0)
Screenshot: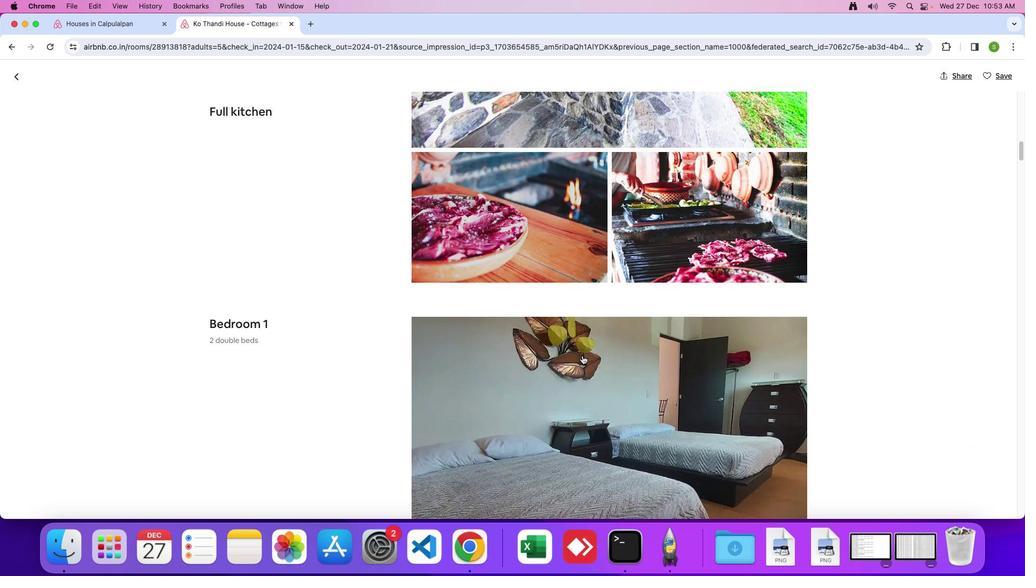 
Action: Mouse scrolled (582, 356) with delta (0, 0)
Screenshot: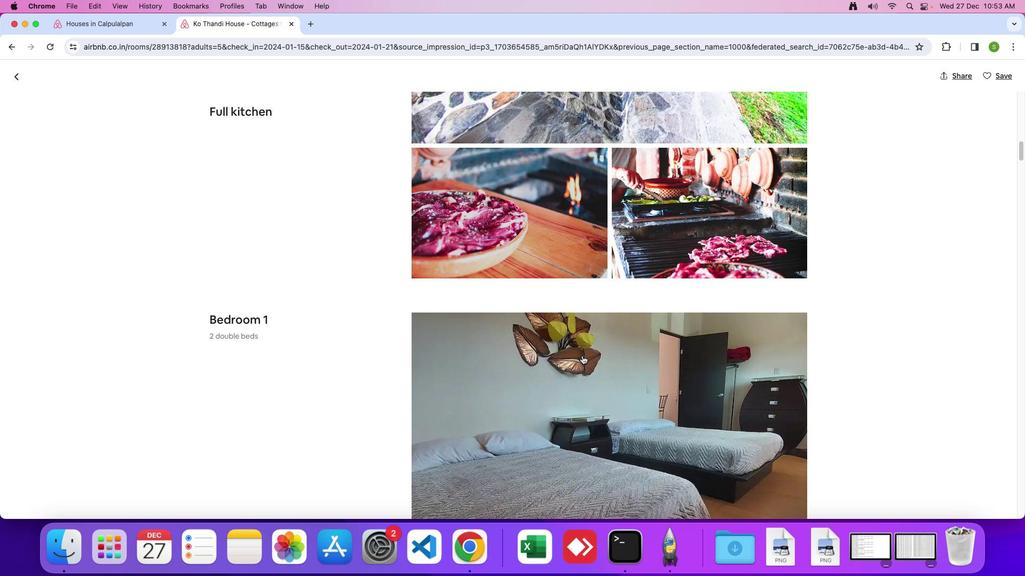
Action: Mouse scrolled (582, 356) with delta (0, 0)
Screenshot: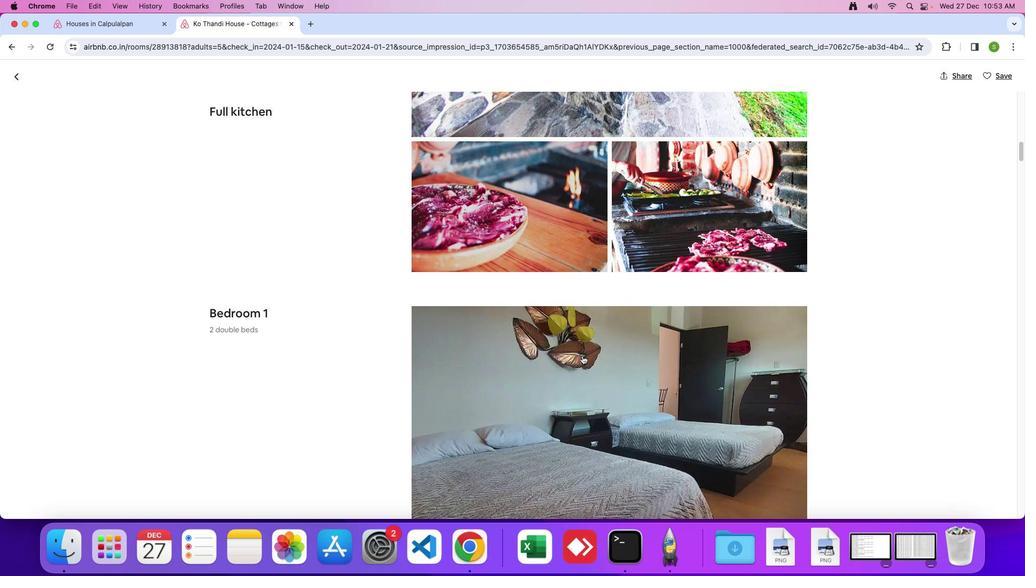 
Action: Mouse scrolled (582, 356) with delta (0, 0)
Screenshot: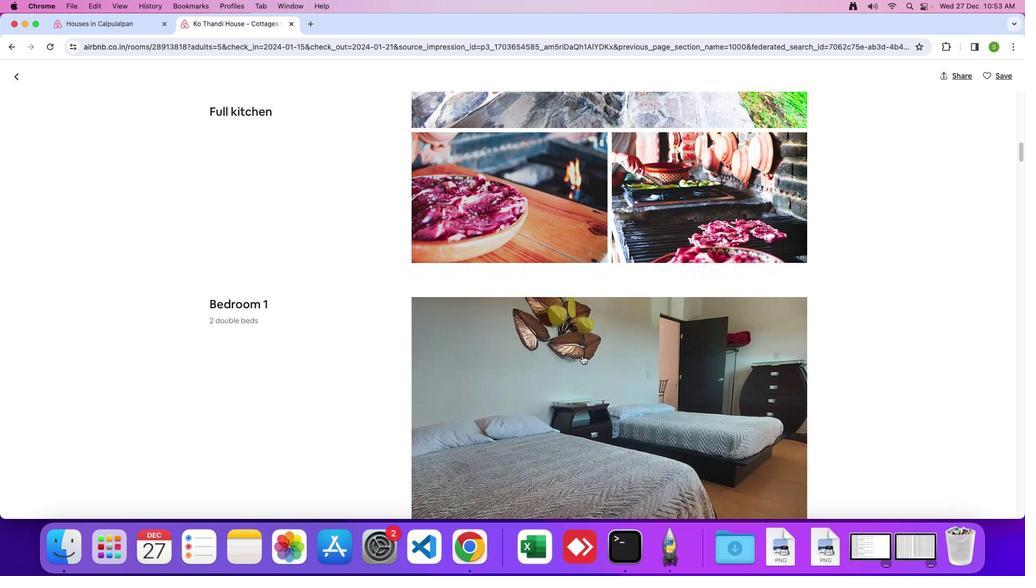 
Action: Mouse scrolled (582, 356) with delta (0, 0)
Screenshot: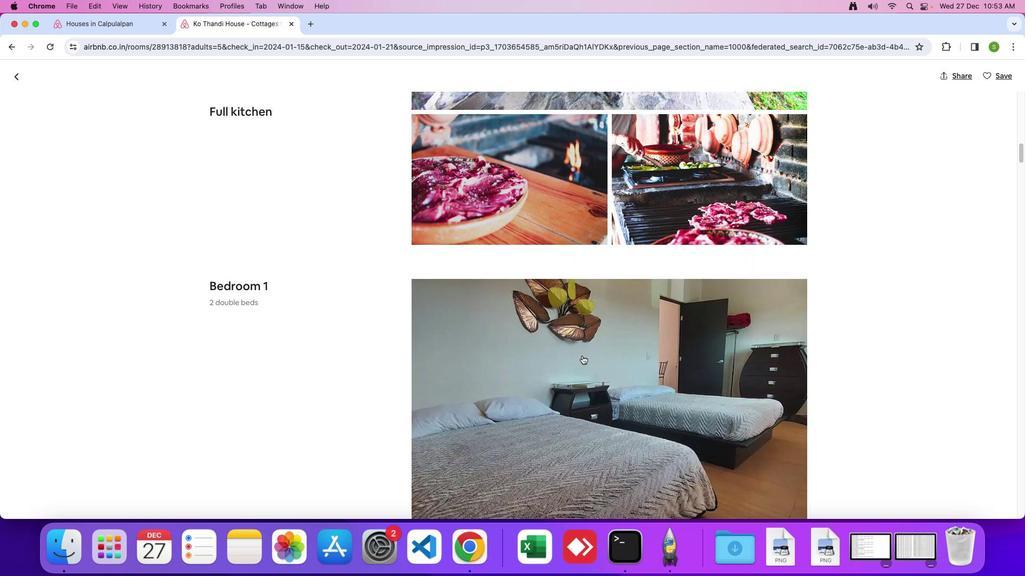 
Action: Mouse scrolled (582, 356) with delta (0, 0)
Screenshot: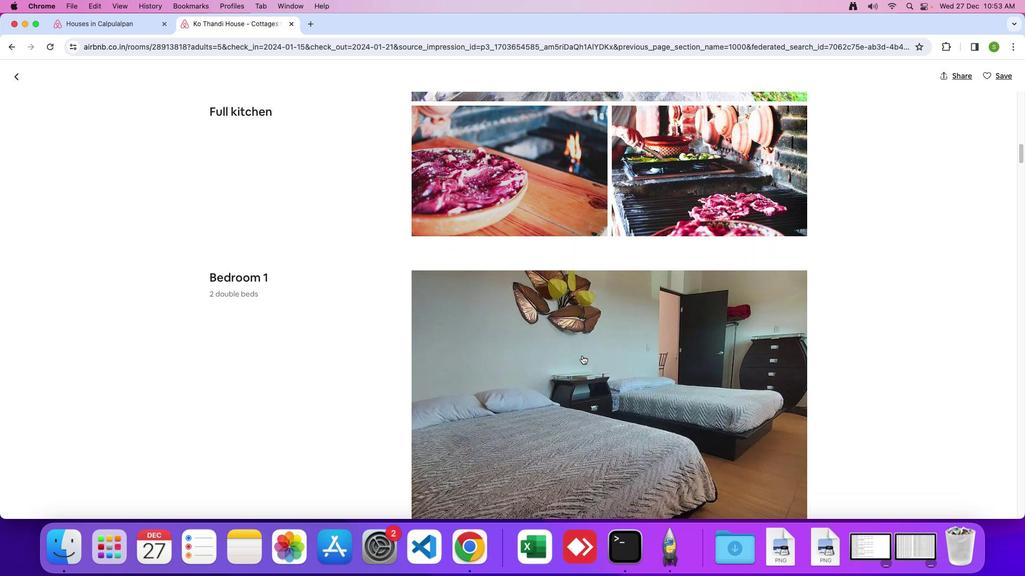 
Action: Mouse scrolled (582, 356) with delta (0, 0)
Screenshot: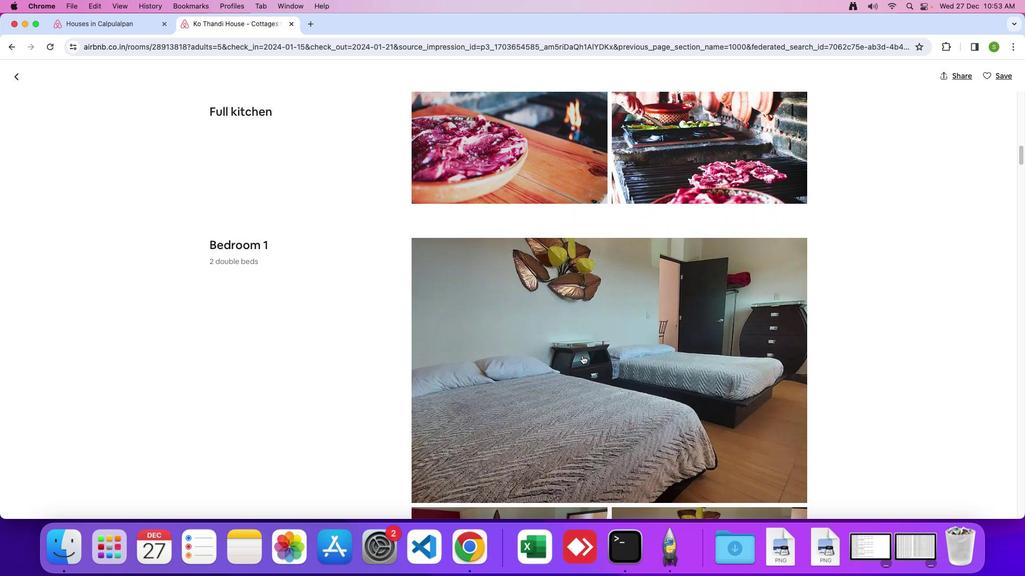 
Action: Mouse scrolled (582, 356) with delta (0, 0)
Screenshot: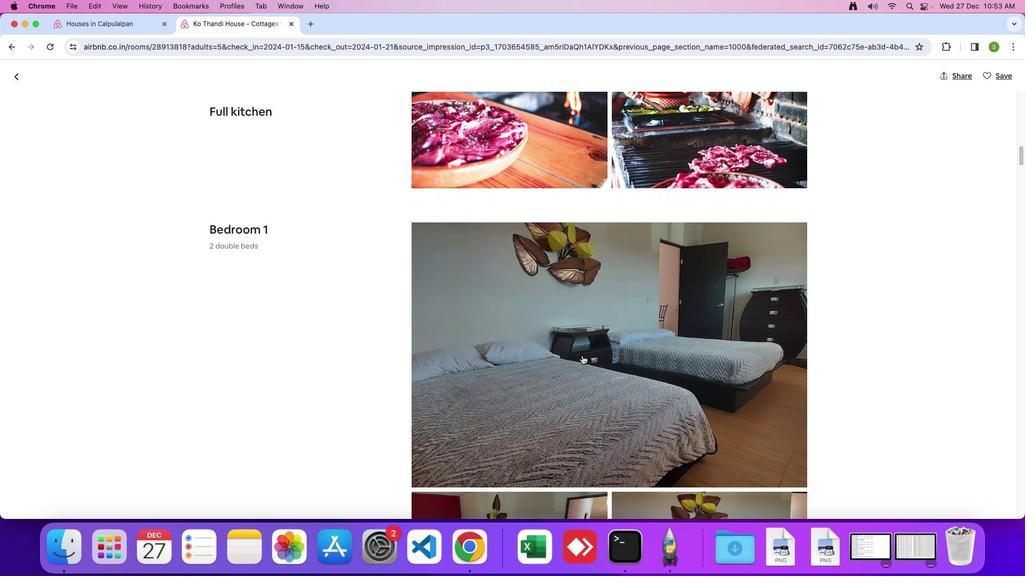 
Action: Mouse scrolled (582, 356) with delta (0, 0)
Screenshot: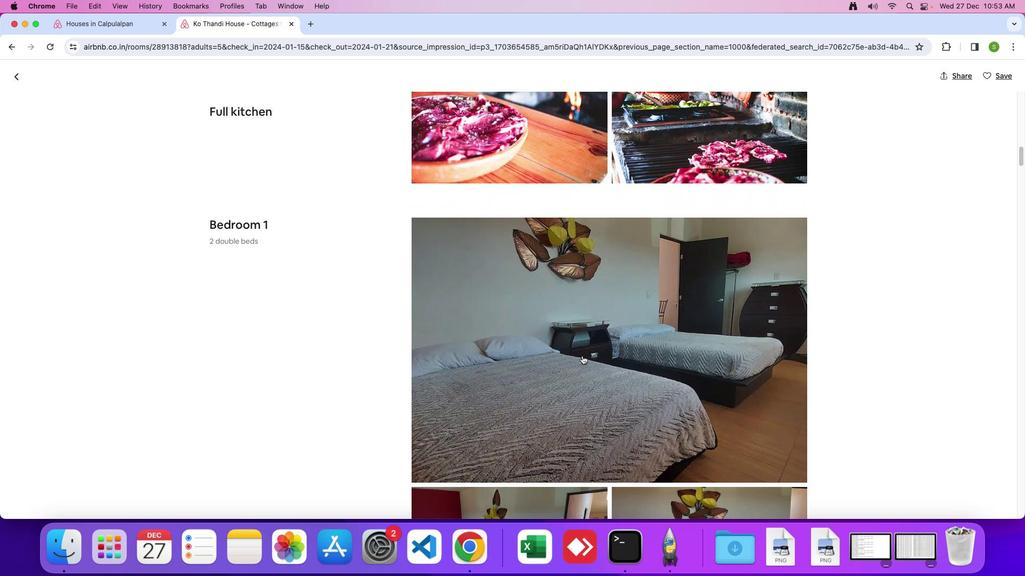 
Action: Mouse scrolled (582, 356) with delta (0, 0)
Screenshot: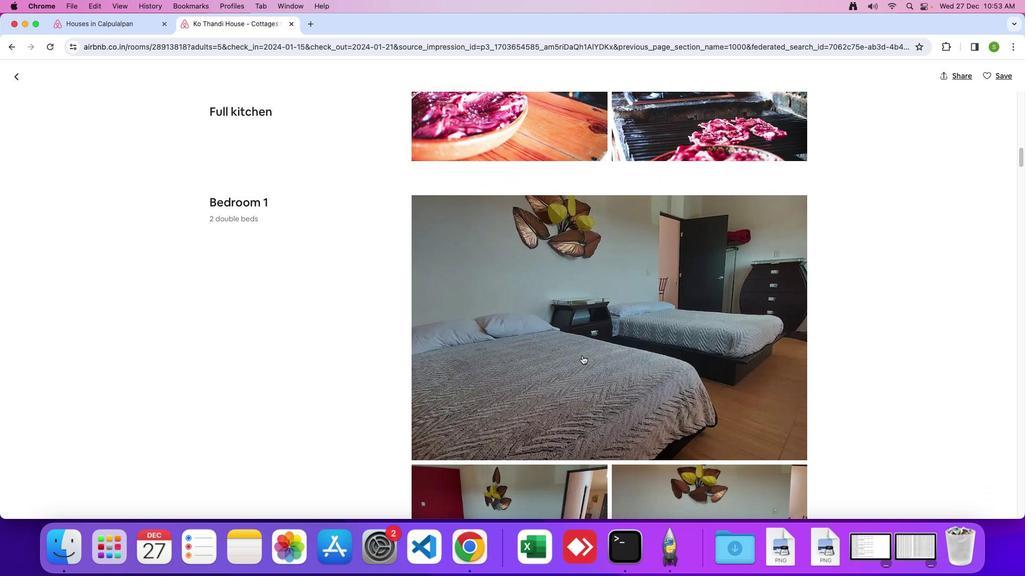 
Action: Mouse scrolled (582, 356) with delta (0, 0)
Screenshot: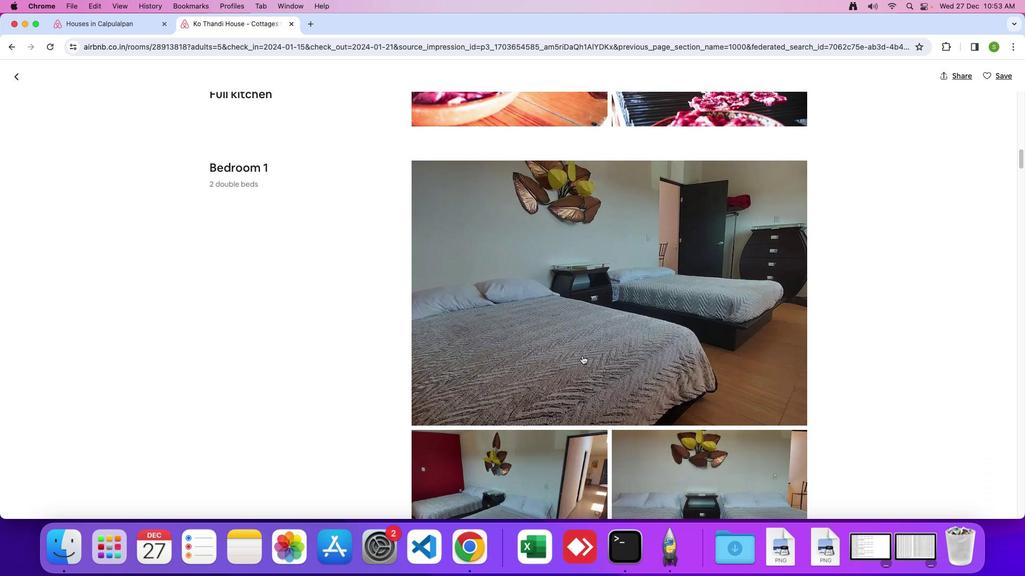 
Action: Mouse scrolled (582, 356) with delta (0, -1)
Screenshot: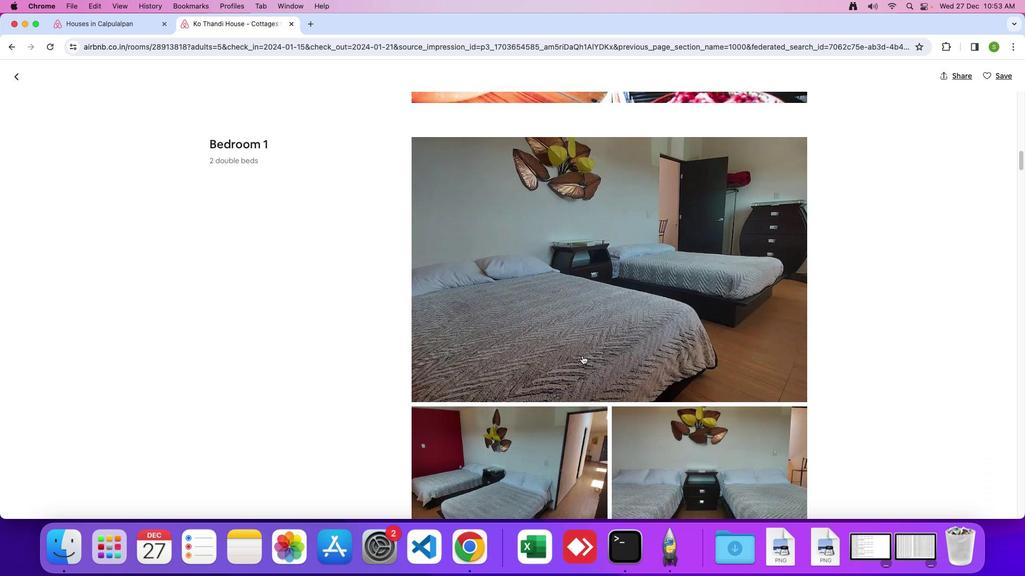 
Action: Mouse scrolled (582, 356) with delta (0, 0)
Screenshot: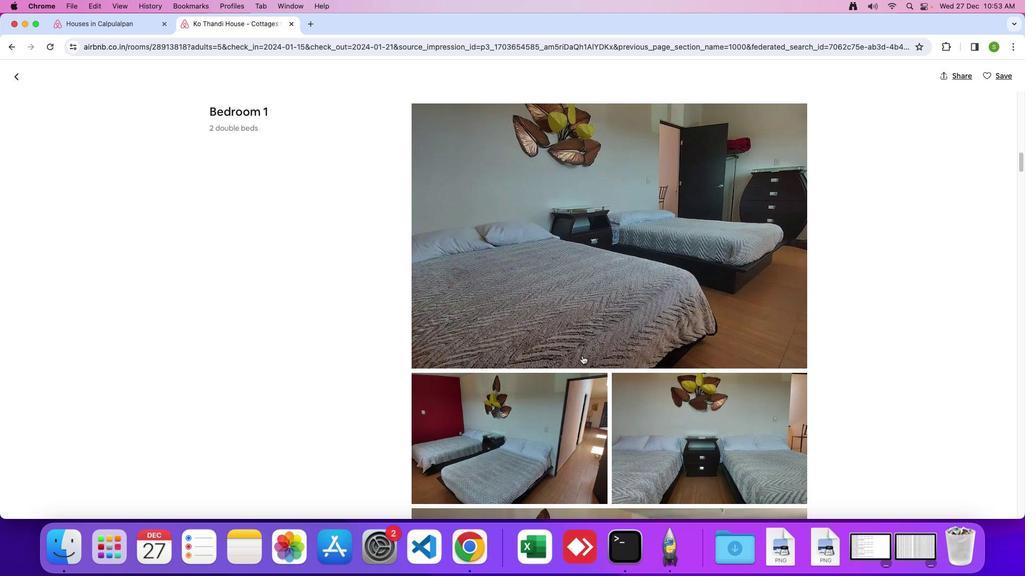 
Action: Mouse scrolled (582, 356) with delta (0, 0)
Screenshot: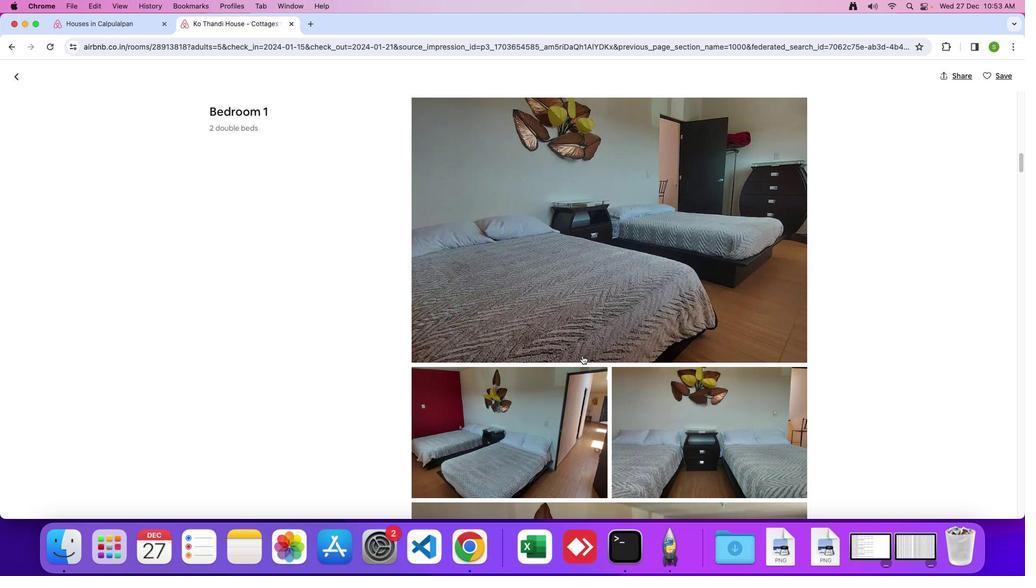 
Action: Mouse scrolled (582, 356) with delta (0, -1)
Screenshot: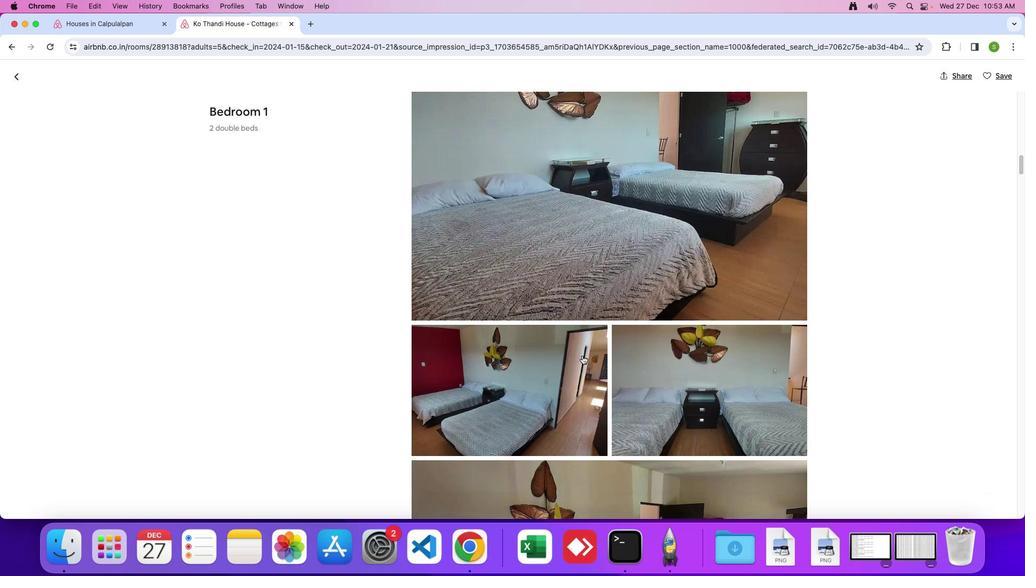
Action: Mouse scrolled (582, 356) with delta (0, 0)
Screenshot: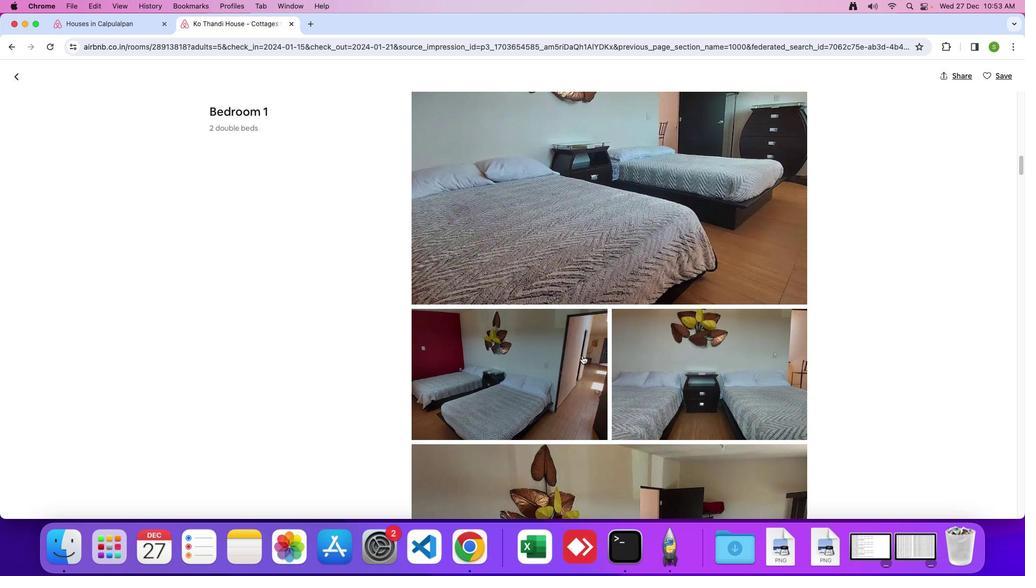 
Action: Mouse scrolled (582, 356) with delta (0, 0)
